 Task: Look for Airbnb options in Mangilao, Guam from 9th December, 2023 to 16th December, 2023 for 2 adults, 1 child.2 bedrooms having 2 beds and 1 bathroom. Property type can be flat. Booking option can be shelf check-in. Look for 4 properties as per requirement.
Action: Mouse moved to (440, 92)
Screenshot: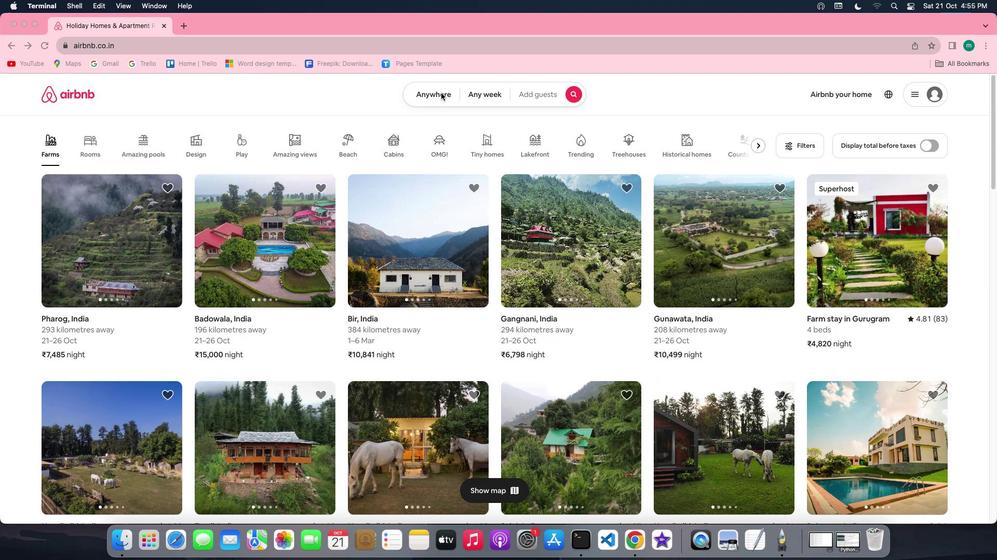 
Action: Mouse pressed left at (440, 92)
Screenshot: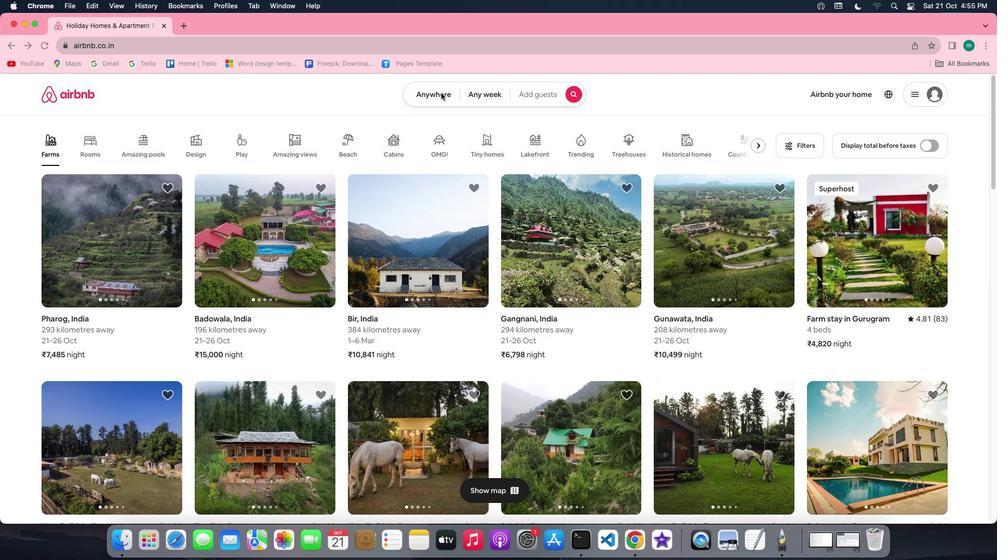 
Action: Mouse pressed left at (440, 92)
Screenshot: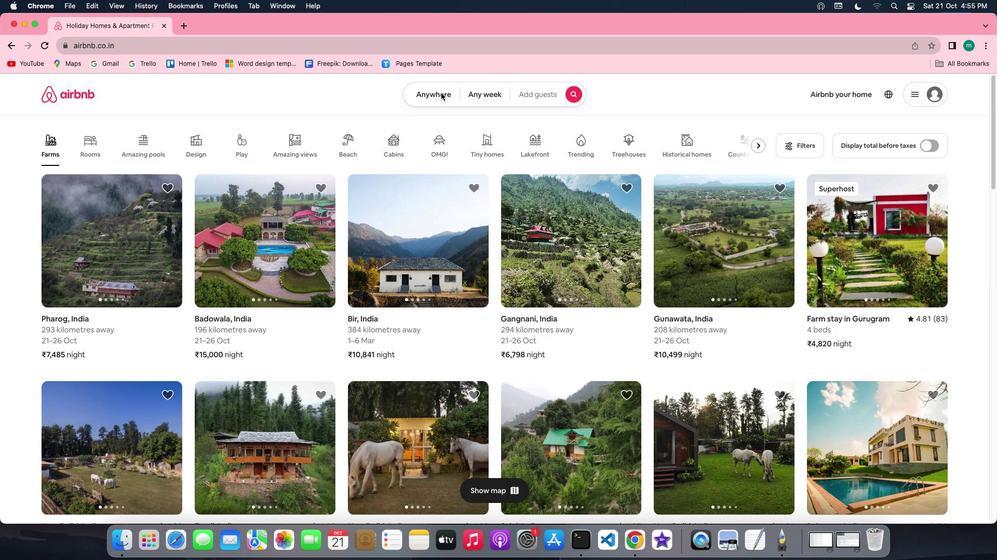 
Action: Mouse moved to (378, 139)
Screenshot: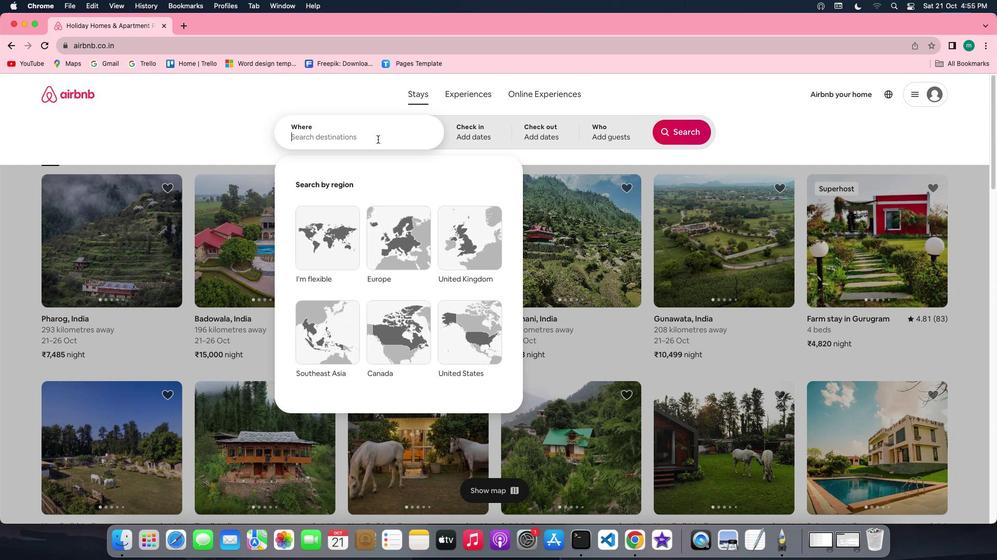 
Action: Mouse pressed left at (378, 139)
Screenshot: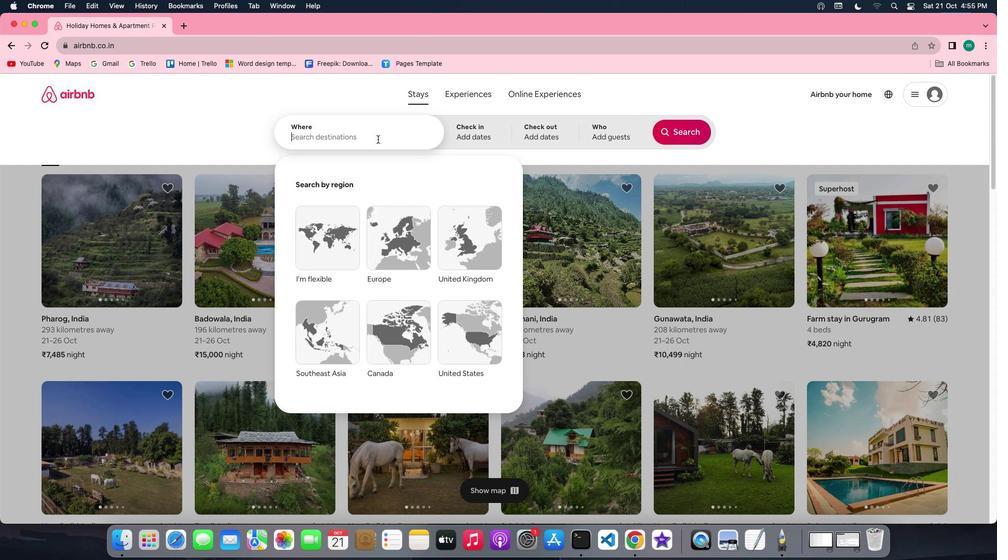 
Action: Key pressed Key.shift'M''a''n''g''i''l''a''o'','Key.spaceKey.shift'g''u''a''m'
Screenshot: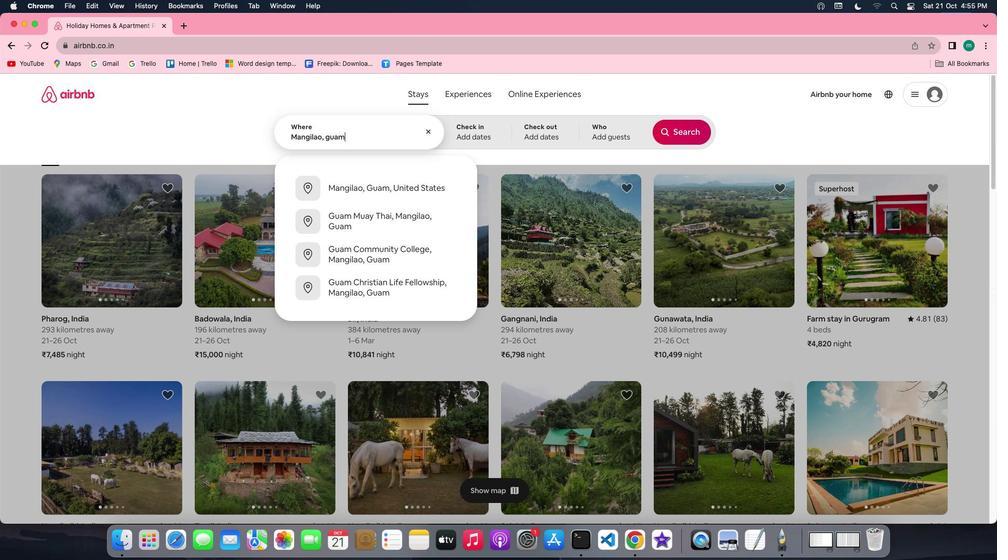 
Action: Mouse moved to (465, 123)
Screenshot: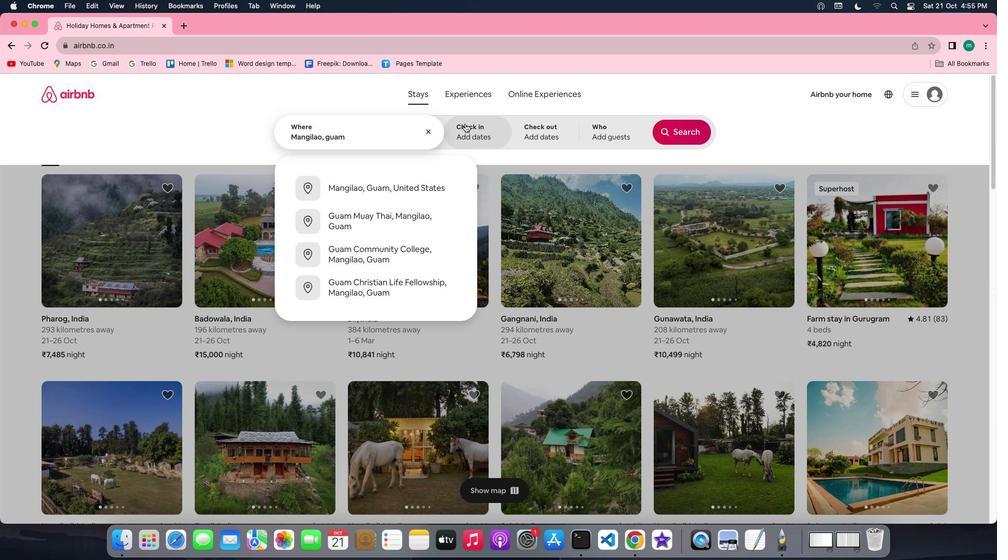 
Action: Mouse pressed left at (465, 123)
Screenshot: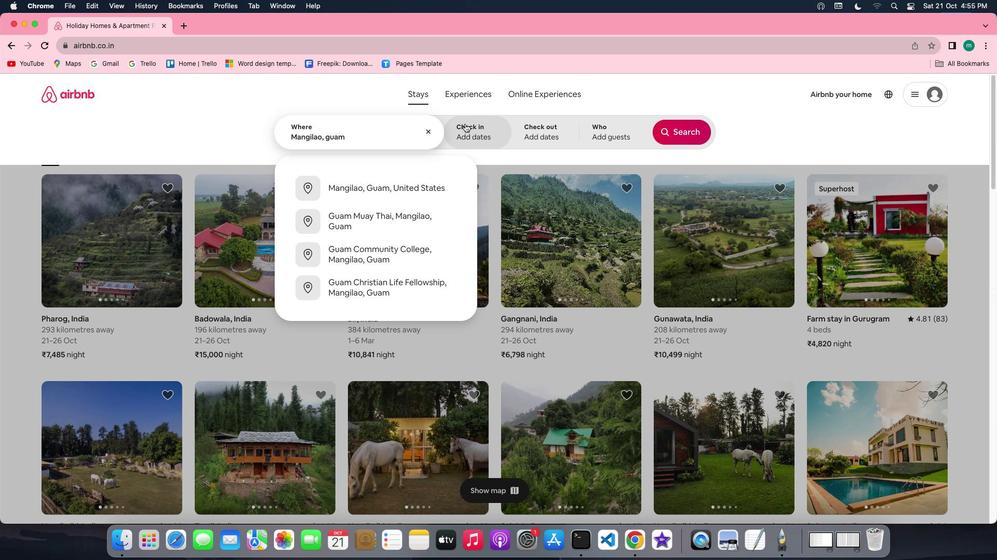 
Action: Mouse moved to (682, 220)
Screenshot: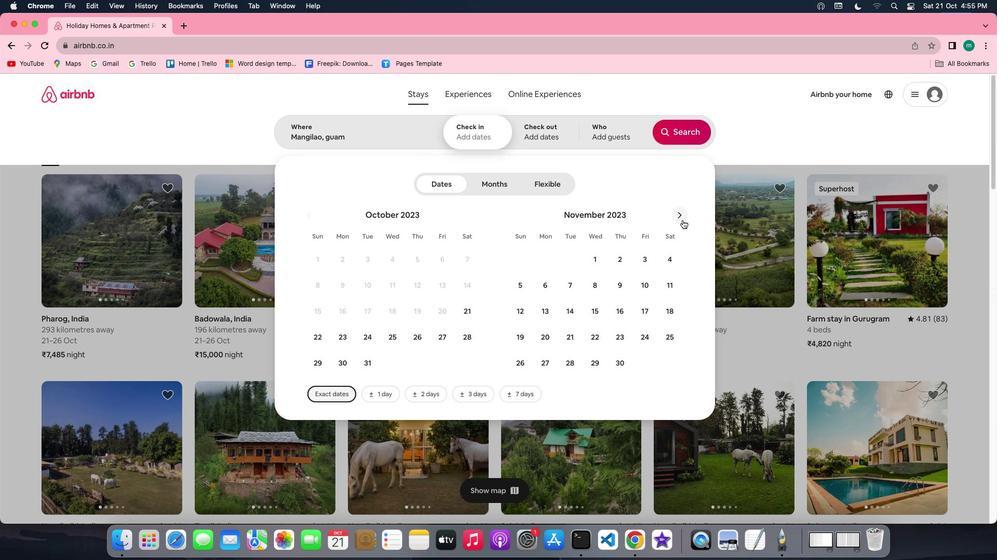 
Action: Mouse pressed left at (682, 220)
Screenshot: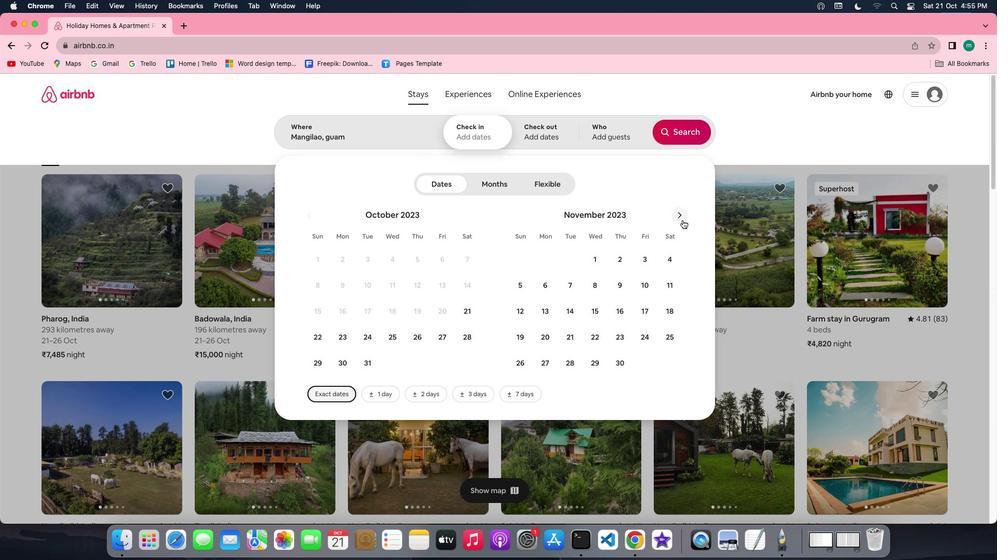 
Action: Mouse moved to (669, 279)
Screenshot: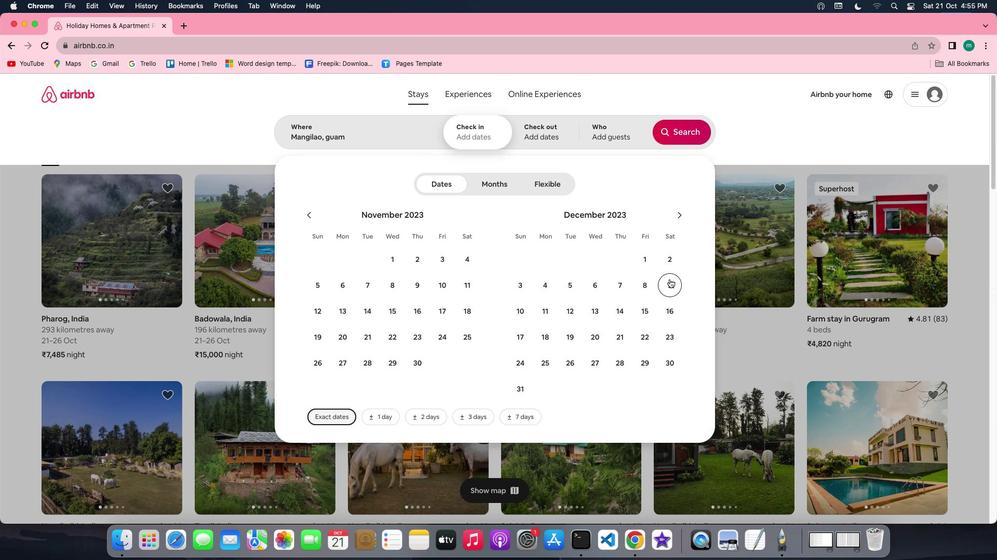
Action: Mouse pressed left at (669, 279)
Screenshot: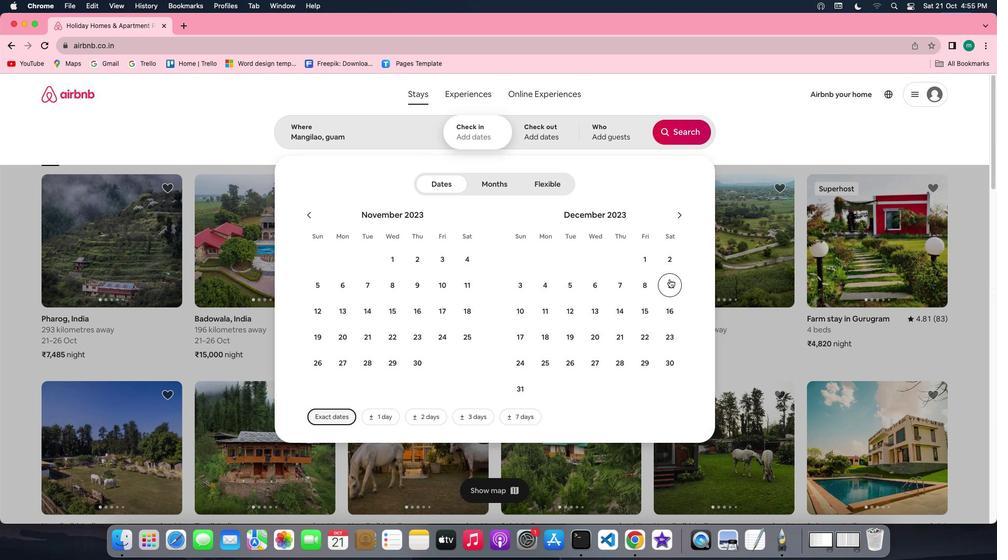 
Action: Mouse moved to (672, 307)
Screenshot: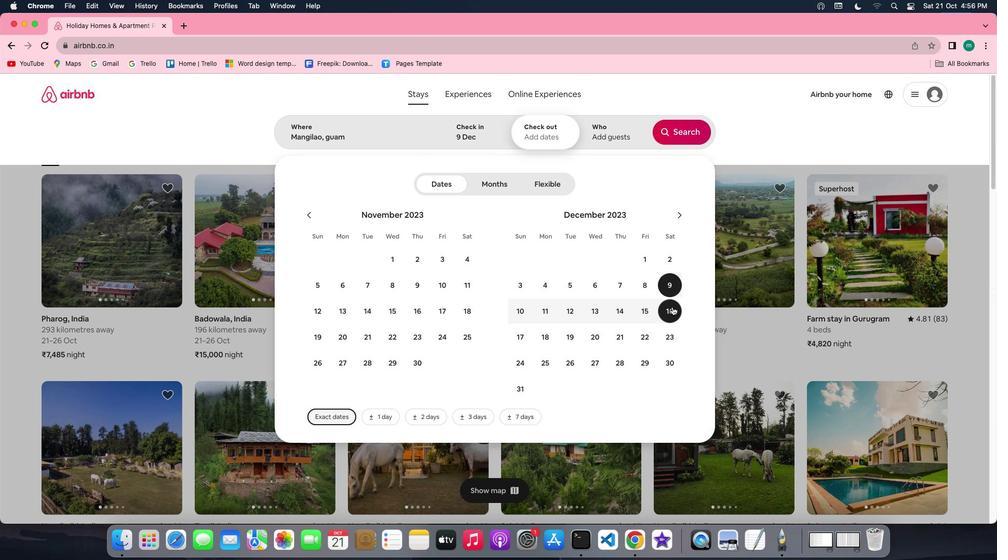 
Action: Mouse pressed left at (672, 307)
Screenshot: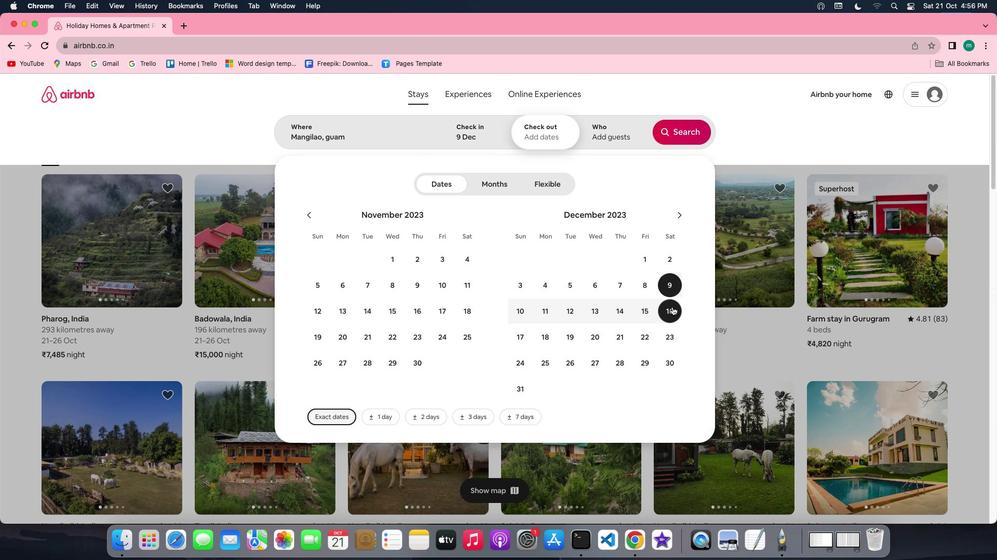 
Action: Mouse moved to (629, 141)
Screenshot: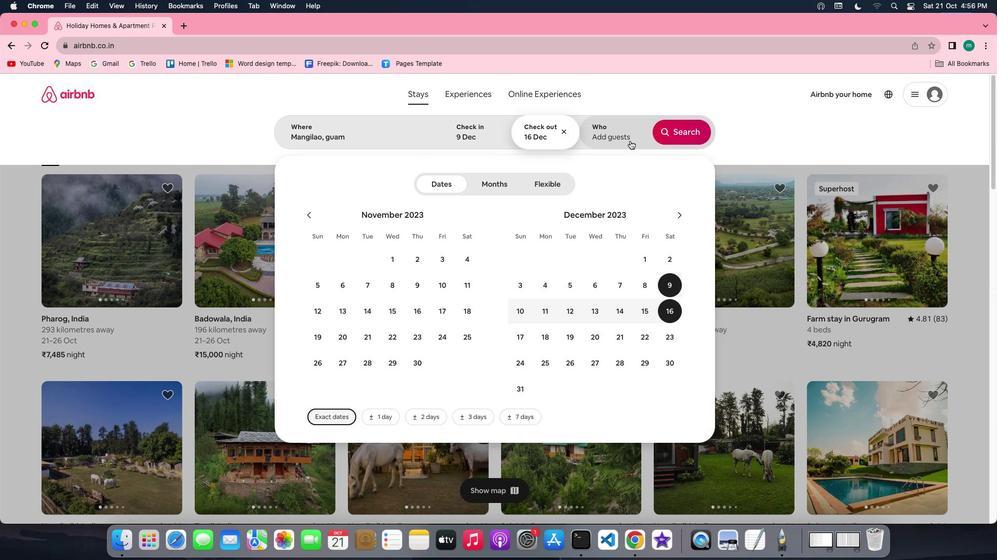 
Action: Mouse pressed left at (629, 141)
Screenshot: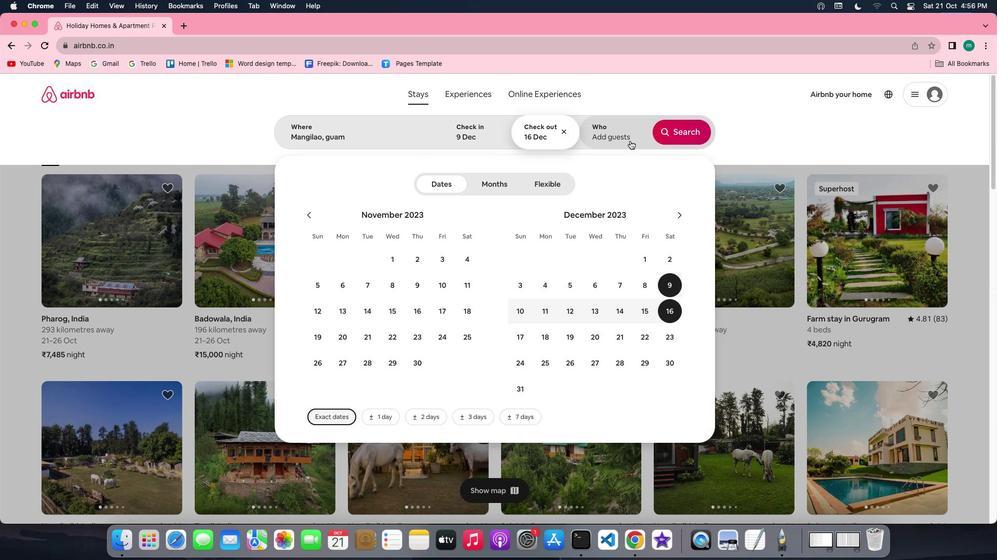 
Action: Mouse moved to (678, 181)
Screenshot: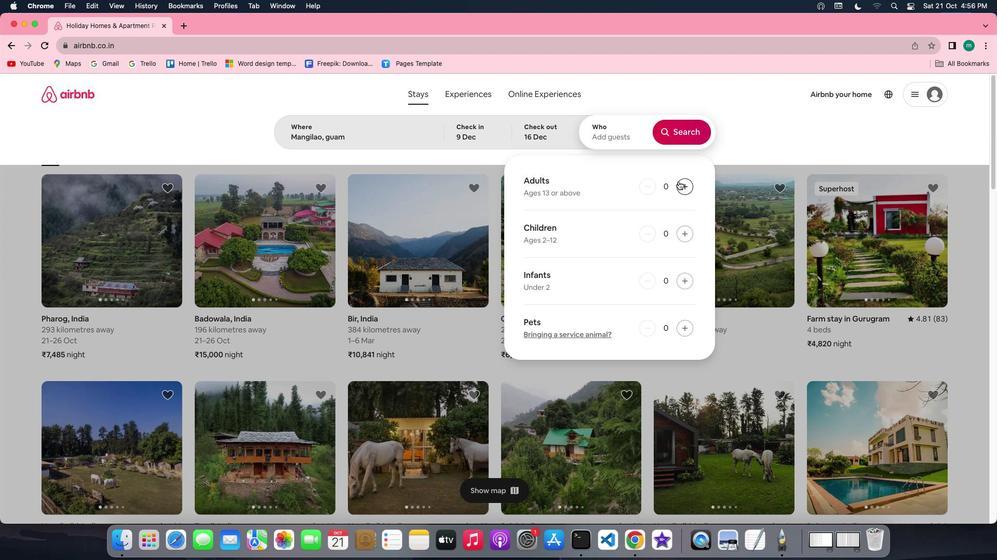 
Action: Mouse pressed left at (678, 181)
Screenshot: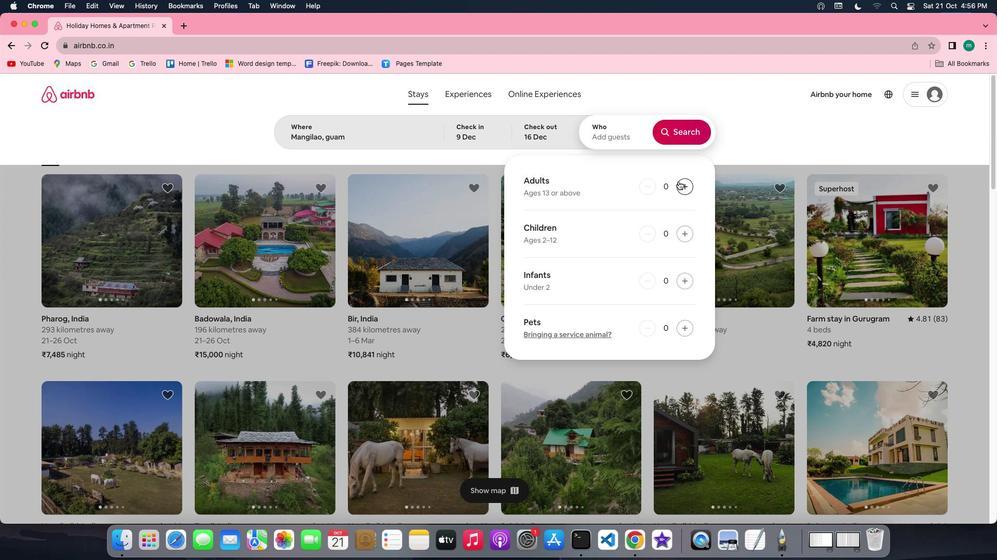 
Action: Mouse pressed left at (678, 181)
Screenshot: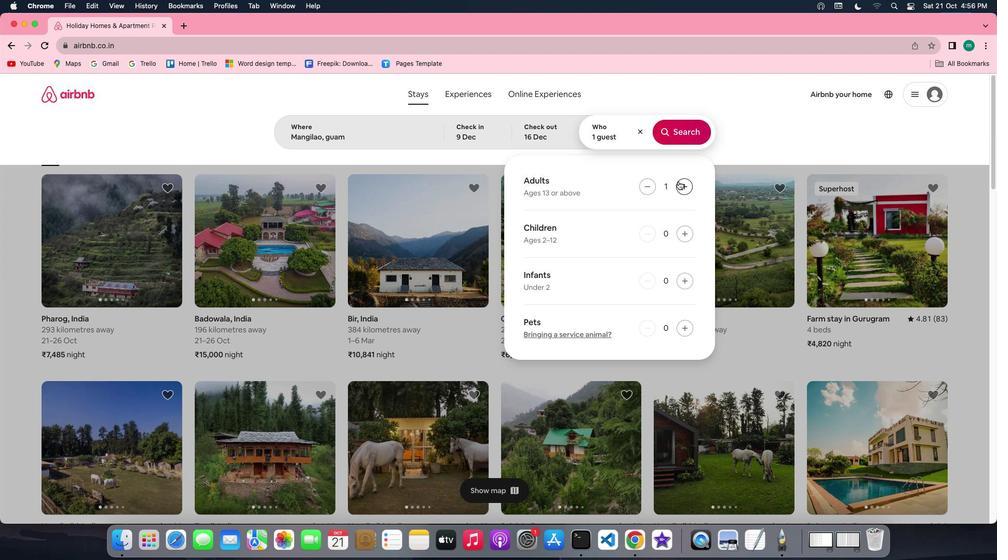 
Action: Mouse moved to (681, 229)
Screenshot: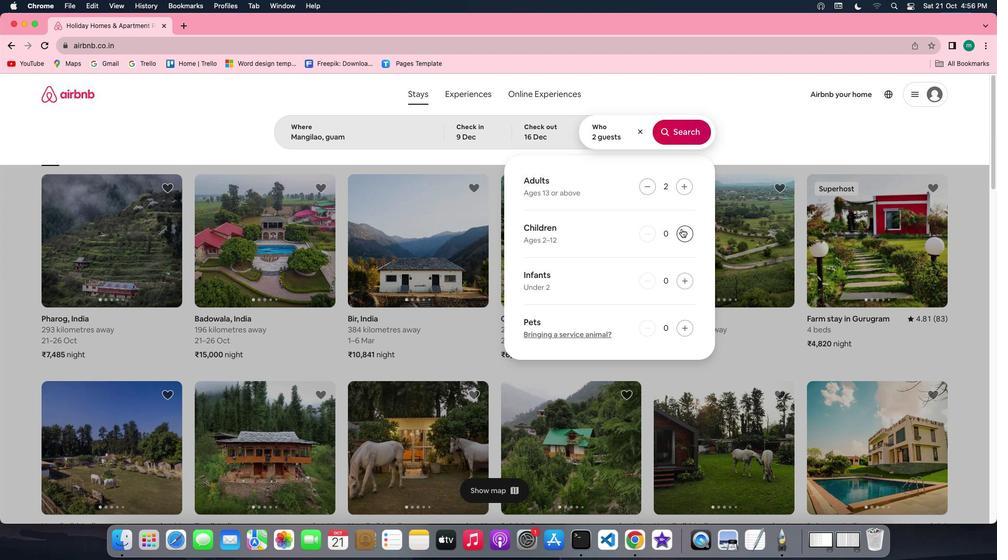 
Action: Mouse pressed left at (681, 229)
Screenshot: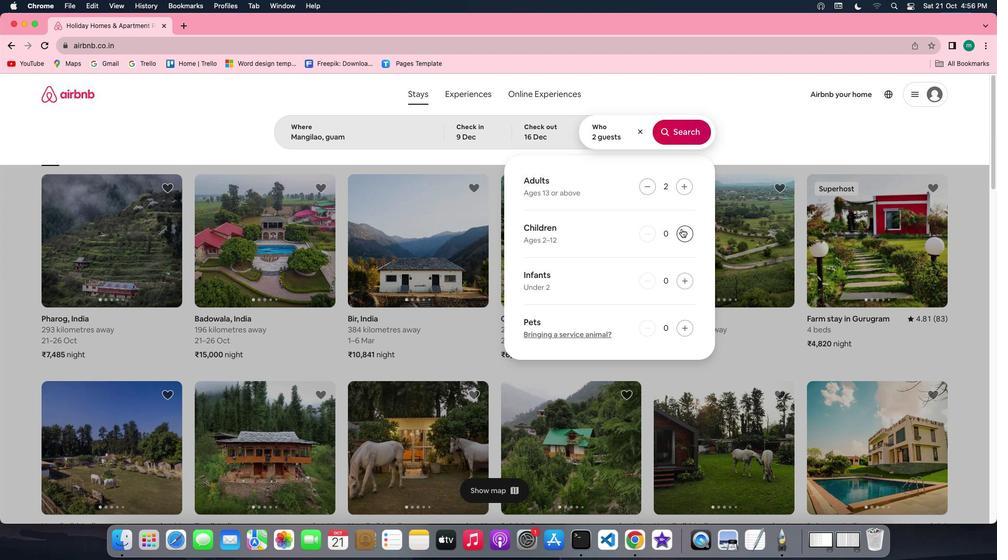 
Action: Mouse moved to (679, 128)
Screenshot: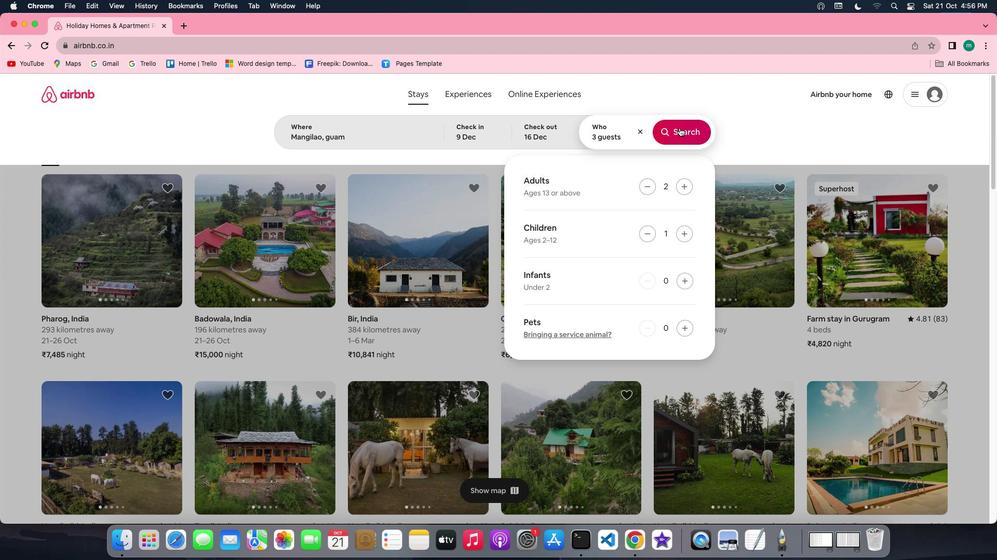 
Action: Mouse pressed left at (679, 128)
Screenshot: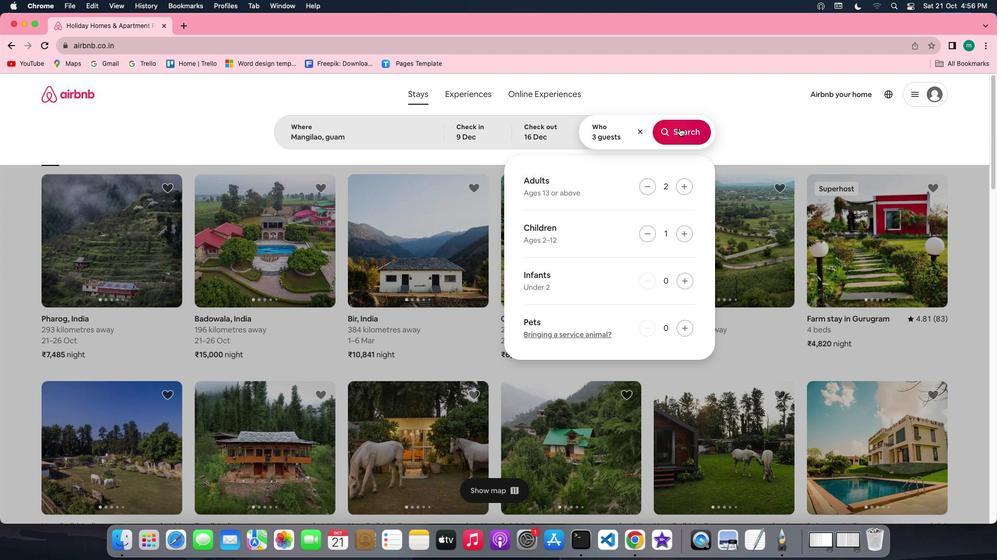
Action: Mouse moved to (828, 133)
Screenshot: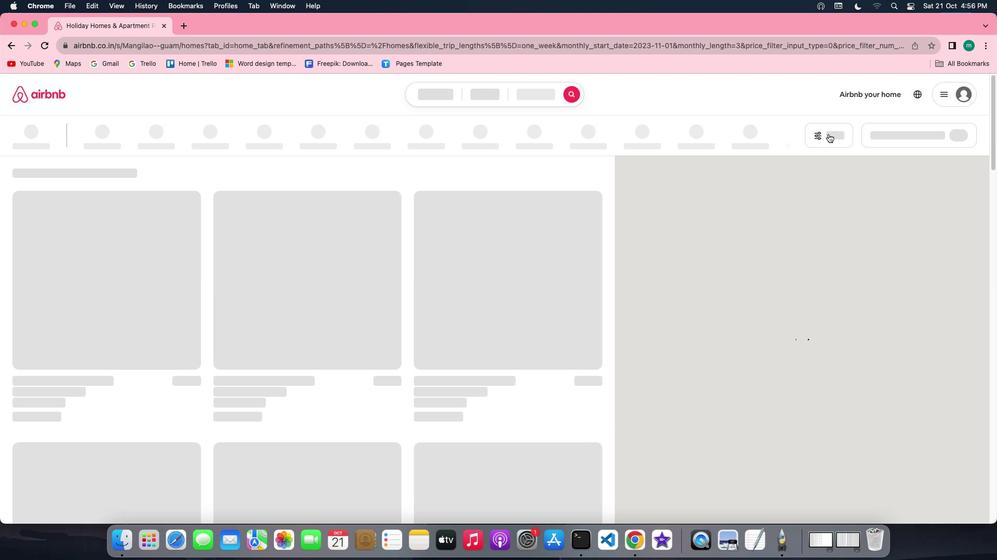 
Action: Mouse pressed left at (828, 133)
Screenshot: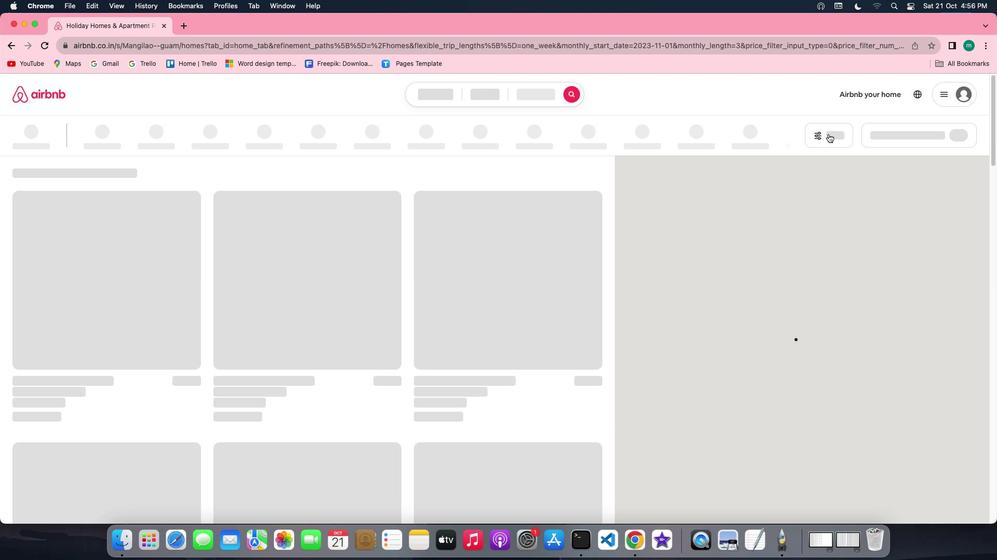 
Action: Mouse moved to (456, 266)
Screenshot: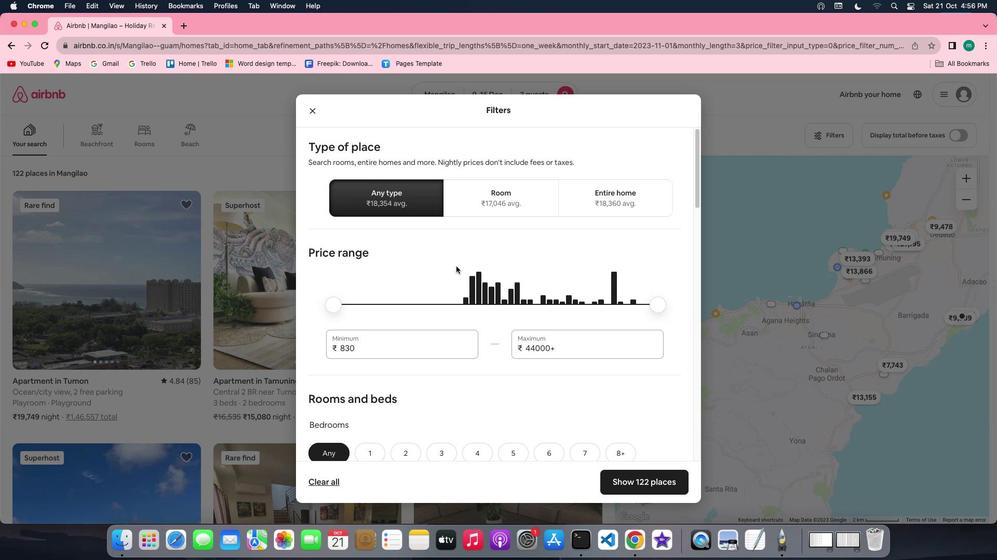 
Action: Mouse scrolled (456, 266) with delta (0, 0)
Screenshot: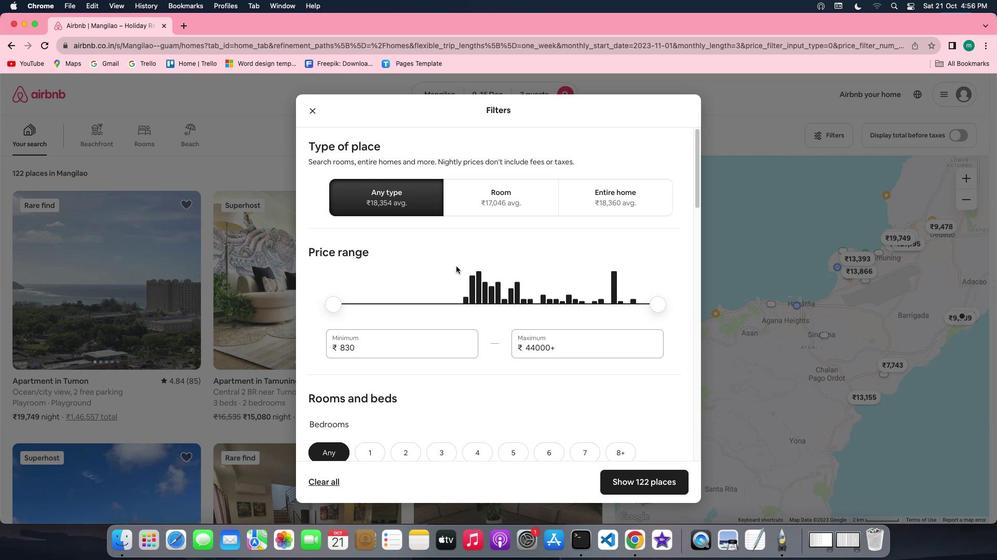 
Action: Mouse scrolled (456, 266) with delta (0, 0)
Screenshot: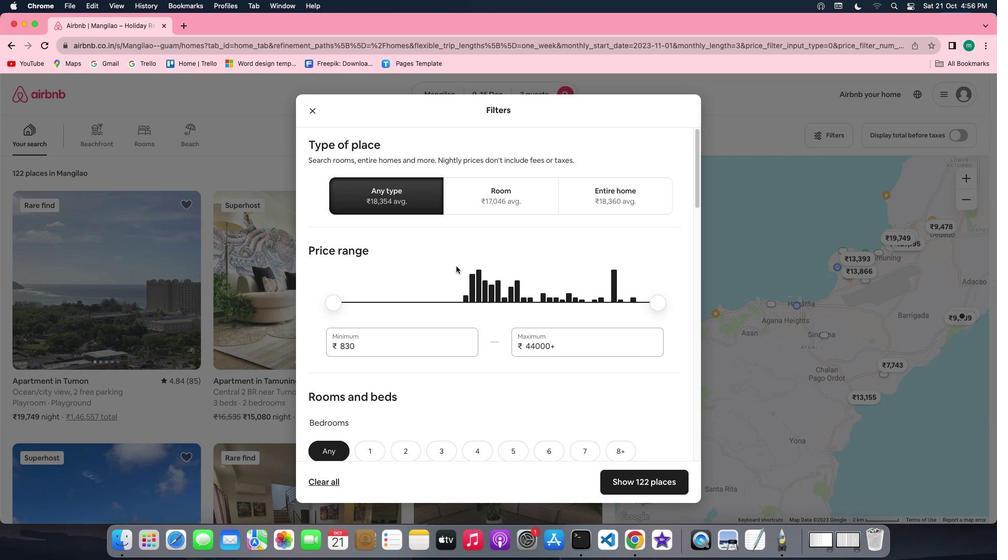 
Action: Mouse scrolled (456, 266) with delta (0, 0)
Screenshot: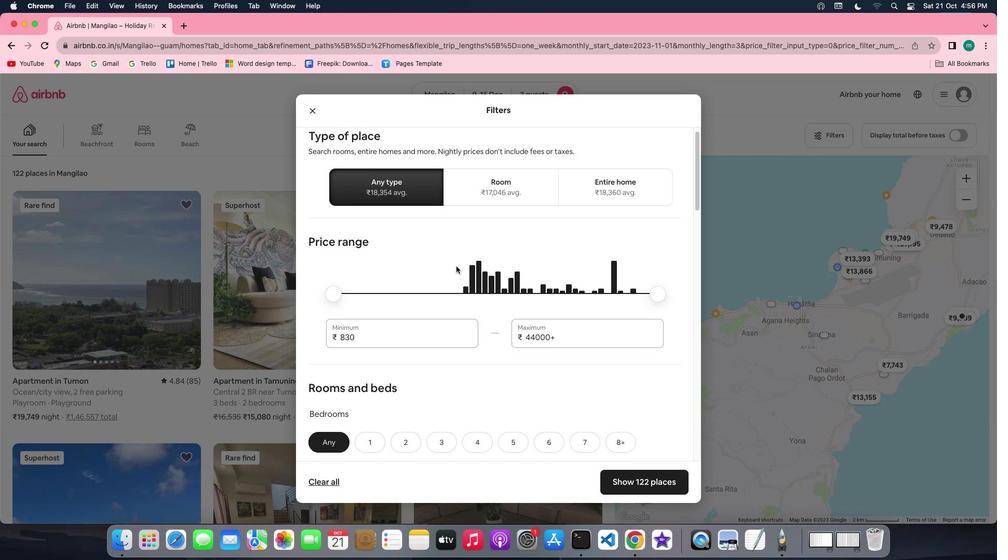 
Action: Mouse scrolled (456, 266) with delta (0, 0)
Screenshot: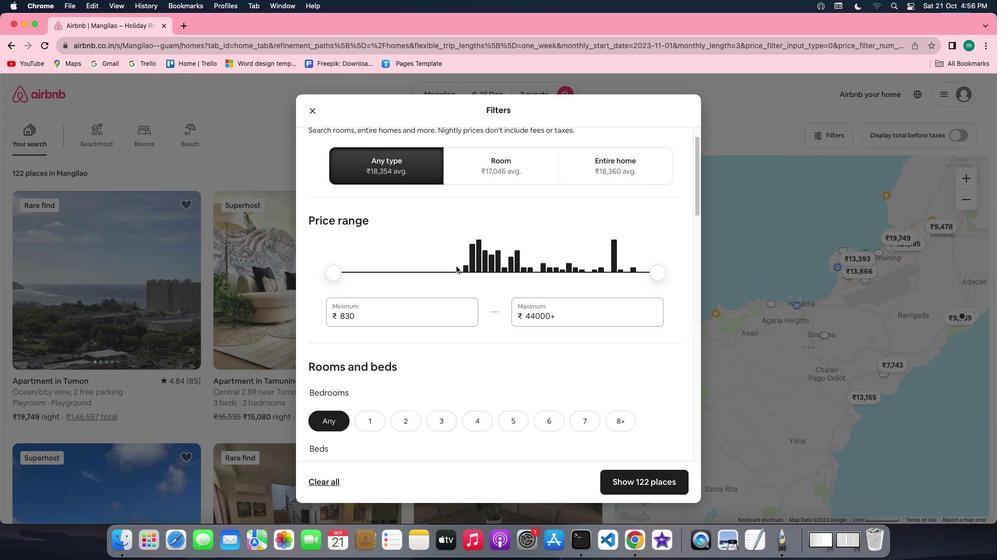 
Action: Mouse scrolled (456, 266) with delta (0, 0)
Screenshot: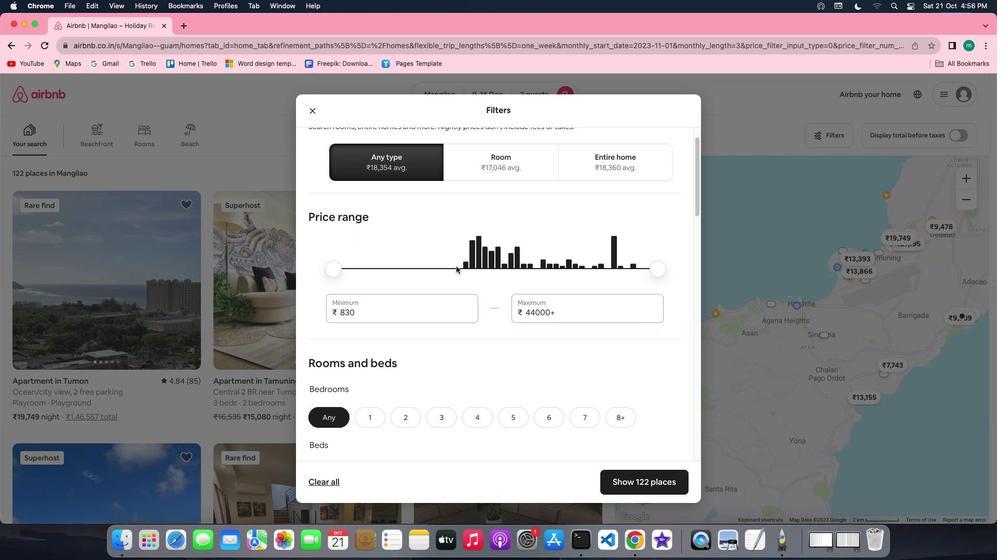 
Action: Mouse scrolled (456, 266) with delta (0, -1)
Screenshot: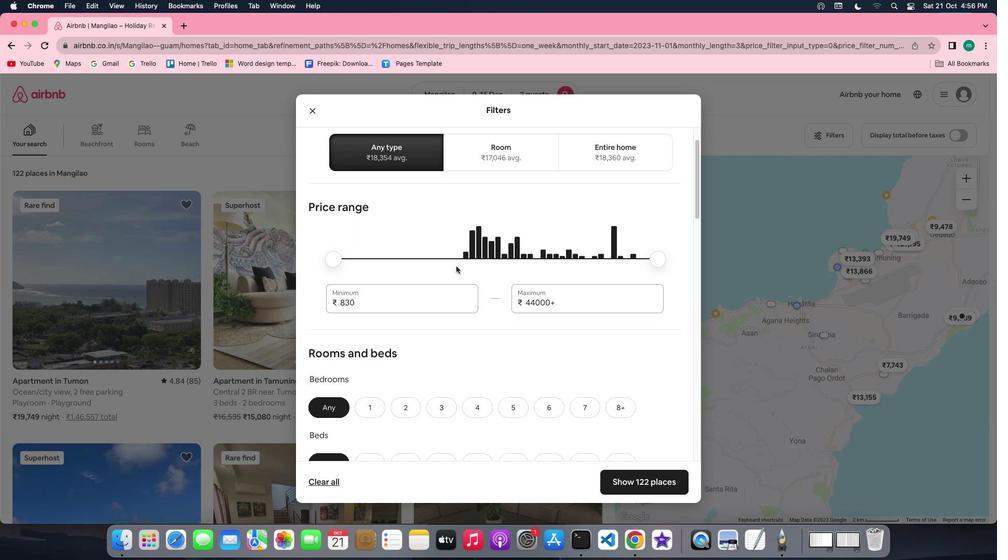 
Action: Mouse scrolled (456, 266) with delta (0, 0)
Screenshot: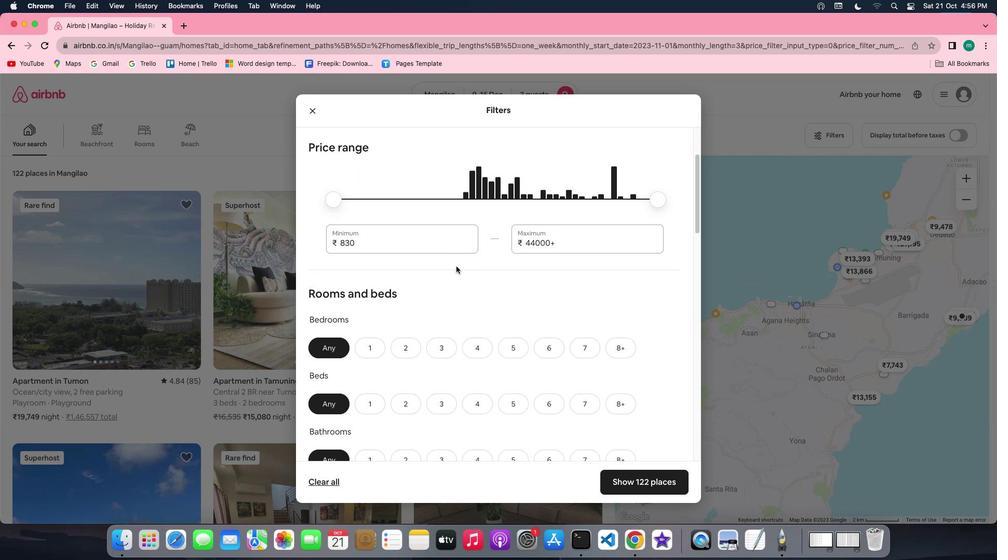 
Action: Mouse scrolled (456, 266) with delta (0, 0)
Screenshot: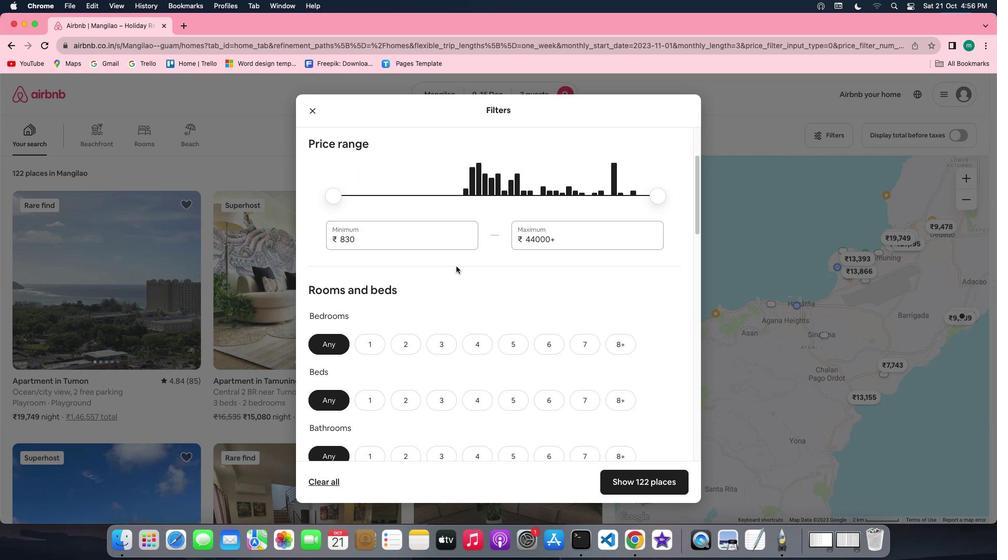 
Action: Mouse scrolled (456, 266) with delta (0, 0)
Screenshot: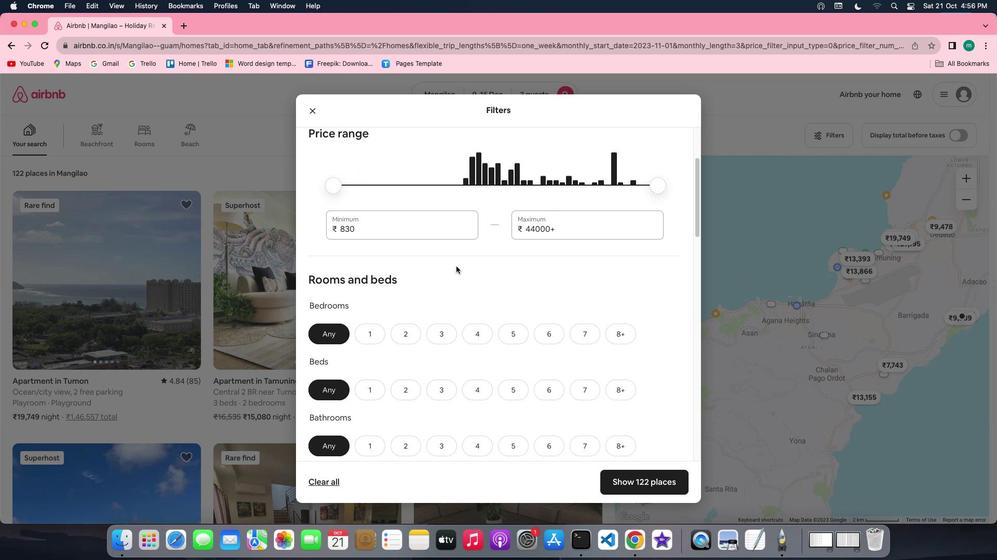 
Action: Mouse scrolled (456, 266) with delta (0, 0)
Screenshot: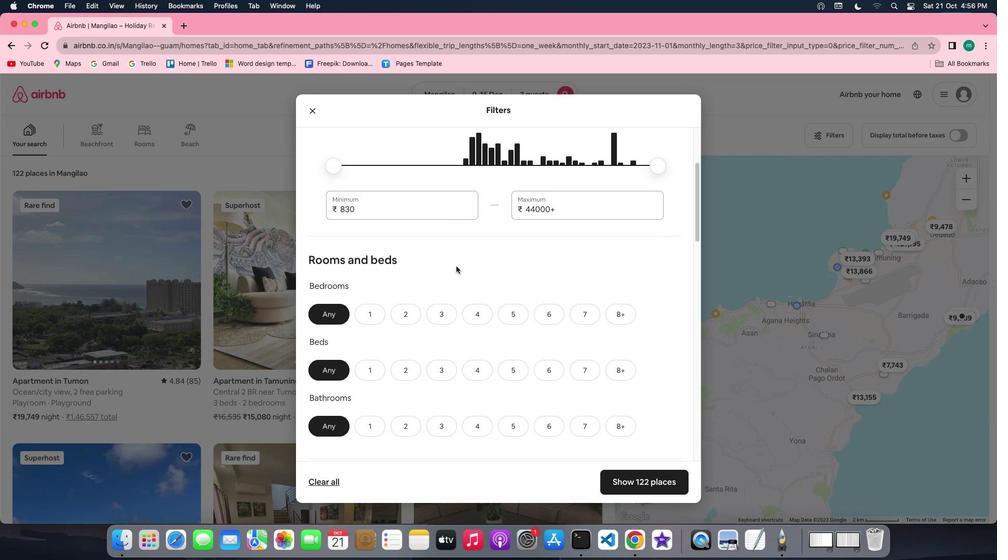 
Action: Mouse scrolled (456, 266) with delta (0, 0)
Screenshot: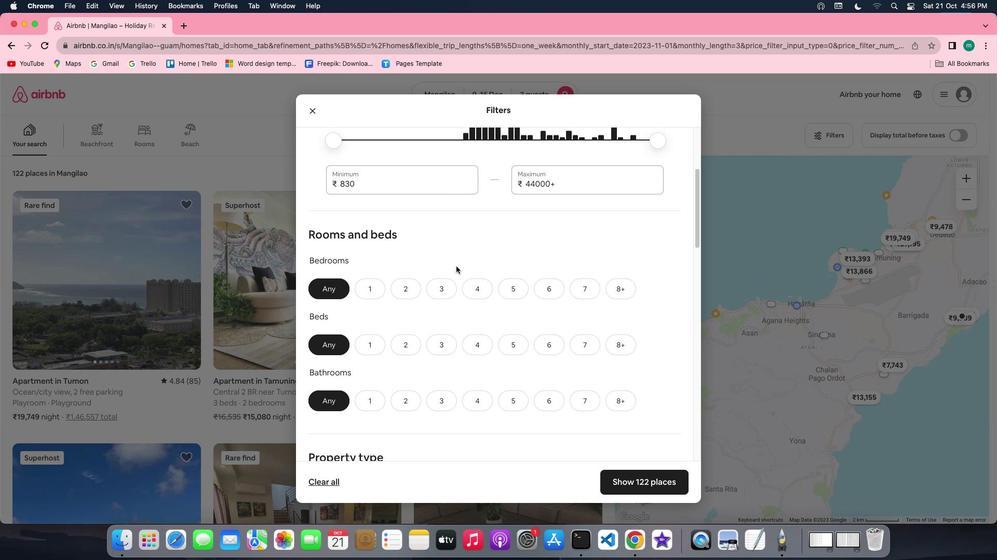 
Action: Mouse scrolled (456, 266) with delta (0, 0)
Screenshot: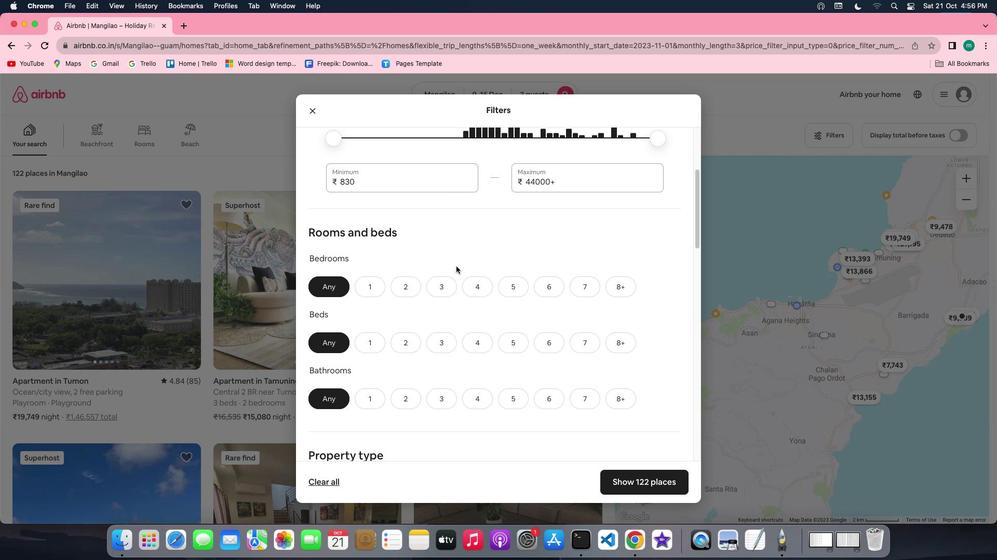 
Action: Mouse scrolled (456, 266) with delta (0, -1)
Screenshot: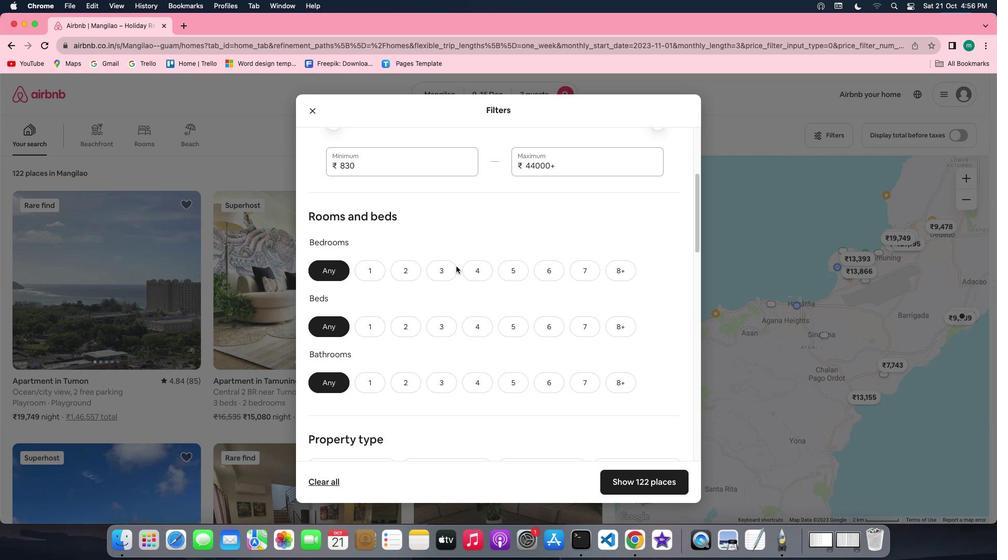 
Action: Mouse scrolled (456, 266) with delta (0, -1)
Screenshot: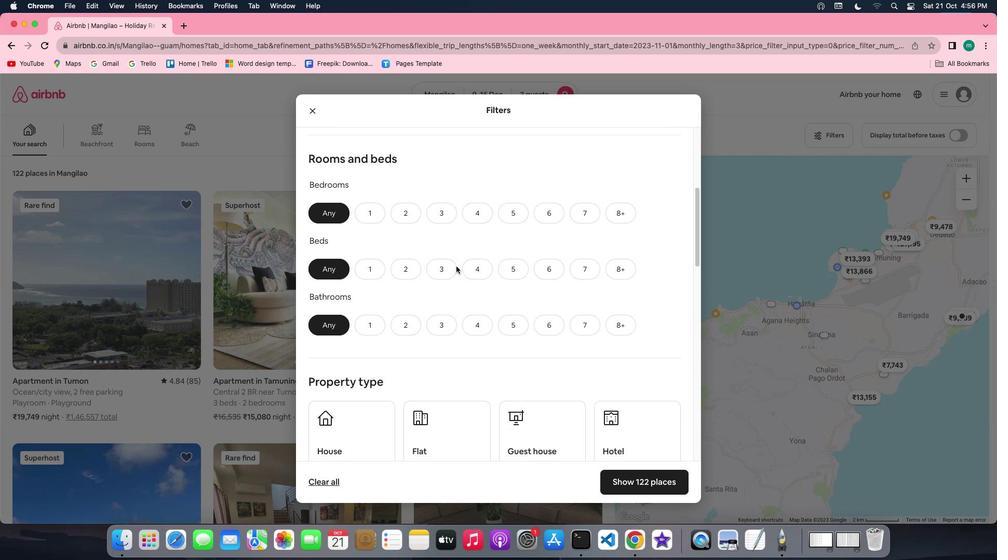 
Action: Mouse scrolled (456, 266) with delta (0, 0)
Screenshot: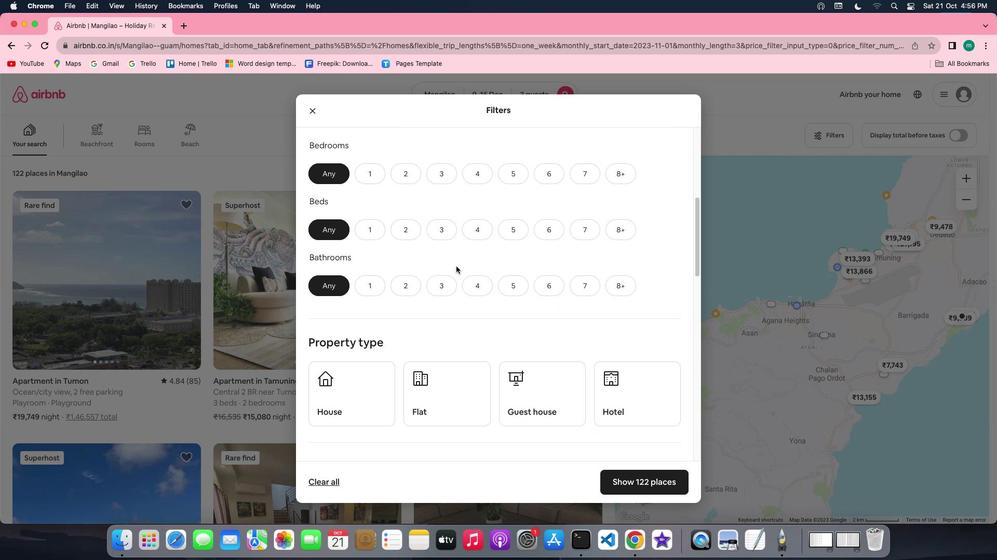 
Action: Mouse scrolled (456, 266) with delta (0, 0)
Screenshot: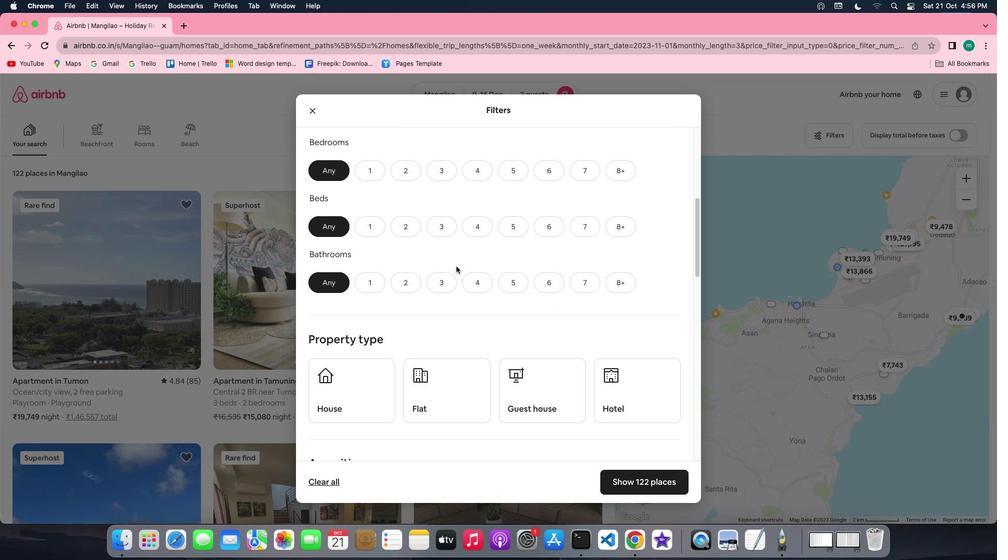 
Action: Mouse scrolled (456, 266) with delta (0, 0)
Screenshot: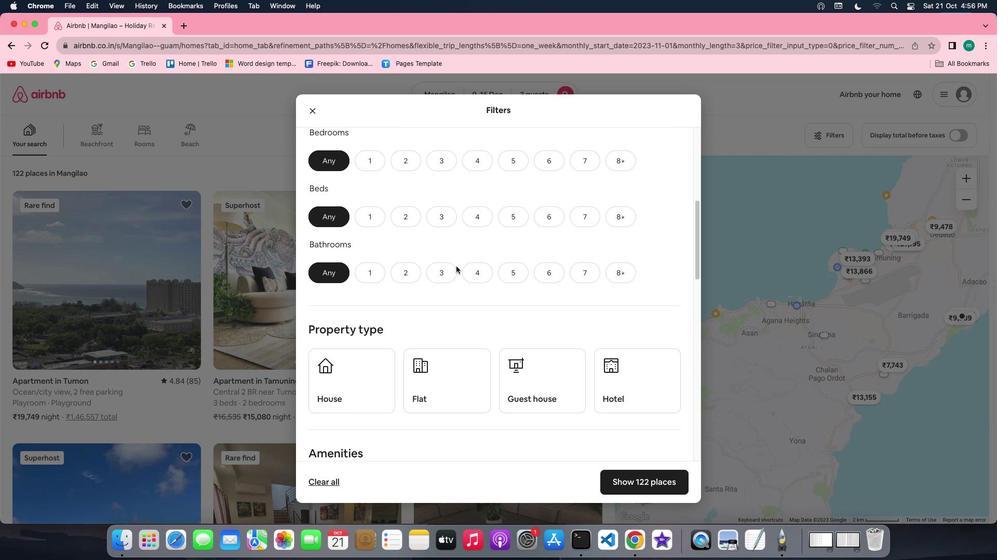 
Action: Mouse scrolled (456, 266) with delta (0, 0)
Screenshot: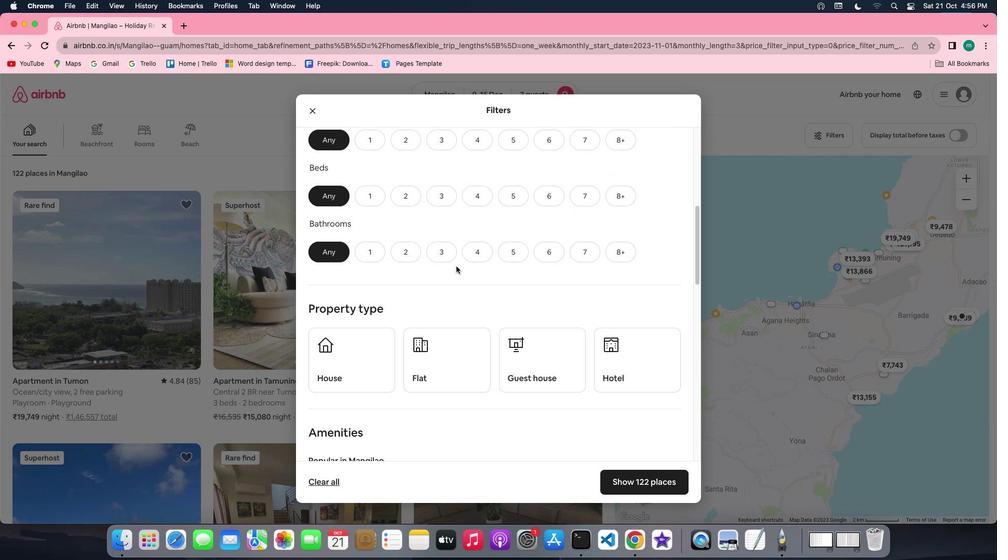 
Action: Mouse scrolled (456, 266) with delta (0, 0)
Screenshot: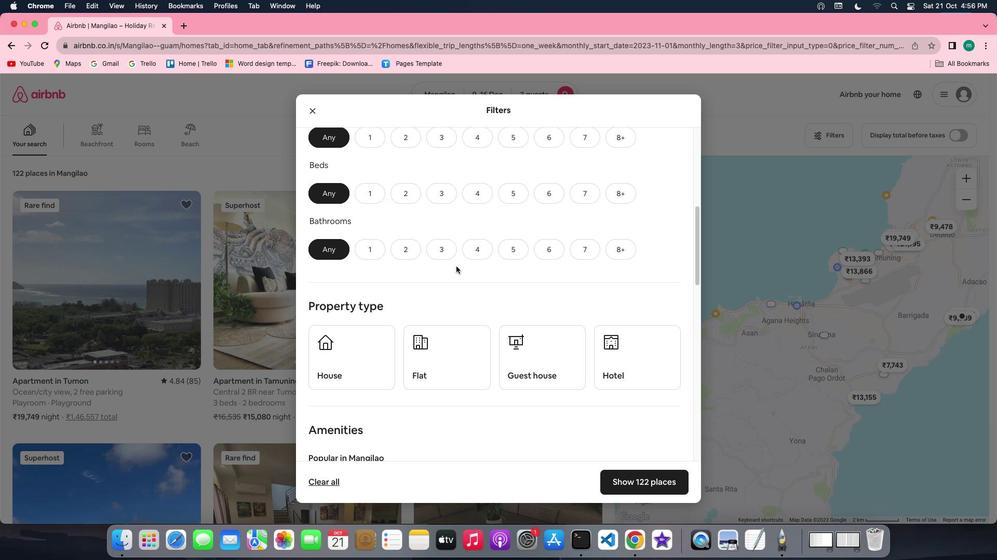 
Action: Mouse scrolled (456, 266) with delta (0, 0)
Screenshot: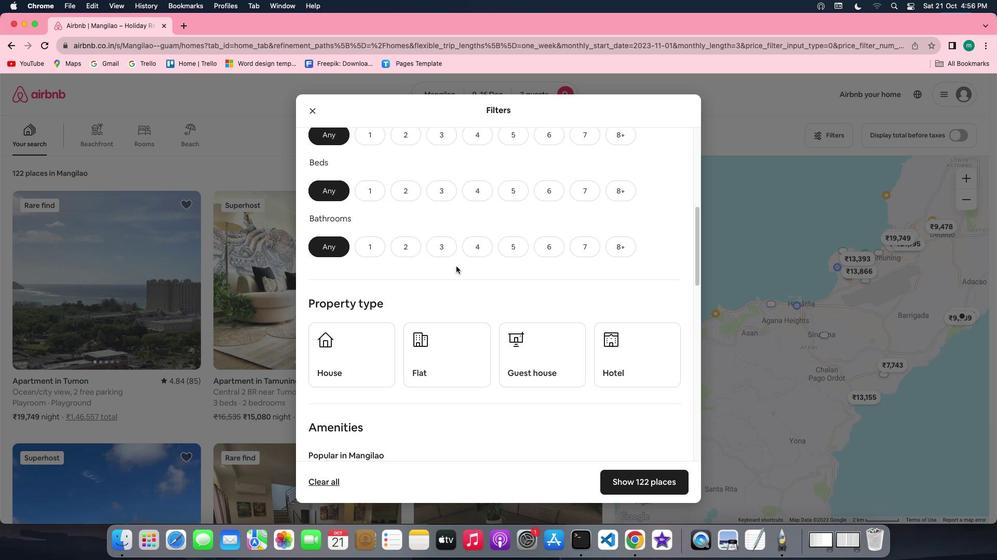 
Action: Mouse scrolled (456, 266) with delta (0, 0)
Screenshot: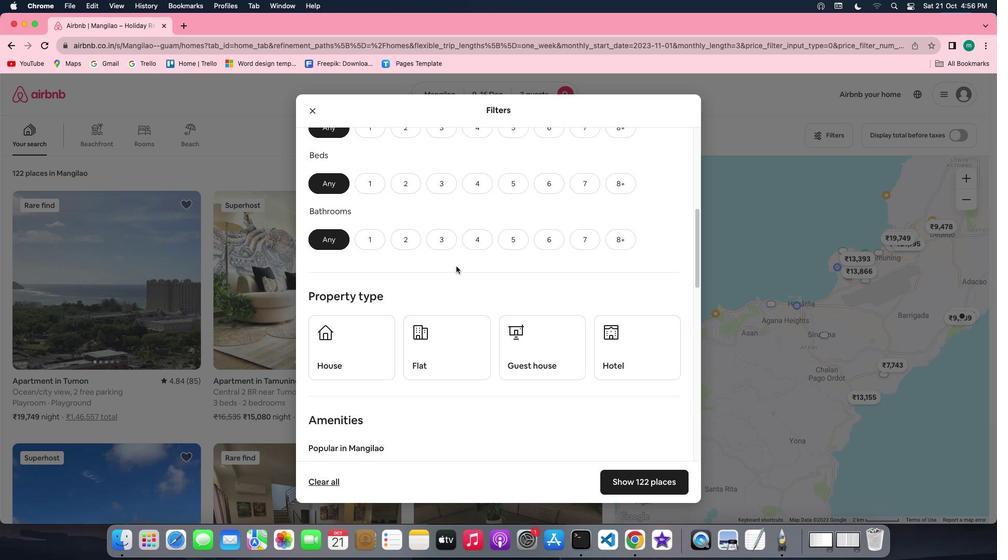 
Action: Mouse moved to (412, 222)
Screenshot: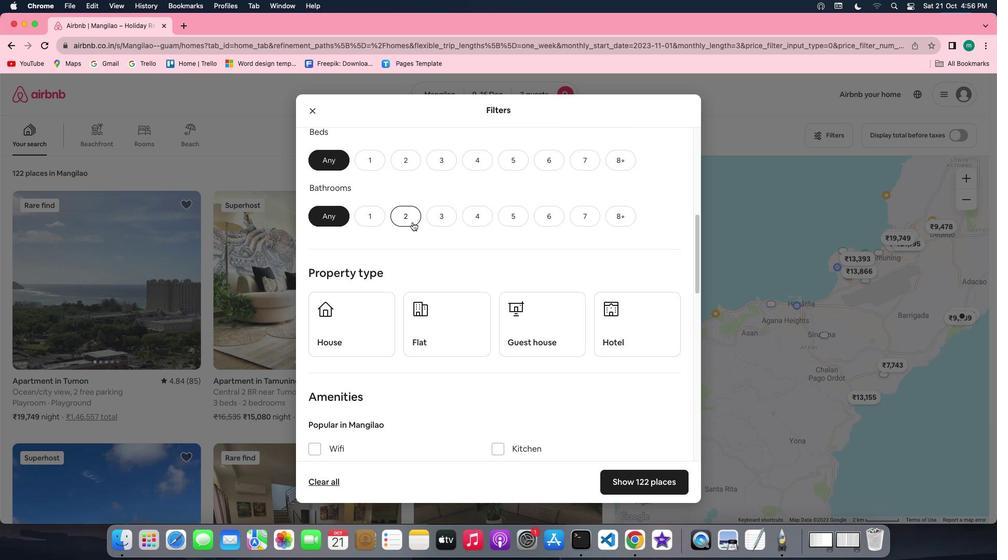 
Action: Mouse scrolled (412, 222) with delta (0, 0)
Screenshot: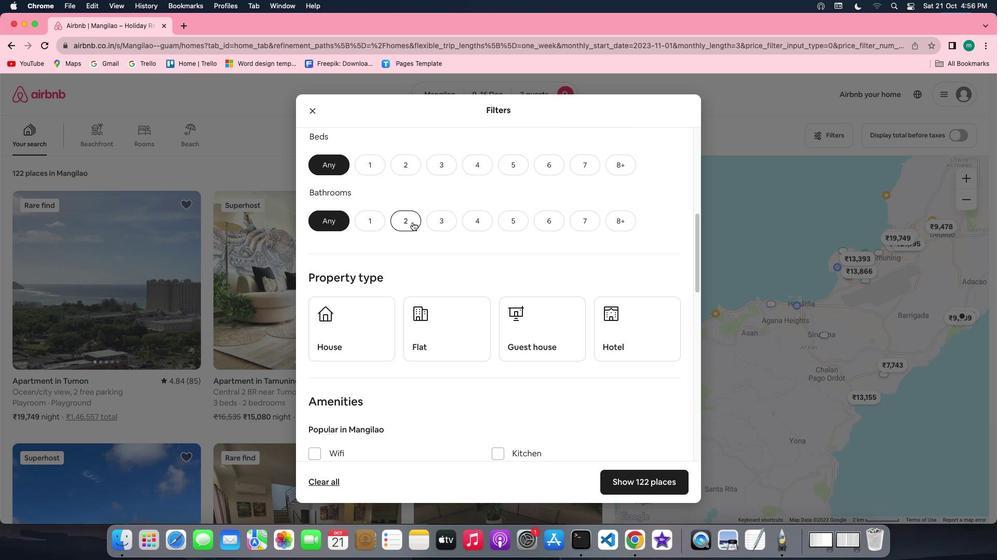 
Action: Mouse scrolled (412, 222) with delta (0, 0)
Screenshot: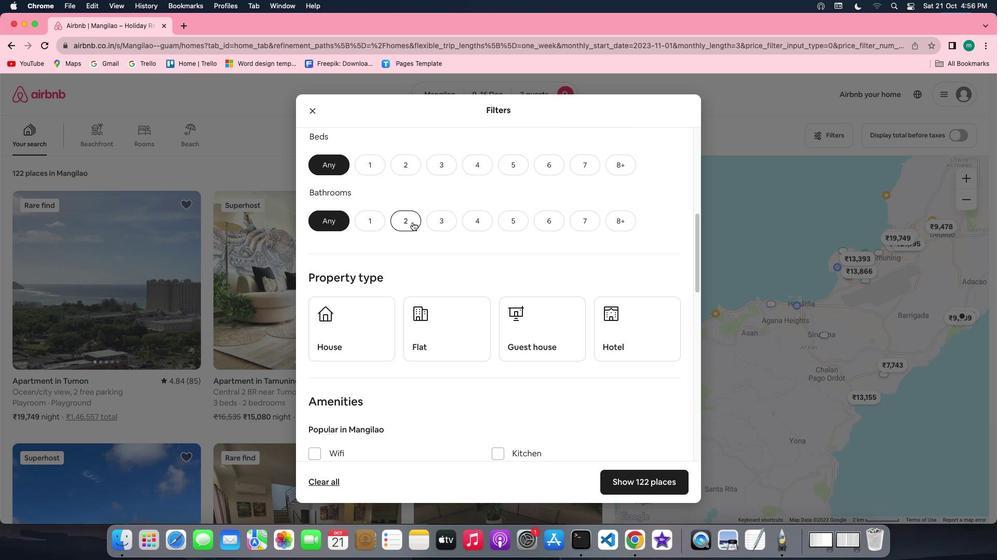 
Action: Mouse scrolled (412, 222) with delta (0, 1)
Screenshot: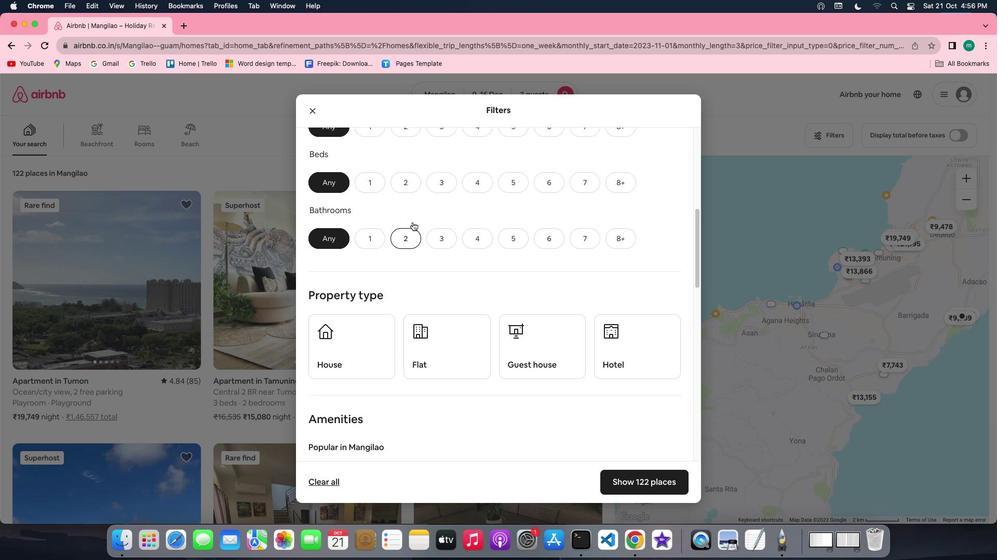 
Action: Mouse moved to (412, 205)
Screenshot: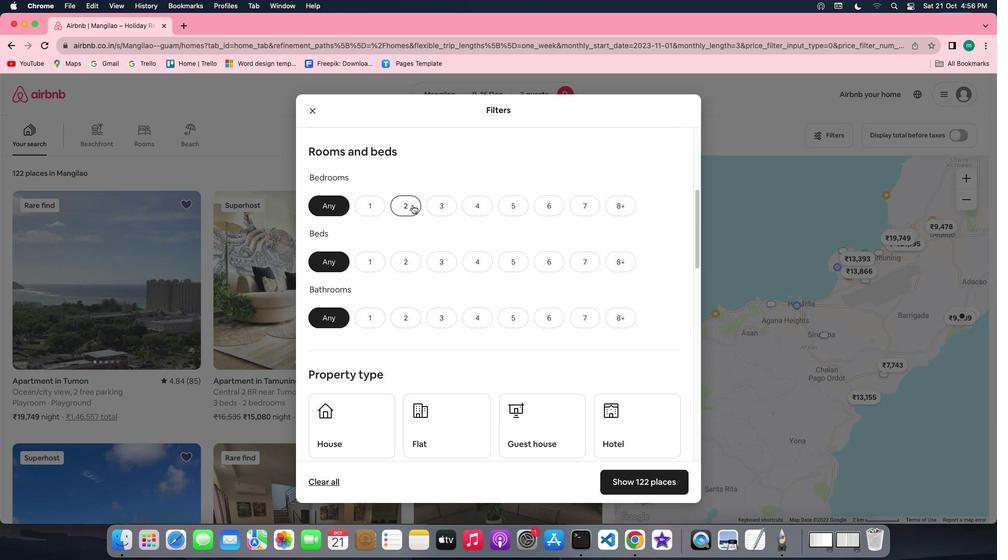 
Action: Mouse pressed left at (412, 205)
Screenshot: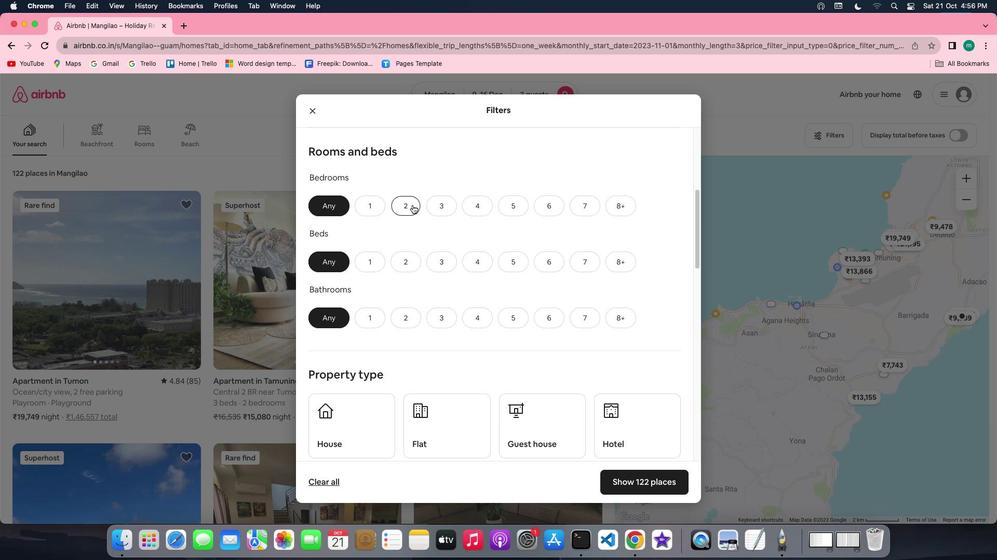 
Action: Mouse moved to (410, 261)
Screenshot: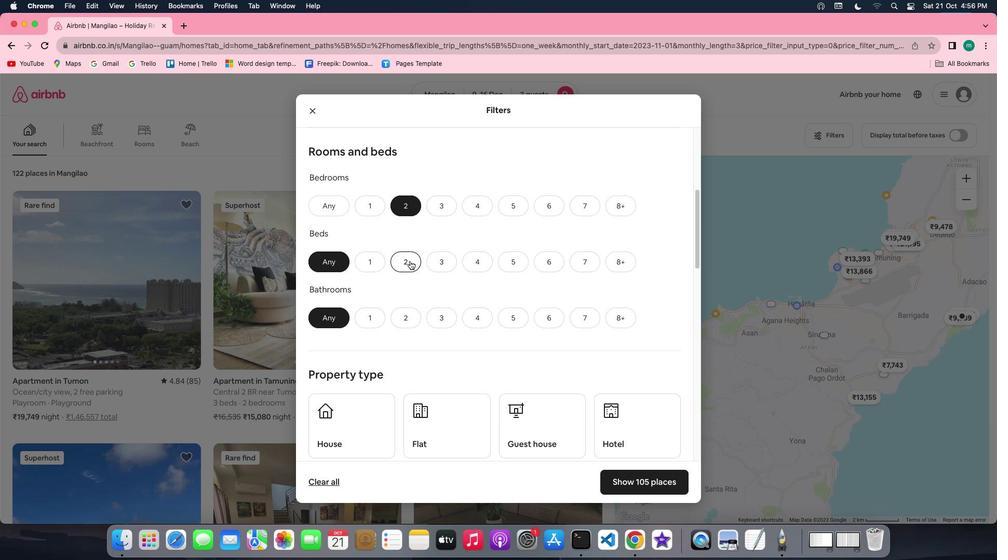 
Action: Mouse pressed left at (410, 261)
Screenshot: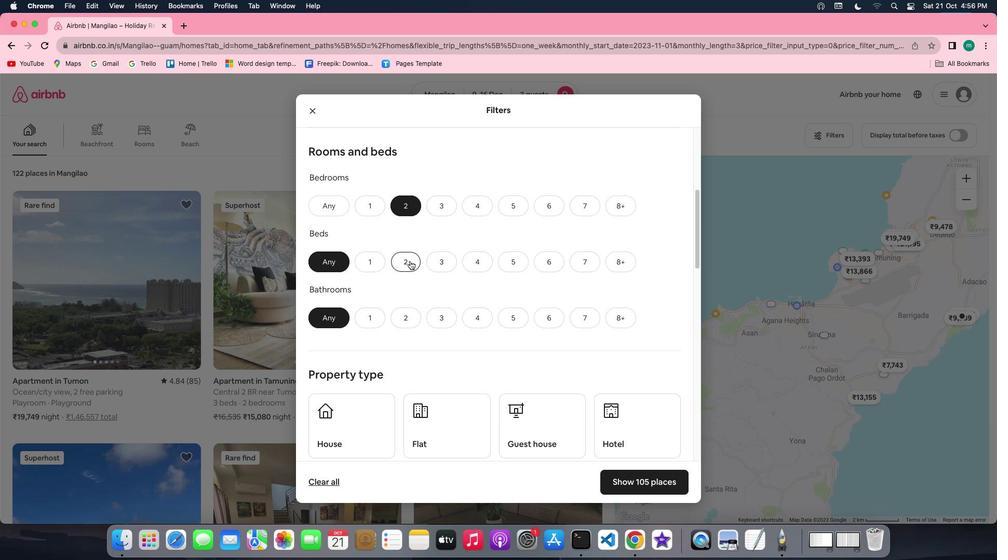 
Action: Mouse moved to (361, 319)
Screenshot: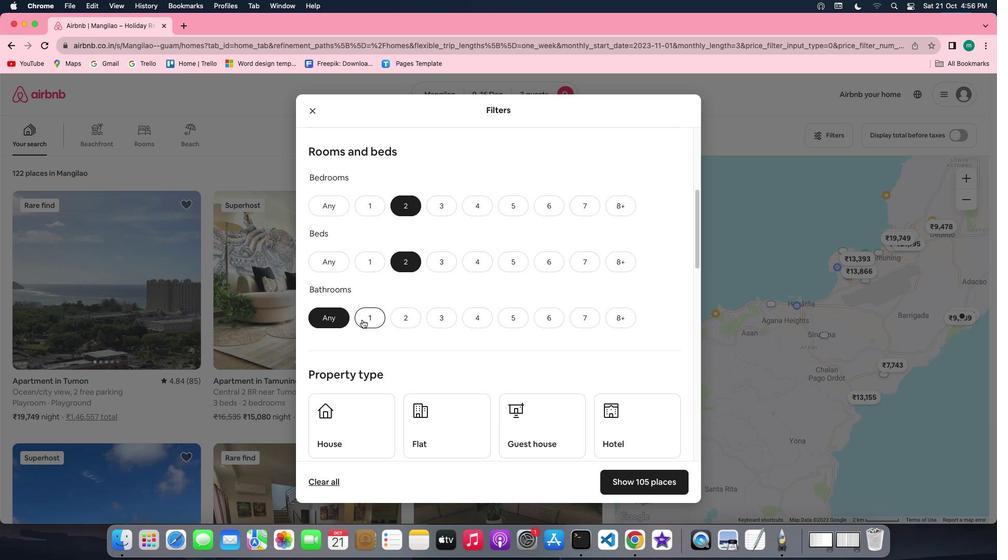 
Action: Mouse pressed left at (361, 319)
Screenshot: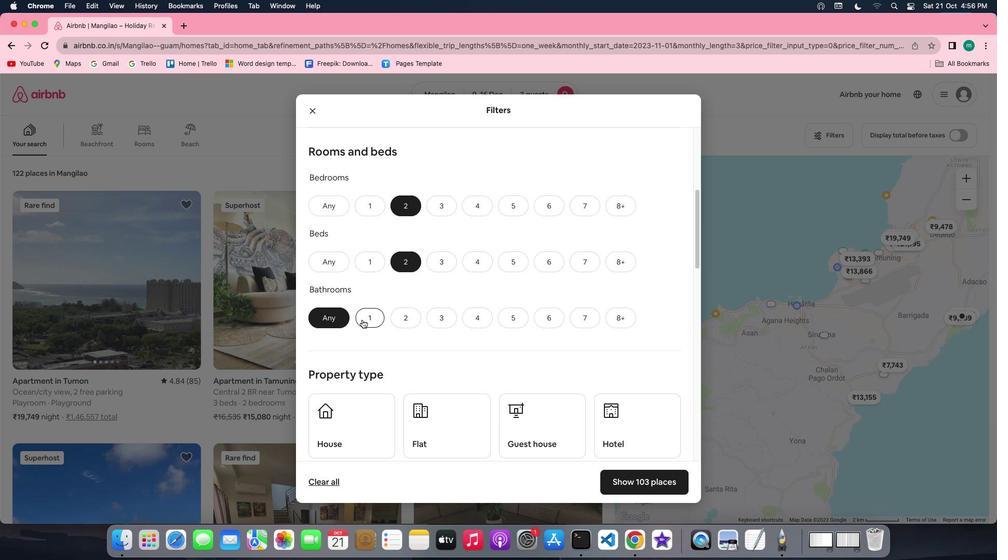 
Action: Mouse moved to (501, 327)
Screenshot: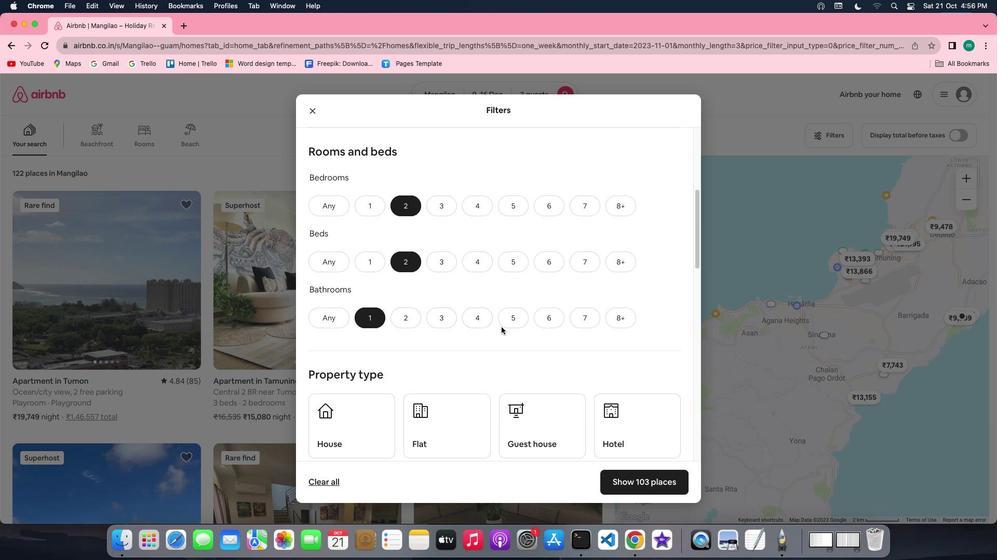 
Action: Mouse scrolled (501, 327) with delta (0, 0)
Screenshot: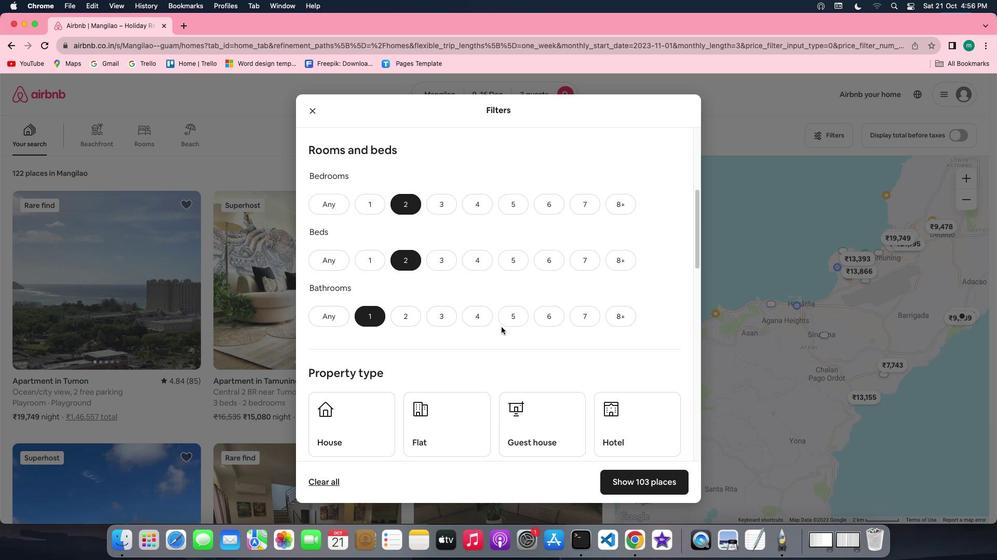 
Action: Mouse scrolled (501, 327) with delta (0, 0)
Screenshot: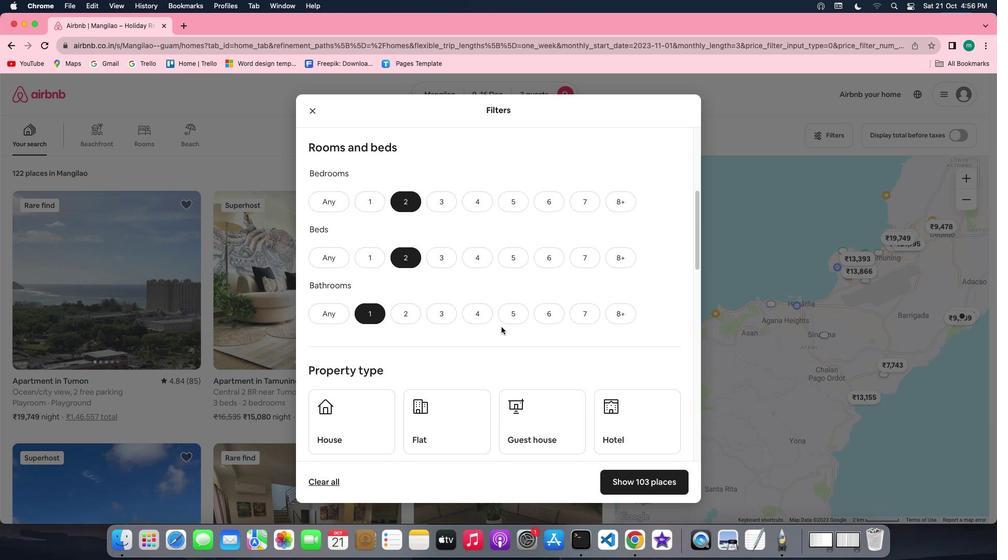 
Action: Mouse scrolled (501, 327) with delta (0, 0)
Screenshot: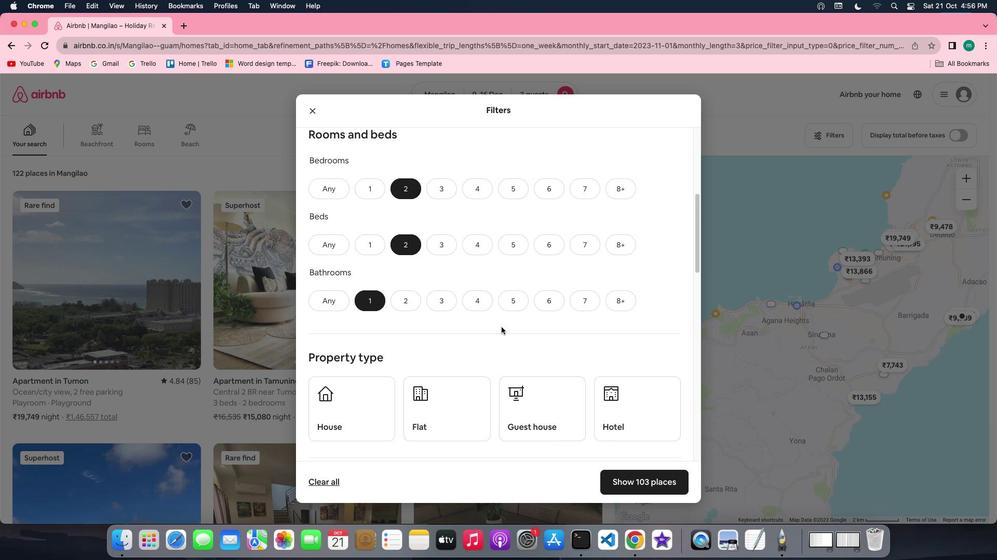 
Action: Mouse scrolled (501, 327) with delta (0, 0)
Screenshot: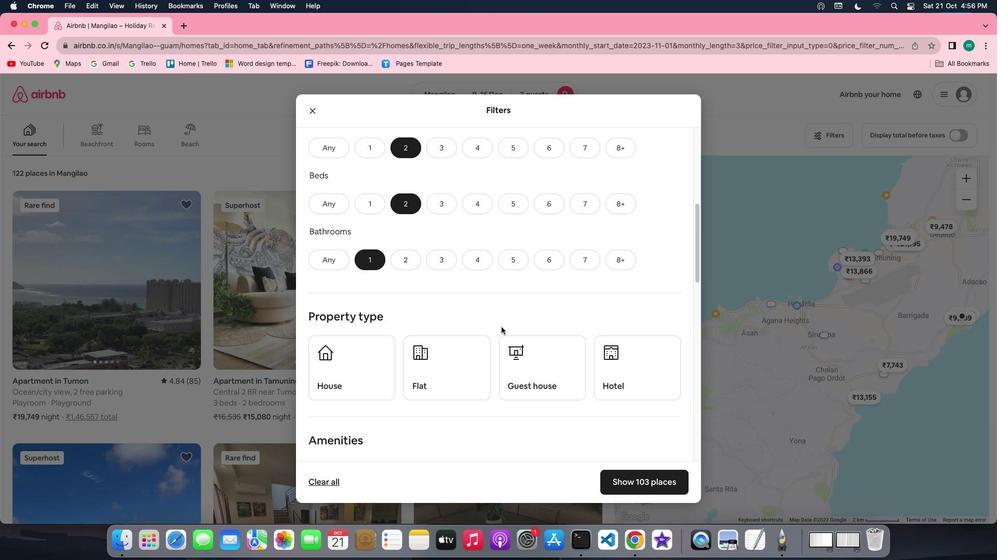 
Action: Mouse scrolled (501, 327) with delta (0, 0)
Screenshot: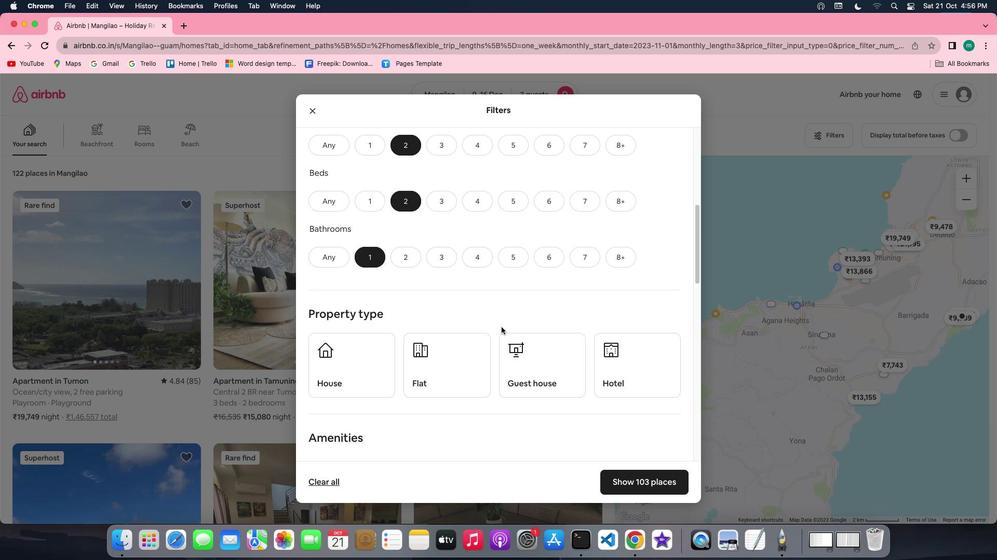 
Action: Mouse scrolled (501, 327) with delta (0, 0)
Screenshot: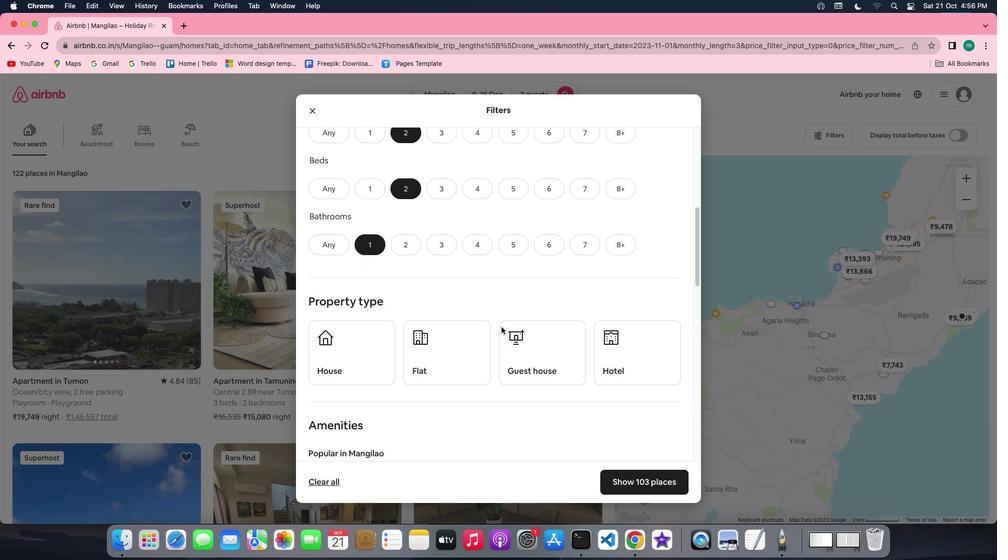 
Action: Mouse scrolled (501, 327) with delta (0, 0)
Screenshot: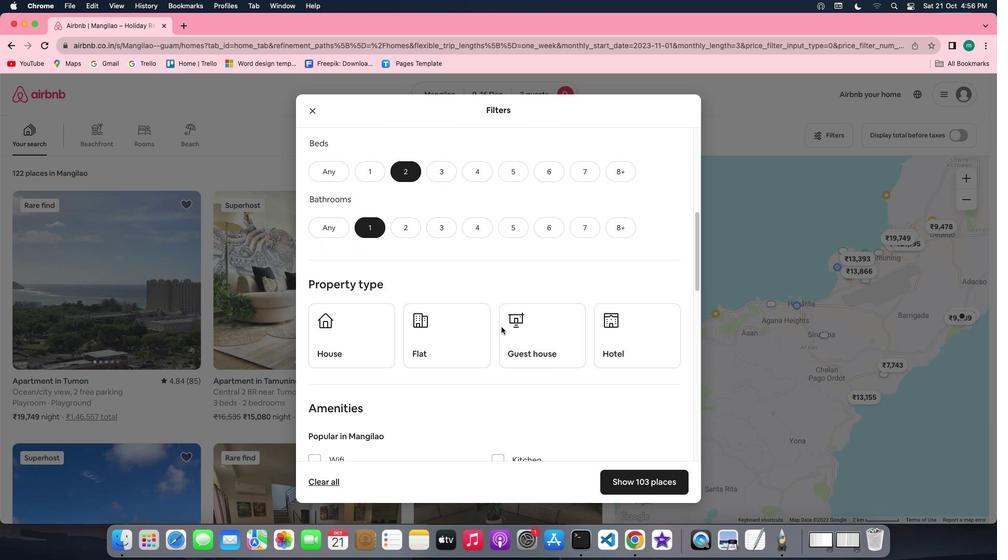 
Action: Mouse scrolled (501, 327) with delta (0, 0)
Screenshot: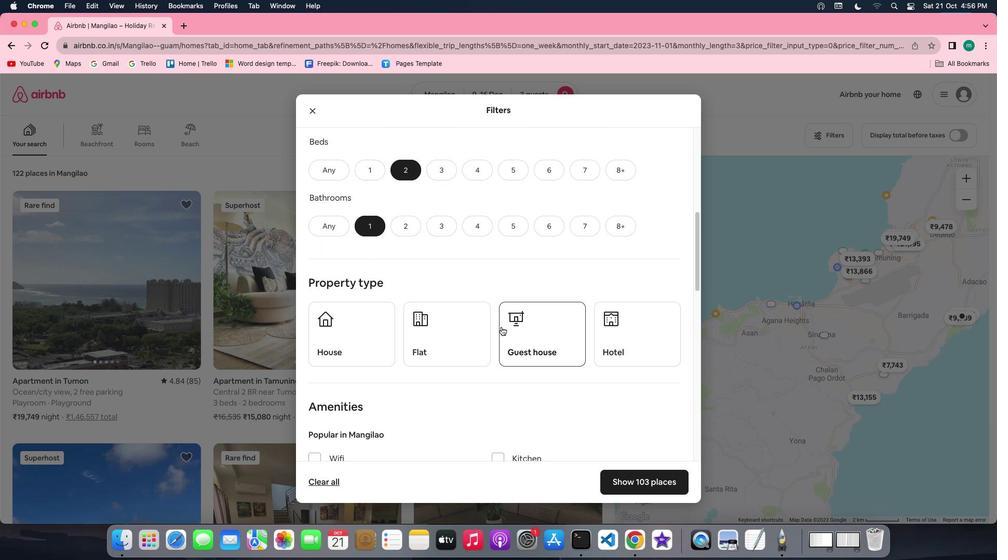 
Action: Mouse scrolled (501, 327) with delta (0, 0)
Screenshot: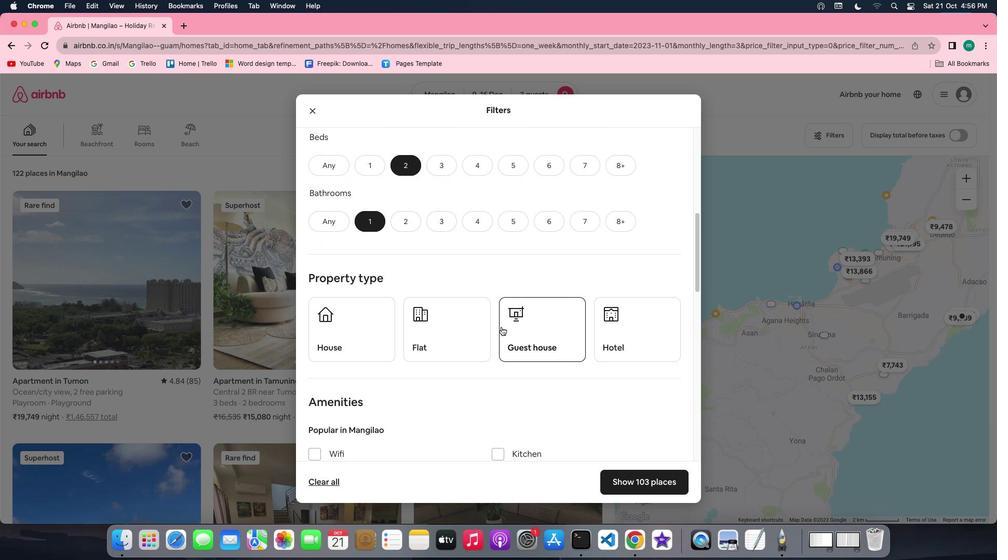 
Action: Mouse scrolled (501, 327) with delta (0, 0)
Screenshot: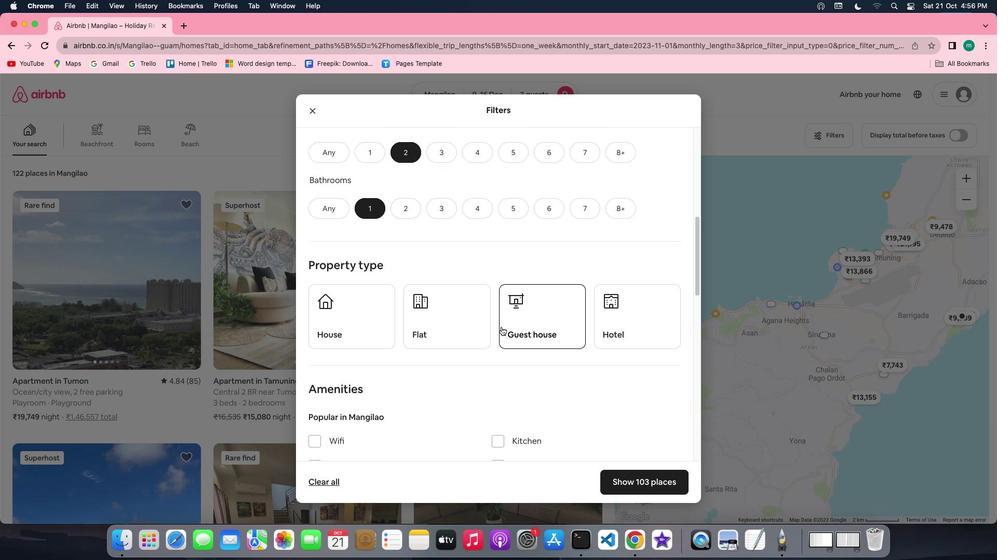 
Action: Mouse scrolled (501, 327) with delta (0, 0)
Screenshot: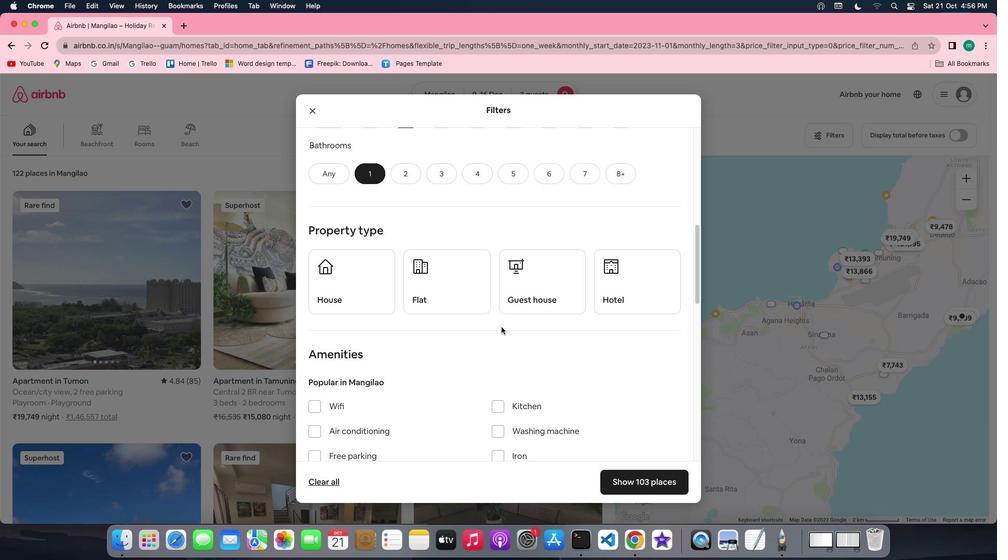 
Action: Mouse scrolled (501, 327) with delta (0, 0)
Screenshot: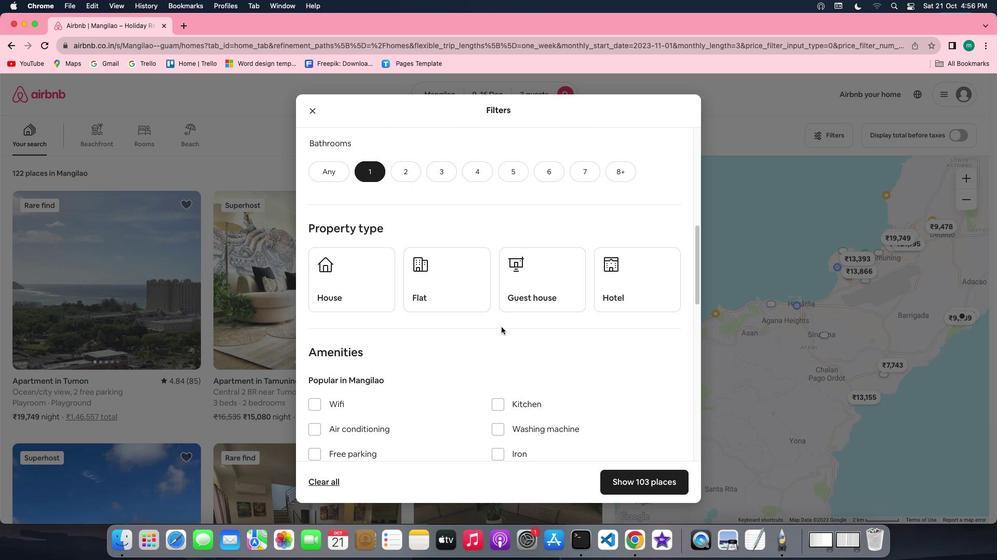 
Action: Mouse scrolled (501, 327) with delta (0, 0)
Screenshot: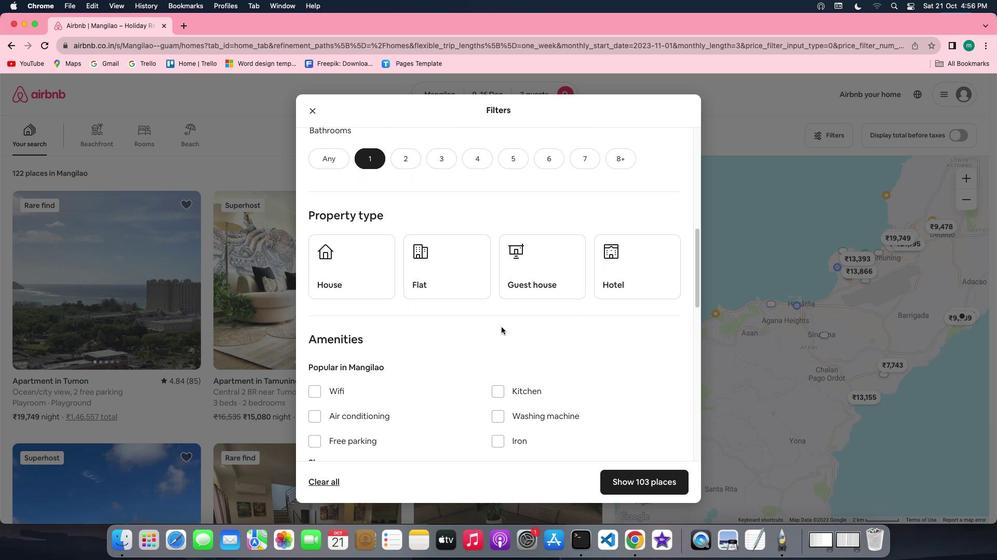 
Action: Mouse scrolled (501, 327) with delta (0, 0)
Screenshot: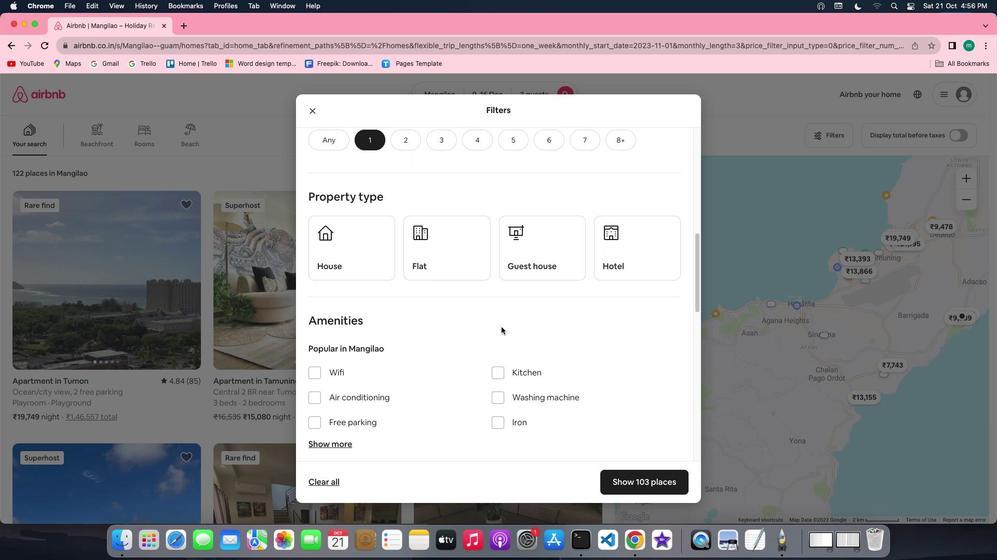 
Action: Mouse moved to (453, 232)
Screenshot: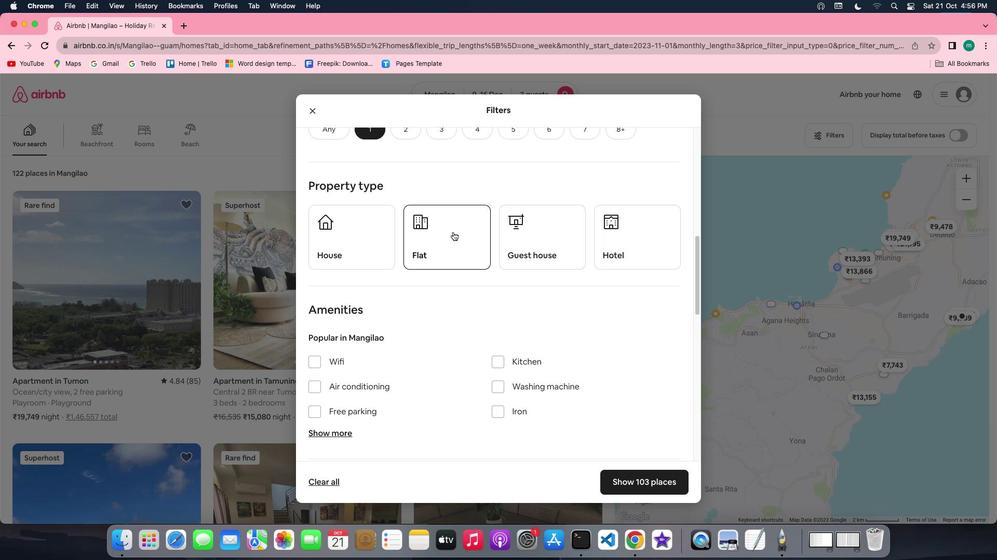 
Action: Mouse pressed left at (453, 232)
Screenshot: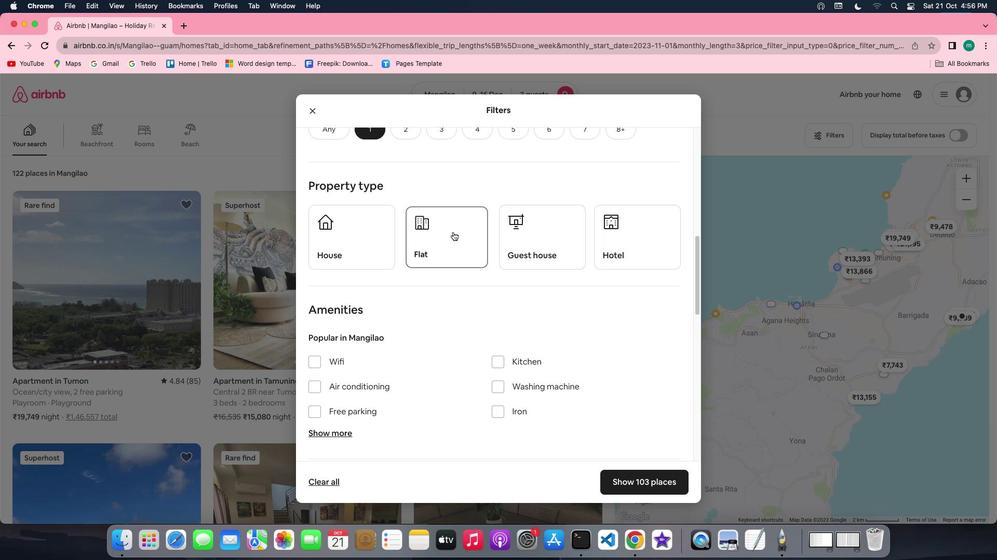 
Action: Mouse moved to (521, 321)
Screenshot: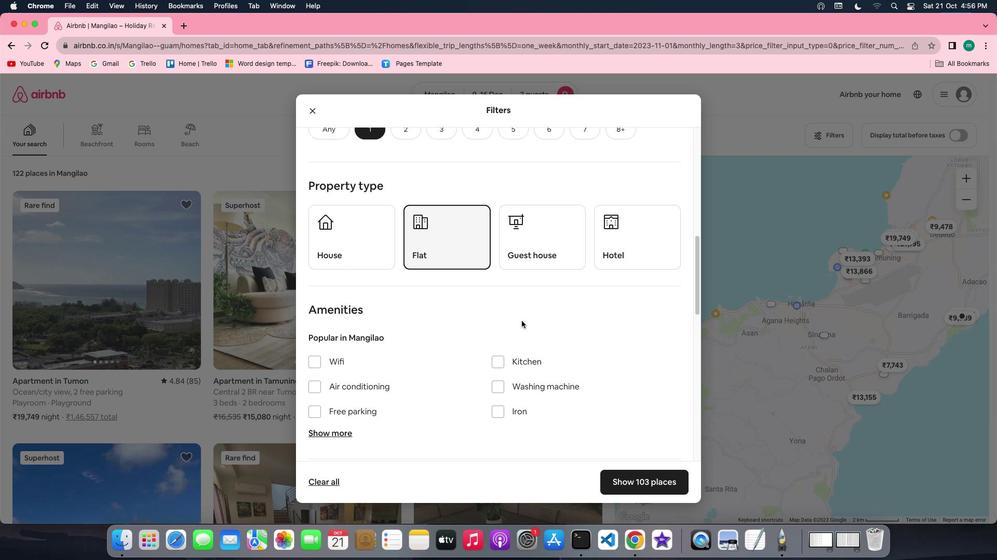 
Action: Mouse scrolled (521, 321) with delta (0, 0)
Screenshot: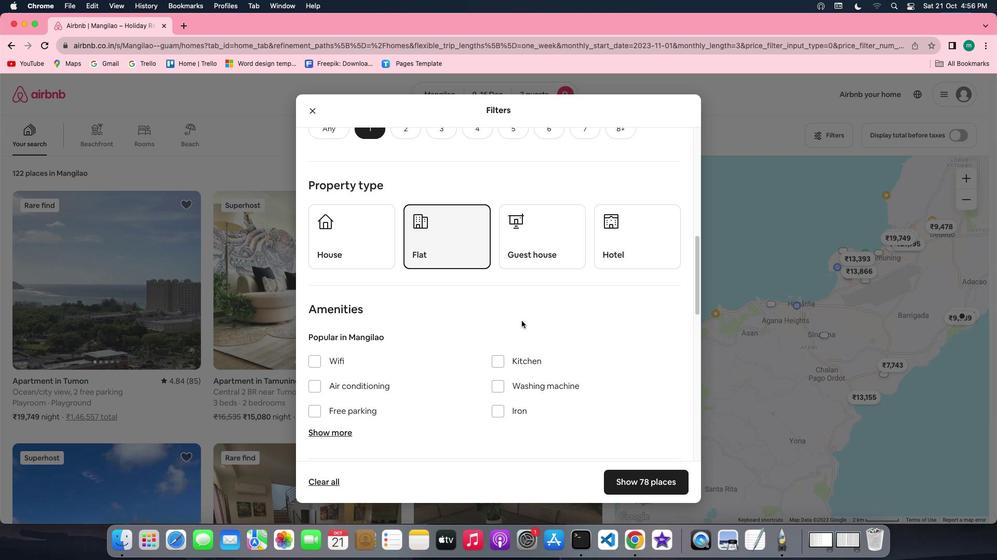 
Action: Mouse scrolled (521, 321) with delta (0, 0)
Screenshot: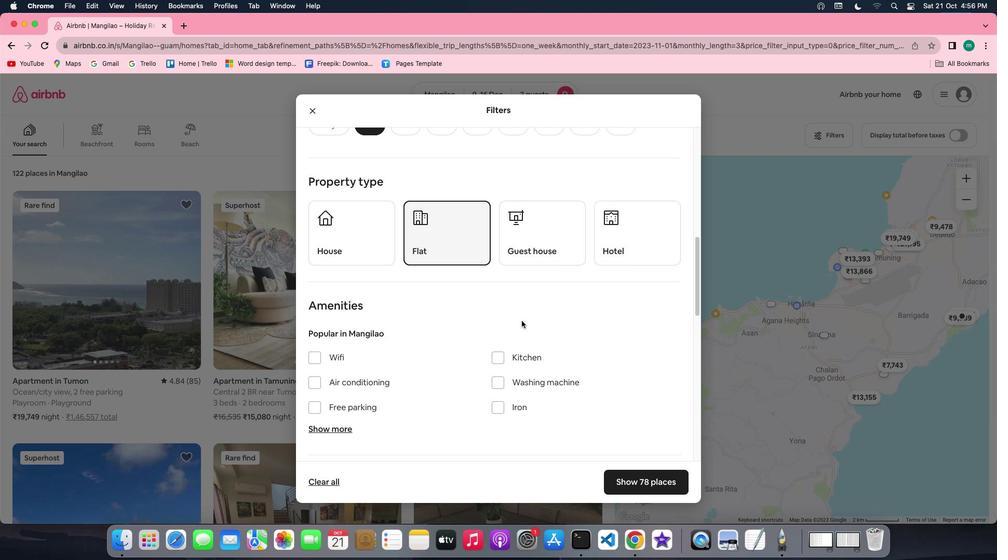 
Action: Mouse scrolled (521, 321) with delta (0, 0)
Screenshot: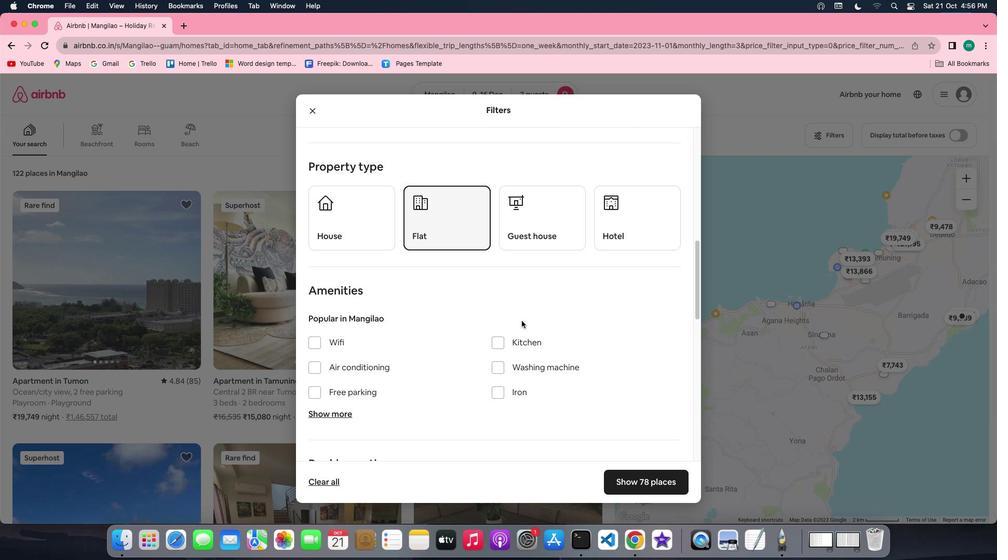 
Action: Mouse moved to (569, 342)
Screenshot: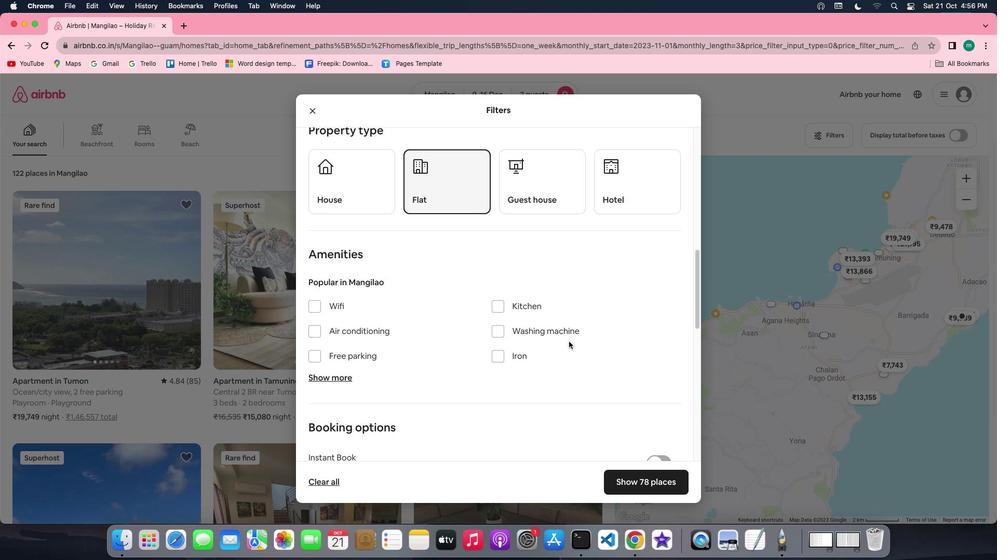 
Action: Mouse scrolled (569, 342) with delta (0, 0)
Screenshot: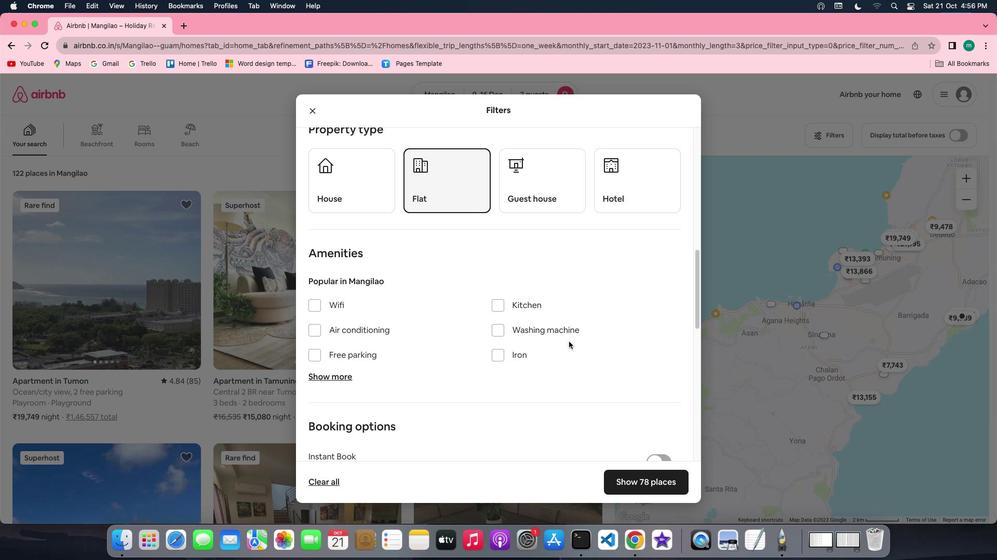 
Action: Mouse scrolled (569, 342) with delta (0, 0)
Screenshot: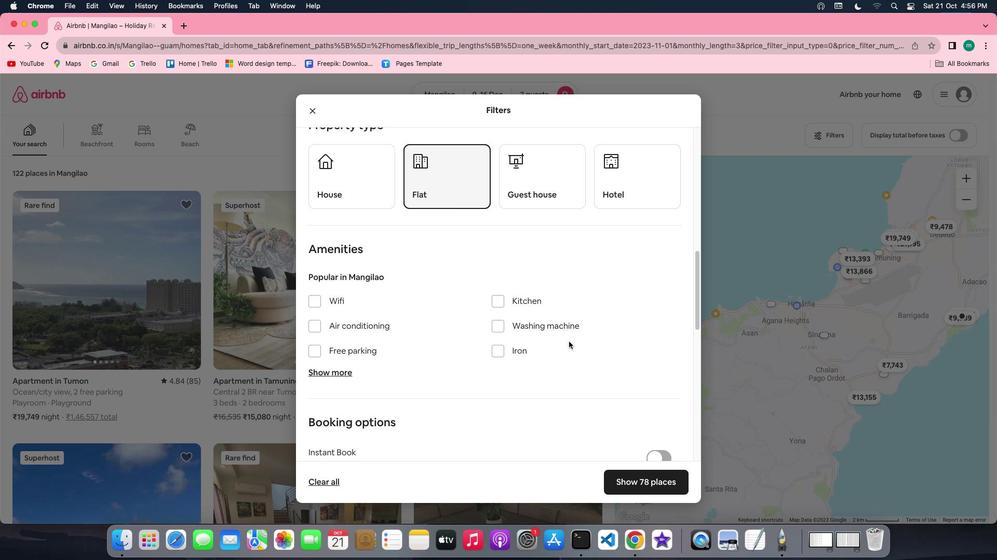 
Action: Mouse scrolled (569, 342) with delta (0, -1)
Screenshot: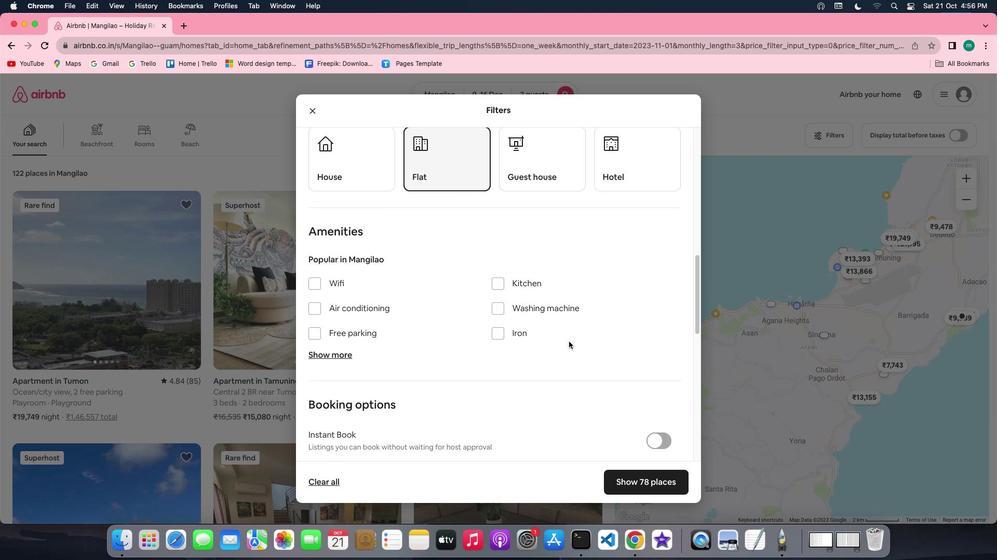 
Action: Mouse scrolled (569, 342) with delta (0, 0)
Screenshot: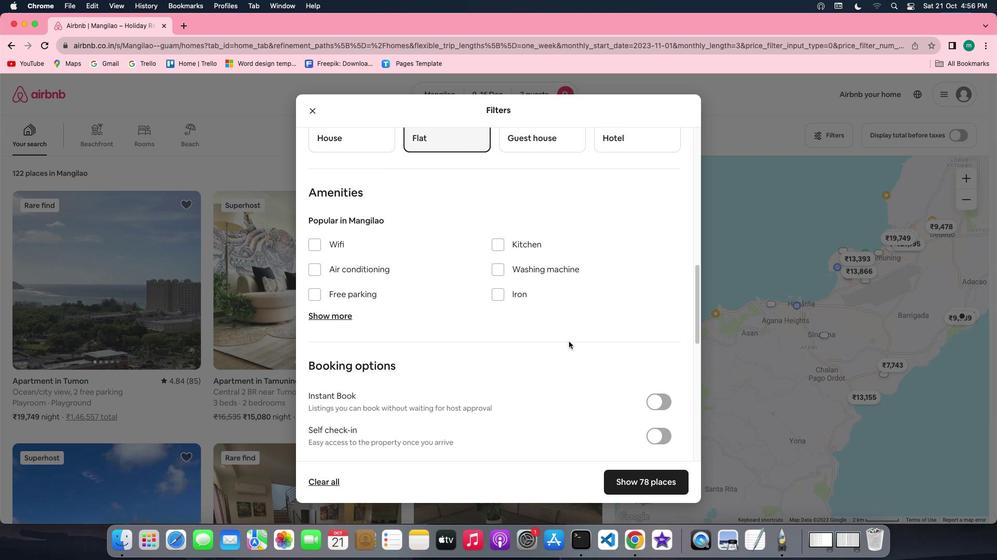 
Action: Mouse scrolled (569, 342) with delta (0, 0)
Screenshot: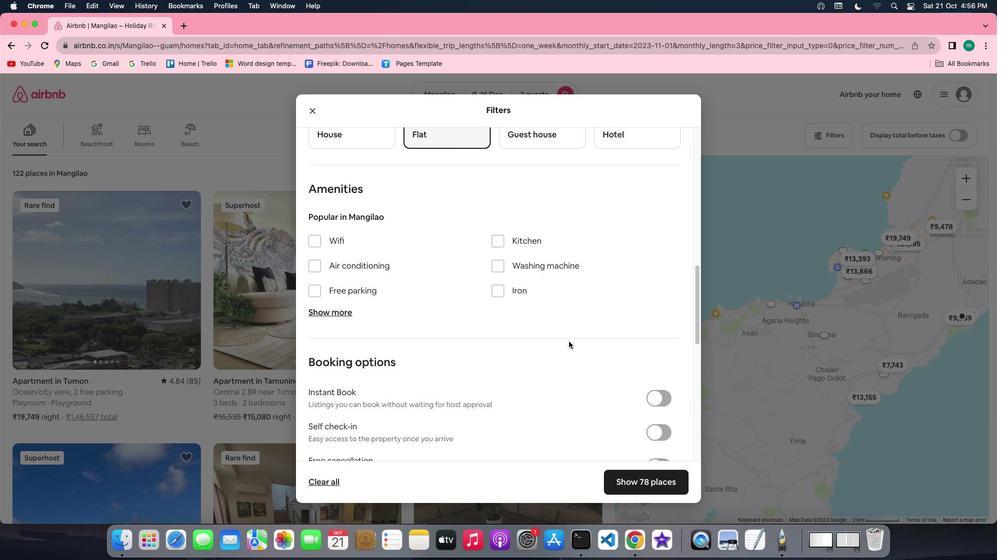 
Action: Mouse scrolled (569, 342) with delta (0, 0)
Screenshot: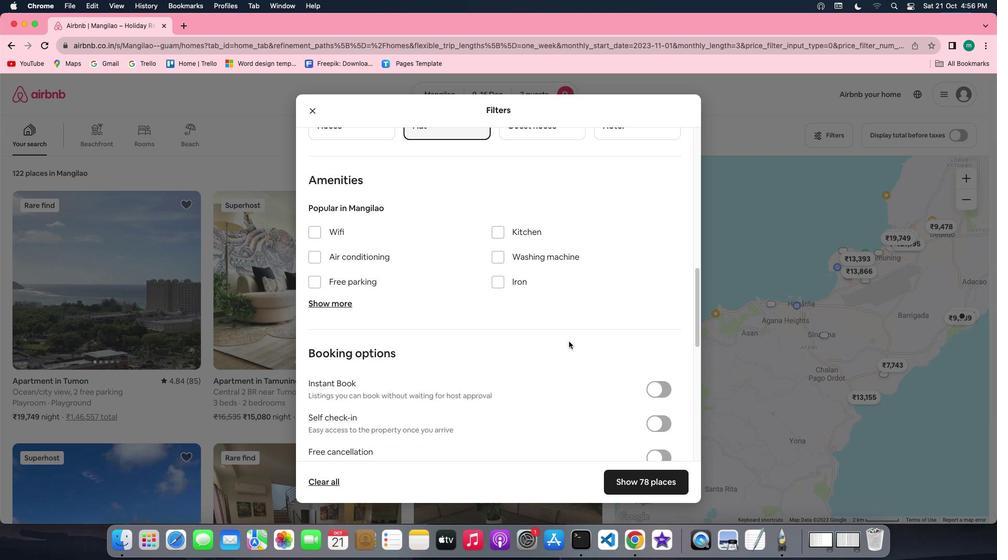 
Action: Mouse scrolled (569, 342) with delta (0, 0)
Screenshot: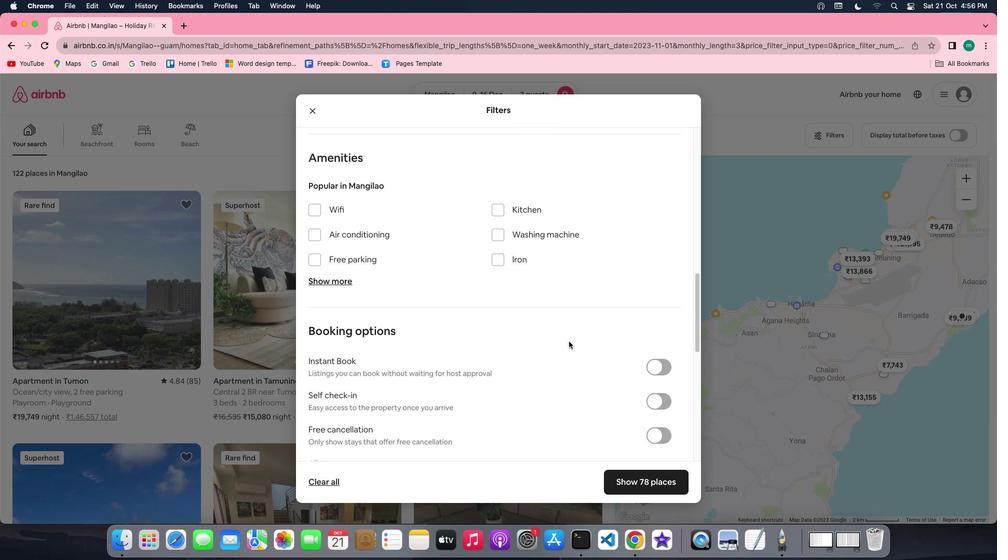 
Action: Mouse scrolled (569, 342) with delta (0, 0)
Screenshot: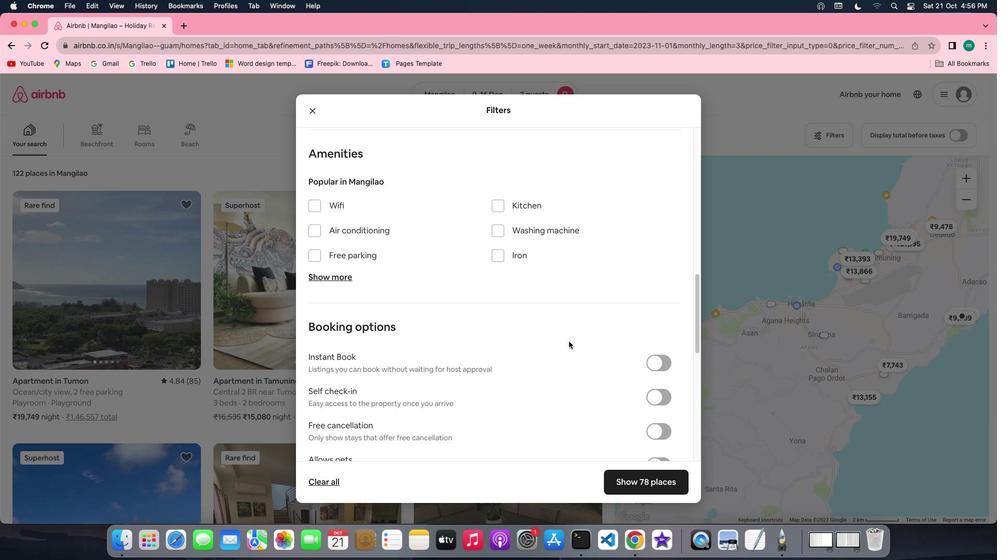 
Action: Mouse scrolled (569, 342) with delta (0, 0)
Screenshot: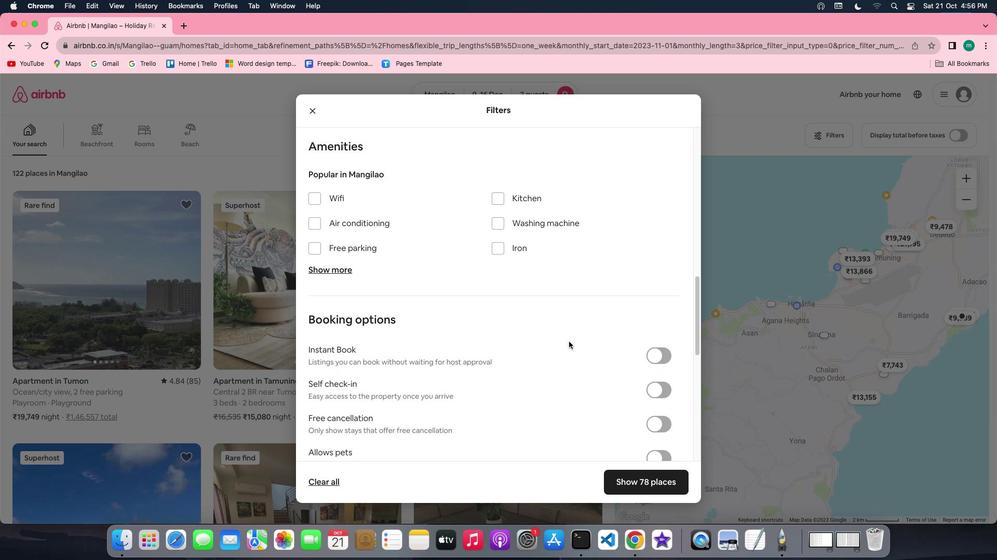 
Action: Mouse scrolled (569, 342) with delta (0, 0)
Screenshot: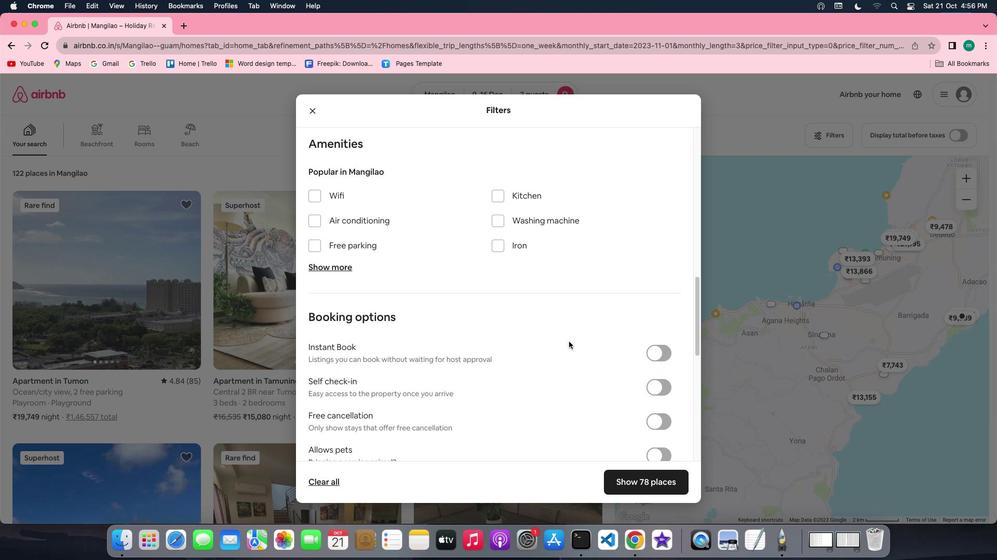 
Action: Mouse scrolled (569, 342) with delta (0, 0)
Screenshot: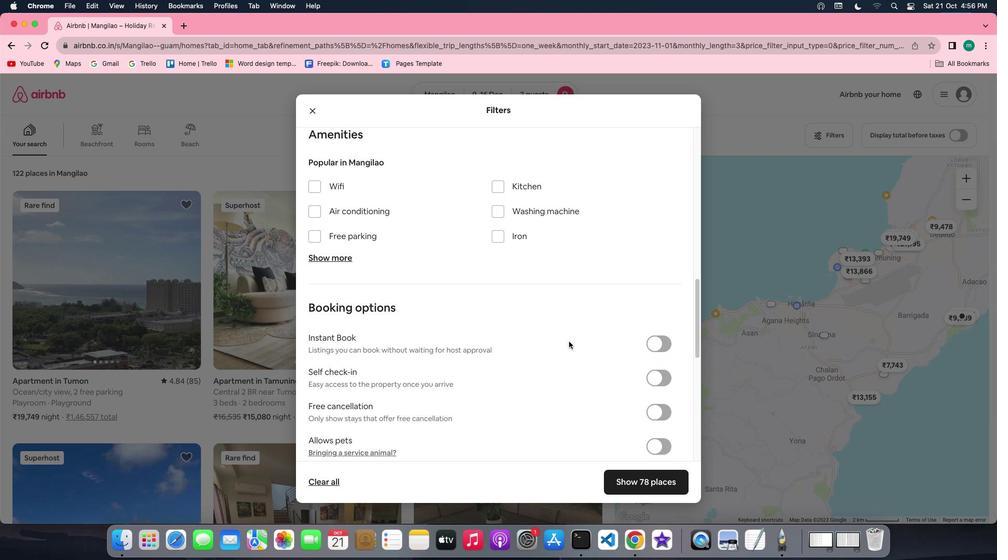 
Action: Mouse scrolled (569, 342) with delta (0, 0)
Screenshot: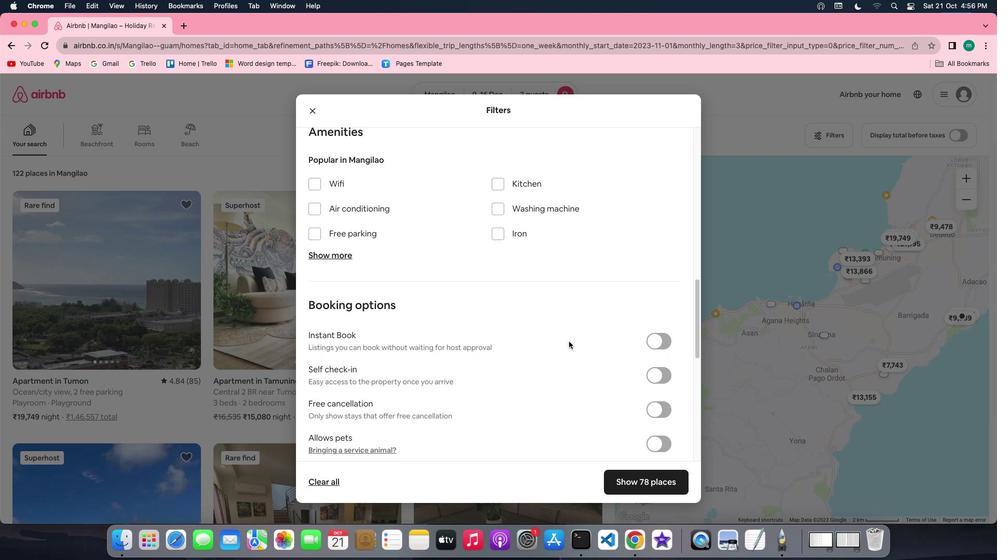
Action: Mouse scrolled (569, 342) with delta (0, 0)
Screenshot: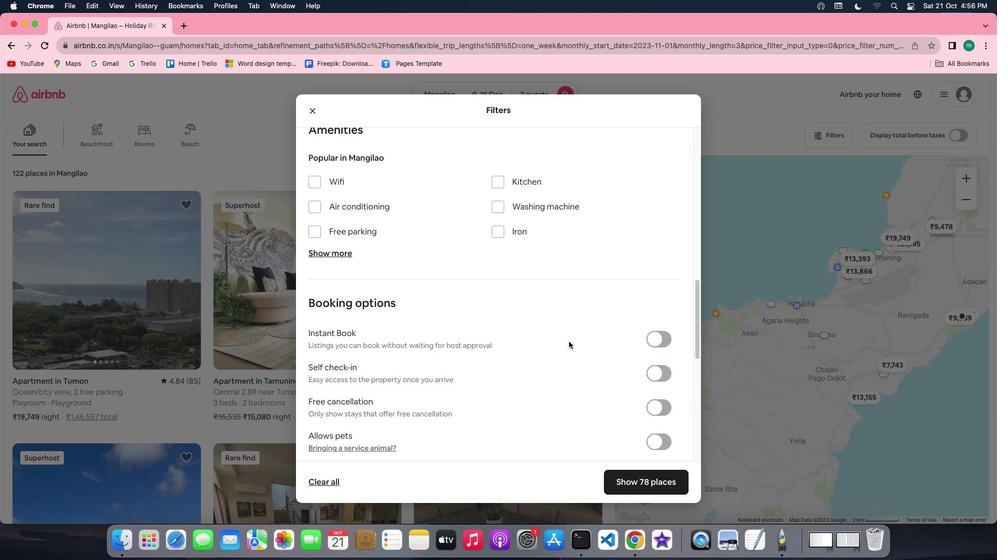
Action: Mouse scrolled (569, 342) with delta (0, 0)
Screenshot: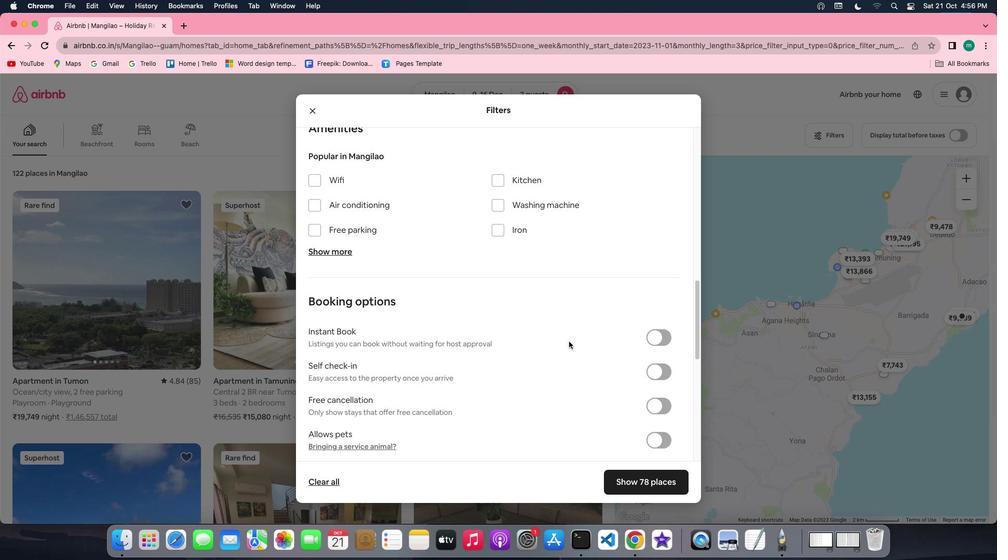 
Action: Mouse moved to (651, 378)
Screenshot: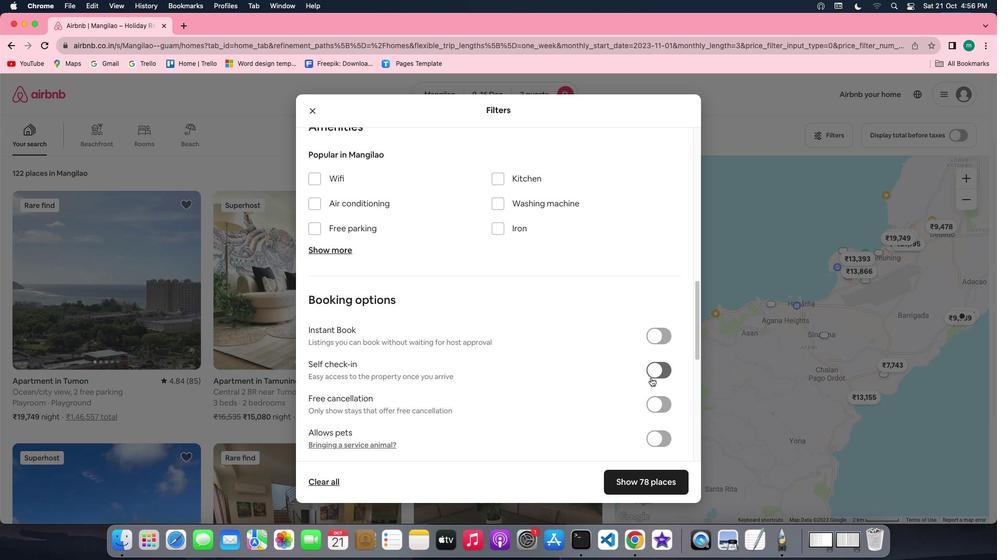 
Action: Mouse pressed left at (651, 378)
Screenshot: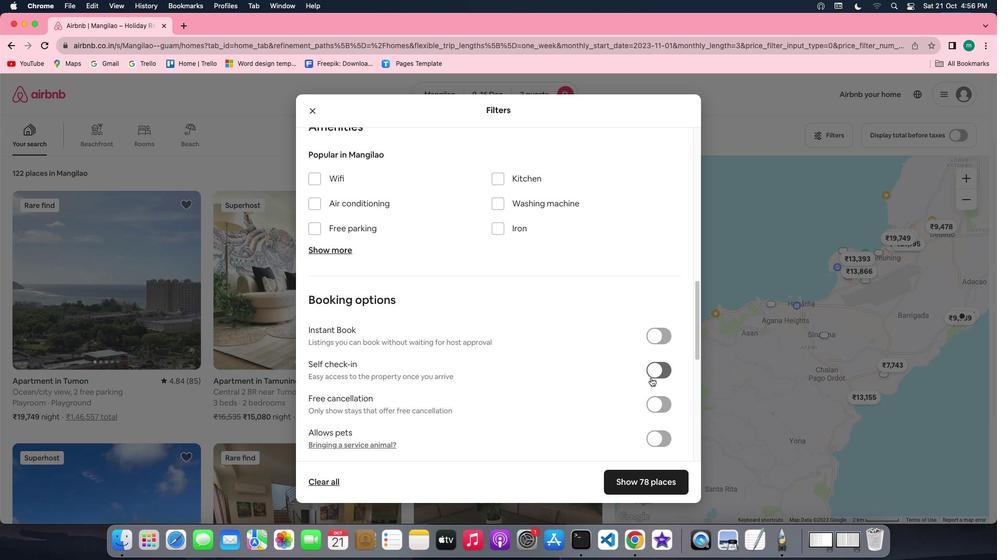 
Action: Mouse moved to (570, 380)
Screenshot: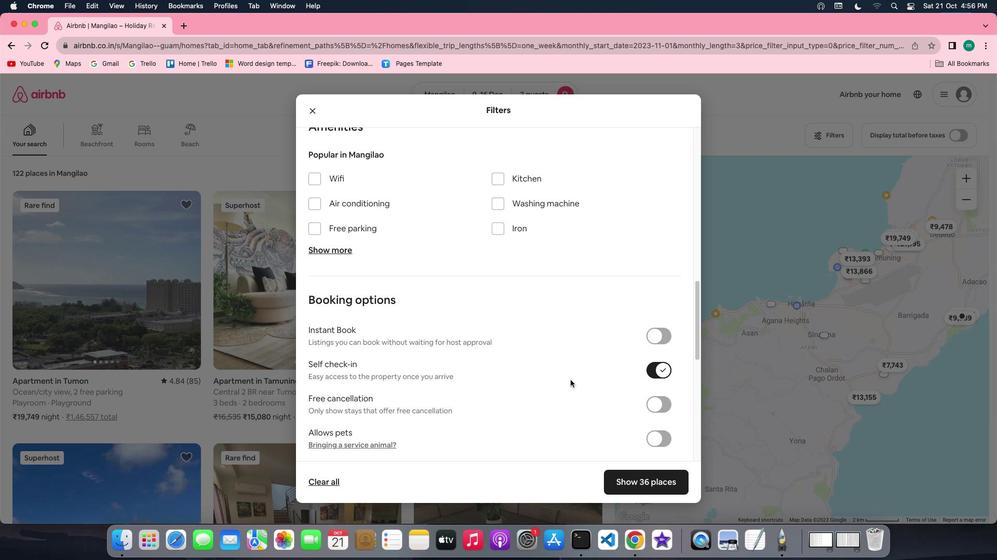 
Action: Mouse scrolled (570, 380) with delta (0, 0)
Screenshot: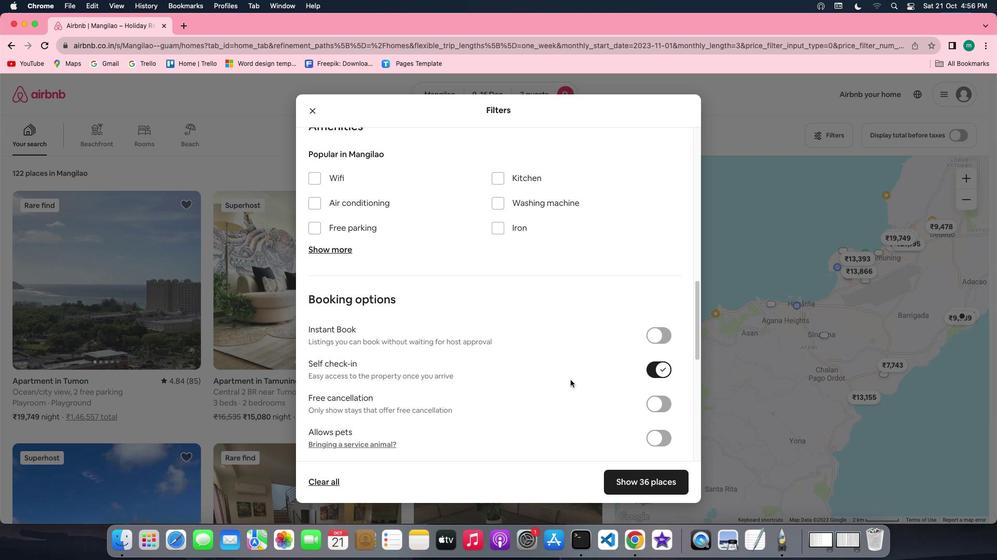 
Action: Mouse scrolled (570, 380) with delta (0, 0)
Screenshot: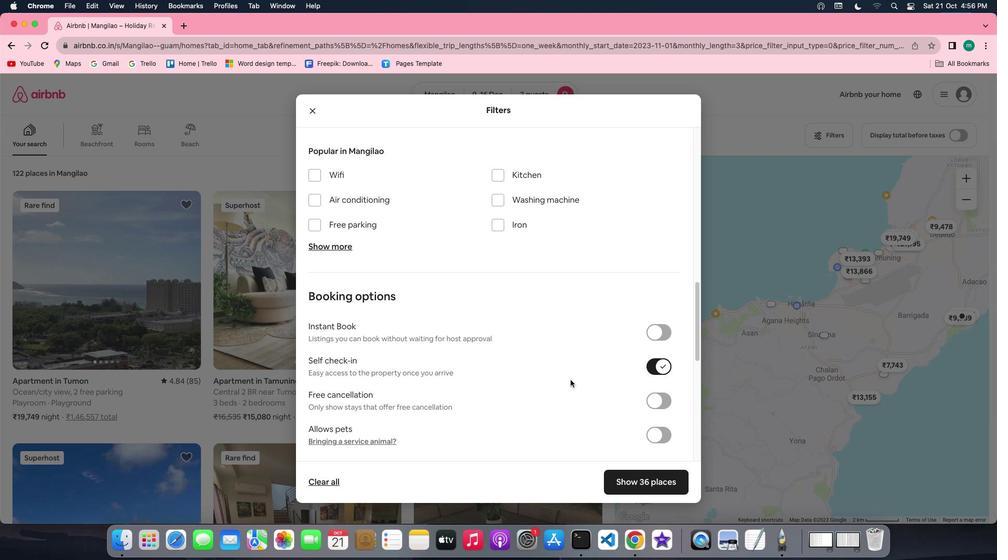 
Action: Mouse scrolled (570, 380) with delta (0, 0)
Screenshot: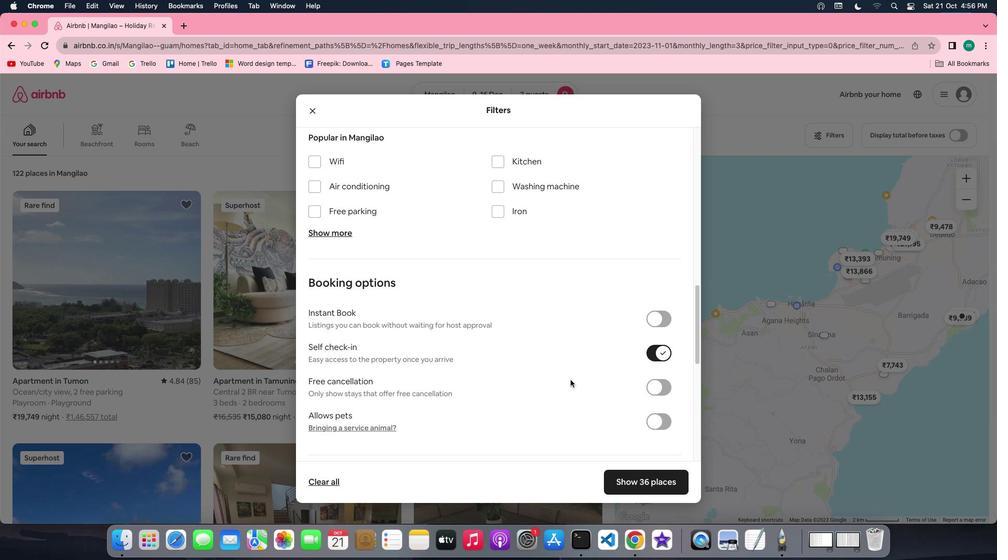 
Action: Mouse scrolled (570, 380) with delta (0, 0)
Screenshot: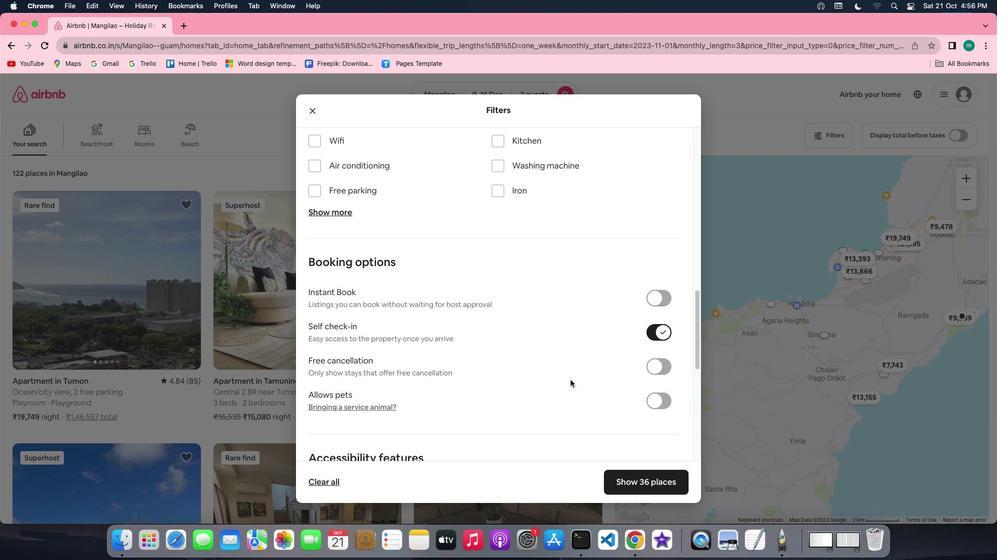 
Action: Mouse scrolled (570, 380) with delta (0, 0)
Screenshot: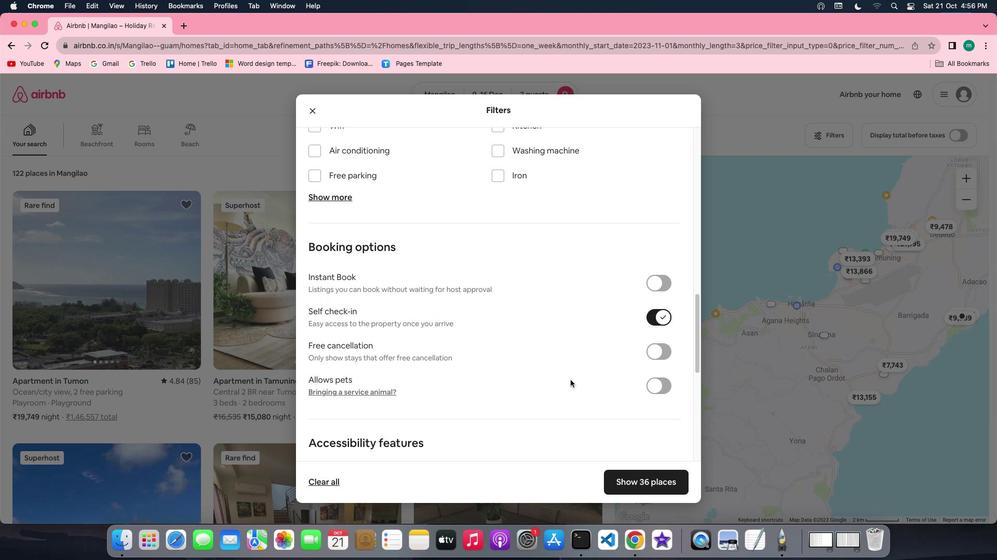 
Action: Mouse scrolled (570, 380) with delta (0, 0)
Screenshot: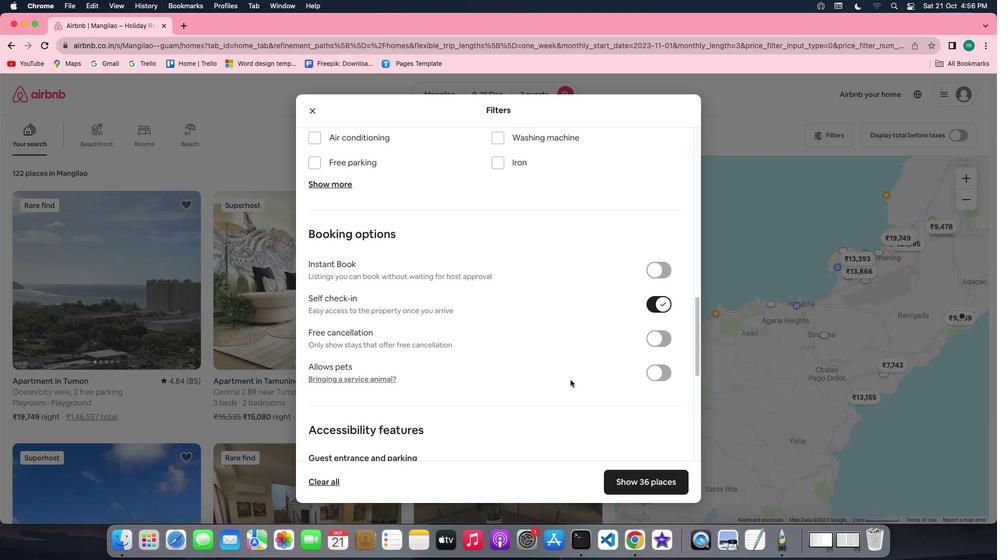 
Action: Mouse scrolled (570, 380) with delta (0, -1)
Screenshot: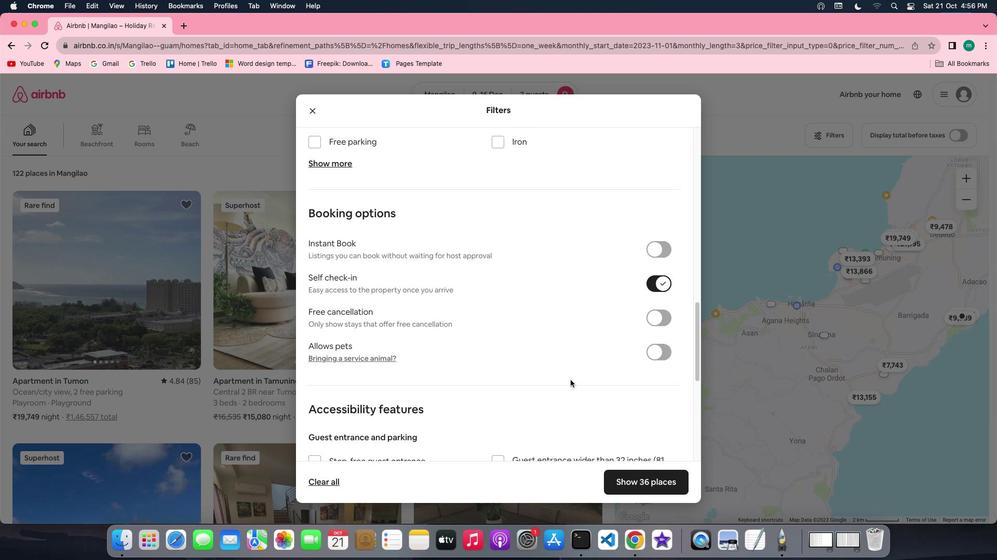 
Action: Mouse scrolled (570, 380) with delta (0, -1)
Screenshot: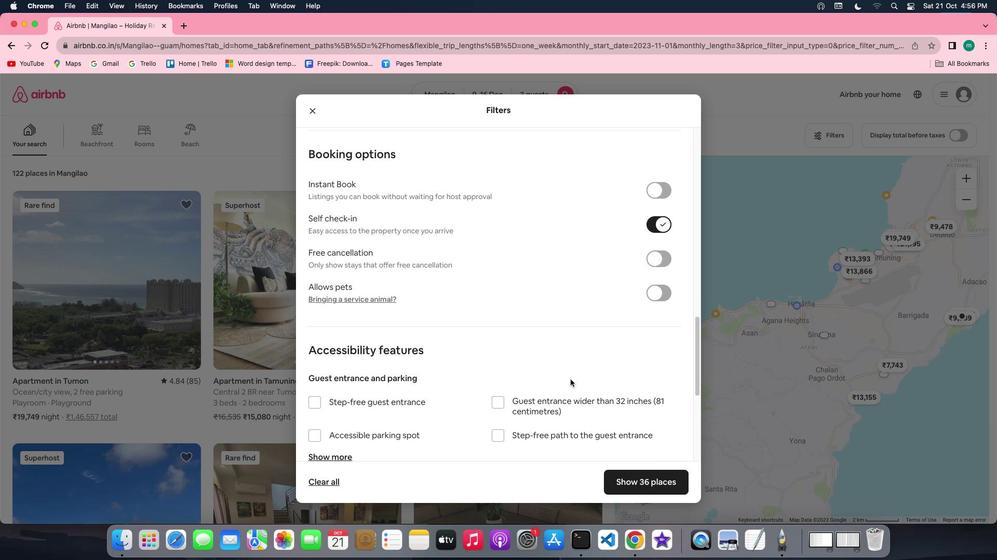 
Action: Mouse moved to (570, 380)
Screenshot: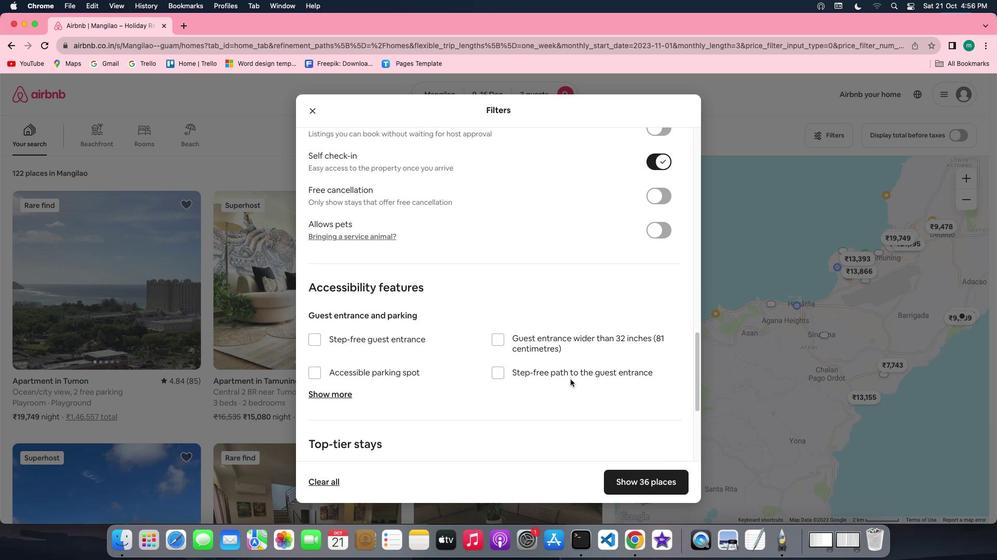 
Action: Mouse scrolled (570, 380) with delta (0, 0)
Screenshot: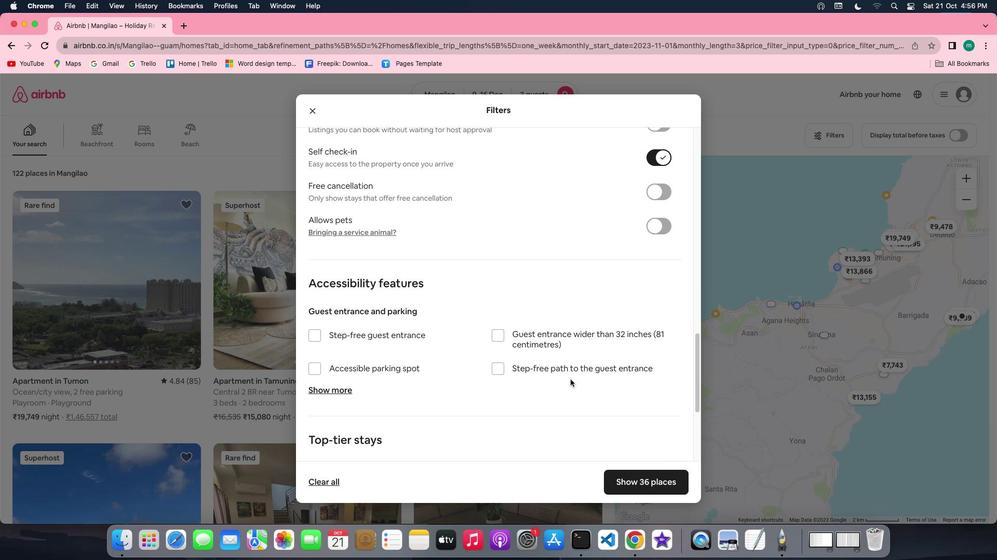 
Action: Mouse scrolled (570, 380) with delta (0, 0)
Screenshot: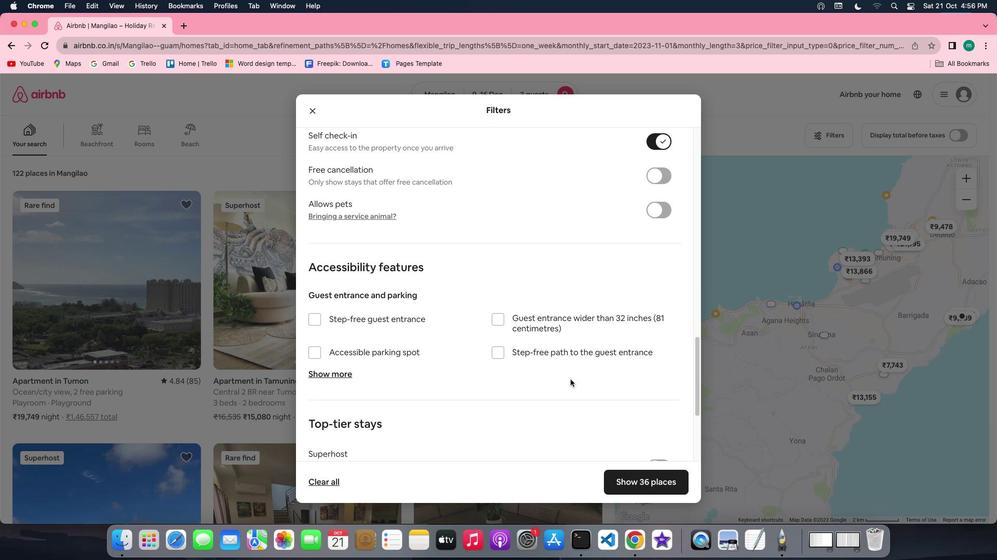 
Action: Mouse scrolled (570, 380) with delta (0, -1)
Screenshot: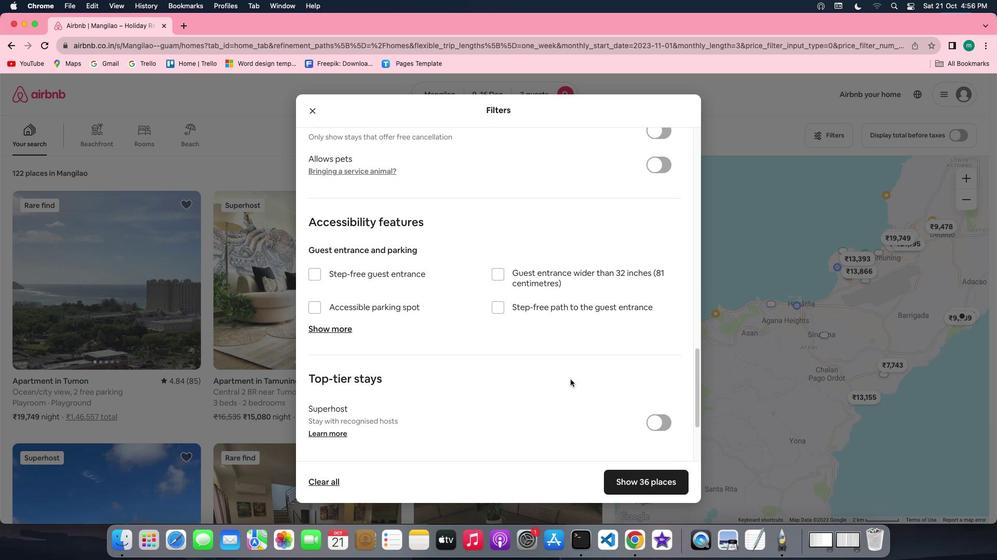 
Action: Mouse scrolled (570, 380) with delta (0, -2)
Screenshot: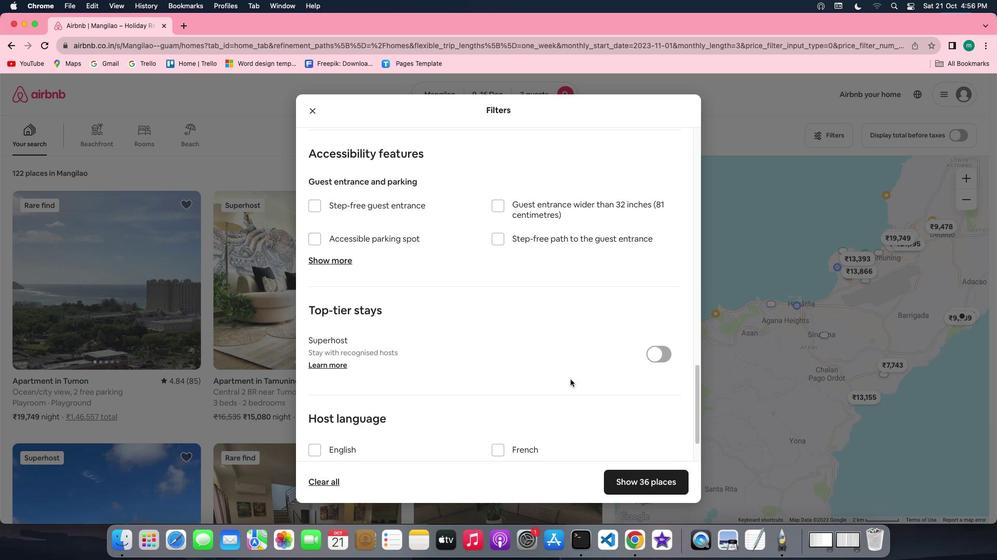 
Action: Mouse scrolled (570, 380) with delta (0, -2)
Screenshot: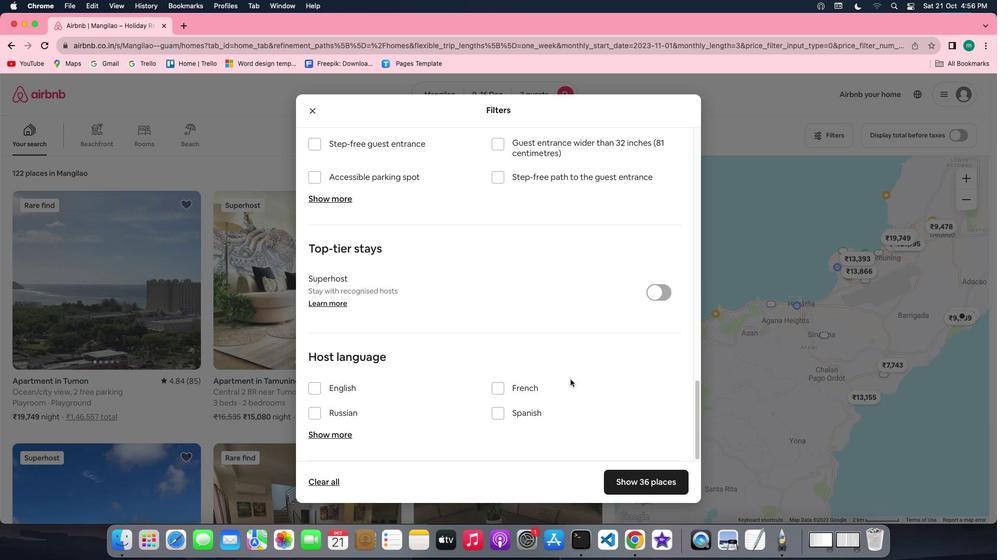 
Action: Mouse scrolled (570, 380) with delta (0, 0)
Screenshot: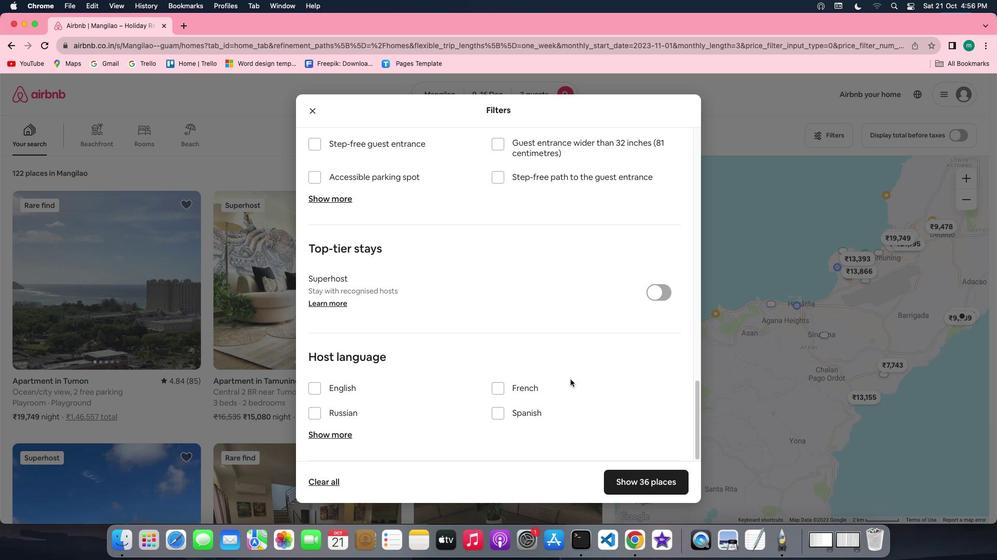 
Action: Mouse scrolled (570, 380) with delta (0, 0)
Screenshot: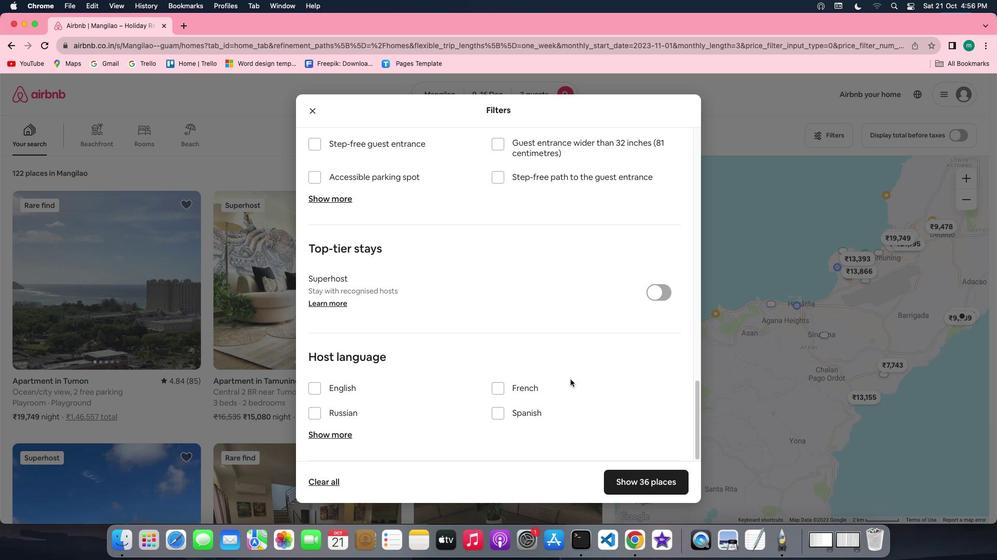 
Action: Mouse scrolled (570, 380) with delta (0, -1)
Screenshot: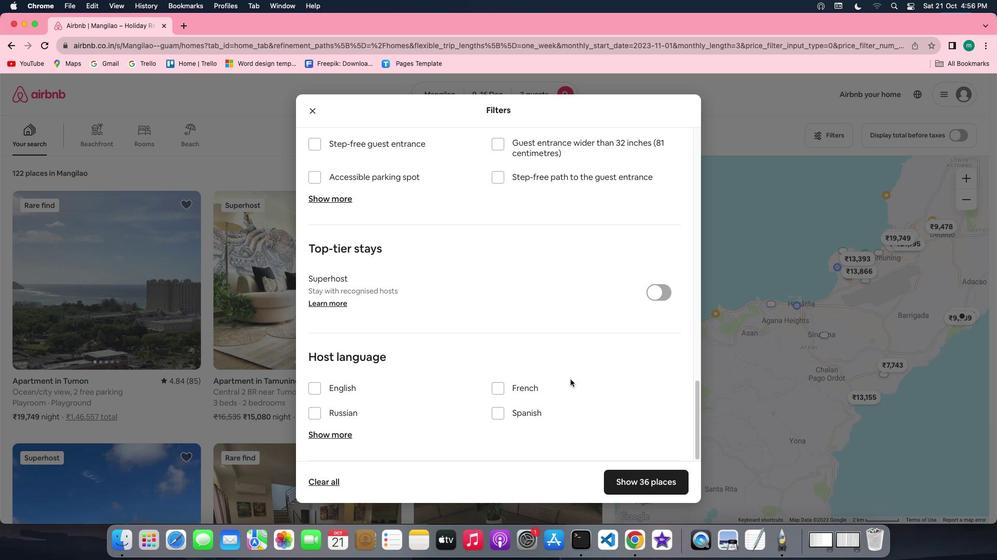 
Action: Mouse scrolled (570, 380) with delta (0, -2)
Screenshot: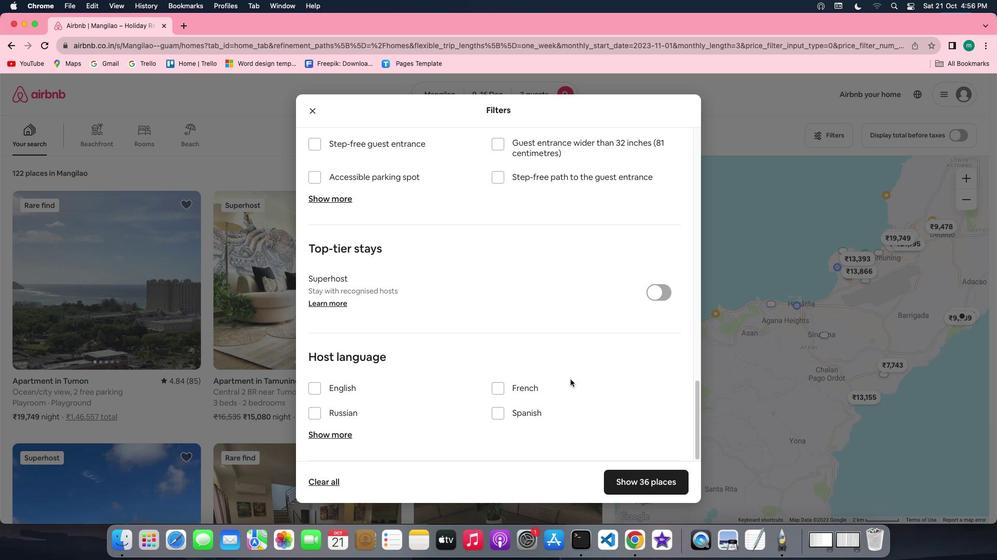 
Action: Mouse scrolled (570, 380) with delta (0, -3)
Screenshot: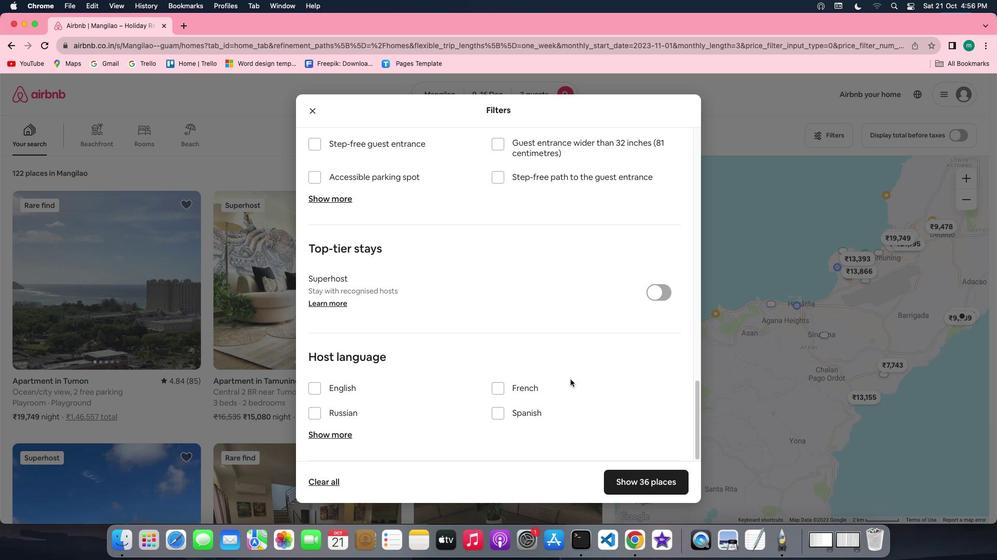 
Action: Mouse scrolled (570, 380) with delta (0, -2)
Screenshot: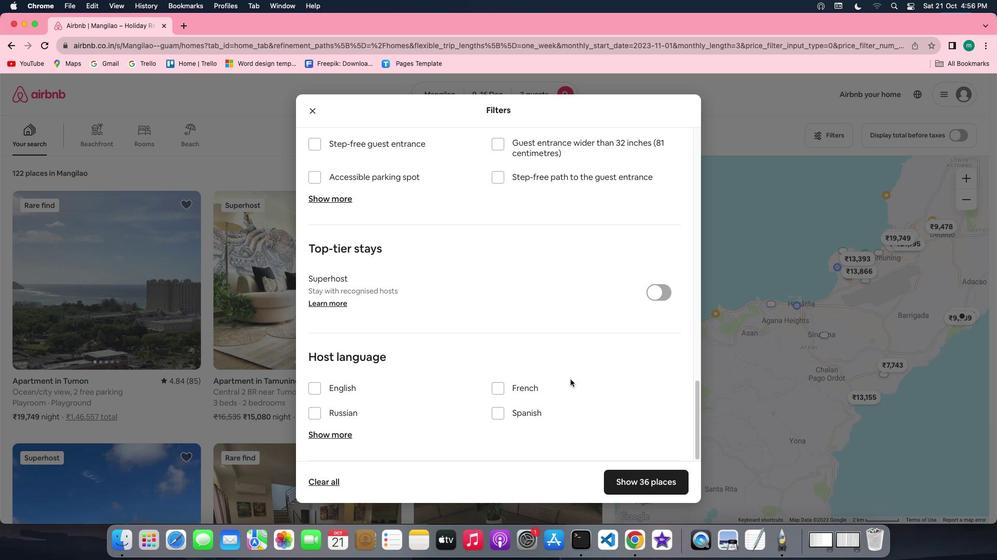 
Action: Mouse moved to (656, 485)
Screenshot: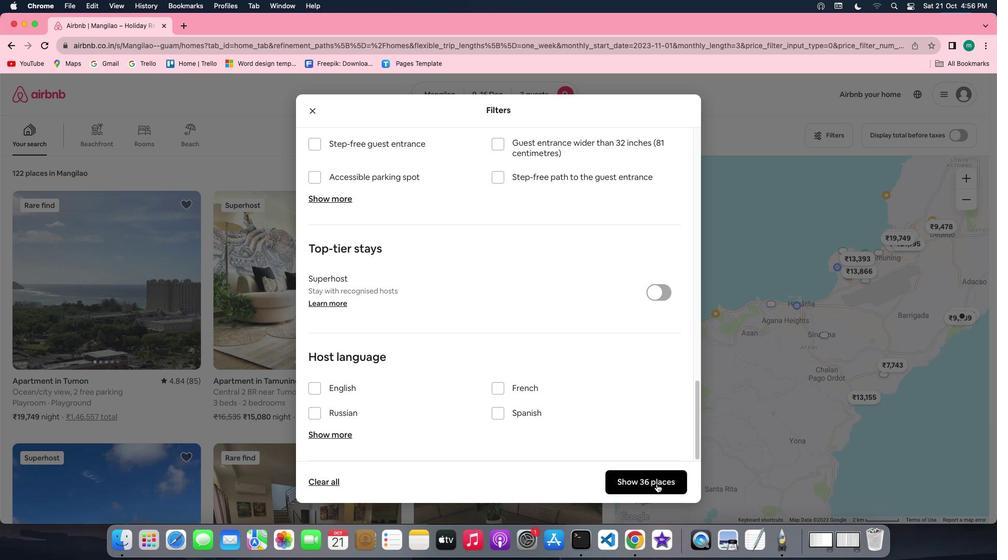
Action: Mouse pressed left at (656, 485)
Screenshot: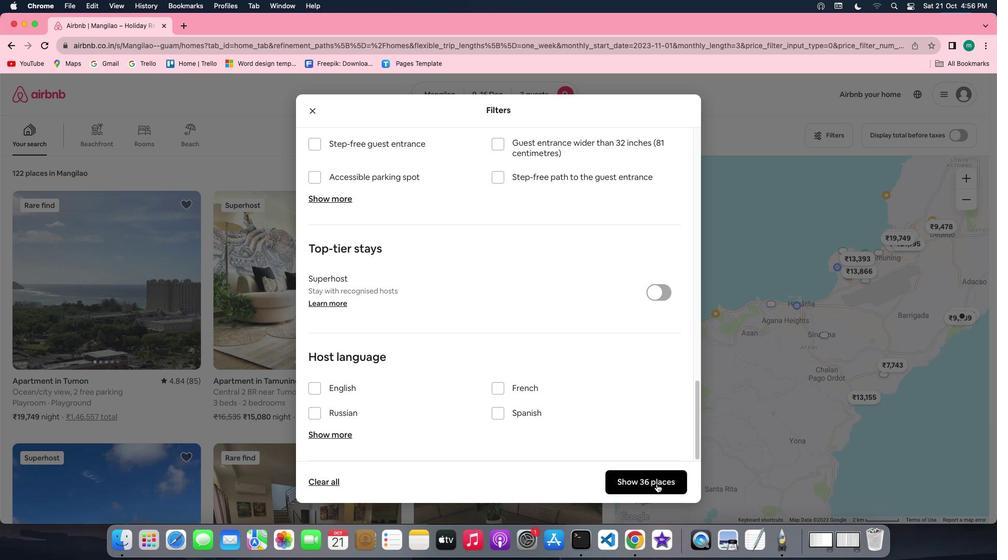 
Action: Mouse moved to (142, 255)
Screenshot: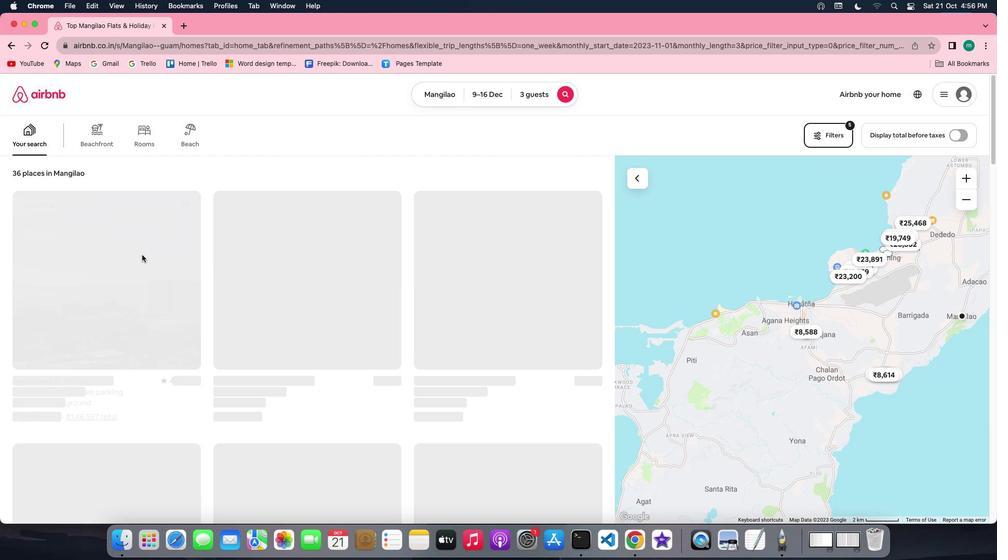 
Action: Mouse pressed left at (142, 255)
Screenshot: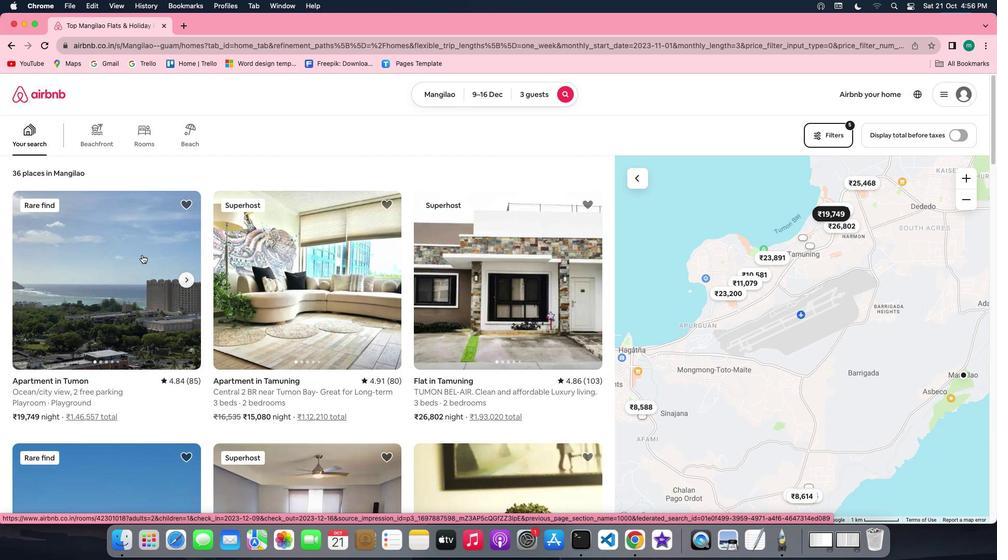 
Action: Mouse moved to (736, 388)
Screenshot: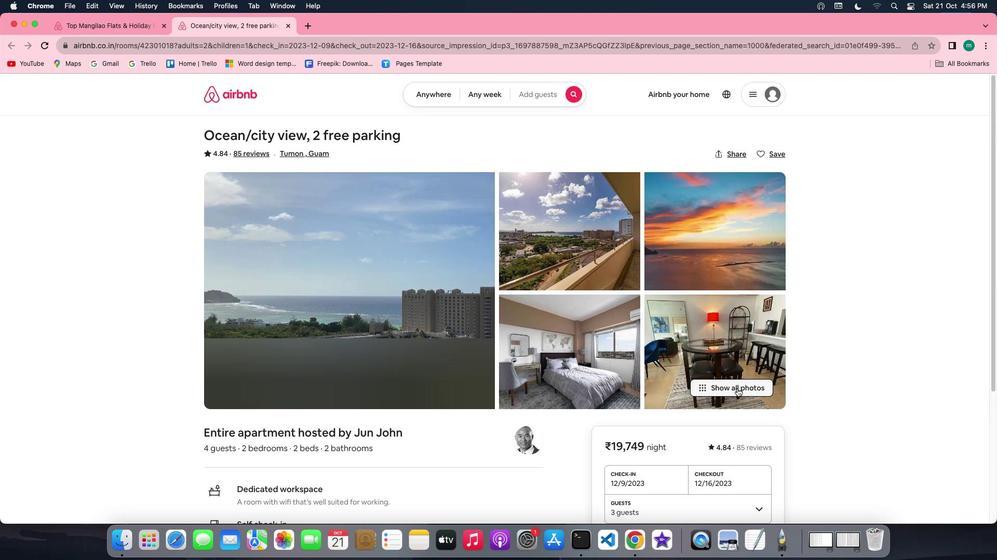 
Action: Mouse pressed left at (736, 388)
Screenshot: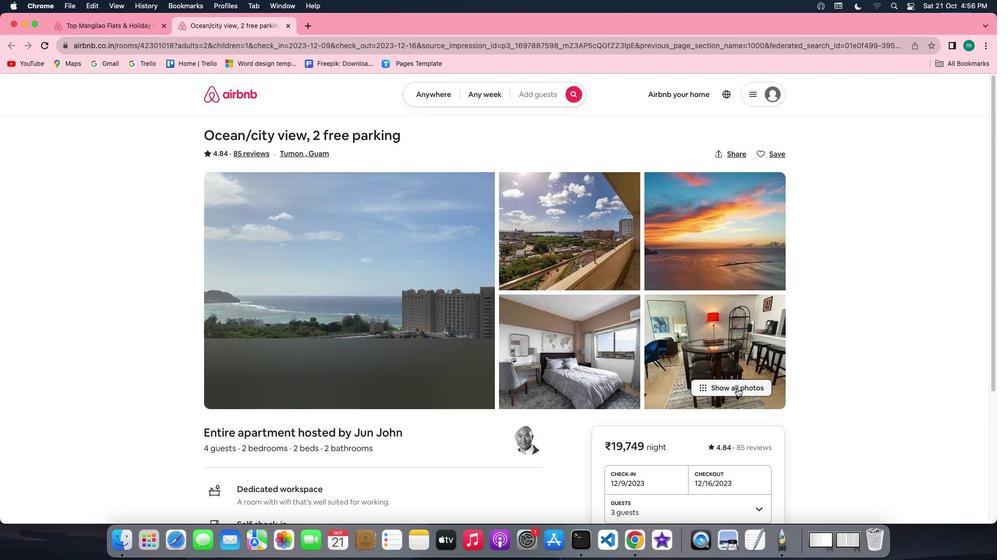 
Action: Mouse moved to (584, 320)
Screenshot: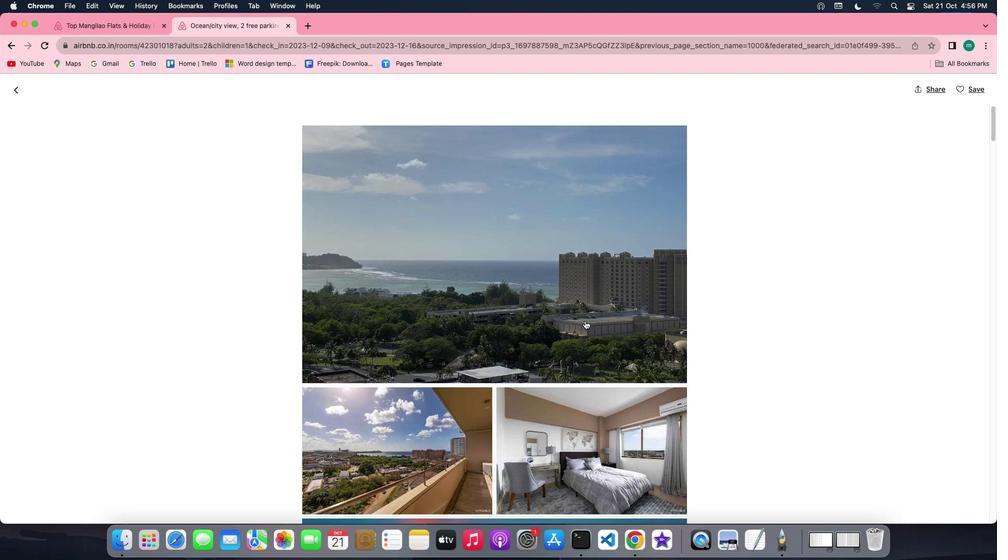
Action: Mouse scrolled (584, 320) with delta (0, 0)
Screenshot: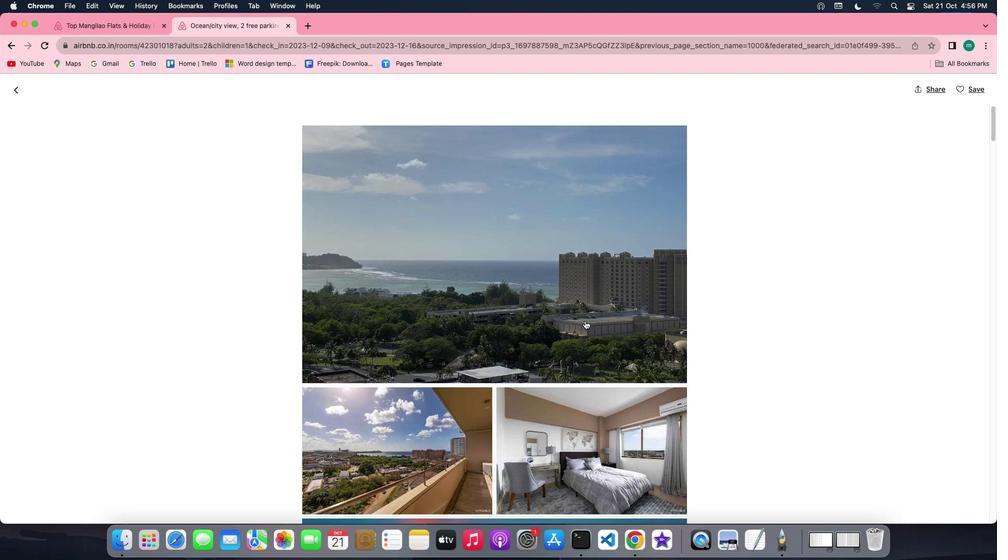 
Action: Mouse scrolled (584, 320) with delta (0, 0)
Screenshot: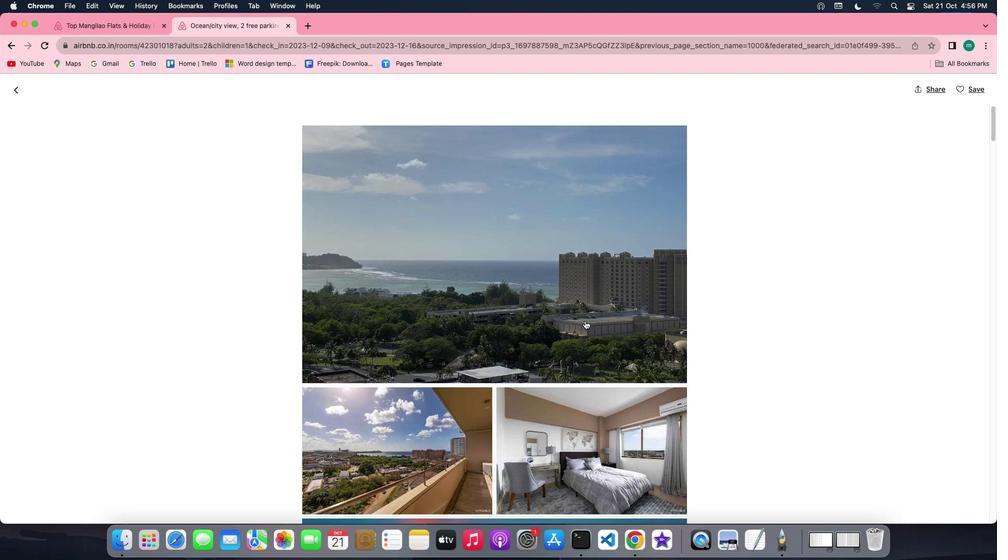 
Action: Mouse scrolled (584, 320) with delta (0, -1)
Screenshot: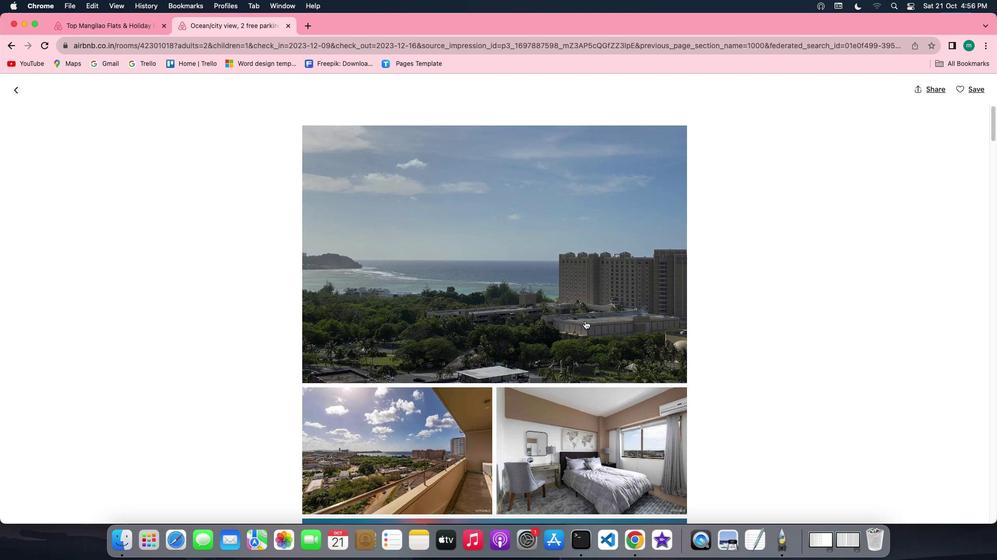 
Action: Mouse moved to (584, 324)
Screenshot: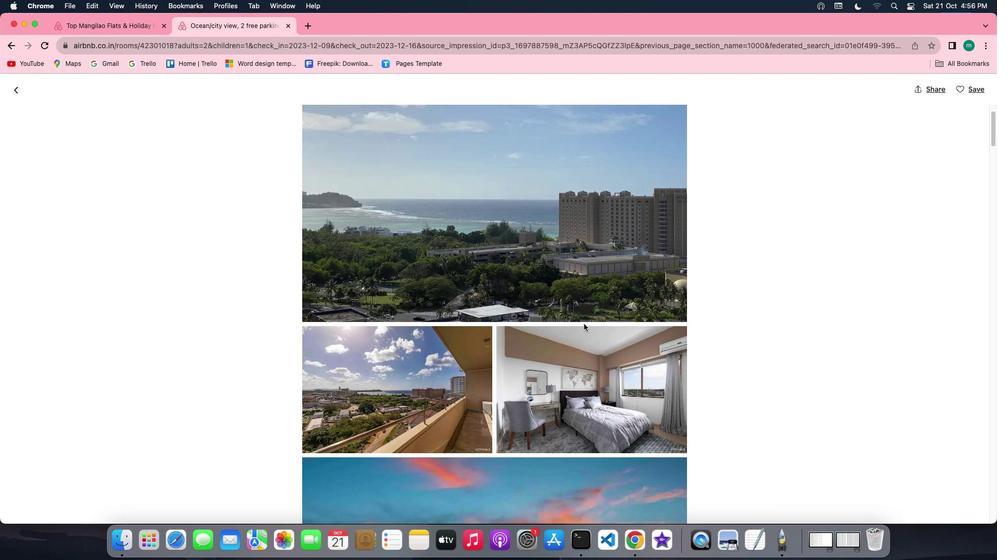 
Action: Mouse scrolled (584, 324) with delta (0, 0)
Screenshot: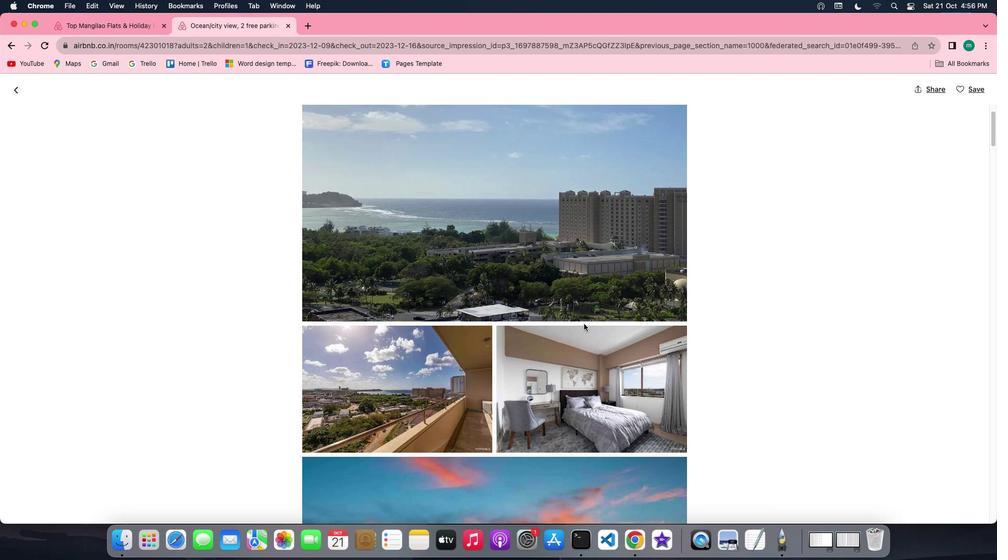 
Action: Mouse scrolled (584, 324) with delta (0, 0)
Screenshot: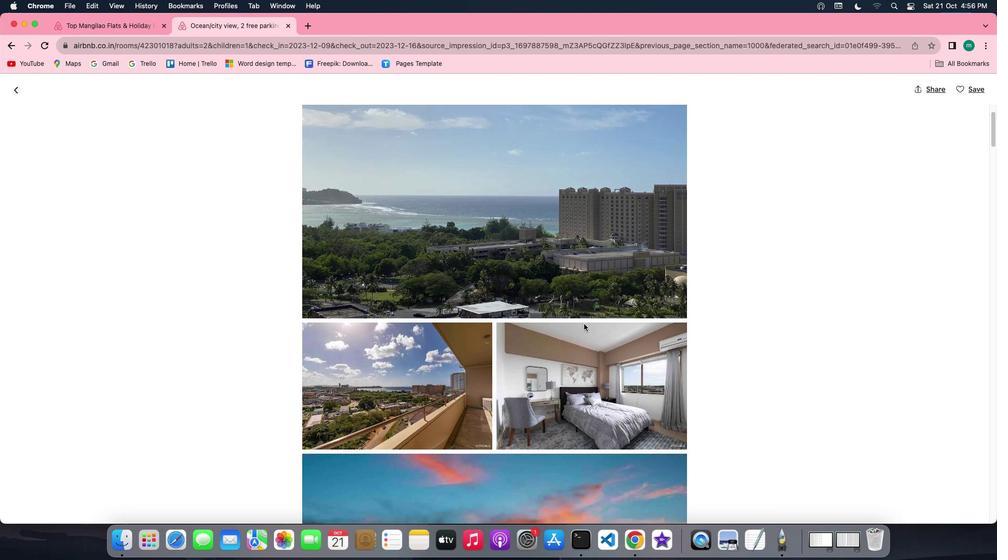 
Action: Mouse scrolled (584, 324) with delta (0, -1)
Screenshot: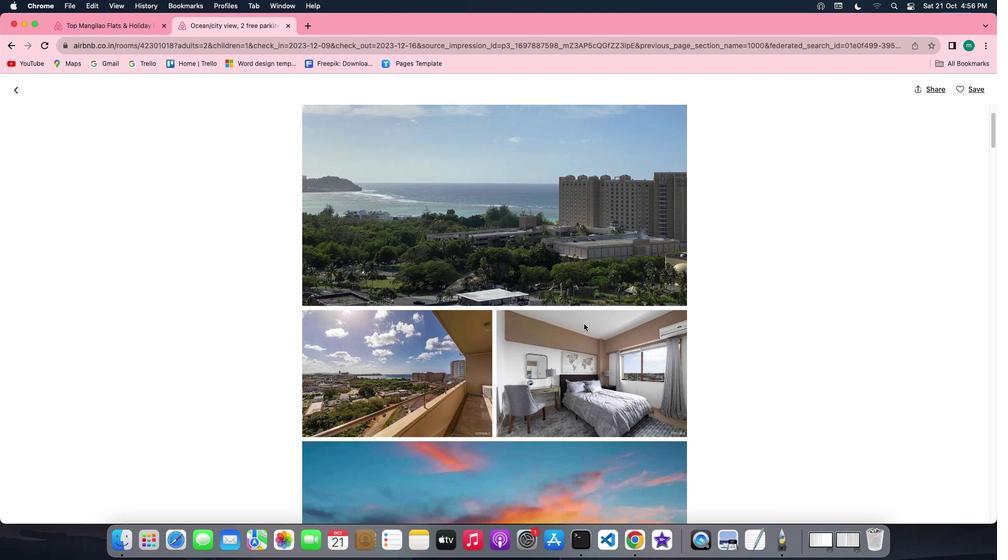 
Action: Mouse scrolled (584, 324) with delta (0, -1)
Screenshot: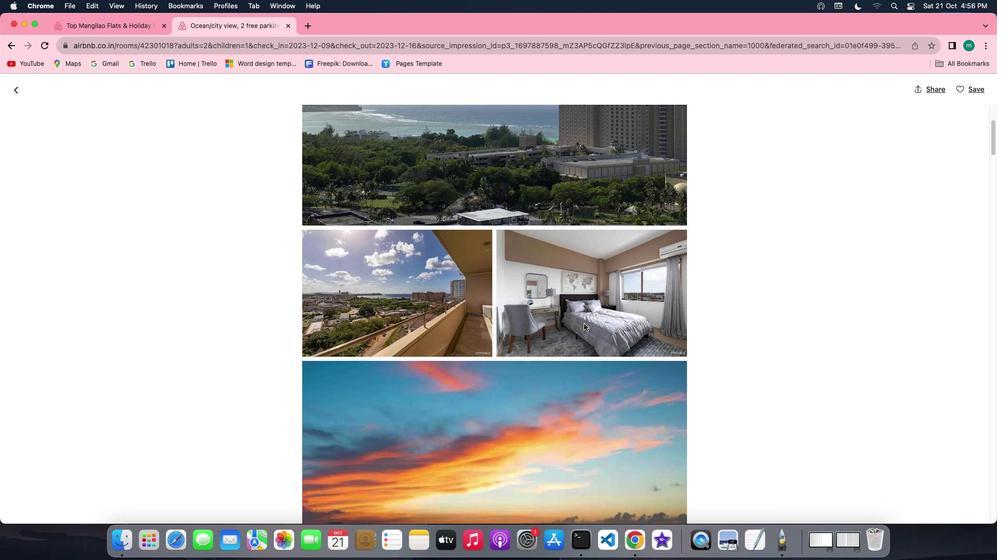 
Action: Mouse scrolled (584, 324) with delta (0, 0)
Screenshot: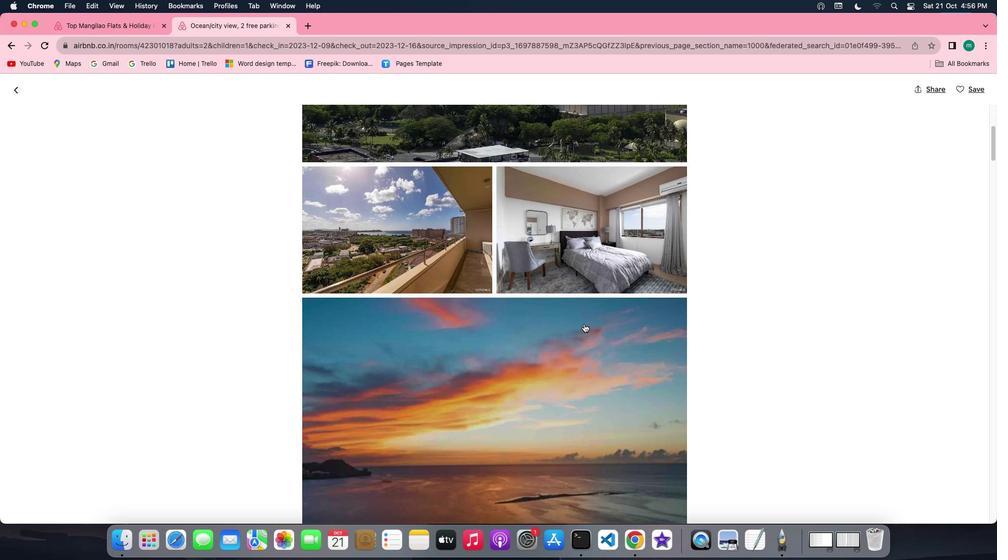 
Action: Mouse moved to (584, 324)
Screenshot: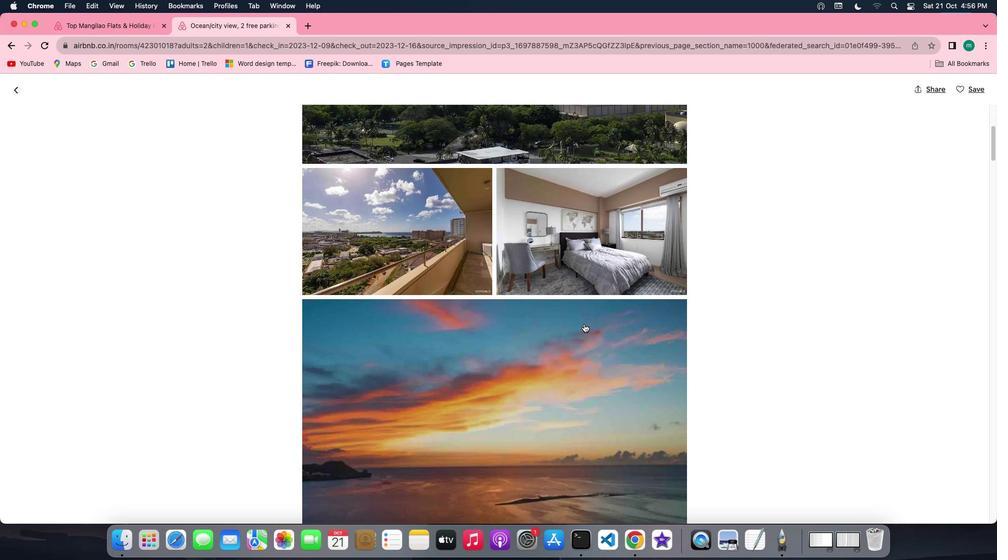 
Action: Mouse scrolled (584, 324) with delta (0, 0)
Screenshot: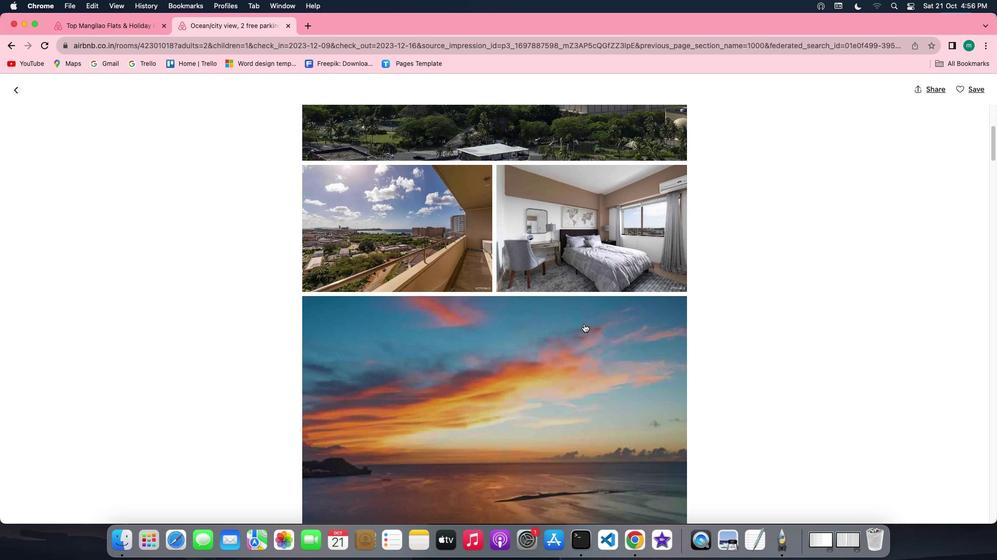 
Action: Mouse scrolled (584, 324) with delta (0, 0)
Screenshot: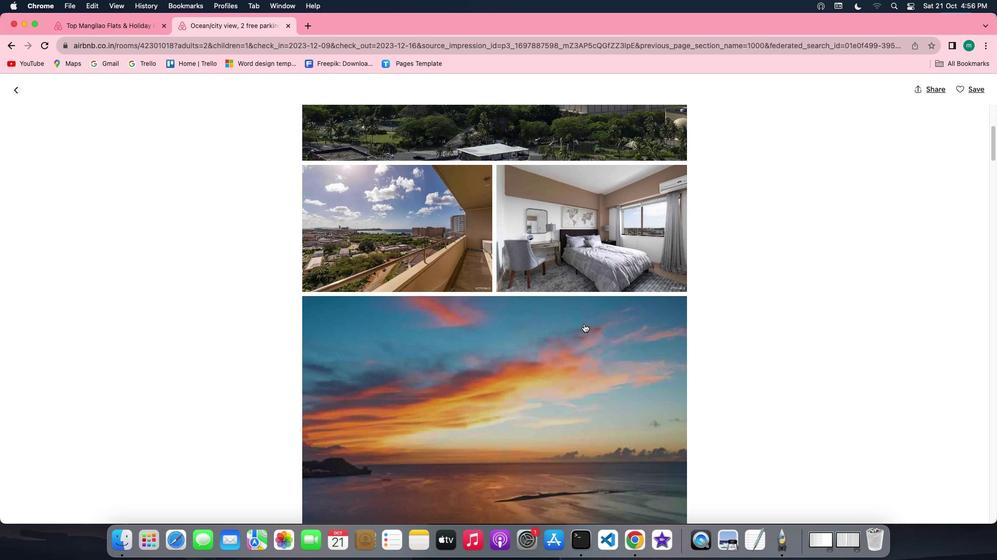 
Action: Mouse scrolled (584, 324) with delta (0, -1)
Screenshot: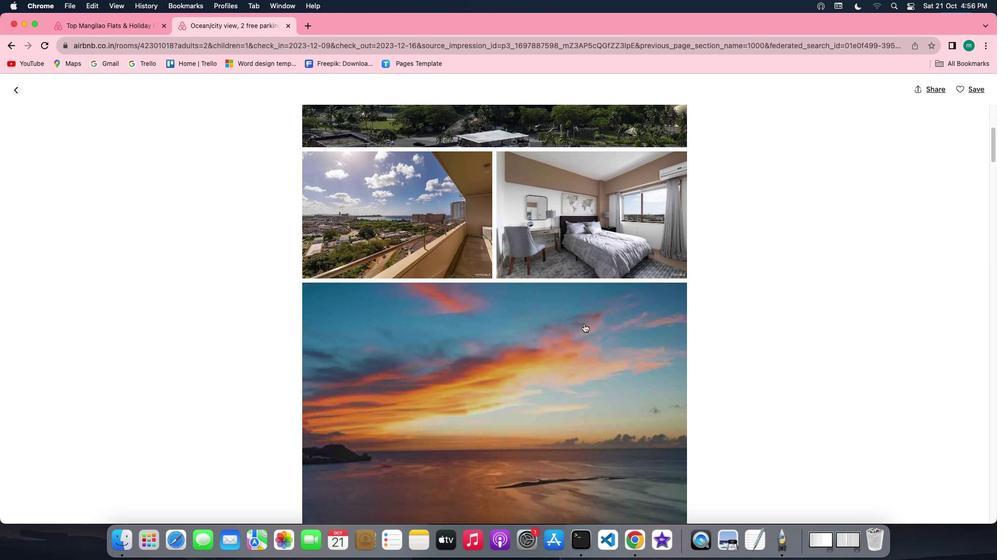
Action: Mouse scrolled (584, 324) with delta (0, 0)
Screenshot: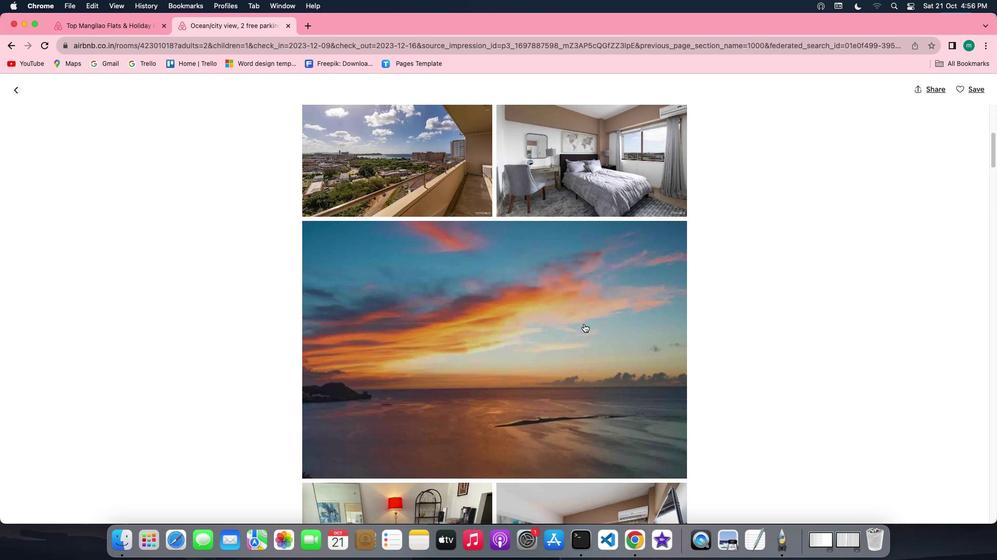 
Action: Mouse scrolled (584, 324) with delta (0, 0)
Screenshot: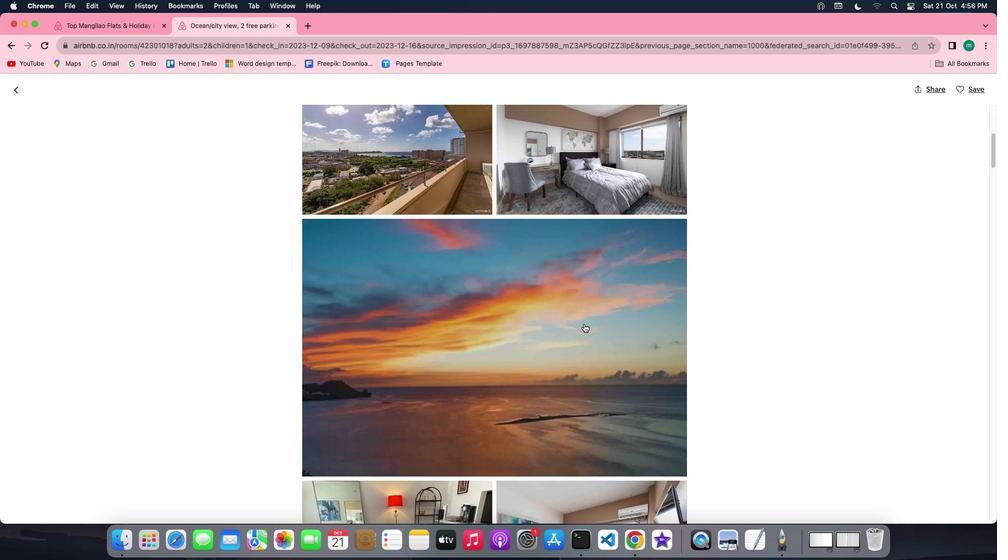 
Action: Mouse scrolled (584, 324) with delta (0, -1)
Screenshot: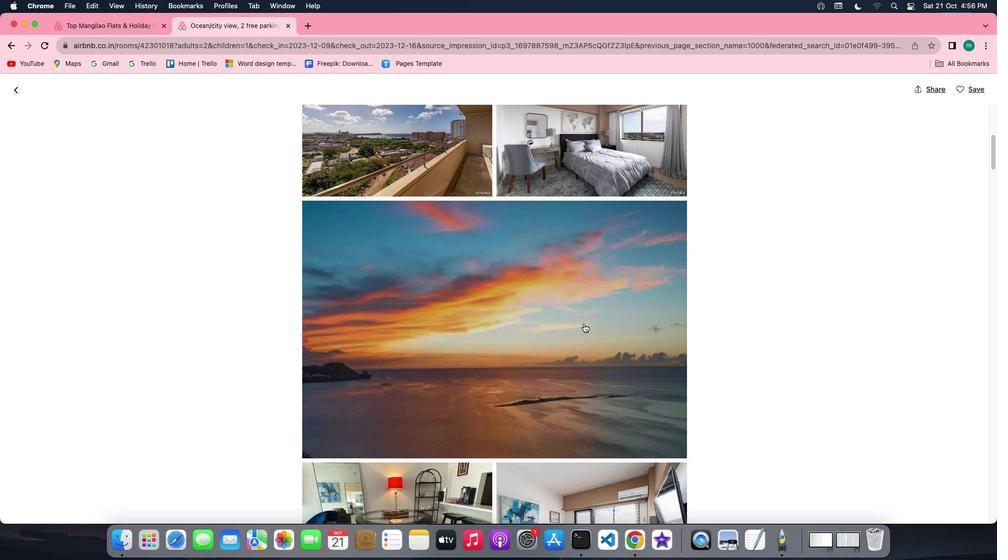 
Action: Mouse scrolled (584, 324) with delta (0, 0)
Screenshot: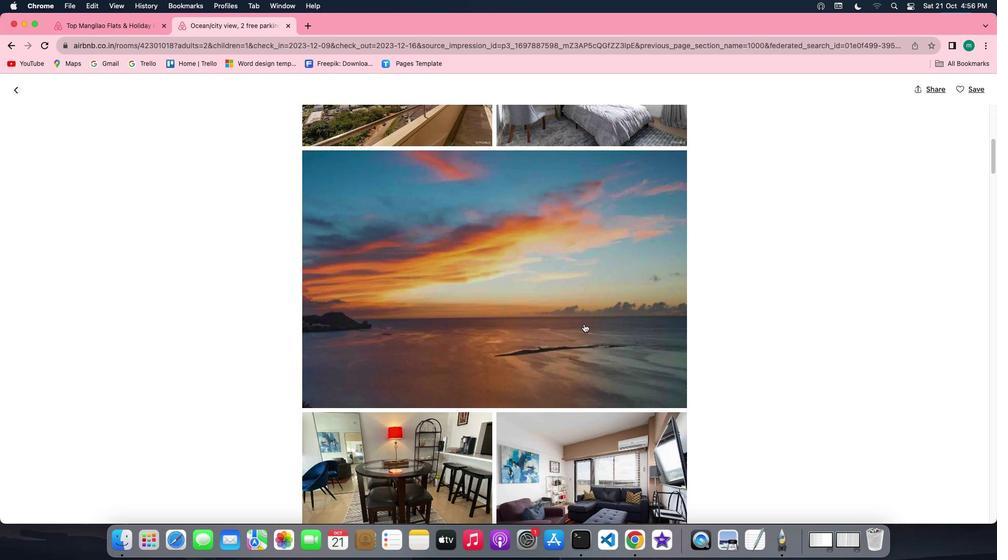 
Action: Mouse scrolled (584, 324) with delta (0, 0)
Screenshot: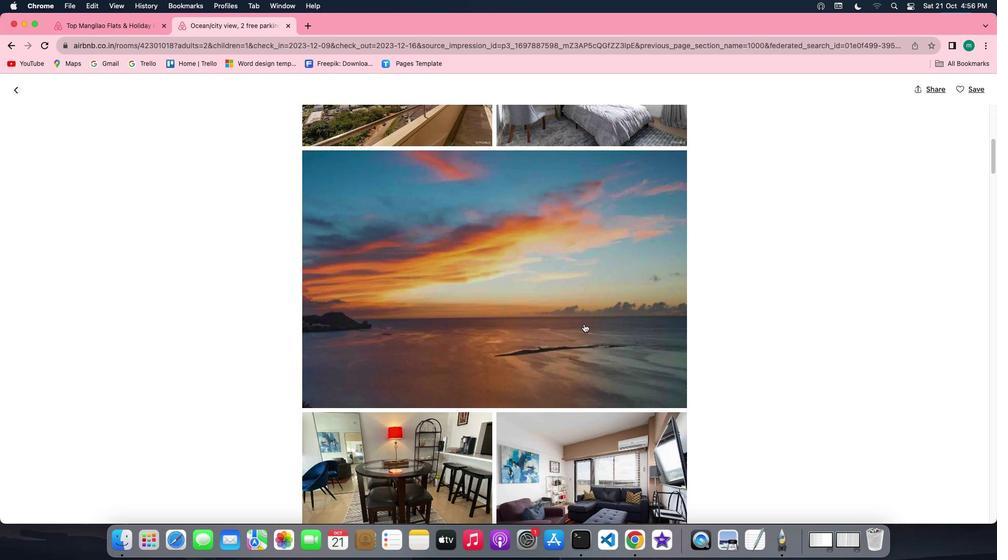 
Action: Mouse scrolled (584, 324) with delta (0, -1)
Screenshot: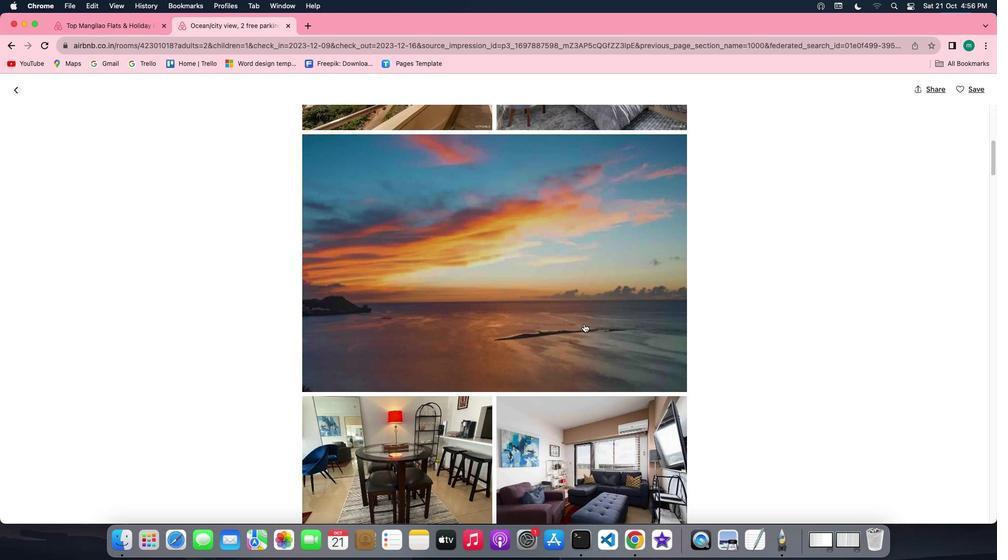 
Action: Mouse scrolled (584, 324) with delta (0, -2)
Screenshot: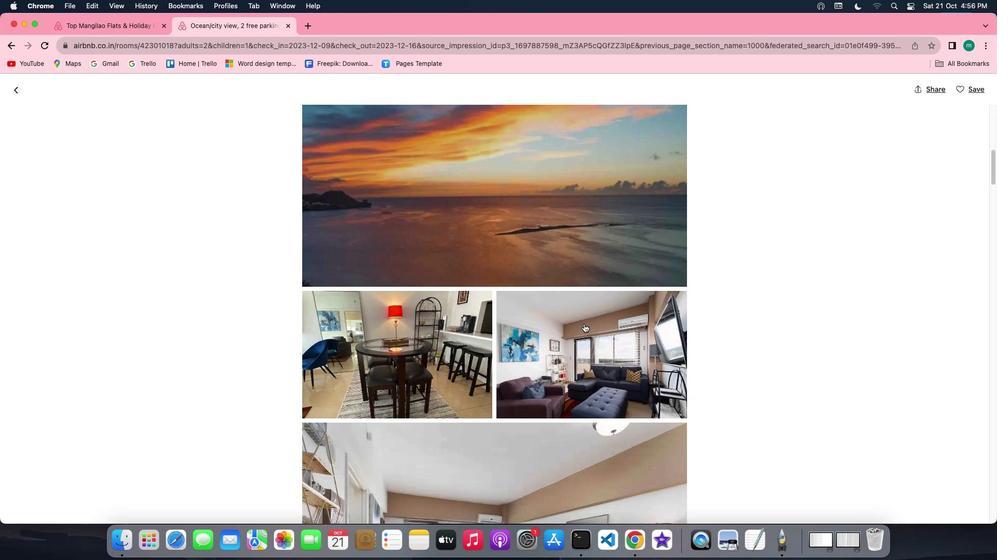 
Action: Mouse scrolled (584, 324) with delta (0, 0)
Screenshot: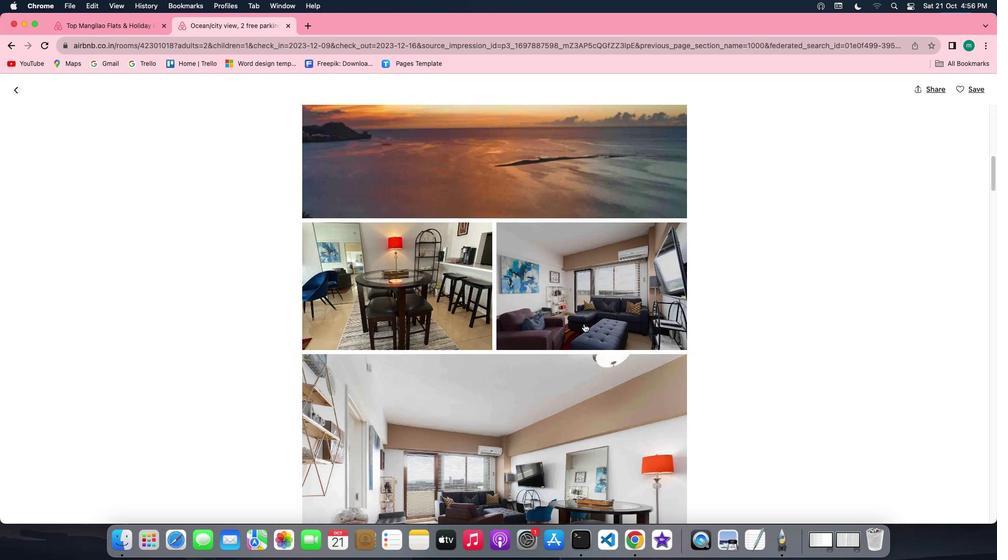 
Action: Mouse scrolled (584, 324) with delta (0, 0)
Screenshot: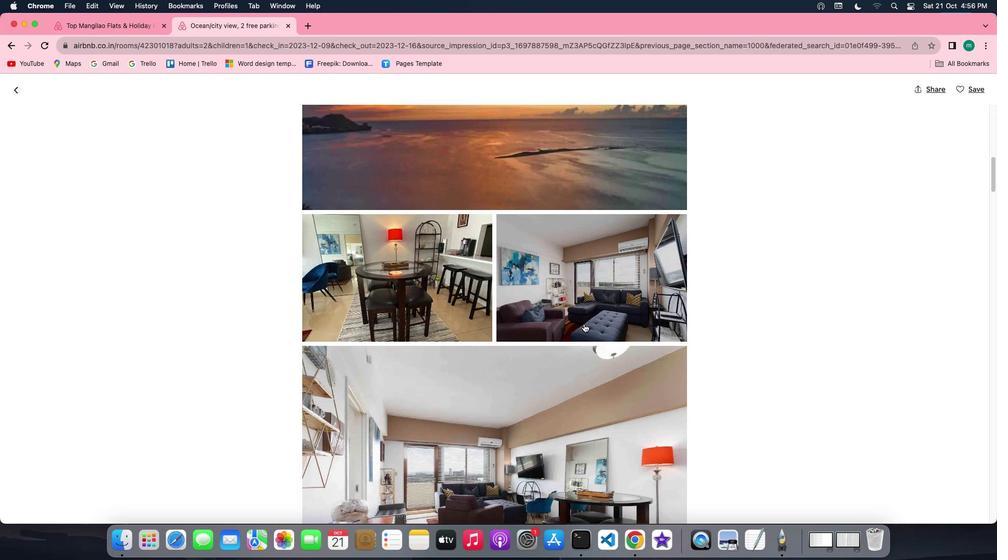 
Action: Mouse scrolled (584, 324) with delta (0, -1)
Screenshot: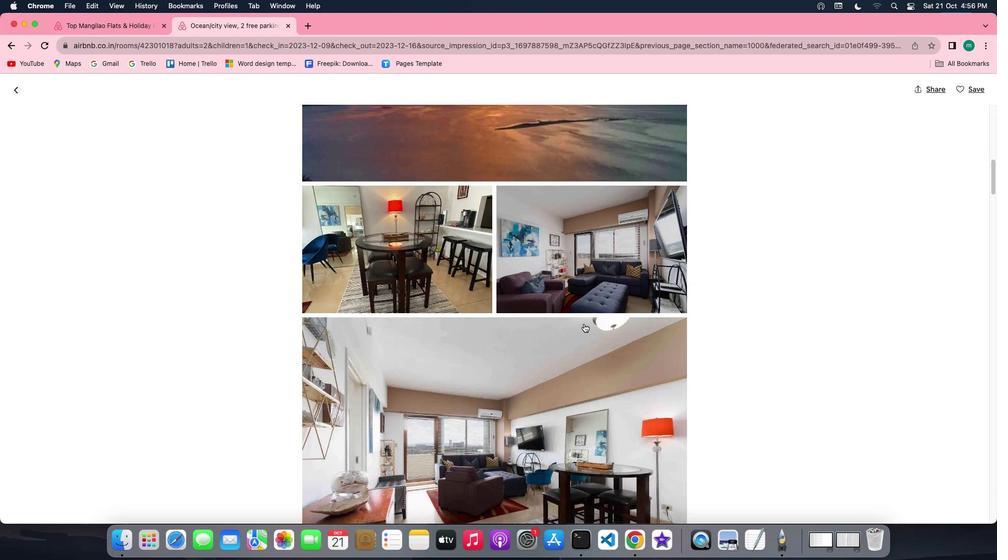 
Action: Mouse scrolled (584, 324) with delta (0, -2)
Screenshot: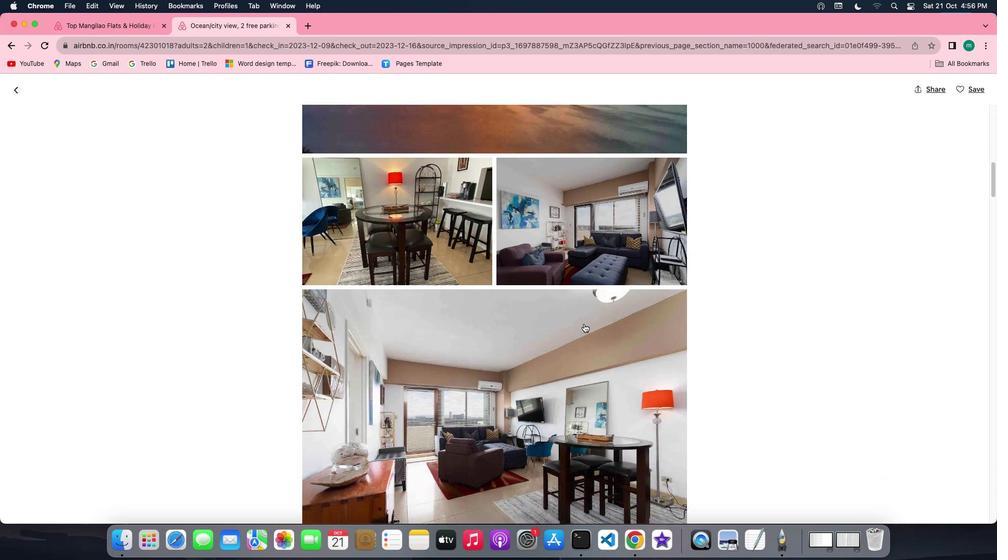 
Action: Mouse scrolled (584, 324) with delta (0, 0)
Screenshot: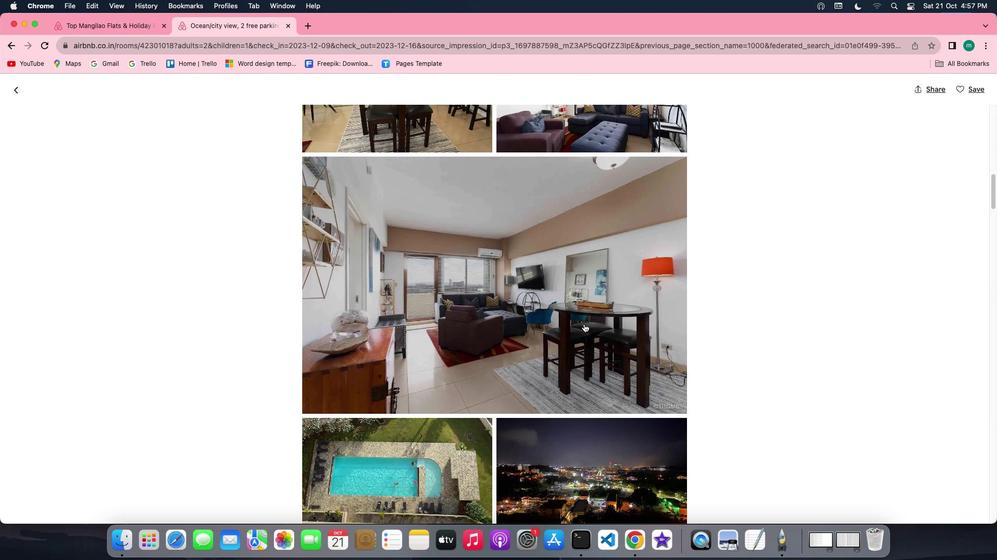 
Action: Mouse scrolled (584, 324) with delta (0, 0)
Screenshot: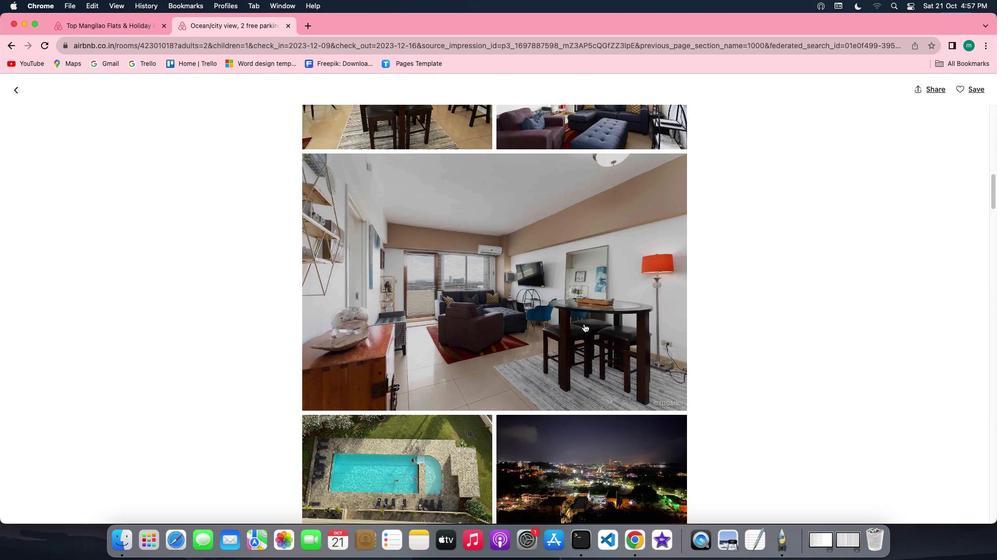 
Action: Mouse scrolled (584, 324) with delta (0, 0)
Screenshot: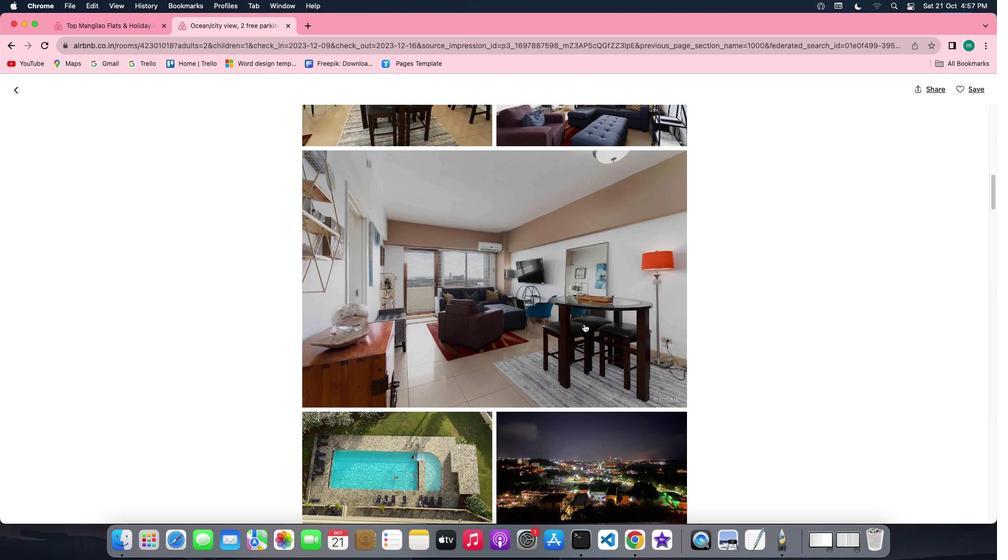 
Action: Mouse scrolled (584, 324) with delta (0, -1)
Screenshot: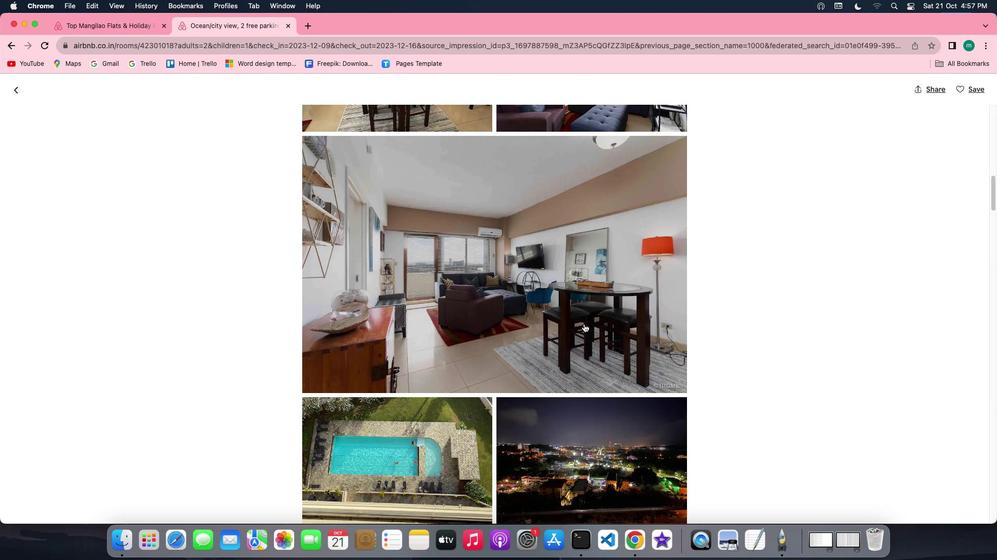 
Action: Mouse scrolled (584, 324) with delta (0, -2)
Screenshot: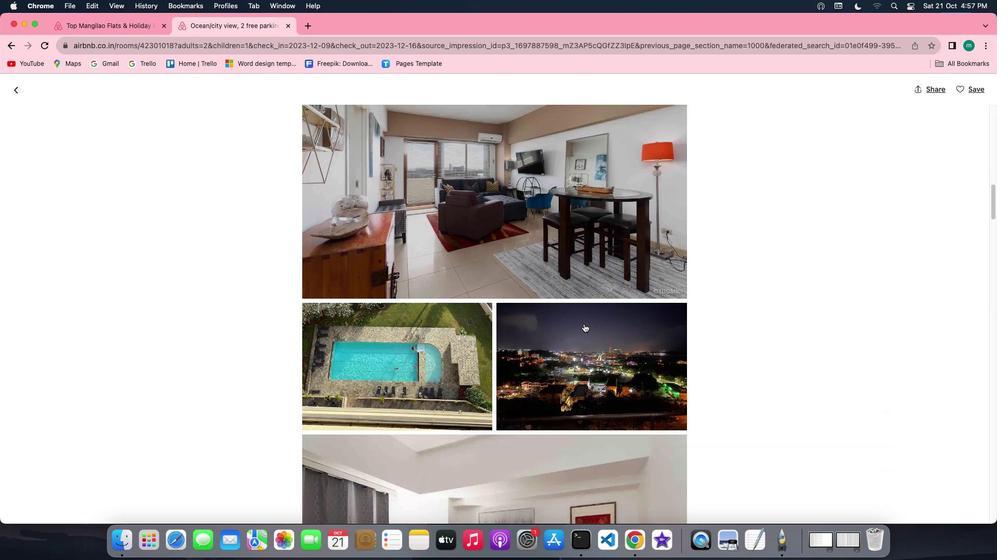 
Action: Mouse scrolled (584, 324) with delta (0, 0)
Screenshot: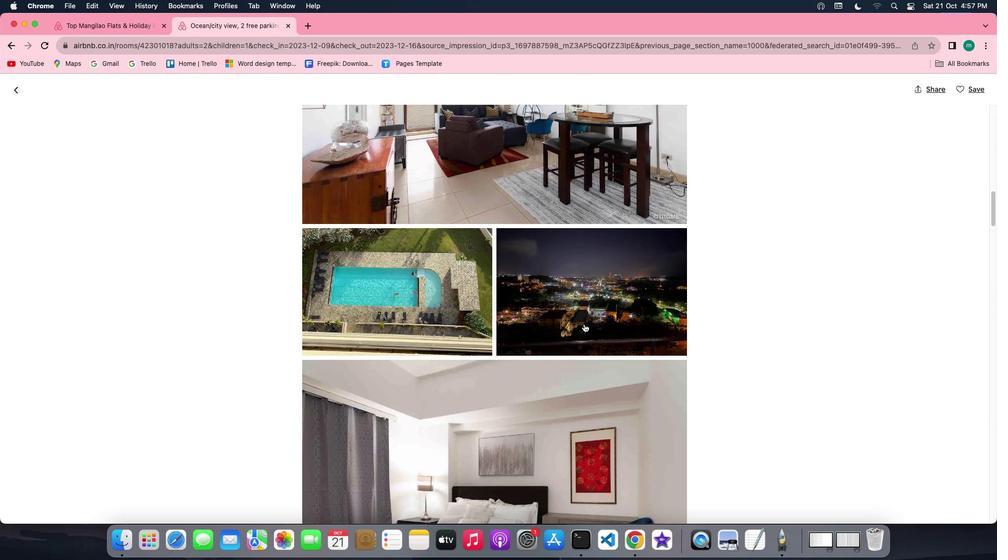
Action: Mouse scrolled (584, 324) with delta (0, 0)
Screenshot: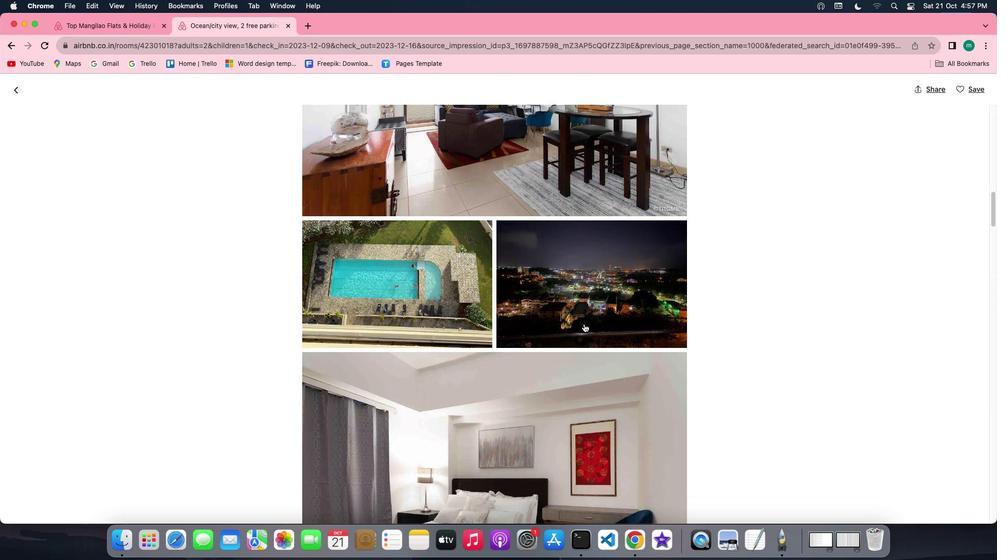 
Action: Mouse scrolled (584, 324) with delta (0, -1)
Screenshot: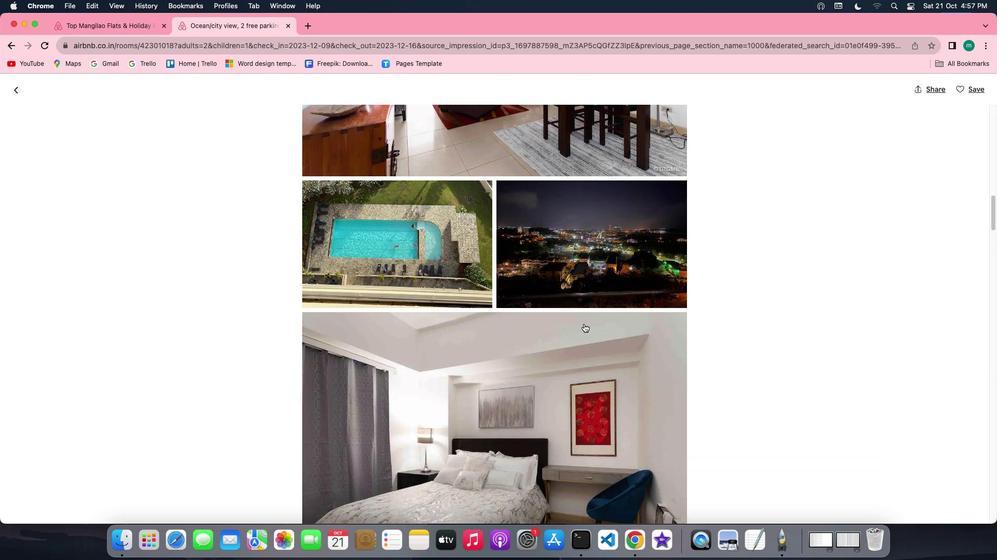 
Action: Mouse scrolled (584, 324) with delta (0, -1)
Screenshot: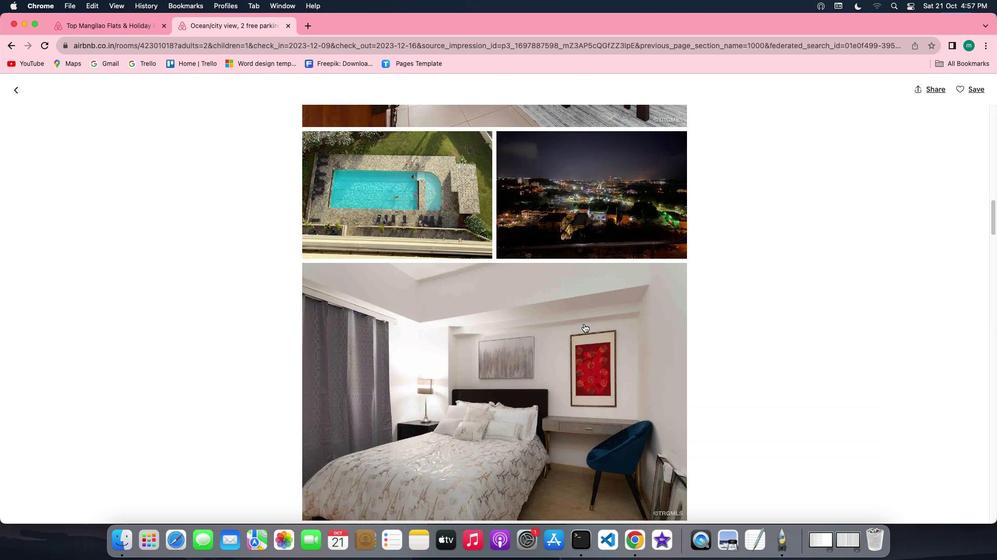 
Action: Mouse scrolled (584, 324) with delta (0, 0)
Screenshot: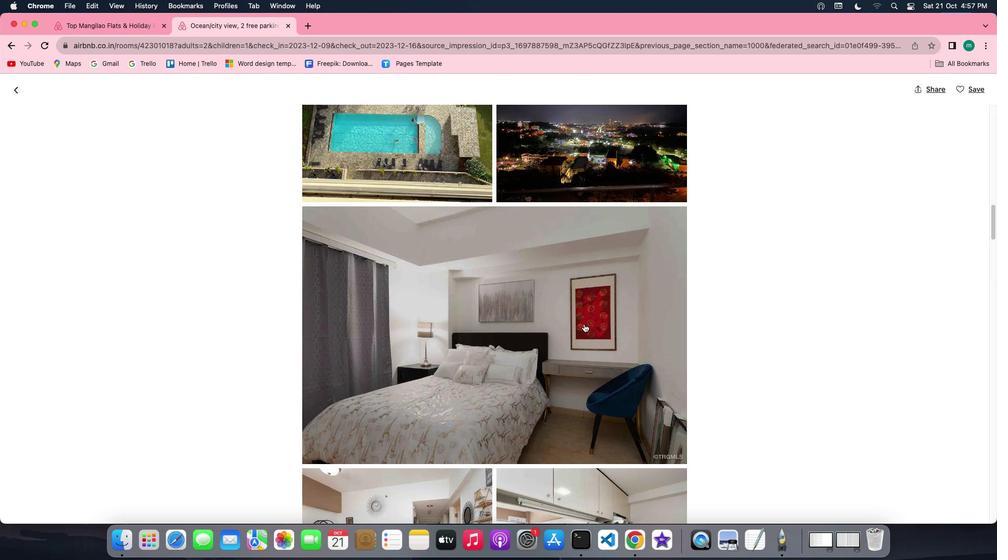 
Action: Mouse scrolled (584, 324) with delta (0, 0)
Screenshot: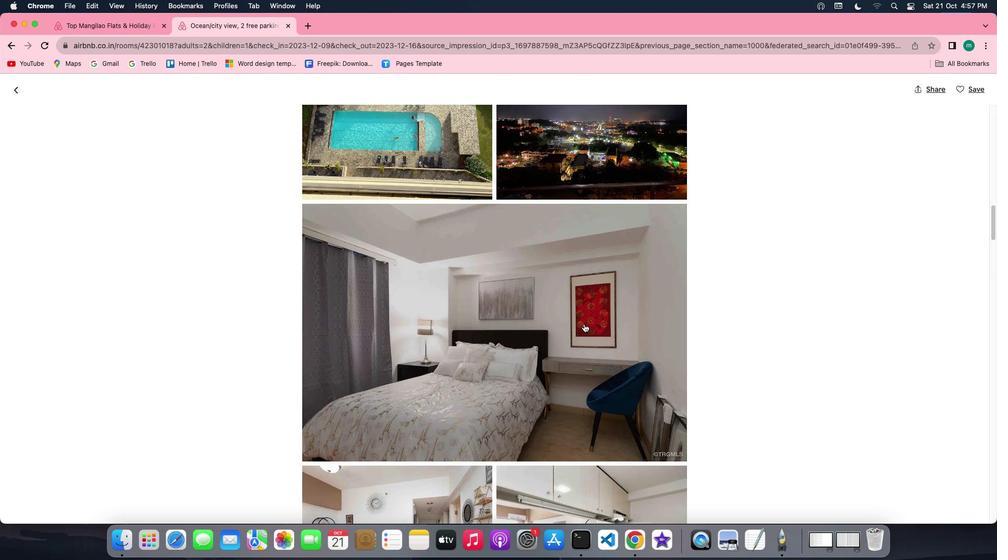 
Action: Mouse scrolled (584, 324) with delta (0, -1)
Screenshot: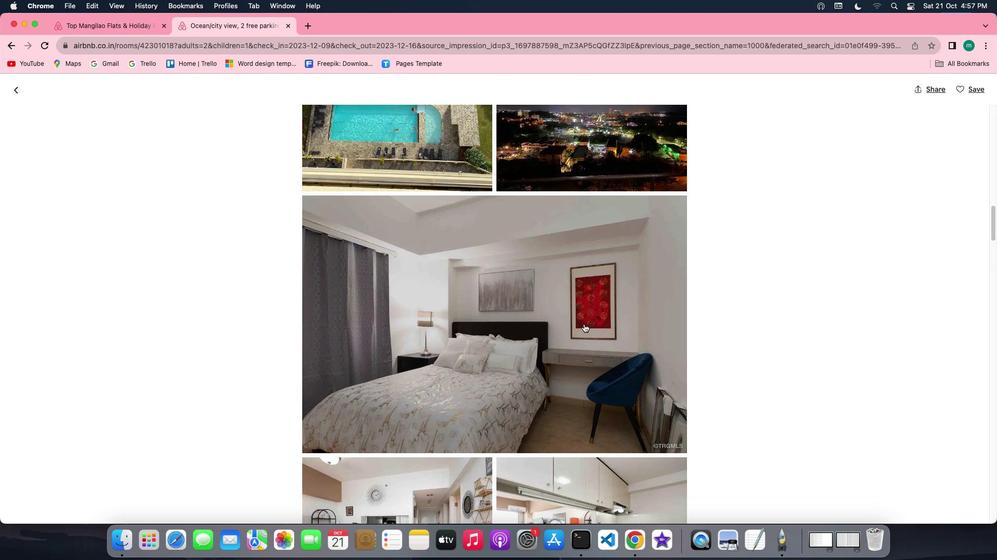 
Action: Mouse scrolled (584, 324) with delta (0, -1)
Screenshot: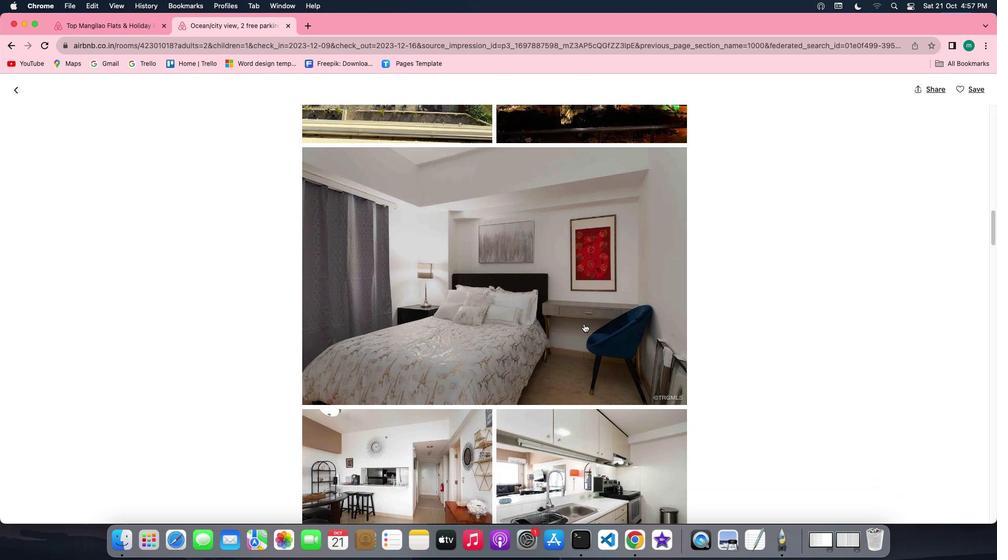 
Action: Mouse scrolled (584, 324) with delta (0, -1)
Screenshot: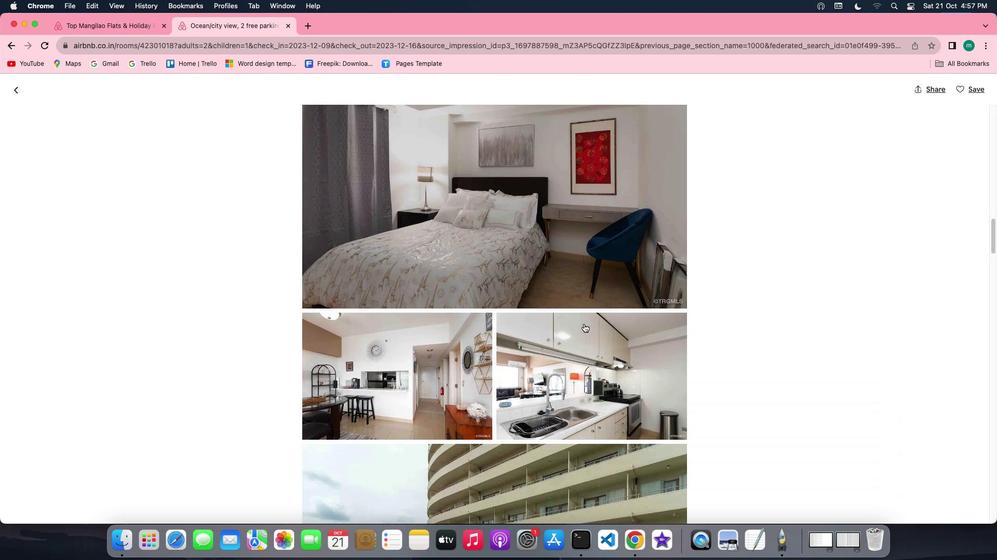 
Action: Mouse scrolled (584, 324) with delta (0, 0)
Screenshot: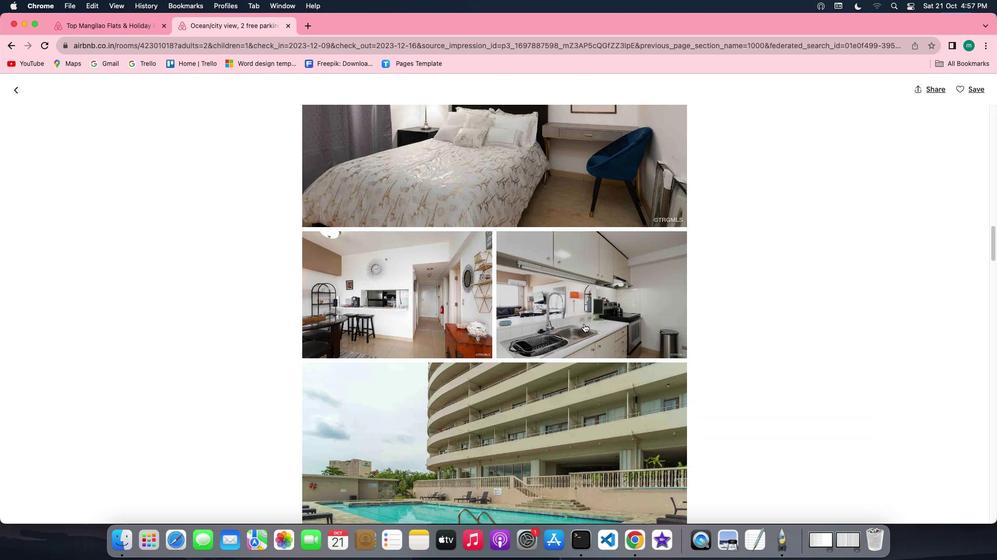 
Action: Mouse scrolled (584, 324) with delta (0, 0)
Screenshot: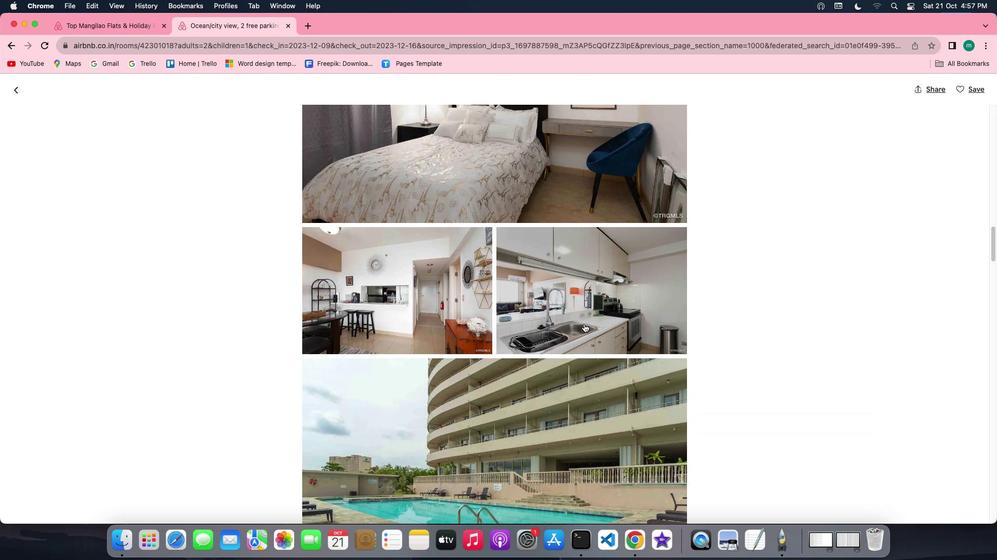 
Action: Mouse scrolled (584, 324) with delta (0, -1)
Screenshot: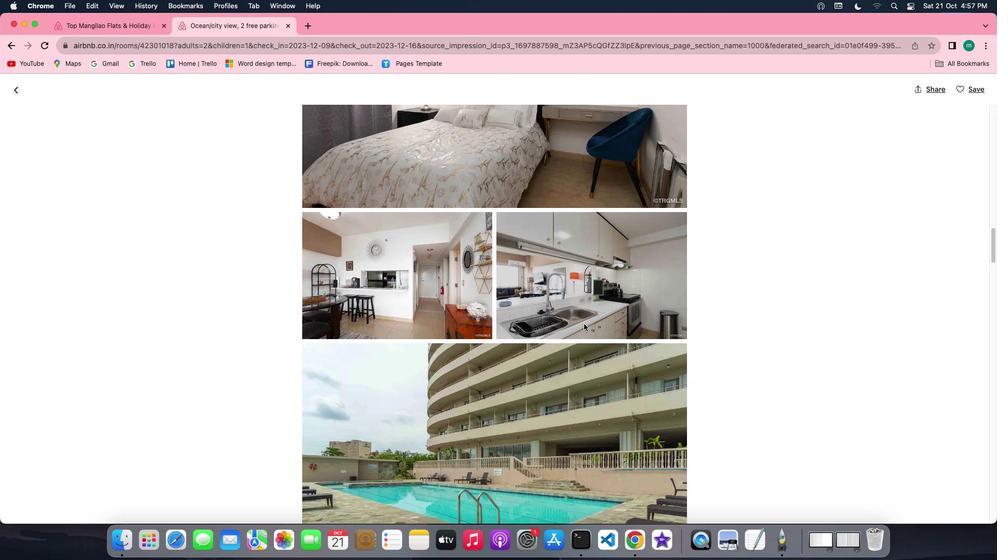 
Action: Mouse scrolled (584, 324) with delta (0, -2)
Screenshot: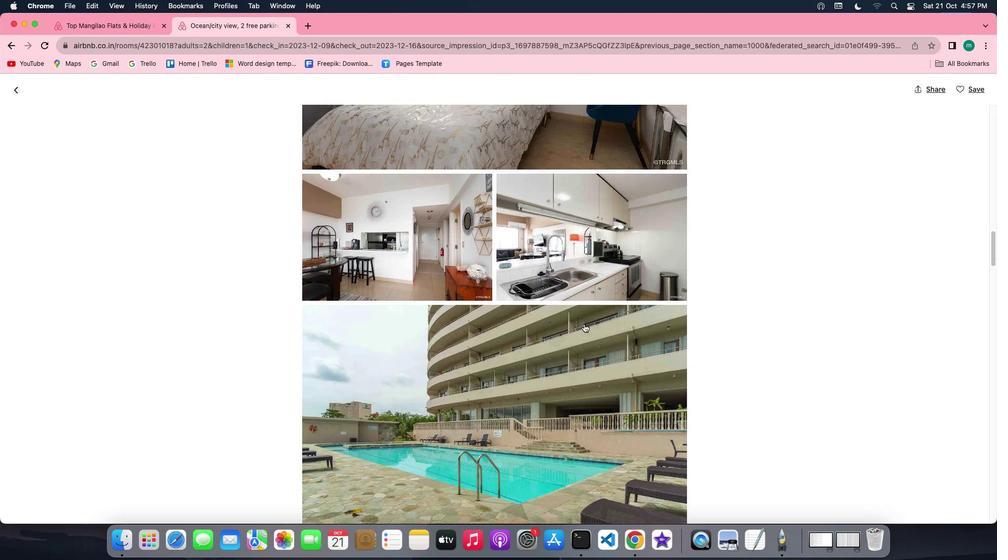 
Action: Mouse scrolled (584, 324) with delta (0, -2)
Screenshot: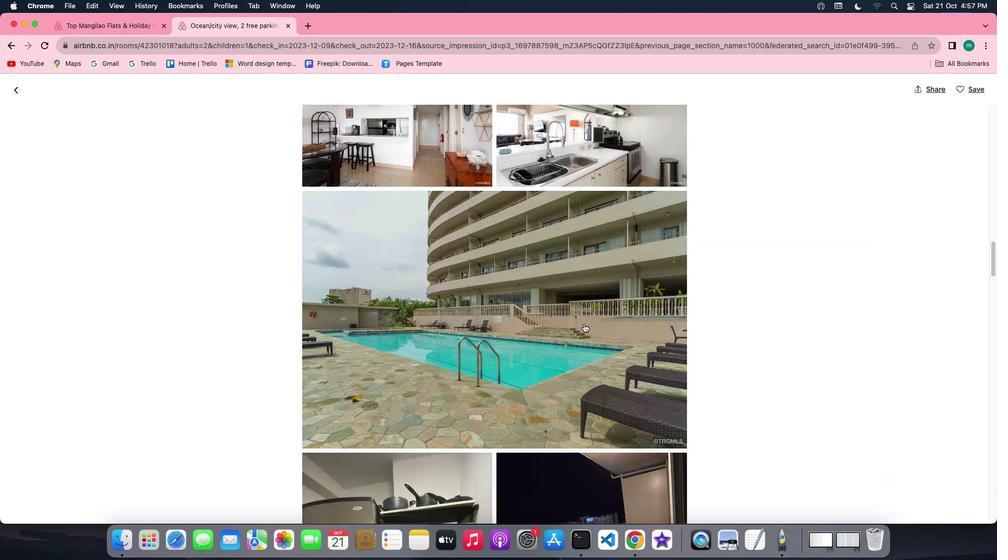 
Action: Mouse scrolled (584, 324) with delta (0, 0)
Screenshot: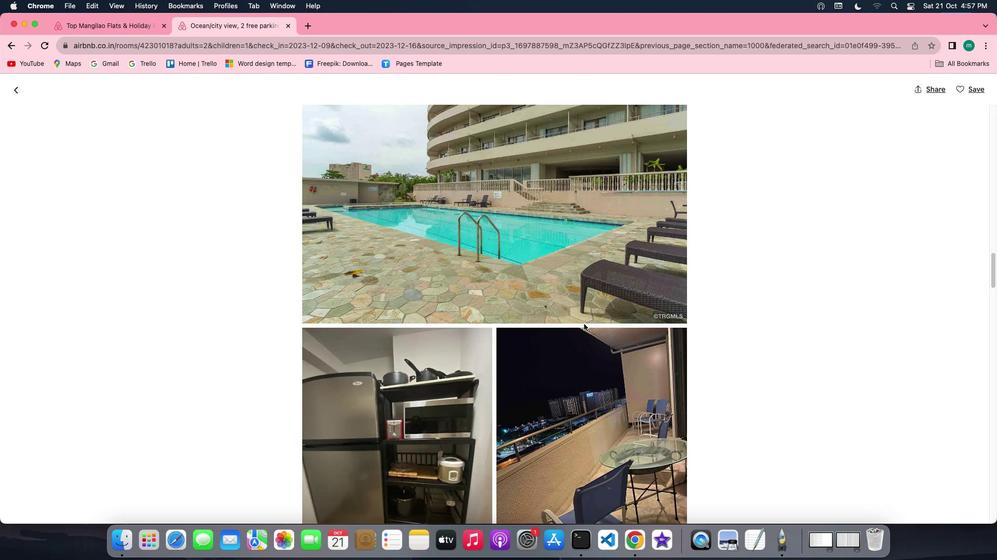 
Action: Mouse scrolled (584, 324) with delta (0, 0)
Screenshot: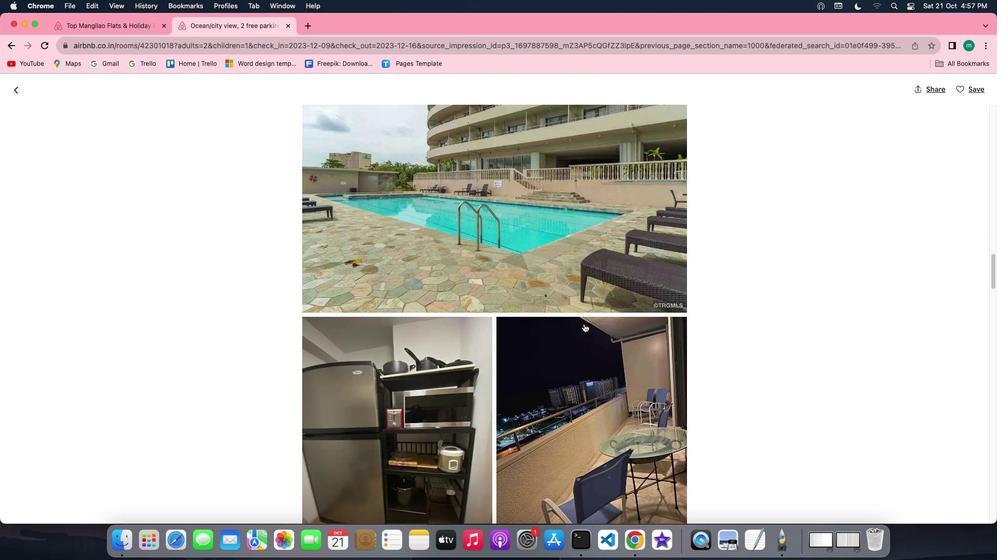
Action: Mouse scrolled (584, 324) with delta (0, -1)
Screenshot: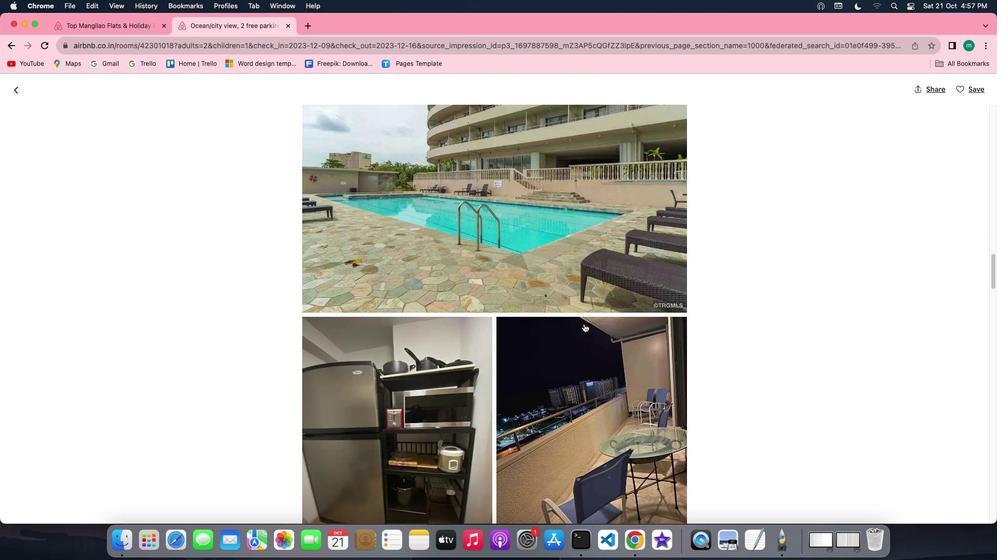 
Action: Mouse scrolled (584, 324) with delta (0, -2)
Screenshot: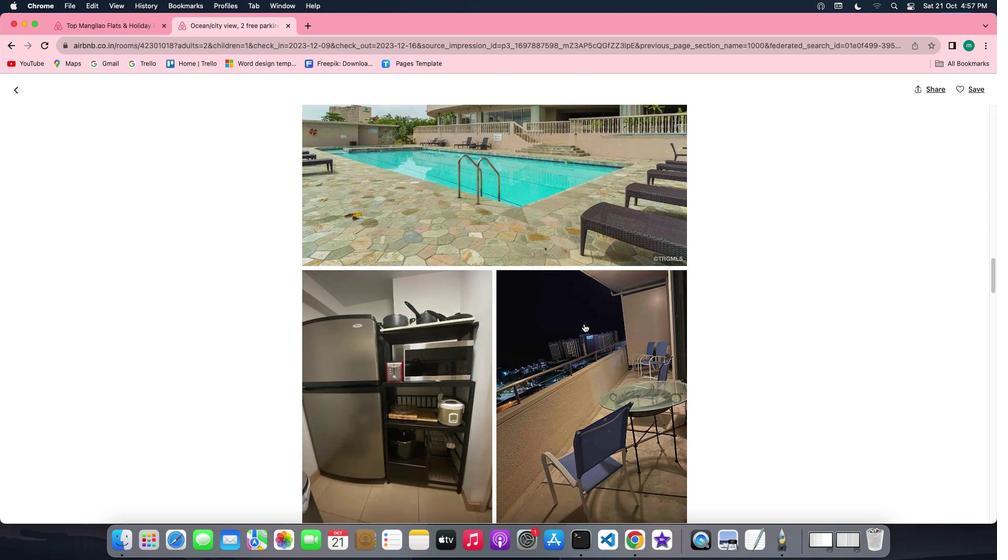 
Action: Mouse scrolled (584, 324) with delta (0, 0)
Screenshot: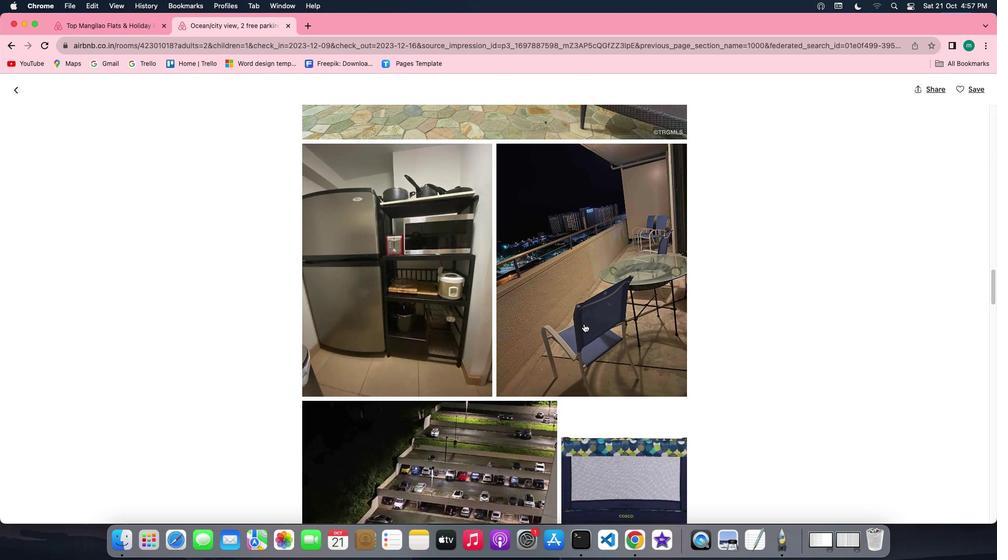 
Action: Mouse scrolled (584, 324) with delta (0, 0)
Screenshot: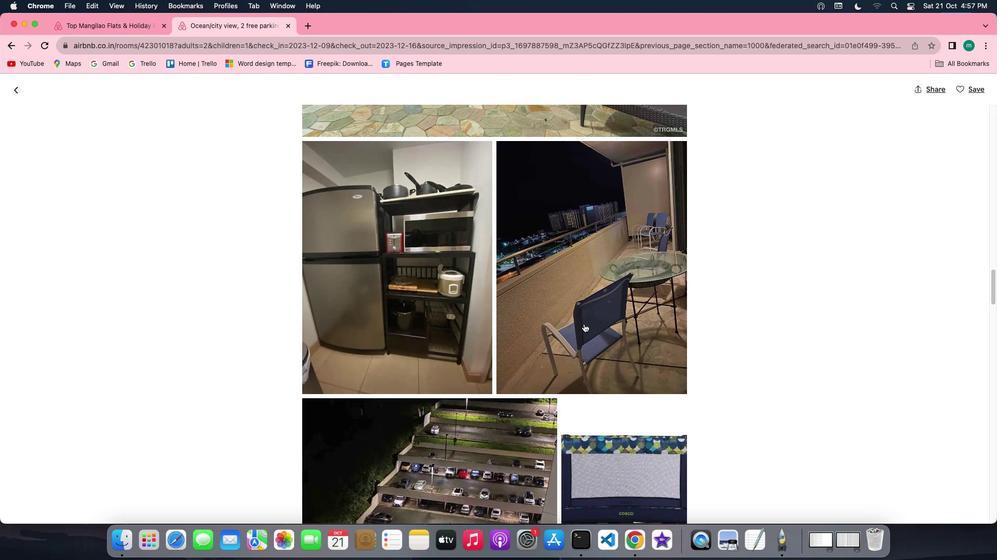 
Action: Mouse scrolled (584, 324) with delta (0, -1)
Screenshot: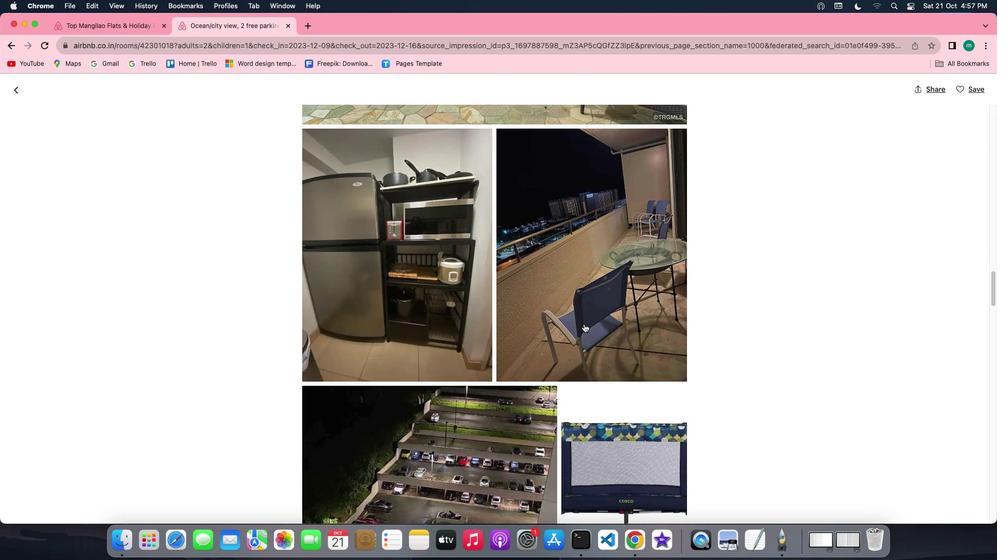 
Action: Mouse scrolled (584, 324) with delta (0, -2)
Screenshot: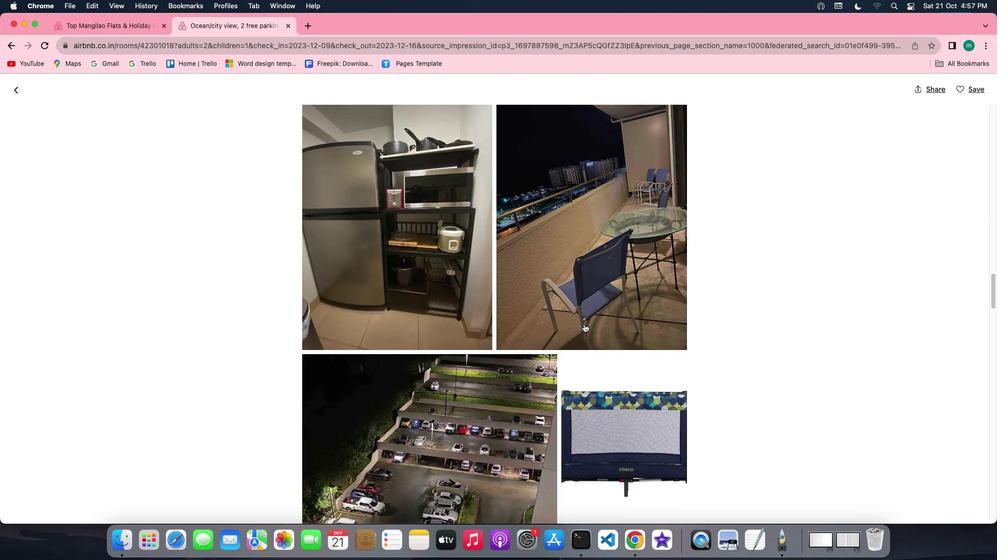 
Action: Mouse scrolled (584, 324) with delta (0, 0)
Screenshot: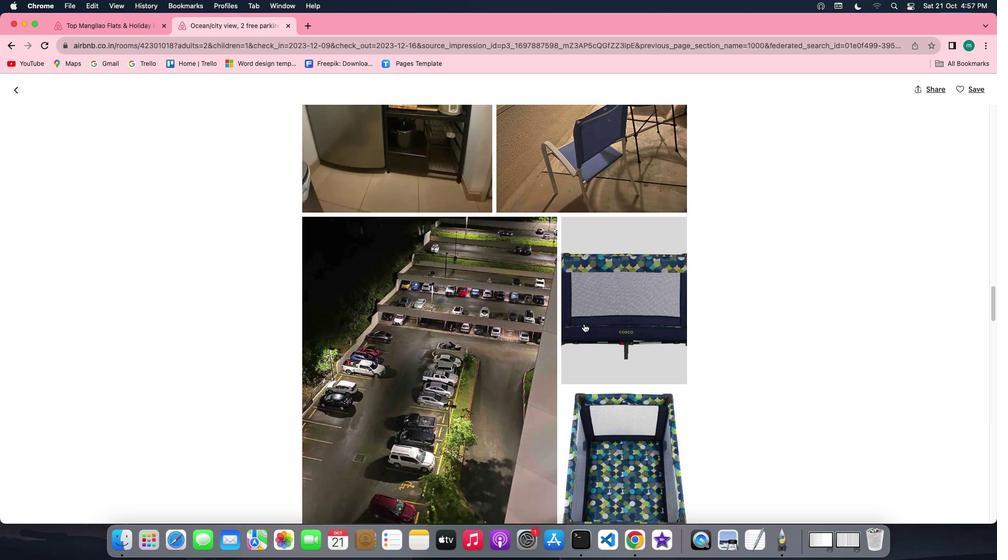 
Action: Mouse scrolled (584, 324) with delta (0, 0)
Screenshot: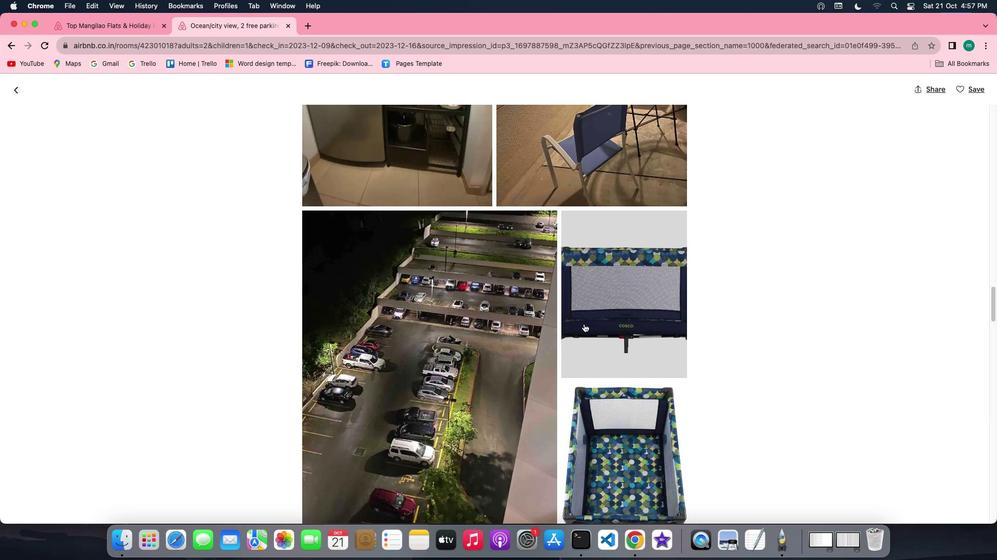 
Action: Mouse scrolled (584, 324) with delta (0, -1)
Screenshot: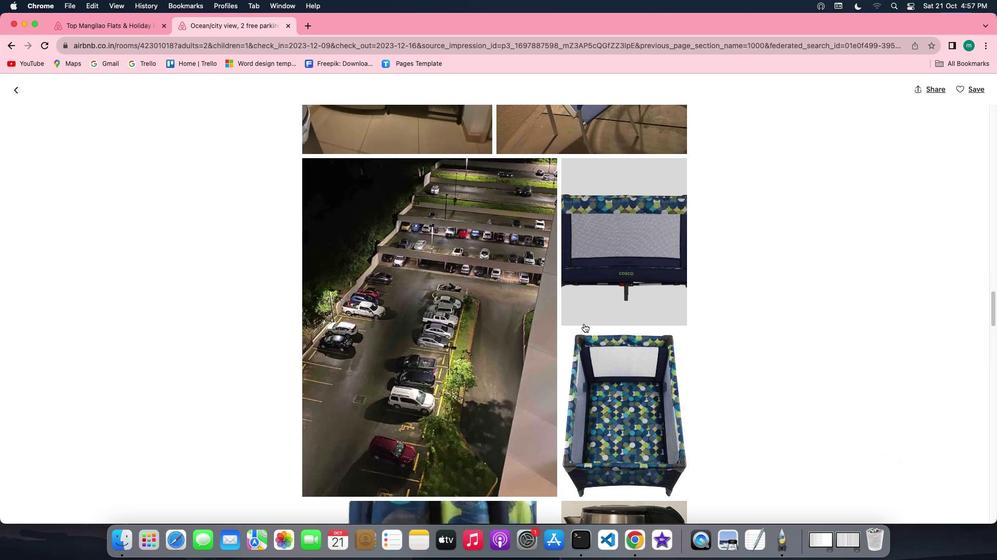 
Action: Mouse scrolled (584, 324) with delta (0, -2)
Screenshot: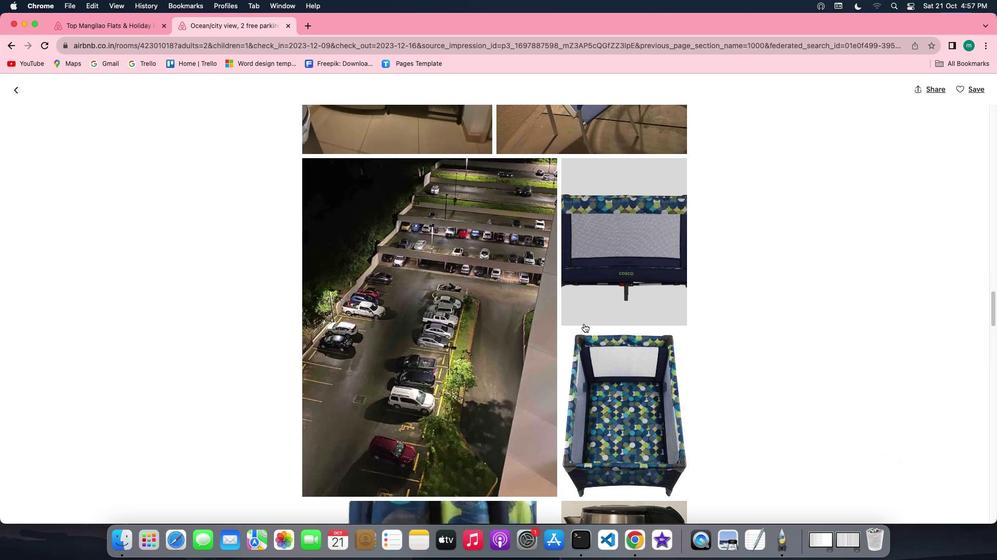 
Action: Mouse scrolled (584, 324) with delta (0, -3)
Screenshot: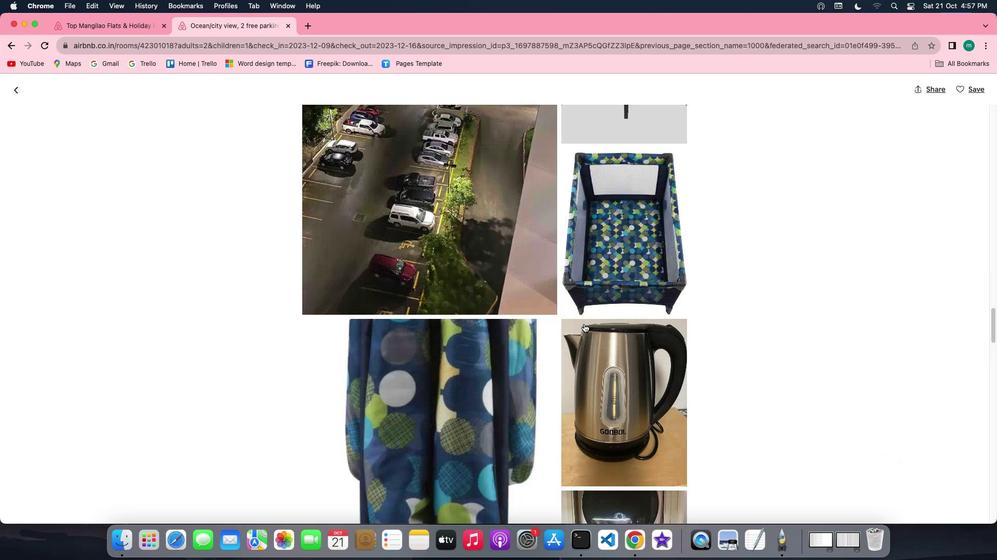 
Action: Mouse scrolled (584, 324) with delta (0, 0)
Screenshot: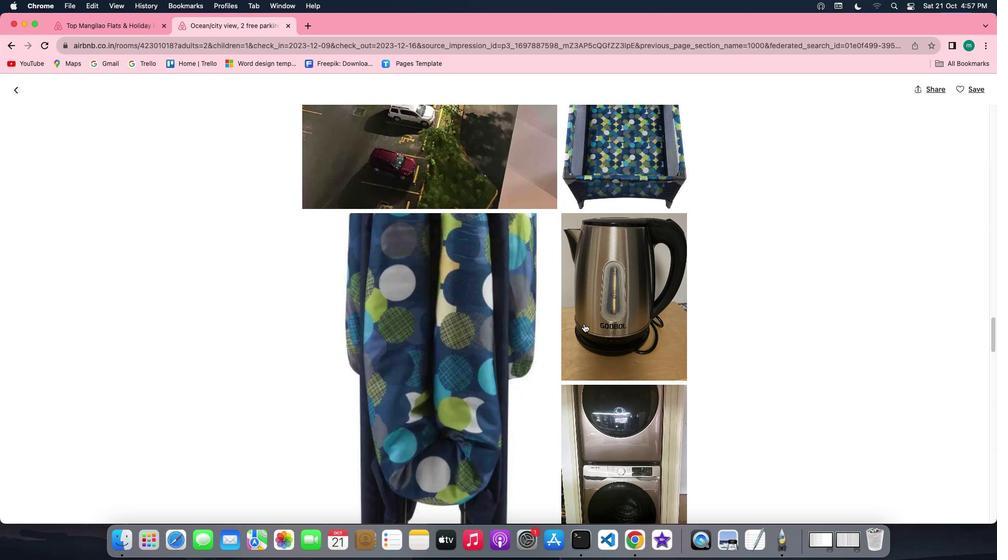 
Action: Mouse scrolled (584, 324) with delta (0, 0)
Screenshot: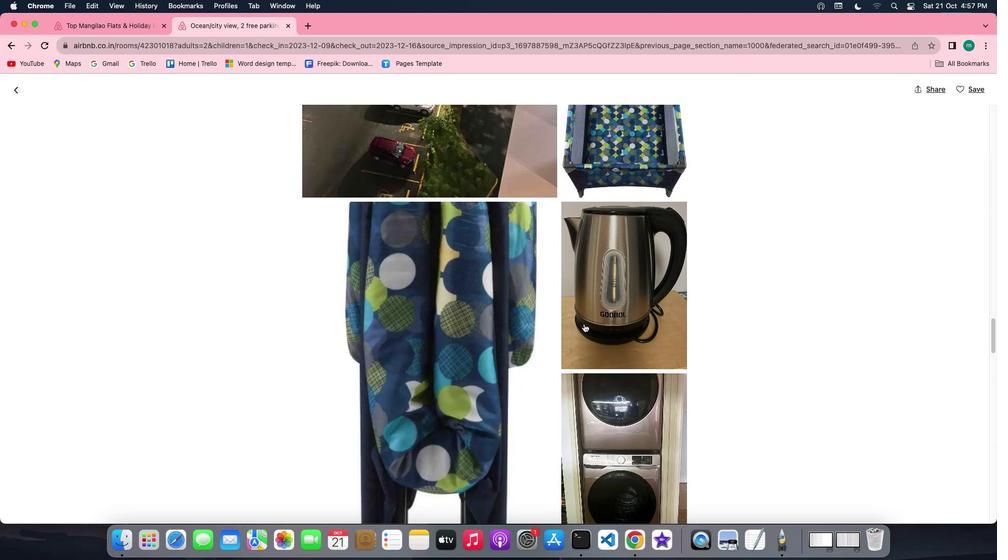 
Action: Mouse scrolled (584, 324) with delta (0, -2)
Screenshot: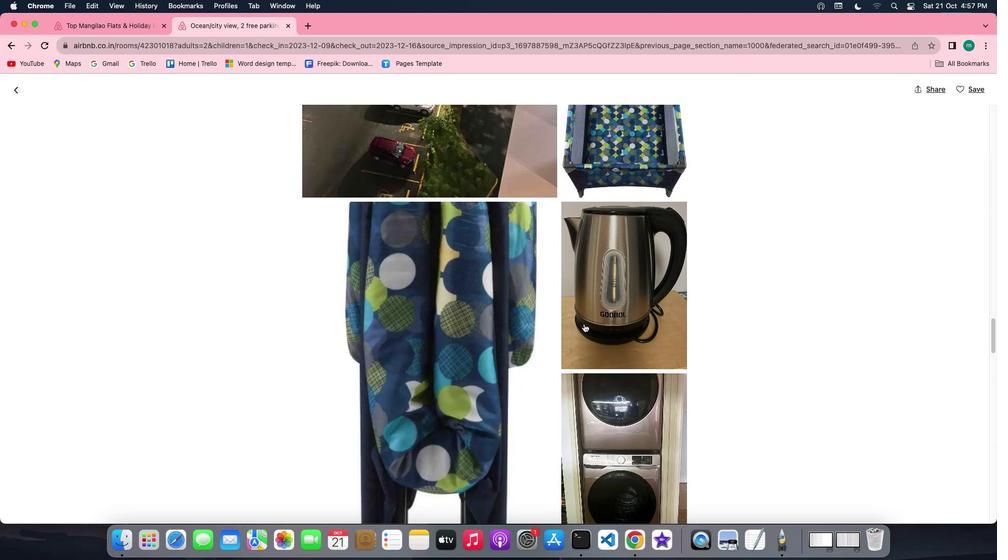 
Action: Mouse scrolled (584, 324) with delta (0, -2)
Screenshot: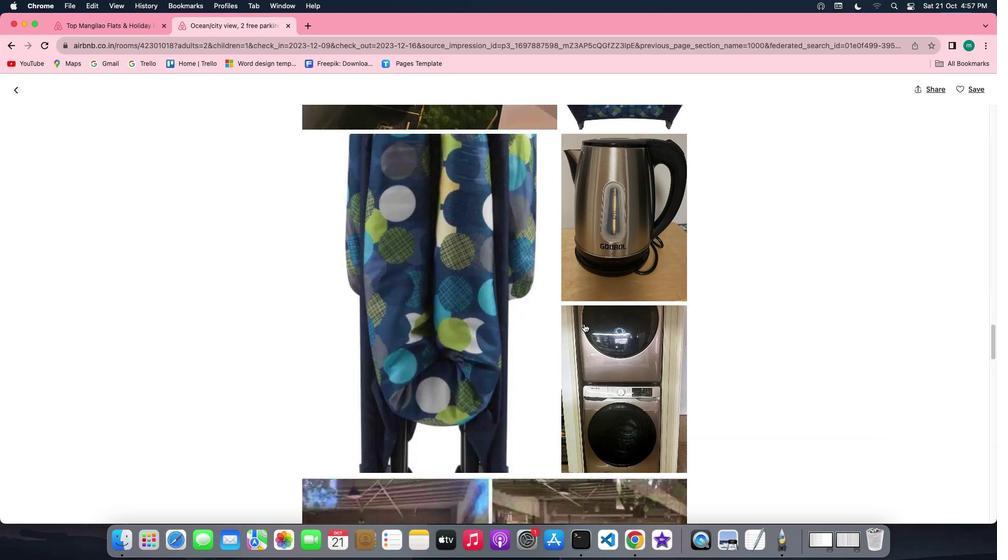 
Action: Mouse scrolled (584, 324) with delta (0, -3)
Screenshot: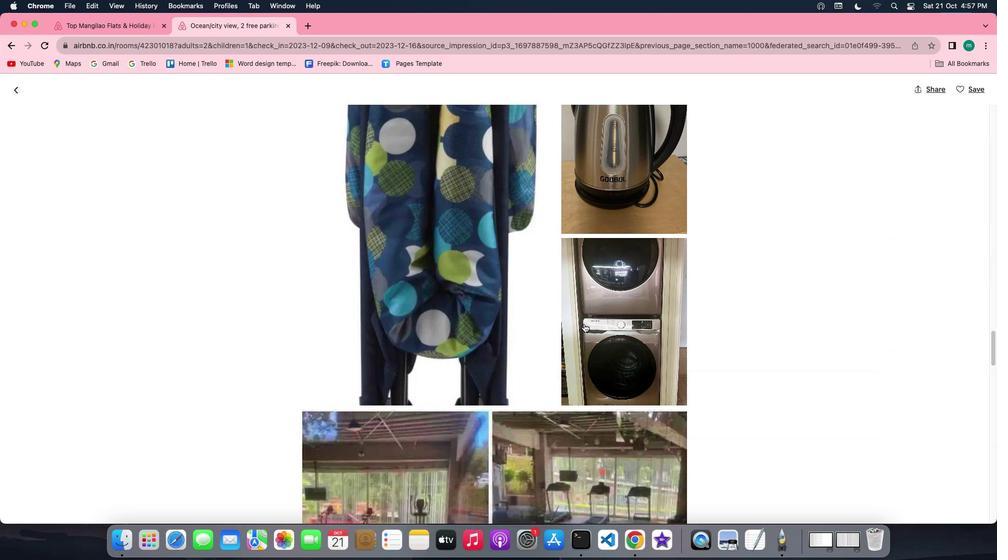 
Action: Mouse scrolled (584, 324) with delta (0, -3)
Screenshot: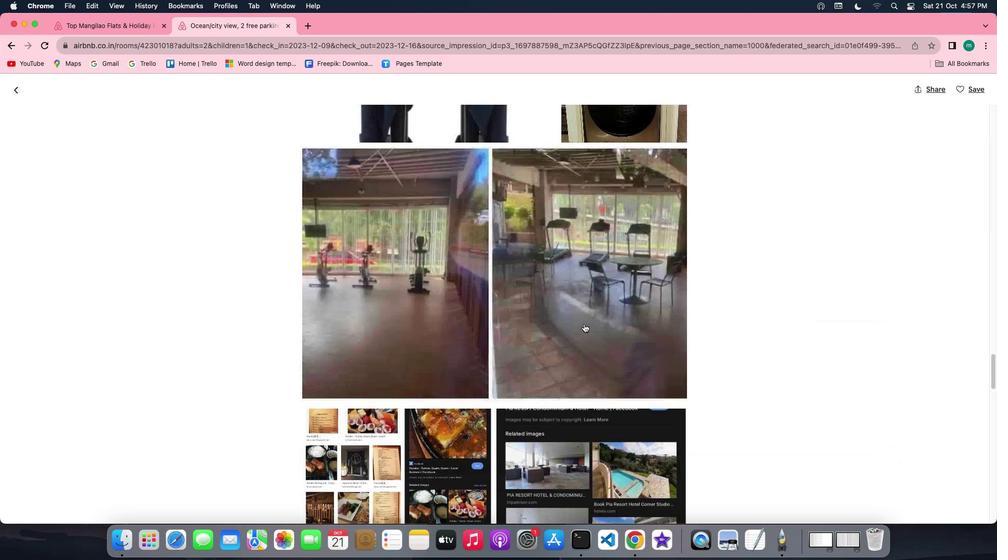 
Action: Mouse scrolled (584, 324) with delta (0, 0)
Screenshot: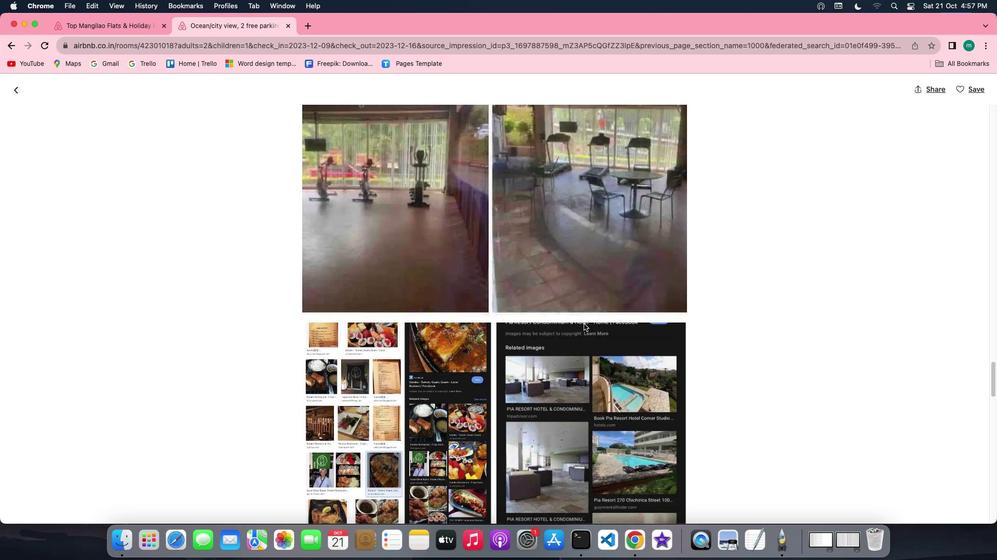 
Action: Mouse scrolled (584, 324) with delta (0, 0)
Screenshot: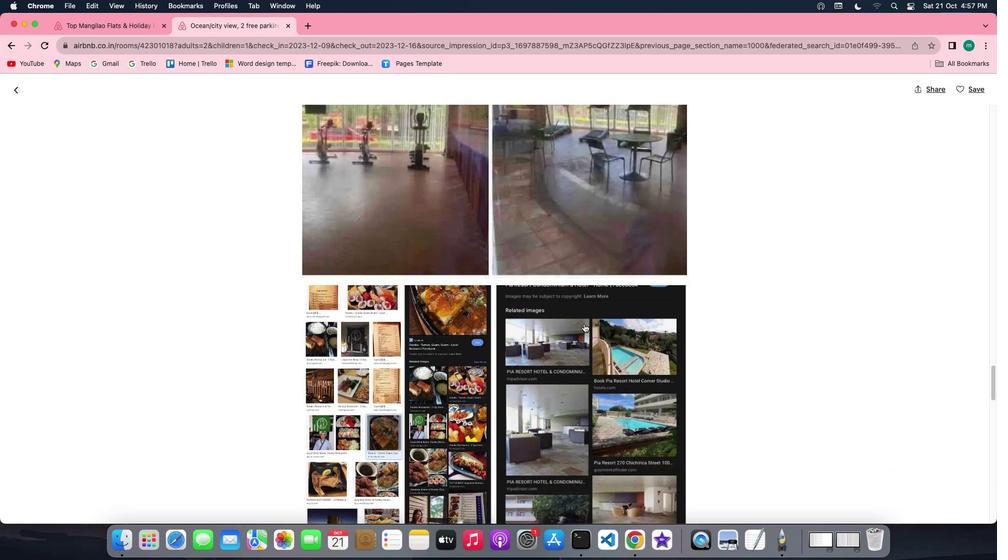 
Action: Mouse scrolled (584, 324) with delta (0, -2)
Screenshot: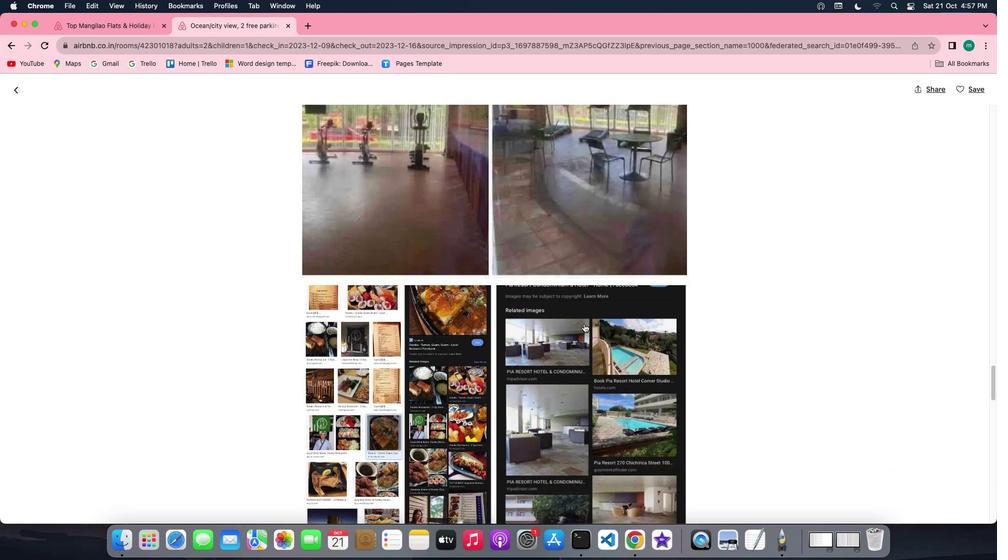 
Action: Mouse scrolled (584, 324) with delta (0, -2)
Screenshot: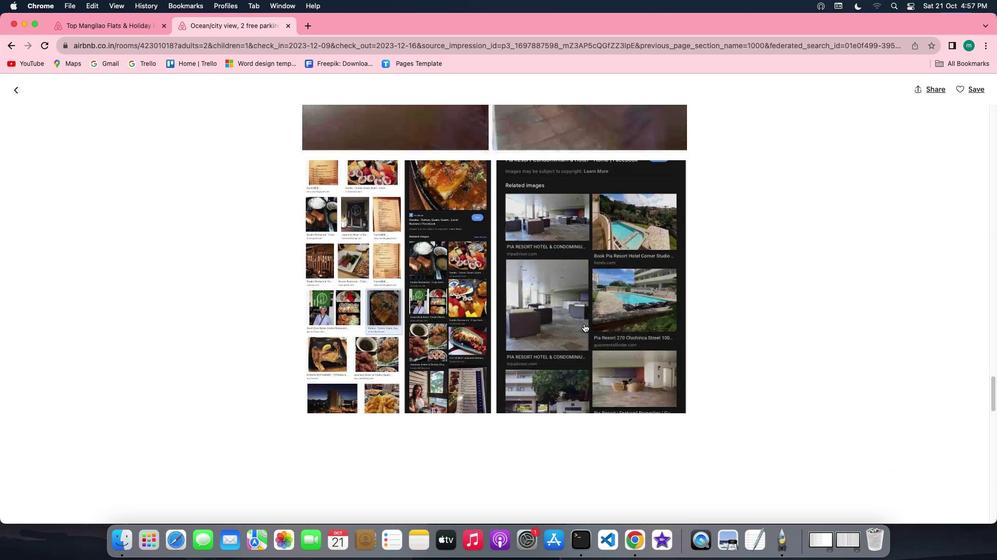
Action: Mouse scrolled (584, 324) with delta (0, -3)
Screenshot: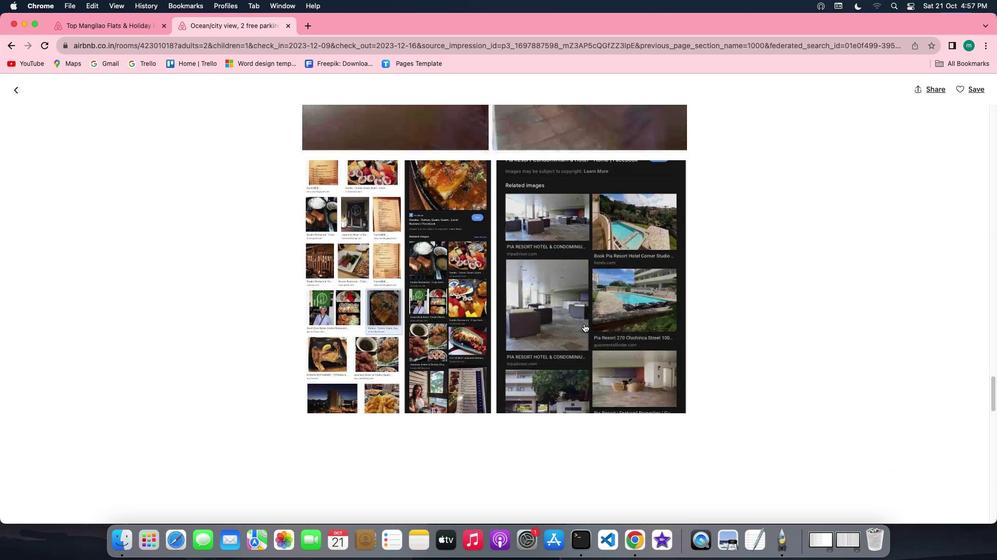 
Action: Mouse scrolled (584, 324) with delta (0, 0)
Screenshot: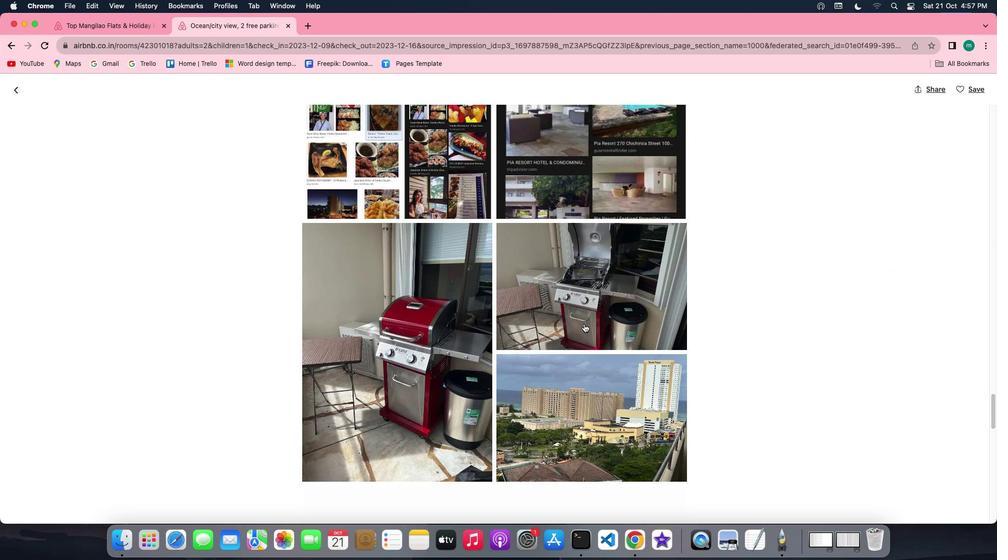 
Action: Mouse scrolled (584, 324) with delta (0, 0)
Screenshot: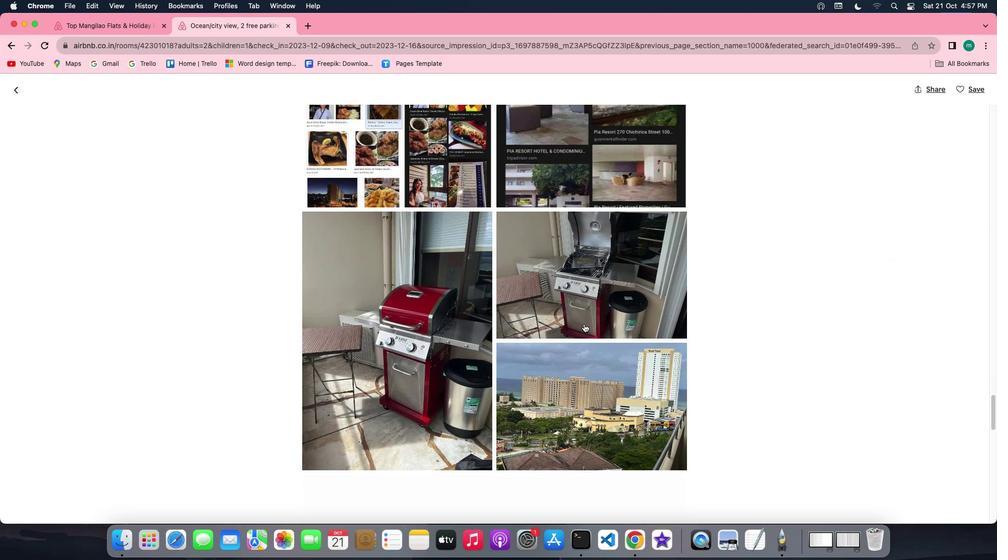 
Action: Mouse scrolled (584, 324) with delta (0, -1)
Screenshot: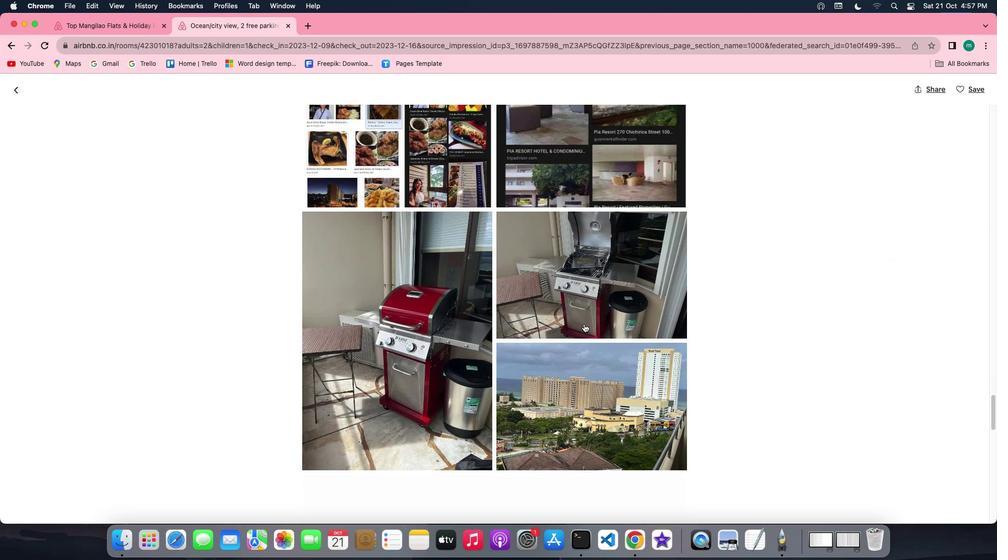 
Action: Mouse scrolled (584, 324) with delta (0, -2)
Screenshot: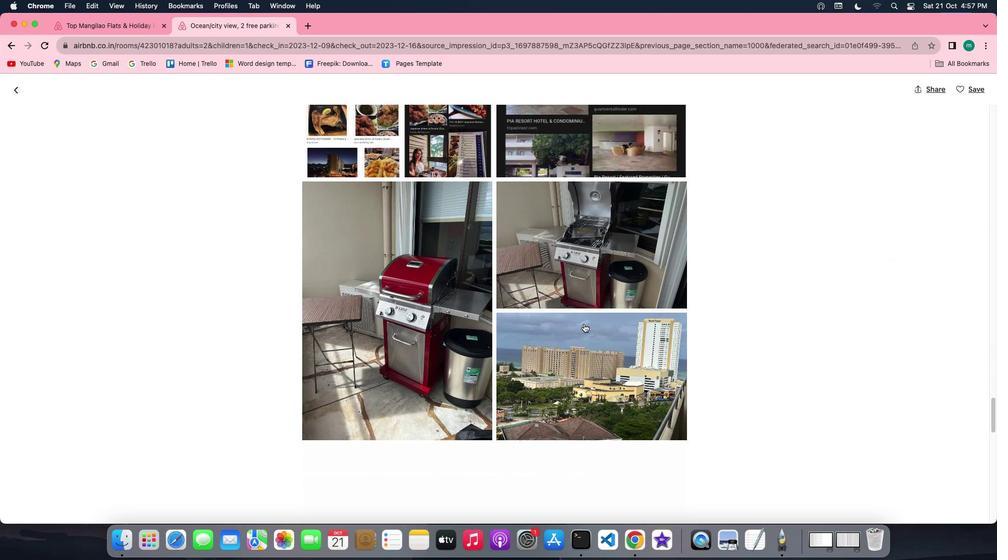 
Action: Mouse scrolled (584, 324) with delta (0, -3)
Screenshot: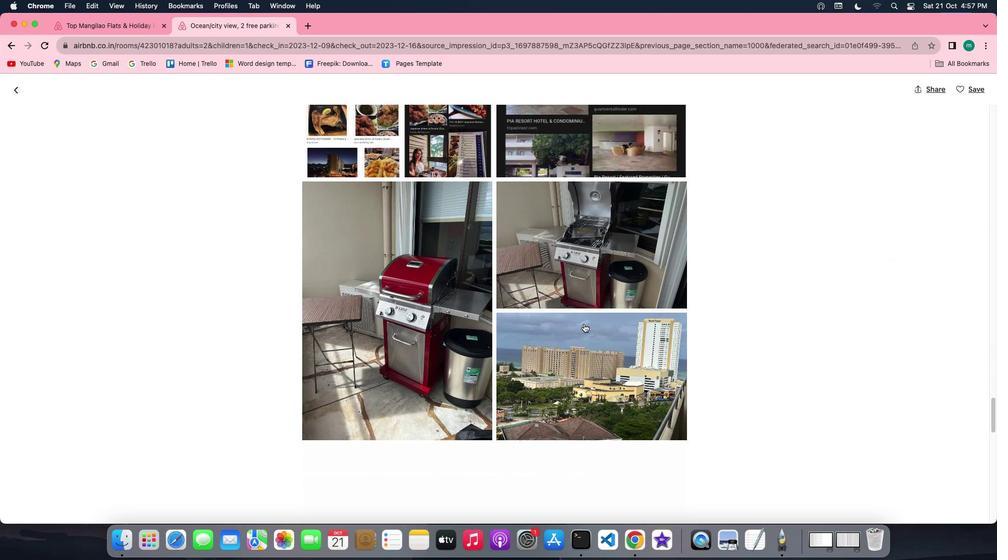 
Action: Mouse scrolled (584, 324) with delta (0, -3)
Screenshot: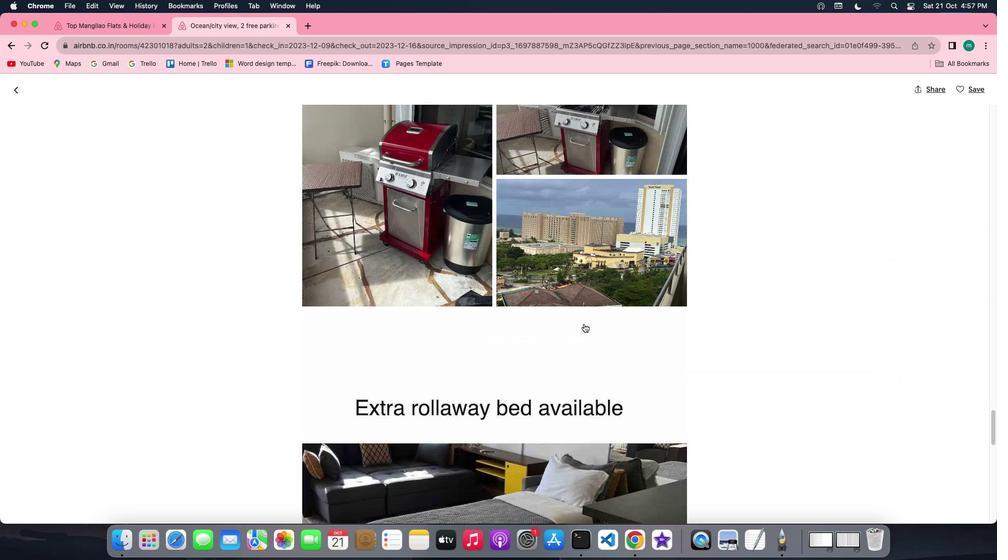 
Action: Mouse scrolled (584, 324) with delta (0, 0)
Screenshot: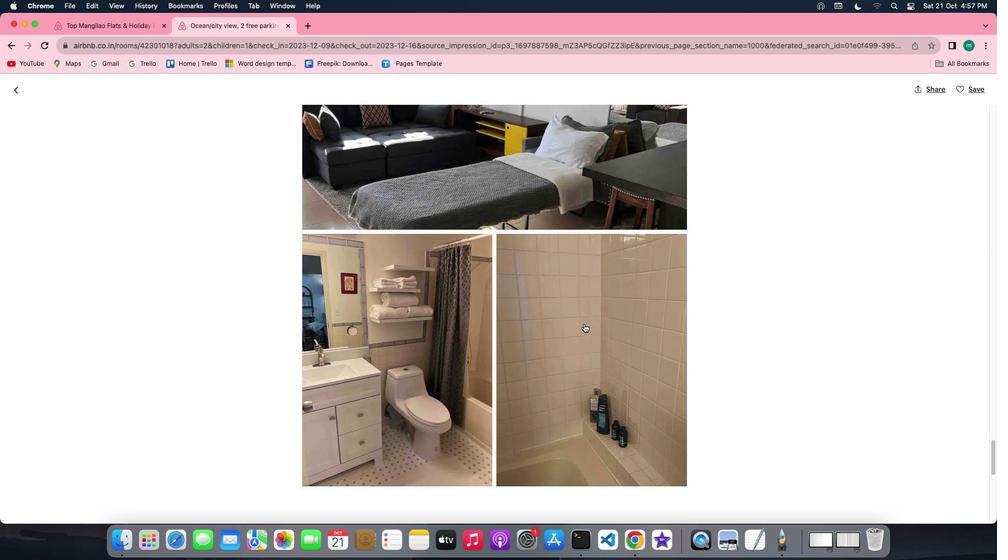 
Action: Mouse scrolled (584, 324) with delta (0, 0)
Screenshot: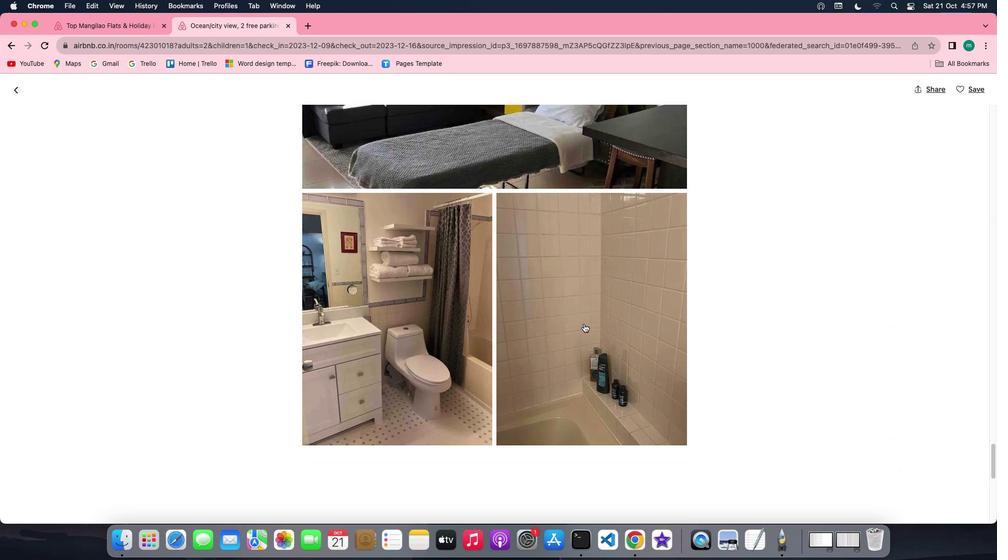 
Action: Mouse scrolled (584, 324) with delta (0, -2)
Screenshot: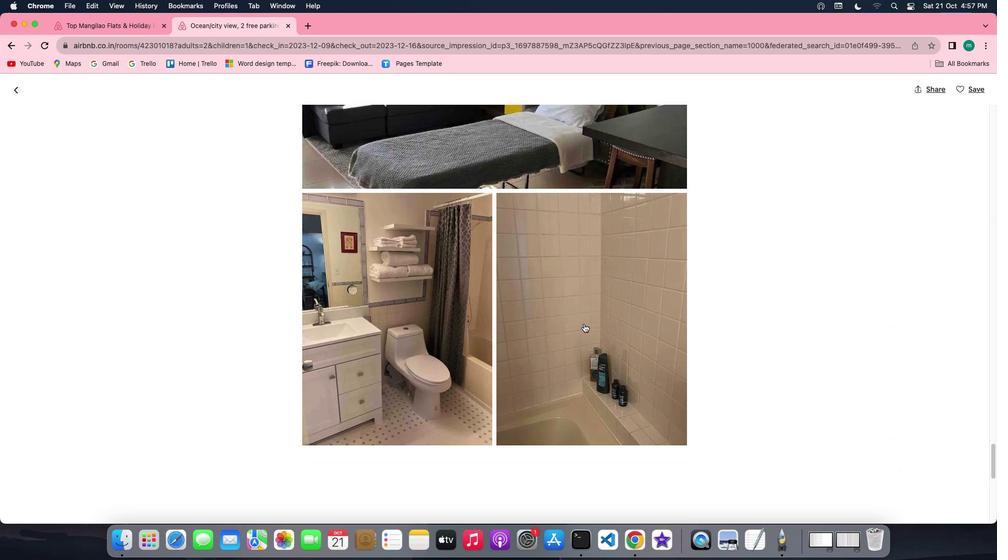 
Action: Mouse scrolled (584, 324) with delta (0, -2)
Screenshot: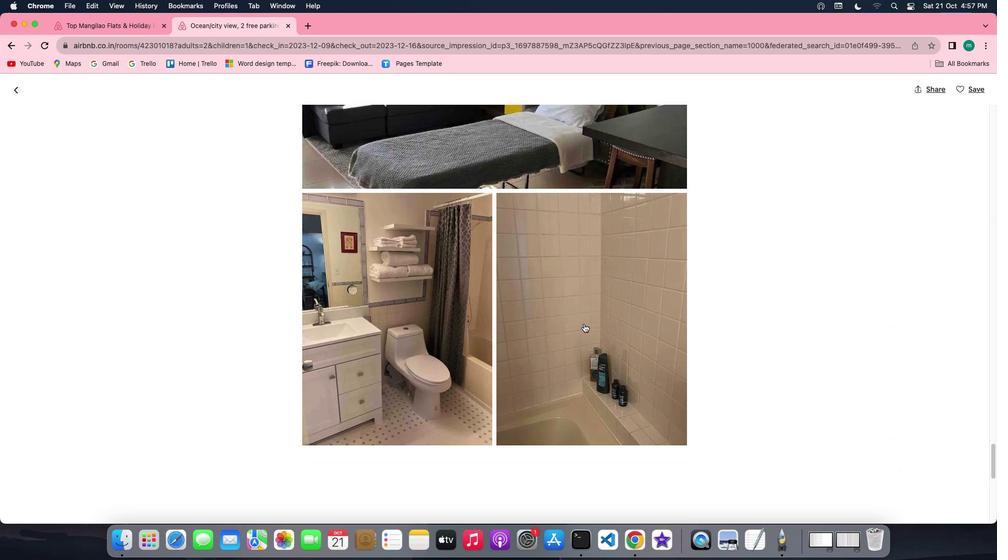 
Action: Mouse scrolled (584, 324) with delta (0, -3)
Screenshot: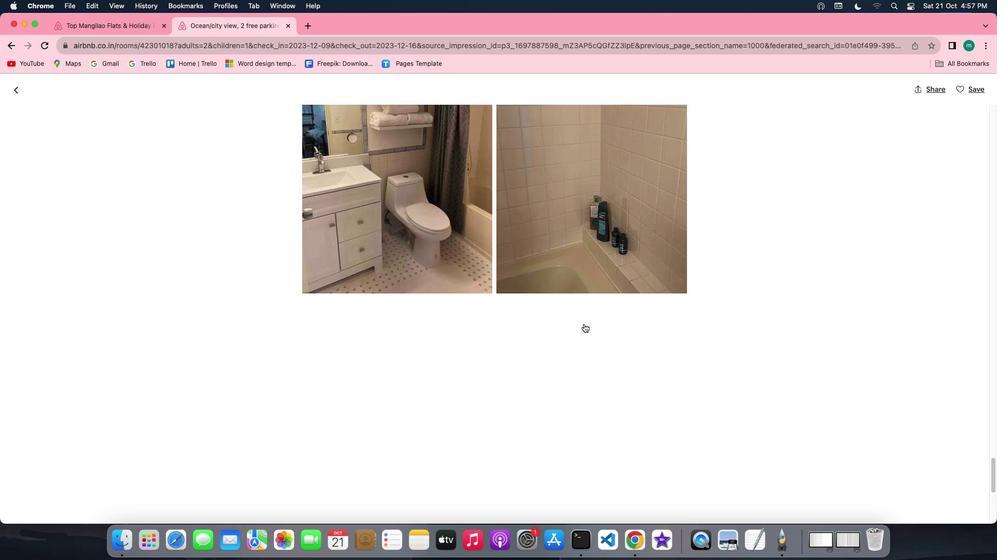 
Action: Mouse scrolled (584, 324) with delta (0, 0)
Screenshot: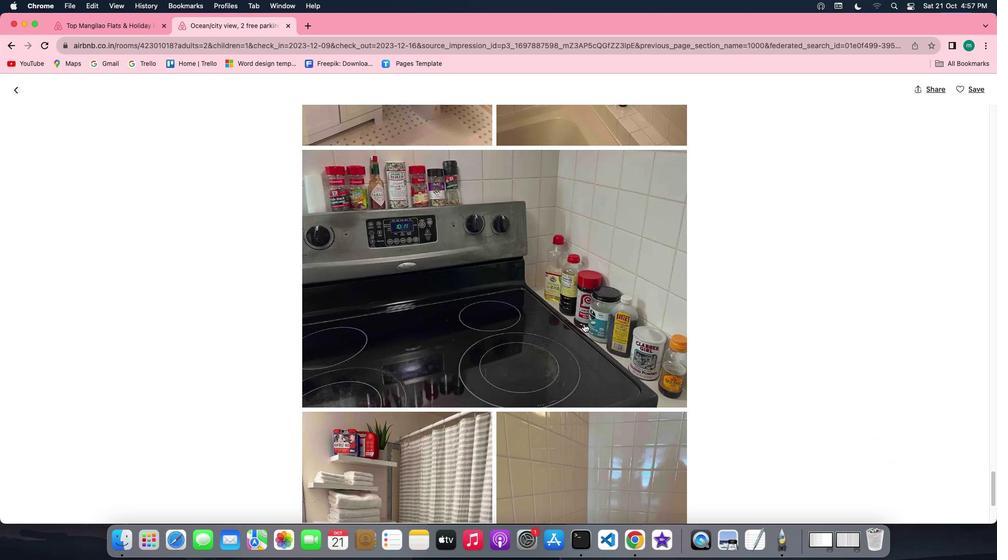 
Action: Mouse scrolled (584, 324) with delta (0, 0)
Screenshot: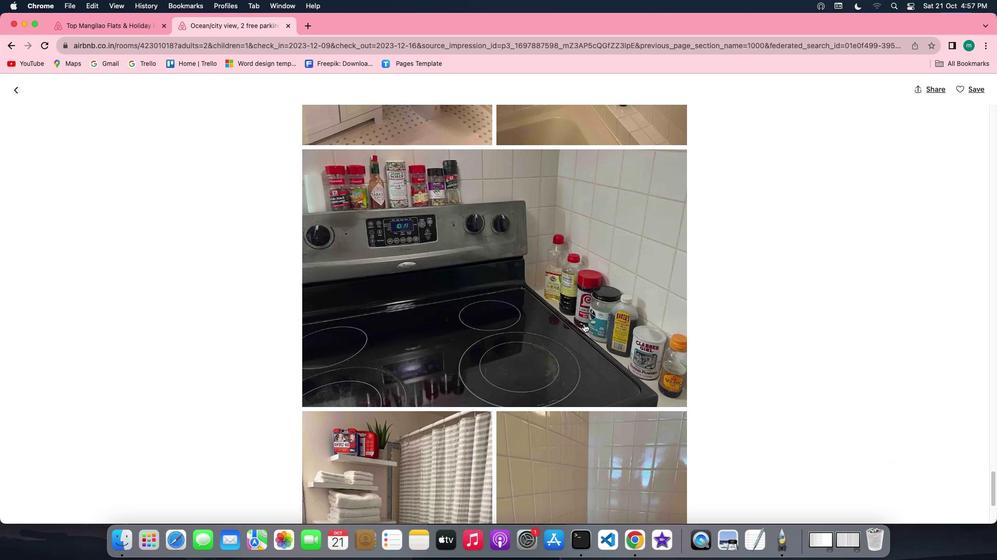
Action: Mouse scrolled (584, 324) with delta (0, -1)
Screenshot: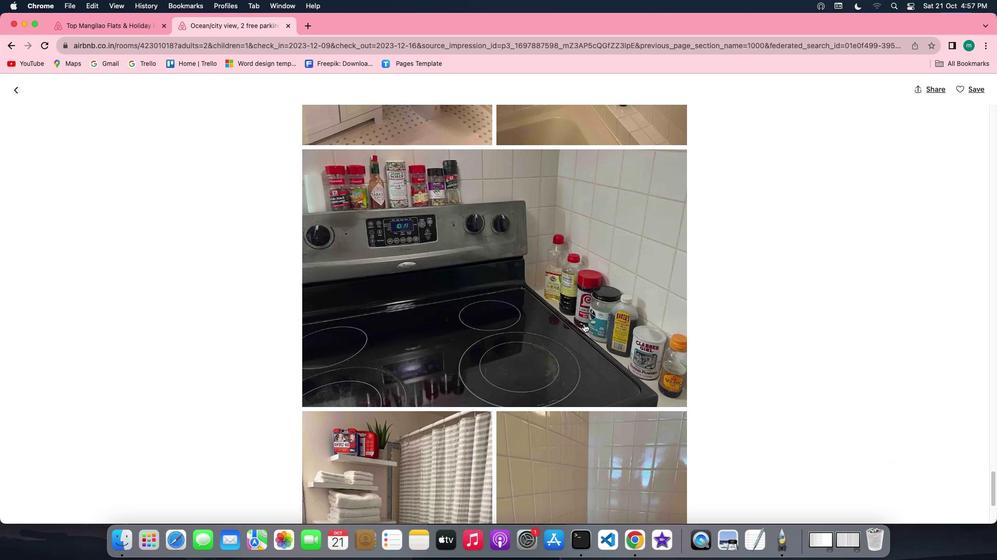 
Action: Mouse scrolled (584, 324) with delta (0, -2)
Screenshot: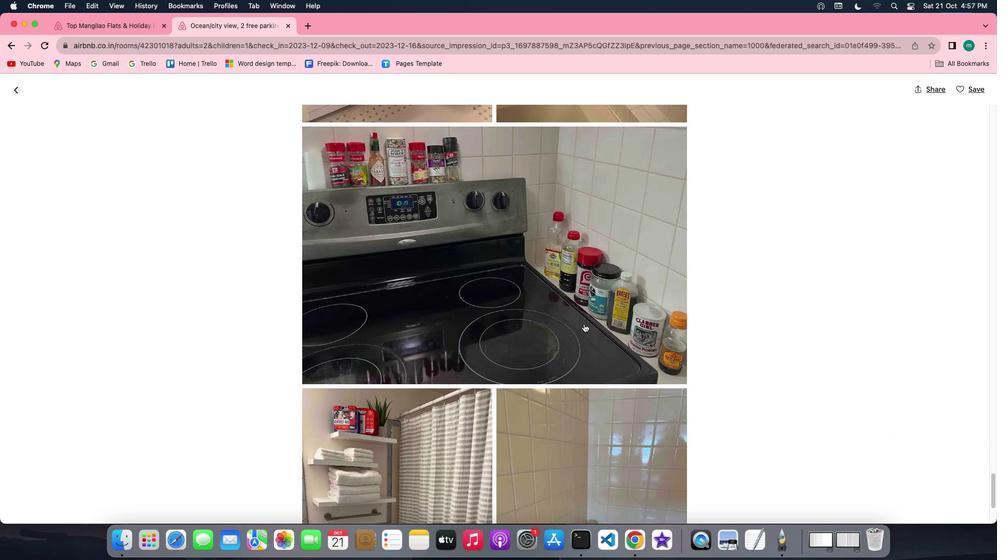 
Action: Mouse scrolled (584, 324) with delta (0, -3)
Screenshot: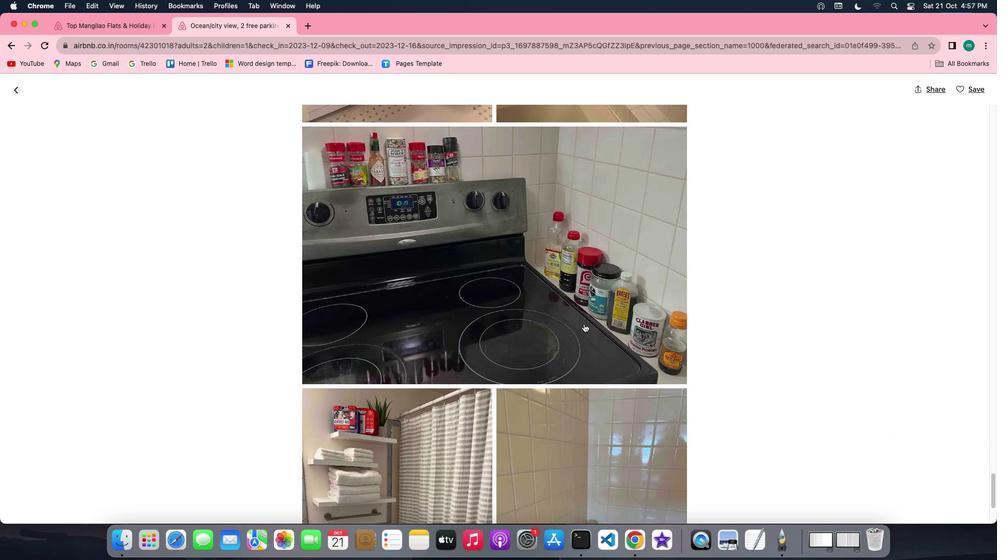 
Action: Mouse scrolled (584, 324) with delta (0, -3)
Screenshot: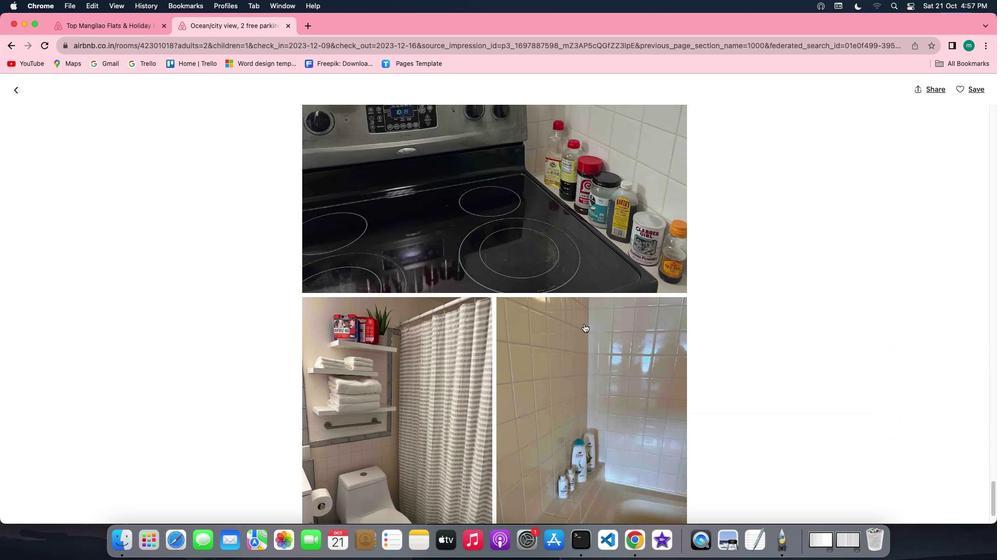
Action: Mouse scrolled (584, 324) with delta (0, 0)
Screenshot: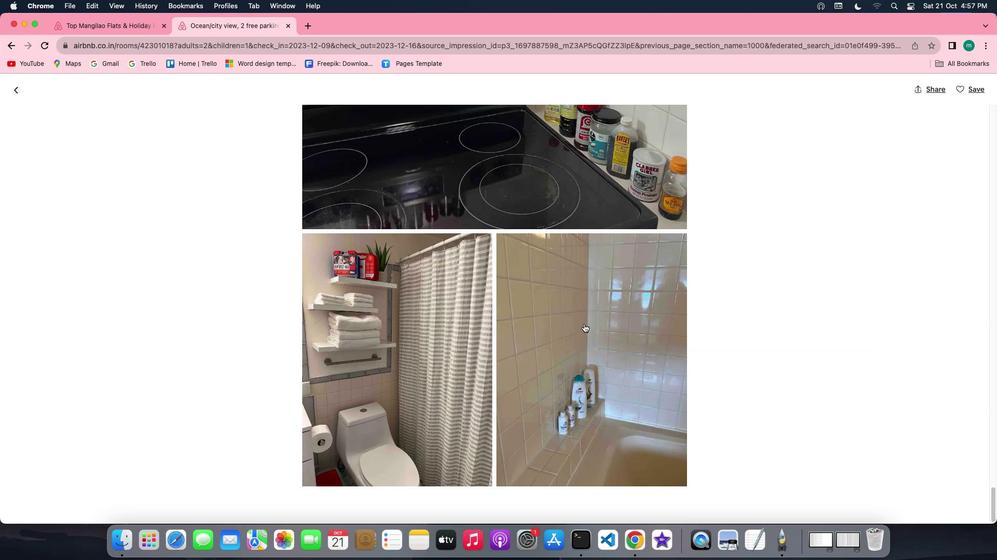 
Action: Mouse scrolled (584, 324) with delta (0, 0)
Screenshot: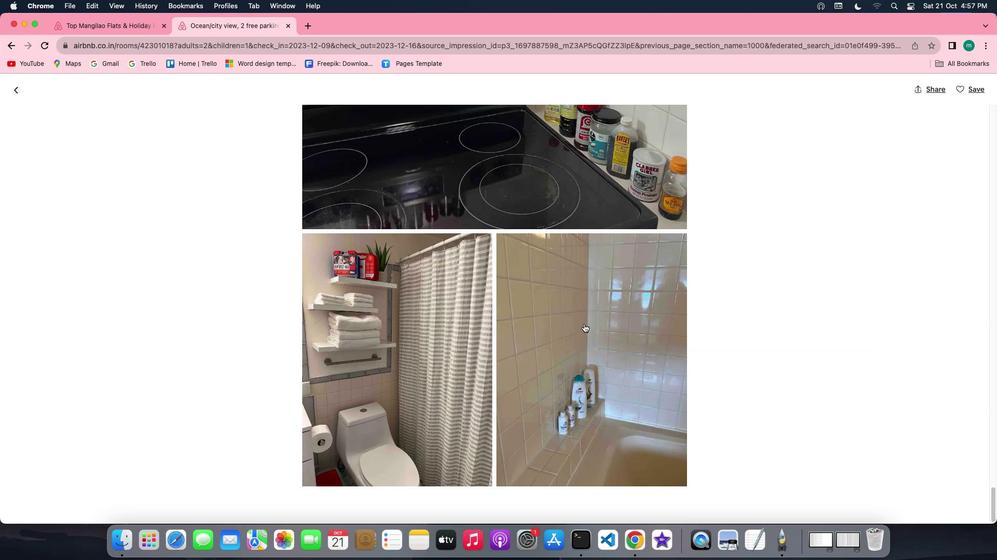 
Action: Mouse scrolled (584, 324) with delta (0, -1)
Screenshot: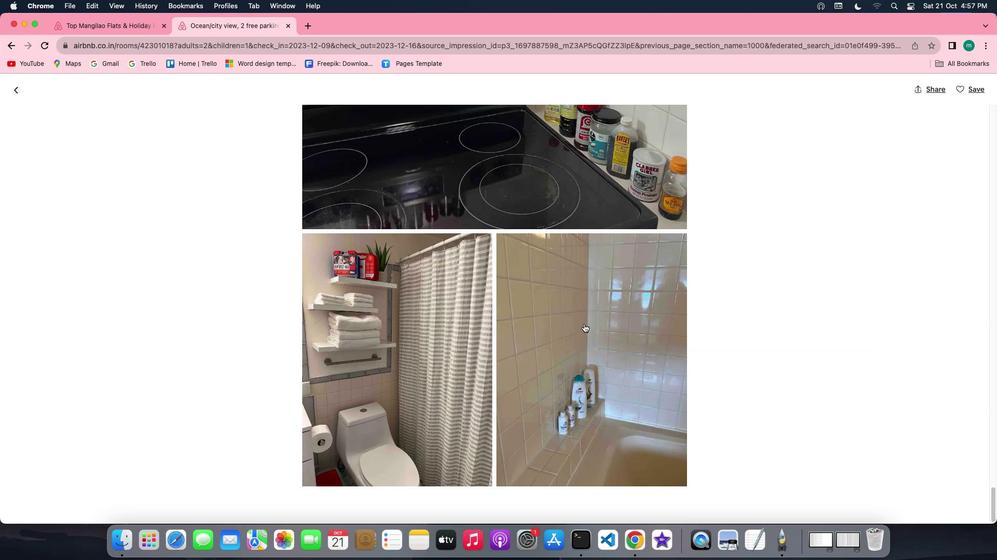 
Action: Mouse scrolled (584, 324) with delta (0, -2)
Screenshot: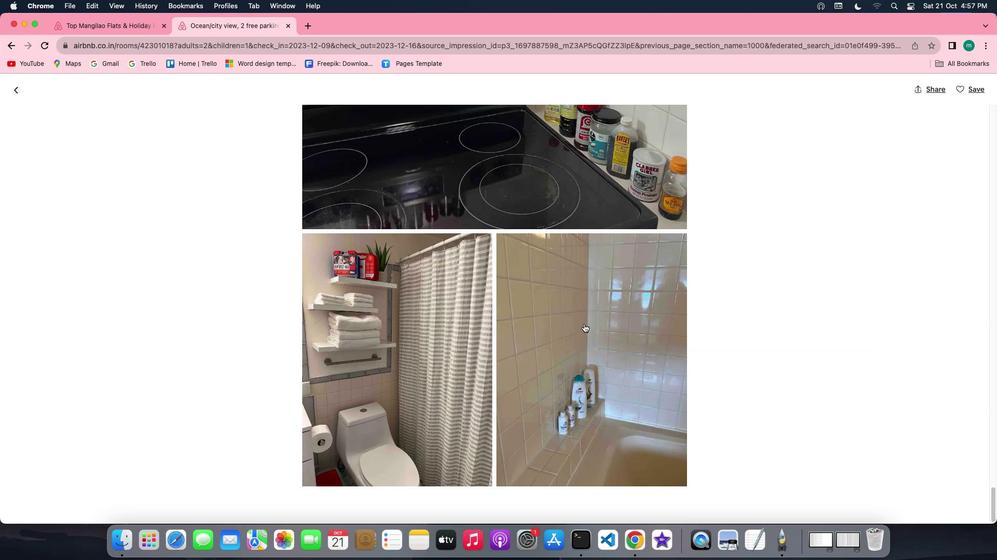 
Action: Mouse scrolled (584, 324) with delta (0, -2)
Screenshot: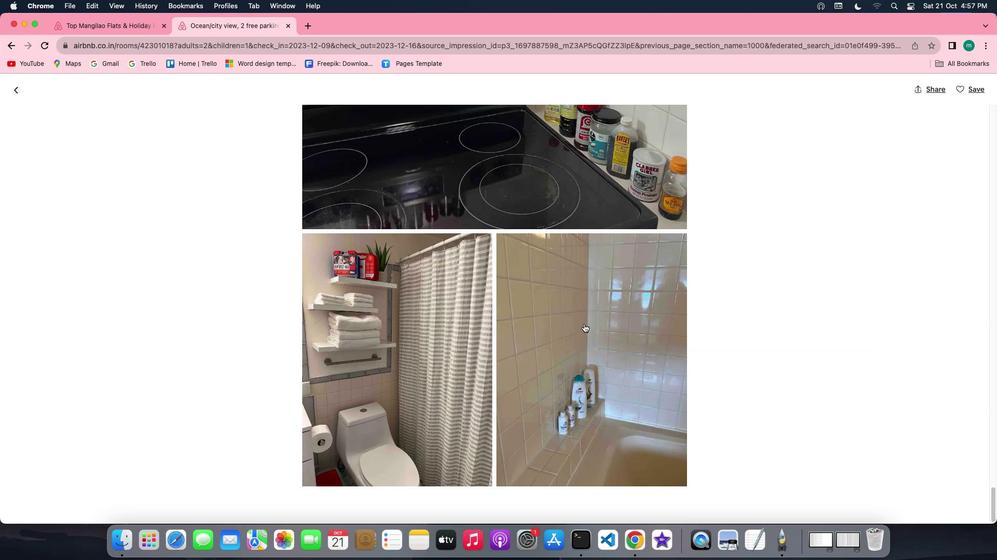 
Action: Mouse scrolled (584, 324) with delta (0, 0)
Screenshot: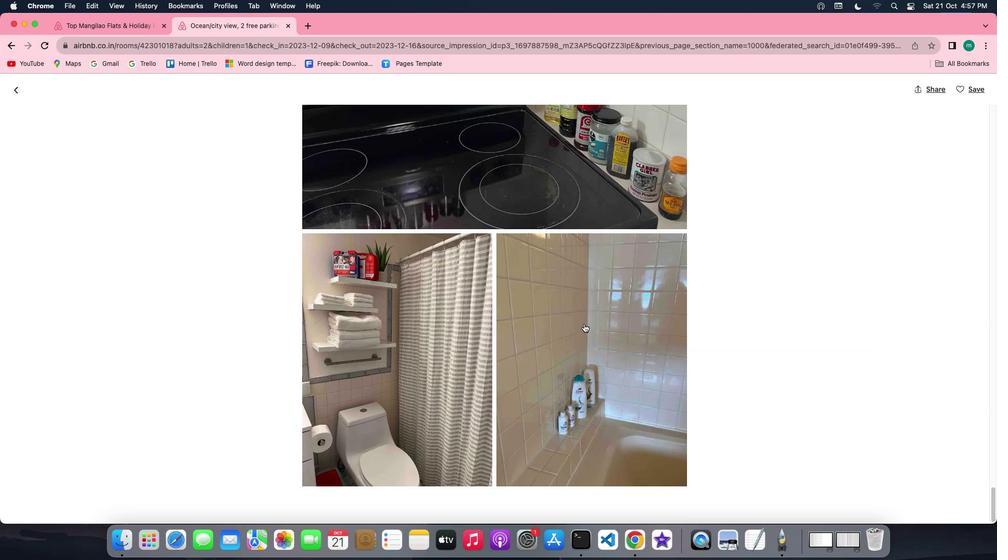 
Action: Mouse scrolled (584, 324) with delta (0, 0)
Screenshot: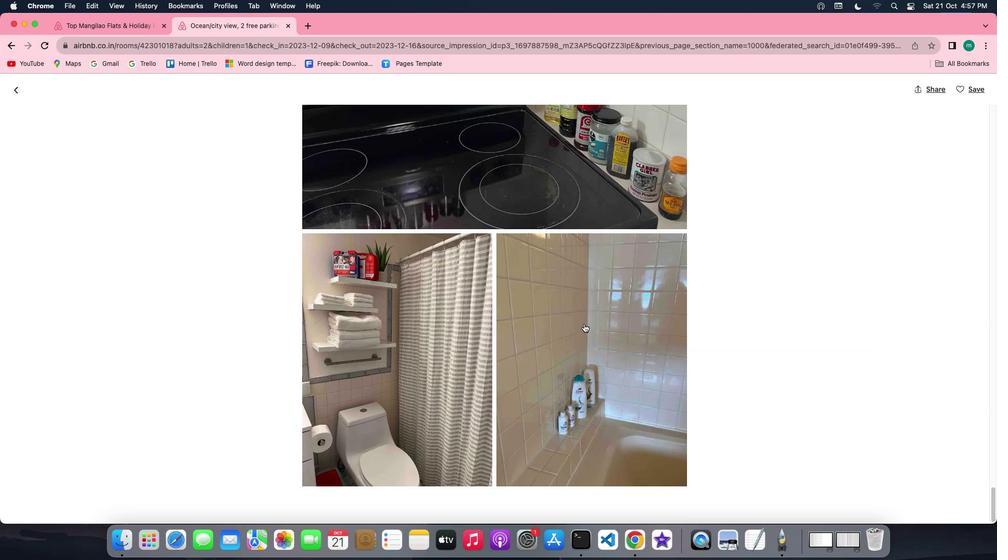 
Action: Mouse scrolled (584, 324) with delta (0, -1)
Screenshot: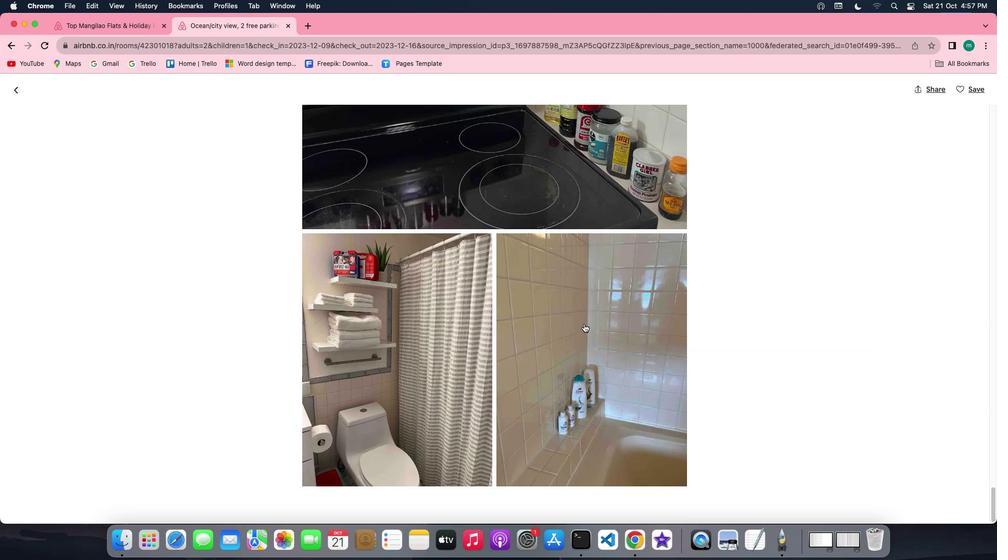 
Action: Mouse scrolled (584, 324) with delta (0, -2)
Screenshot: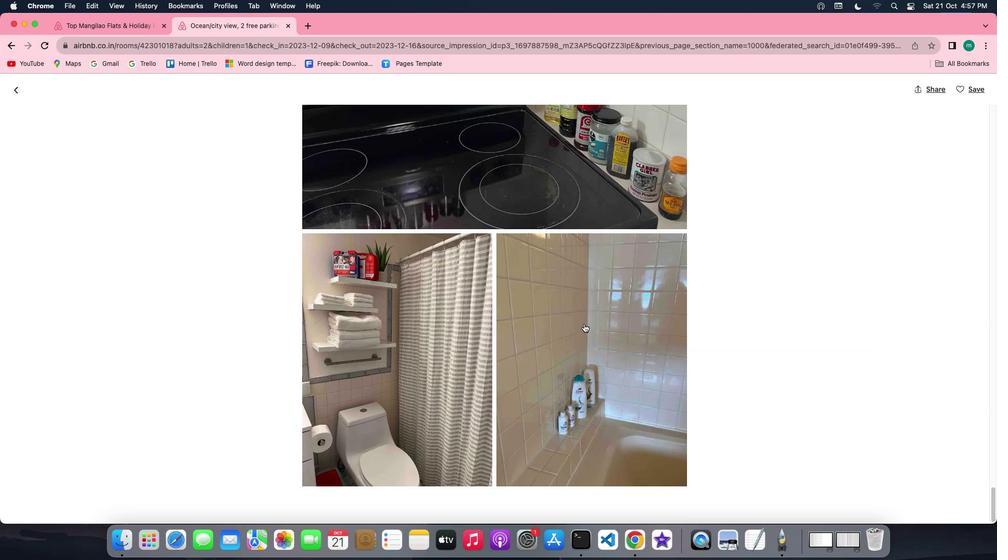 
Action: Mouse moved to (22, 89)
Screenshot: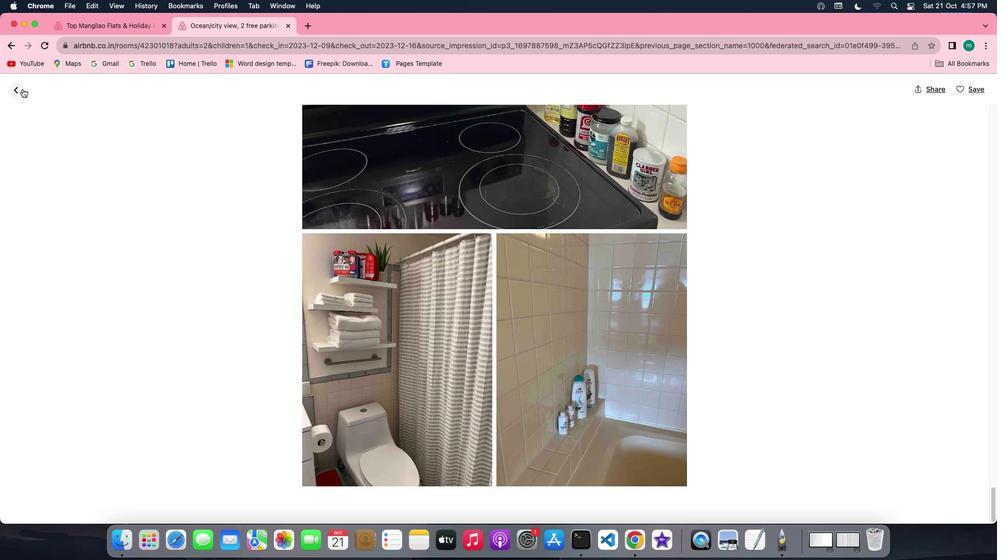 
Action: Mouse pressed left at (22, 89)
Screenshot: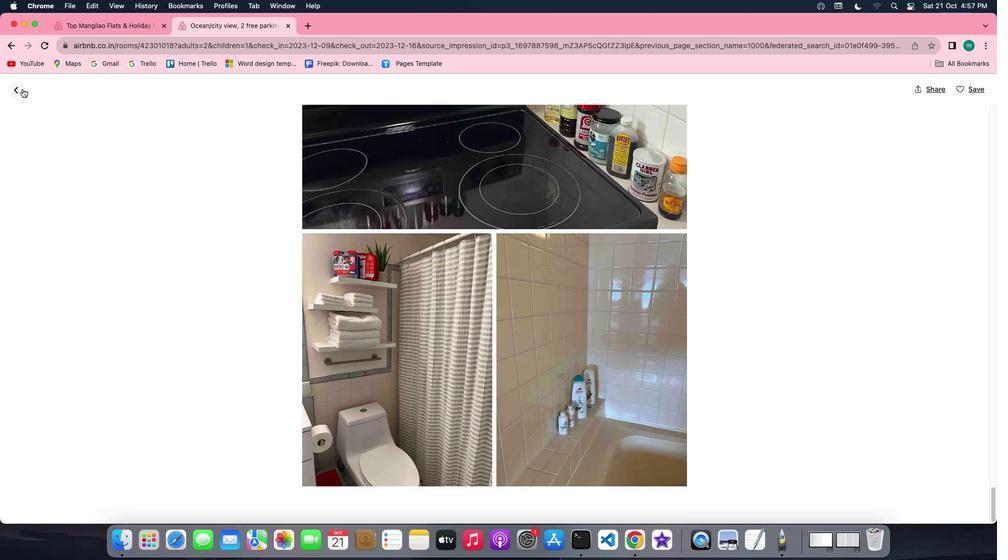 
Action: Mouse moved to (488, 341)
Screenshot: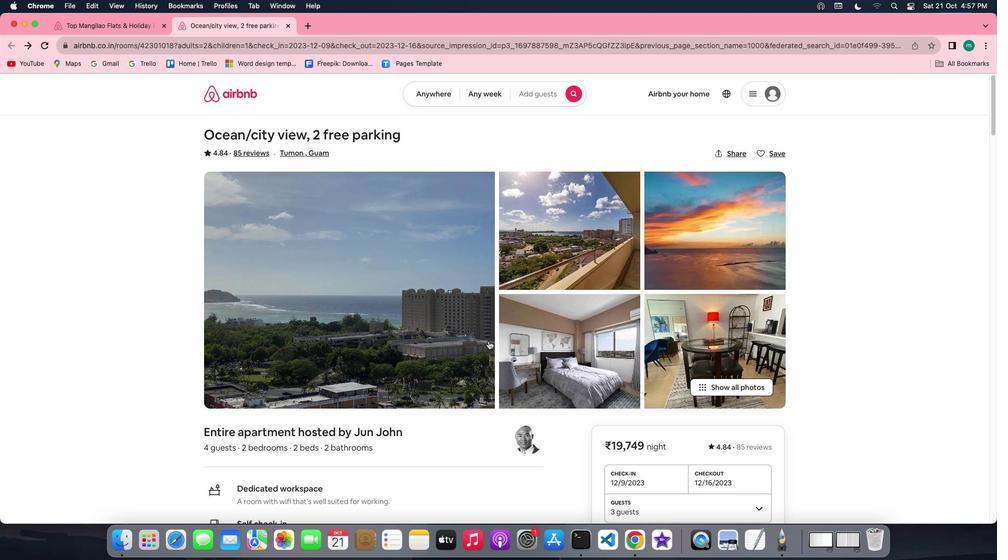 
Action: Mouse scrolled (488, 341) with delta (0, 0)
Screenshot: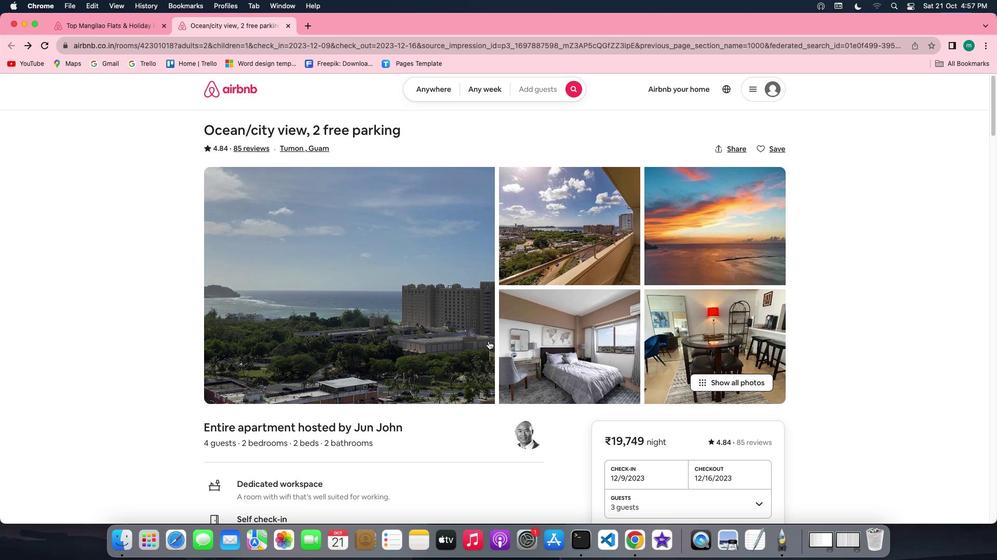 
Action: Mouse scrolled (488, 341) with delta (0, 0)
Screenshot: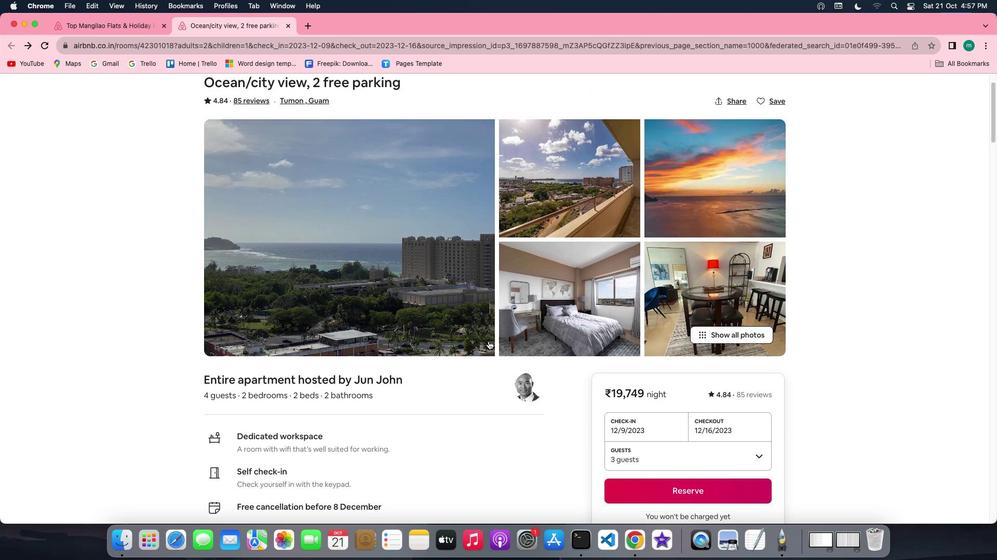 
Action: Mouse scrolled (488, 341) with delta (0, -1)
Screenshot: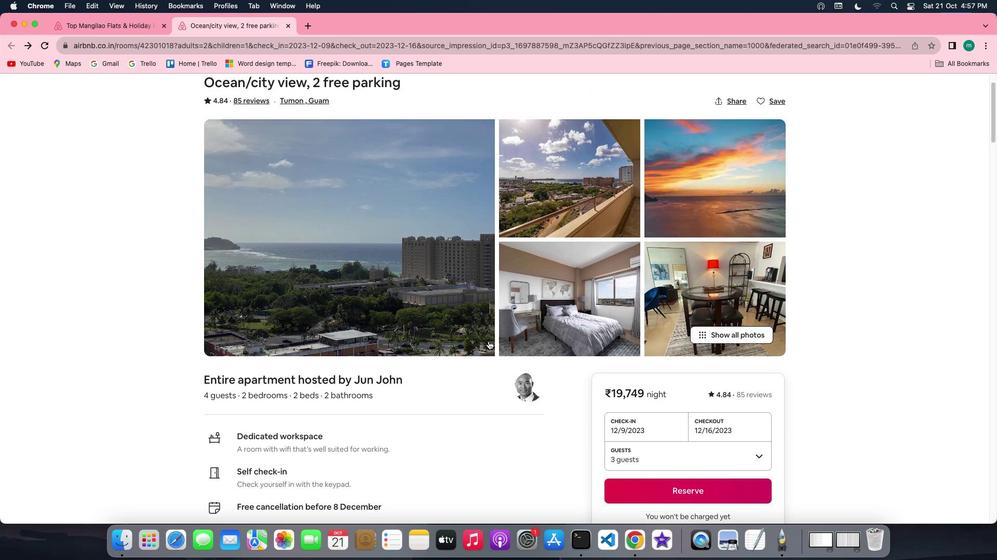 
Action: Mouse scrolled (488, 341) with delta (0, -2)
Screenshot: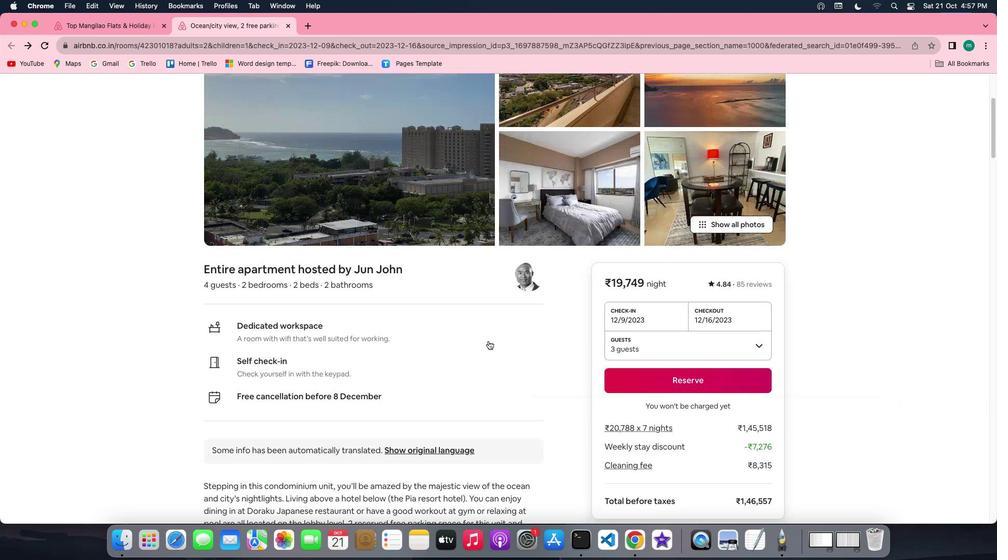 
Action: Mouse scrolled (488, 341) with delta (0, -3)
Screenshot: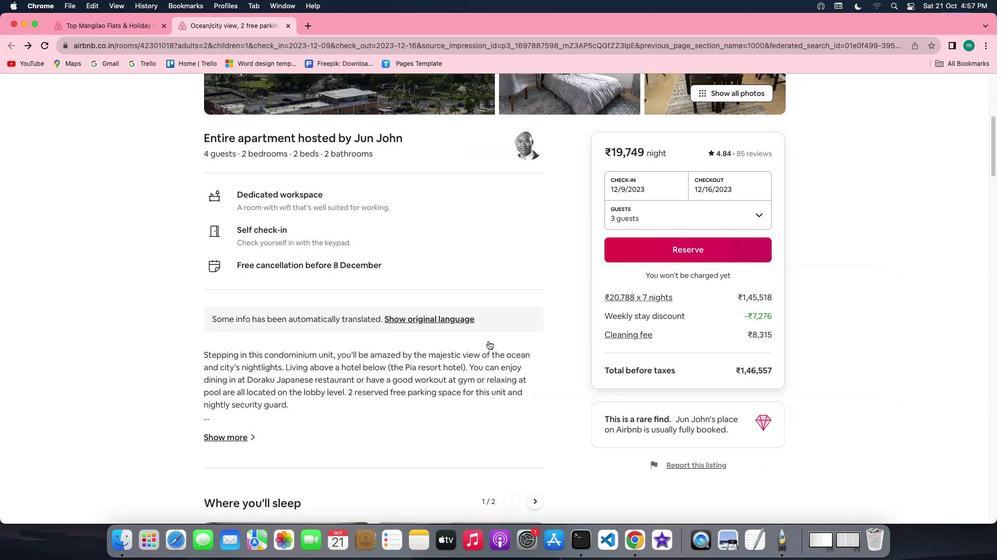 
Action: Mouse moved to (217, 378)
Screenshot: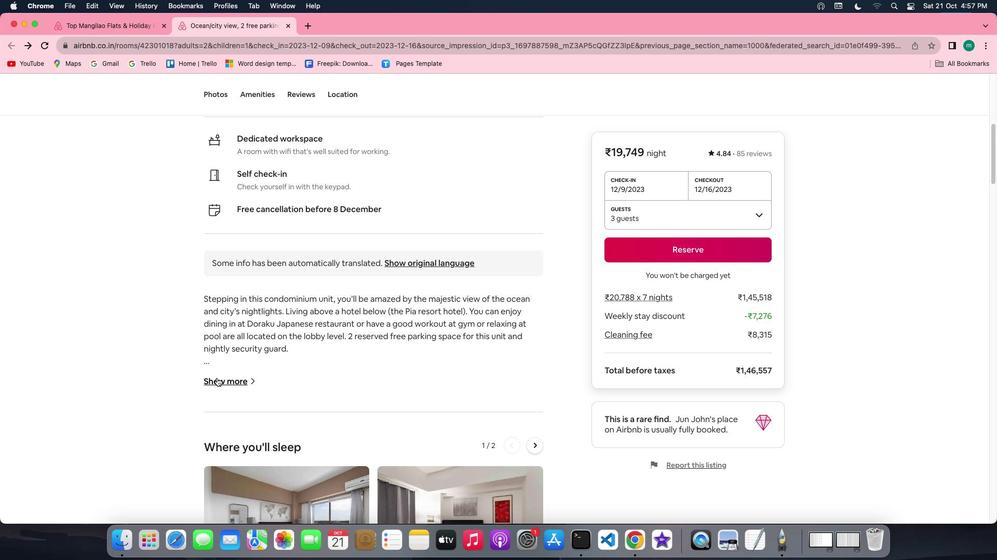 
Action: Mouse pressed left at (217, 378)
Screenshot: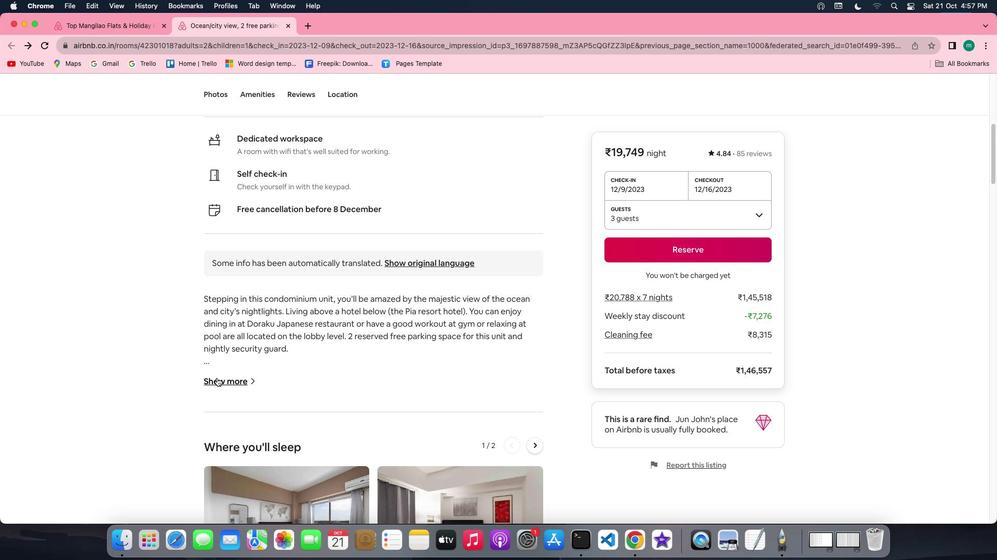 
Action: Mouse moved to (517, 423)
Screenshot: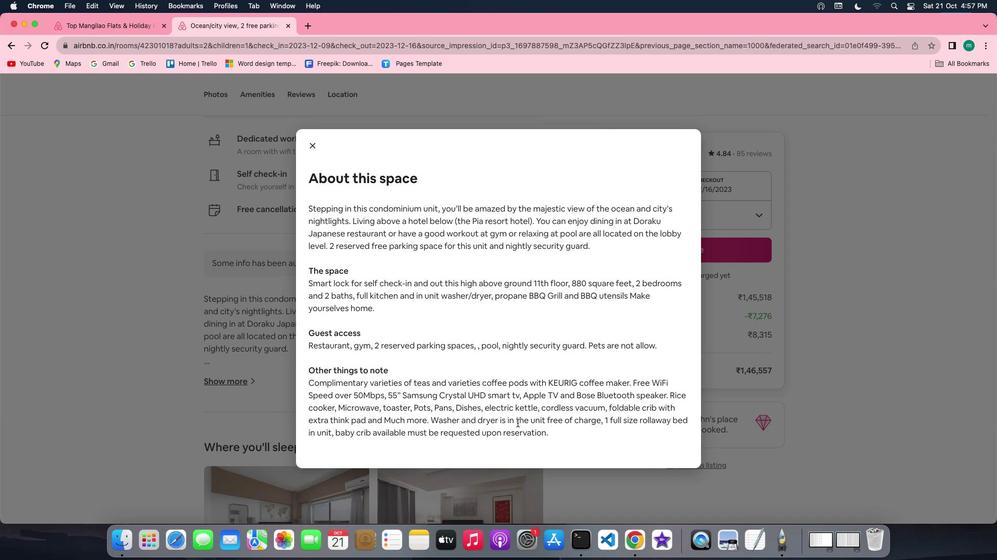 
Action: Mouse scrolled (517, 423) with delta (0, 0)
Screenshot: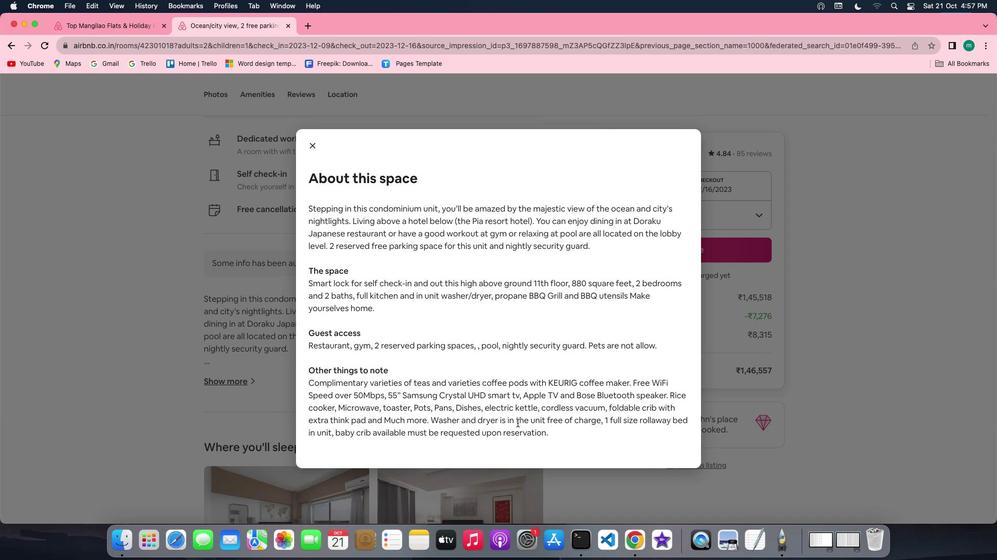 
Action: Mouse scrolled (517, 423) with delta (0, 0)
Screenshot: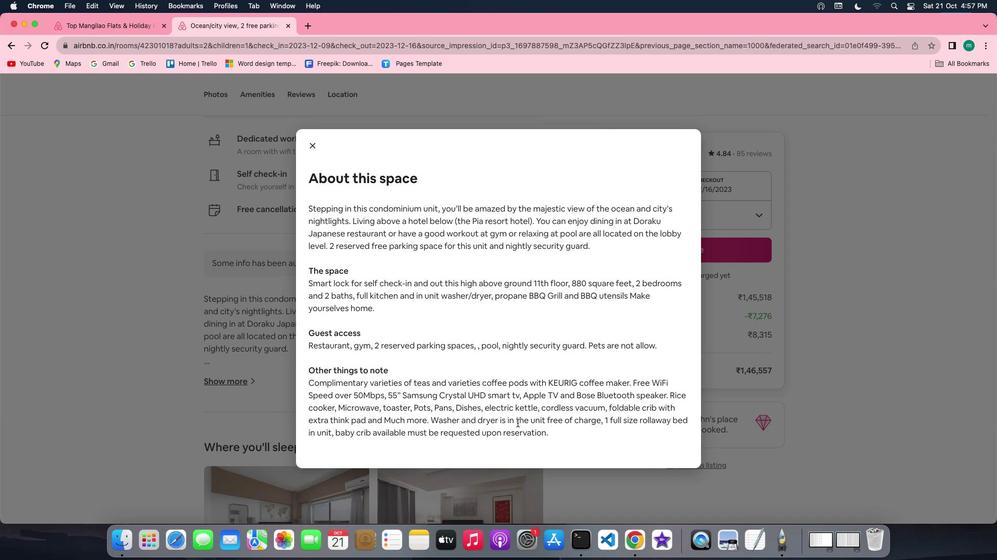 
Action: Mouse scrolled (517, 423) with delta (0, -1)
Screenshot: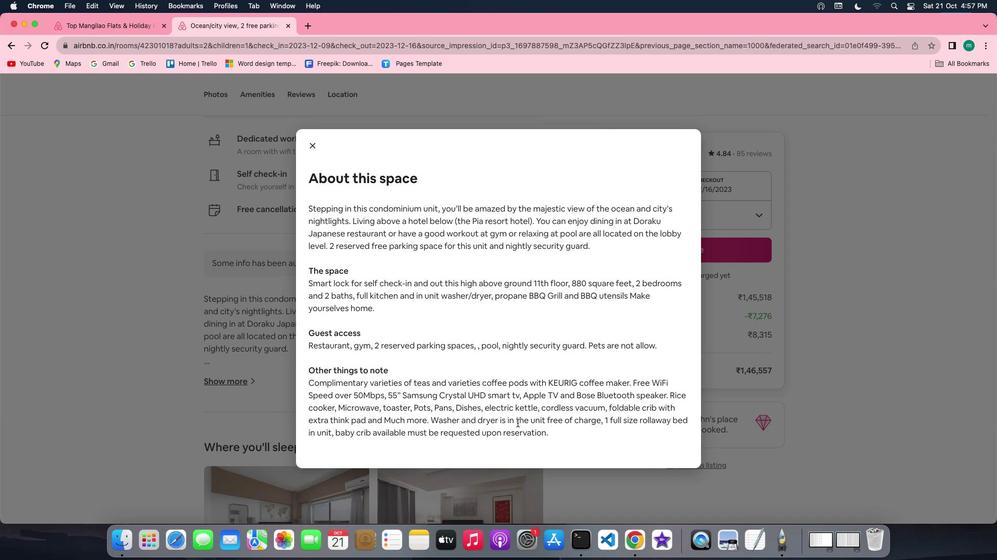 
Action: Mouse scrolled (517, 423) with delta (0, -2)
Screenshot: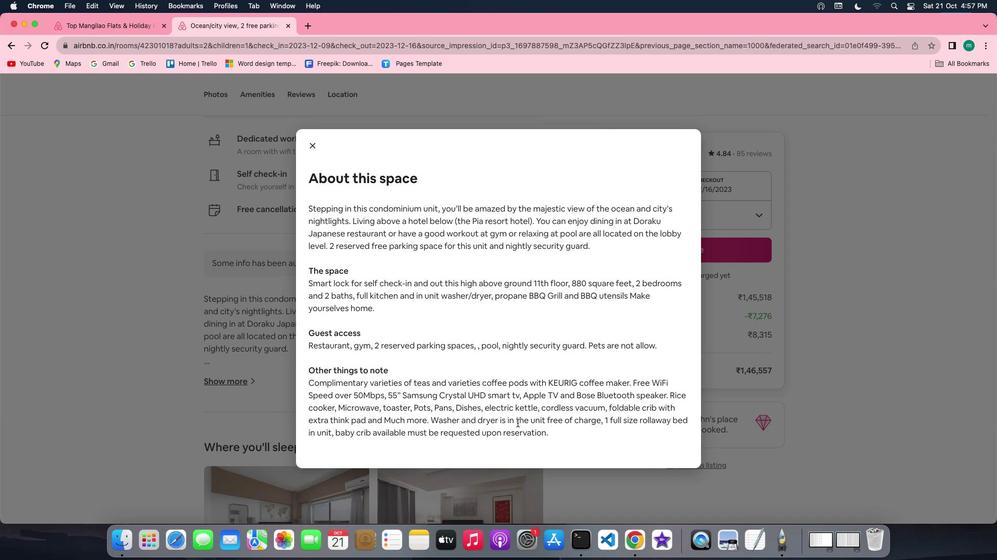 
Action: Mouse scrolled (517, 423) with delta (0, -2)
Screenshot: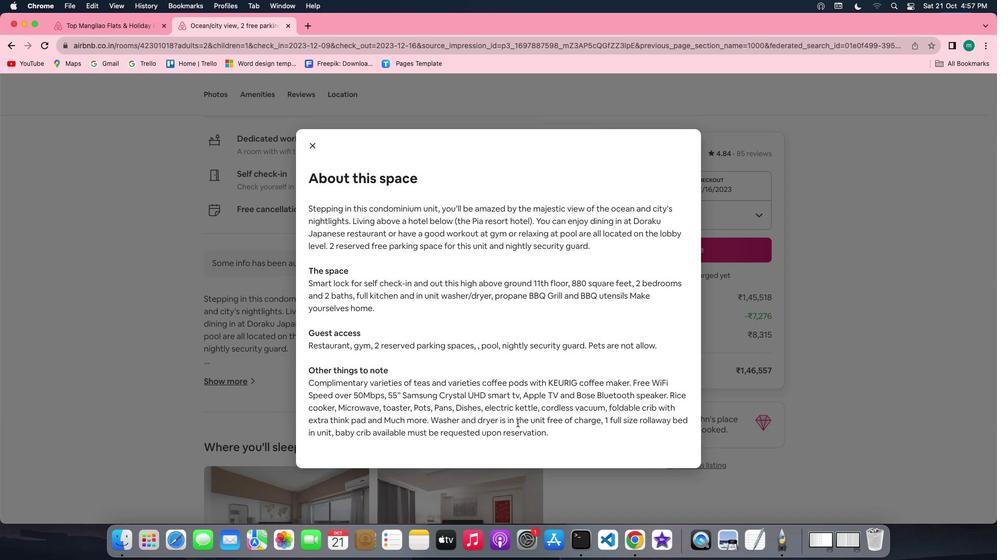 
Action: Mouse moved to (315, 148)
Screenshot: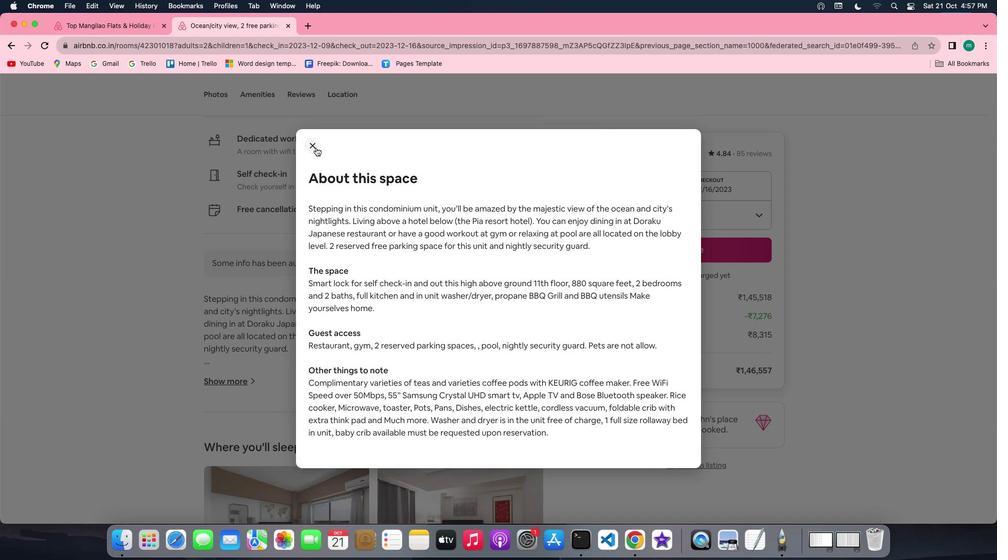 
Action: Mouse pressed left at (315, 148)
Screenshot: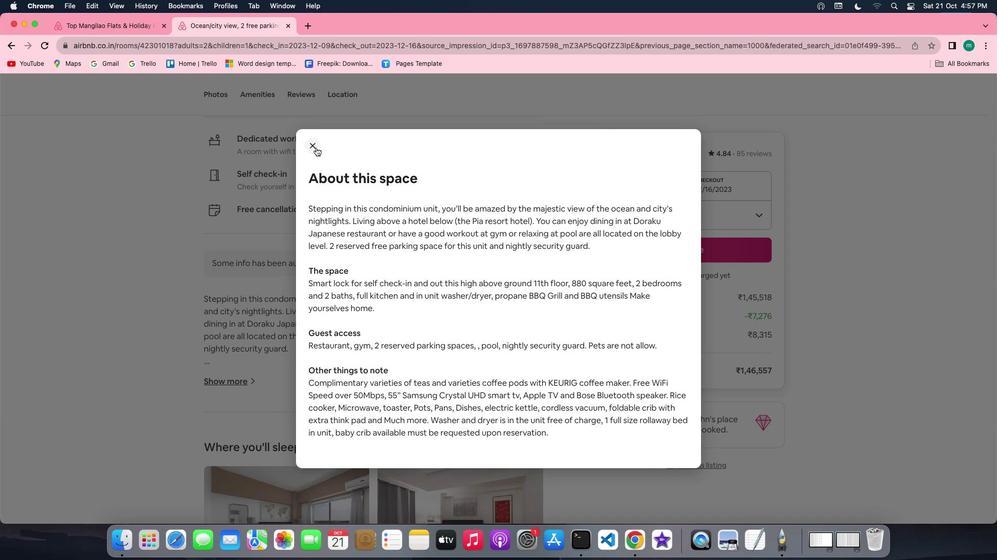
Action: Mouse moved to (494, 442)
Screenshot: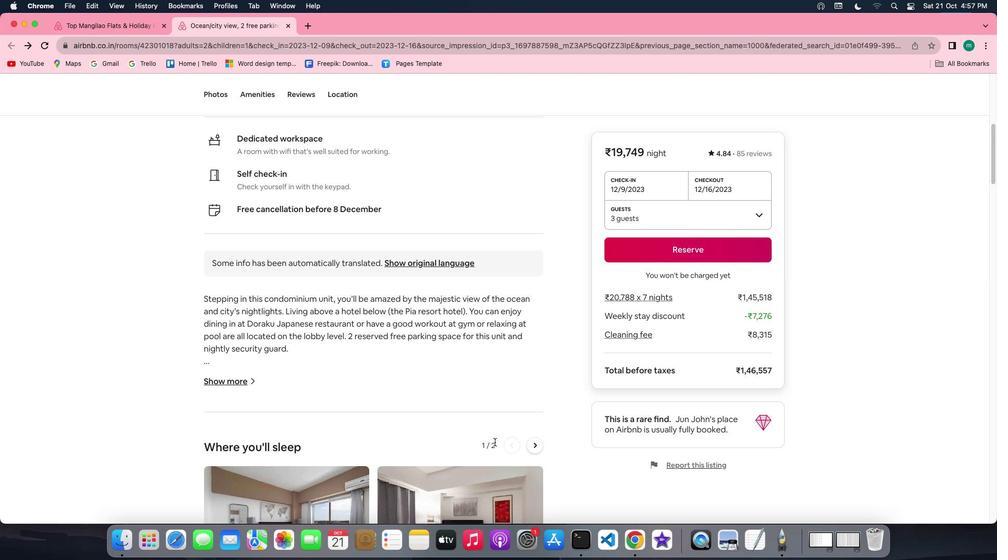 
Action: Mouse scrolled (494, 442) with delta (0, 0)
Screenshot: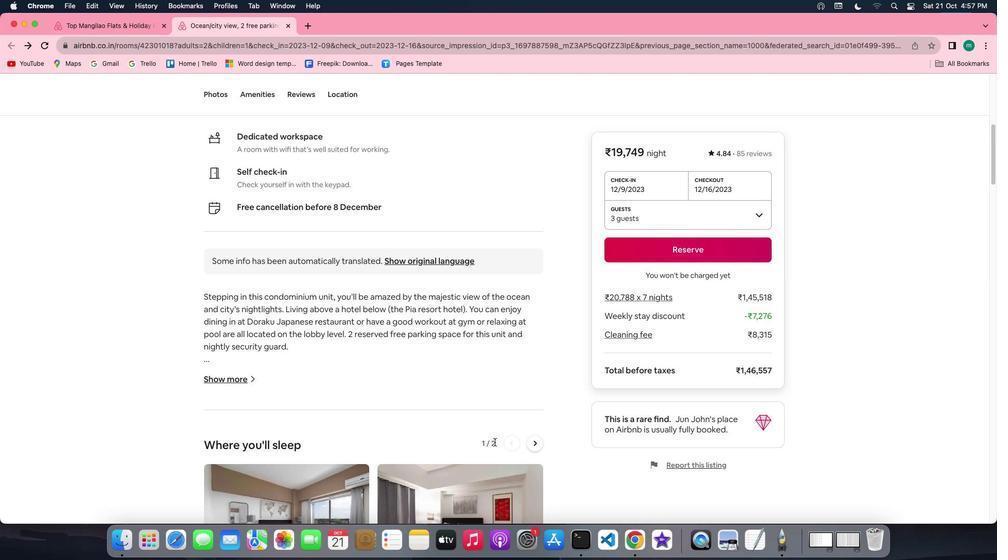 
Action: Mouse scrolled (494, 442) with delta (0, 0)
Screenshot: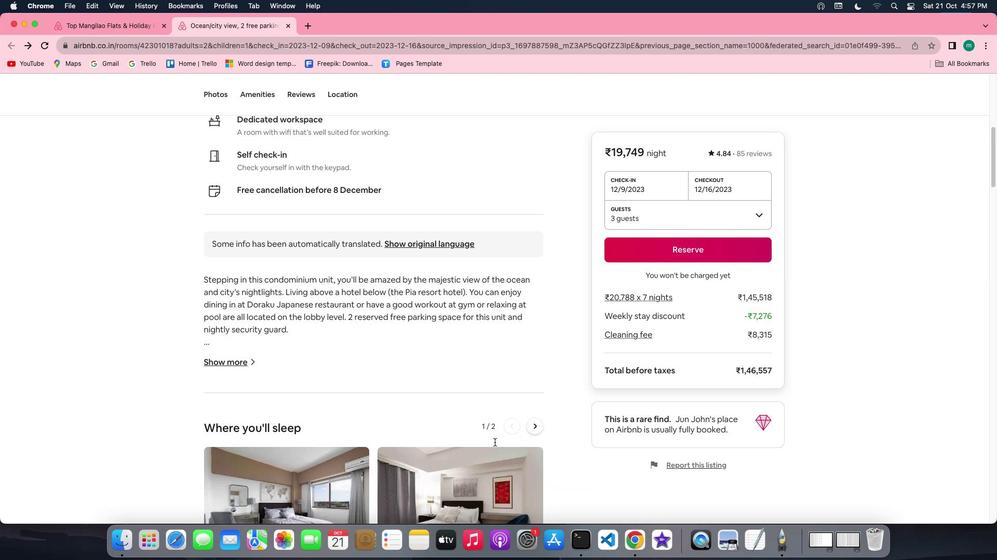 
Action: Mouse scrolled (494, 442) with delta (0, -1)
Screenshot: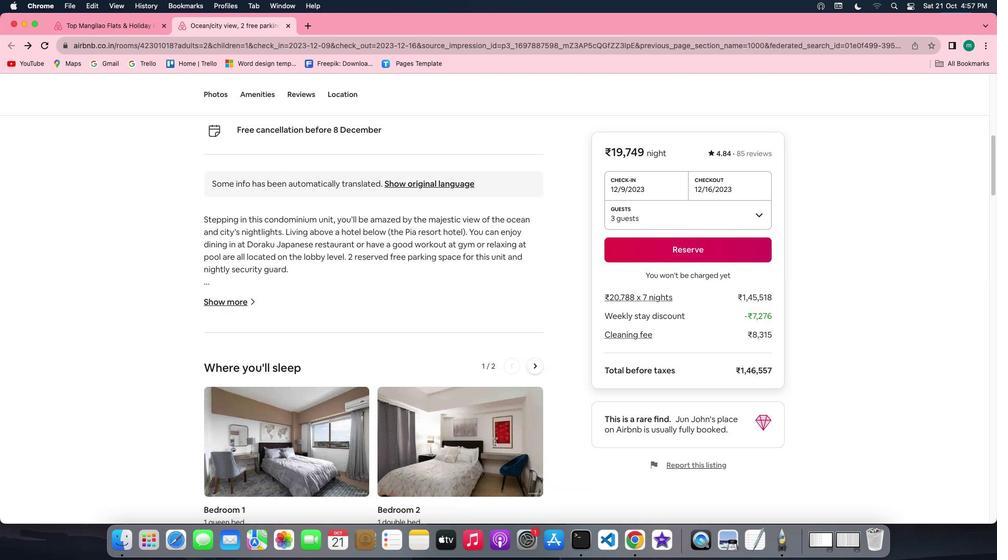 
Action: Mouse scrolled (494, 442) with delta (0, -2)
Screenshot: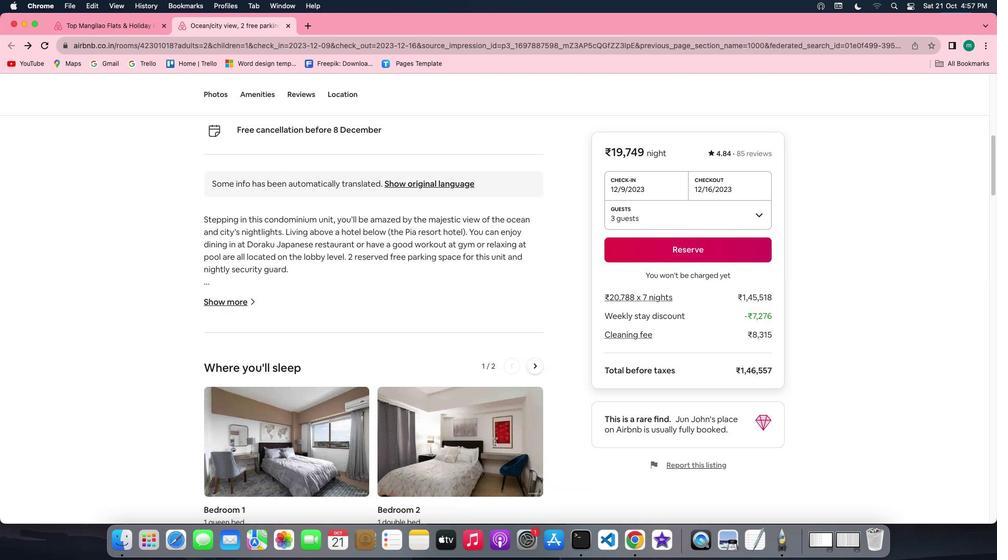 
Action: Mouse scrolled (494, 442) with delta (0, -2)
Screenshot: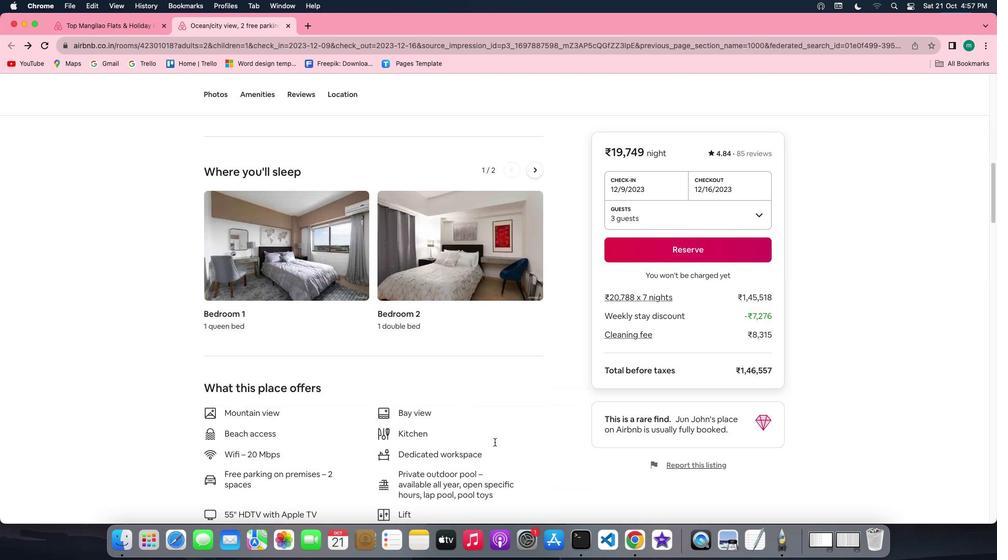 
Action: Mouse moved to (535, 135)
Screenshot: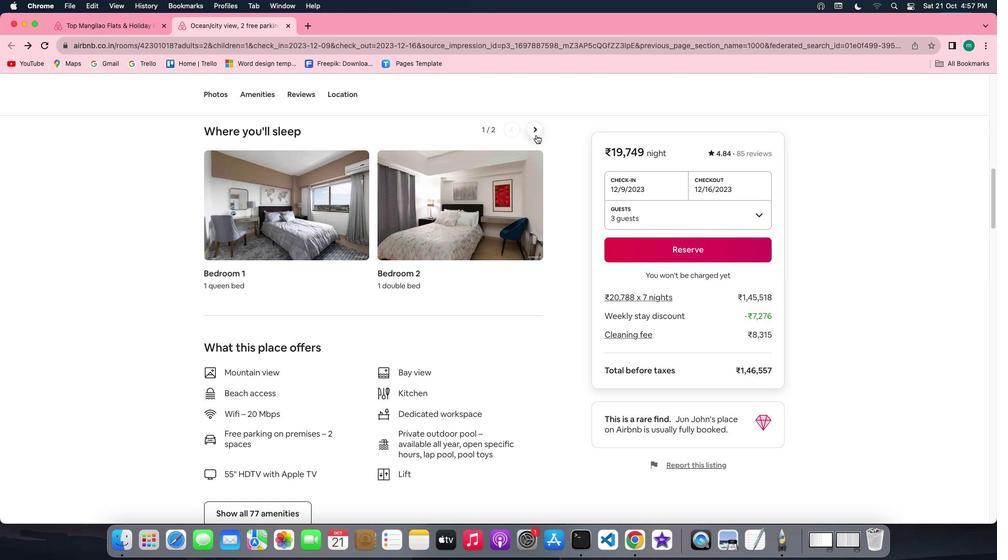 
Action: Mouse pressed left at (535, 135)
Screenshot: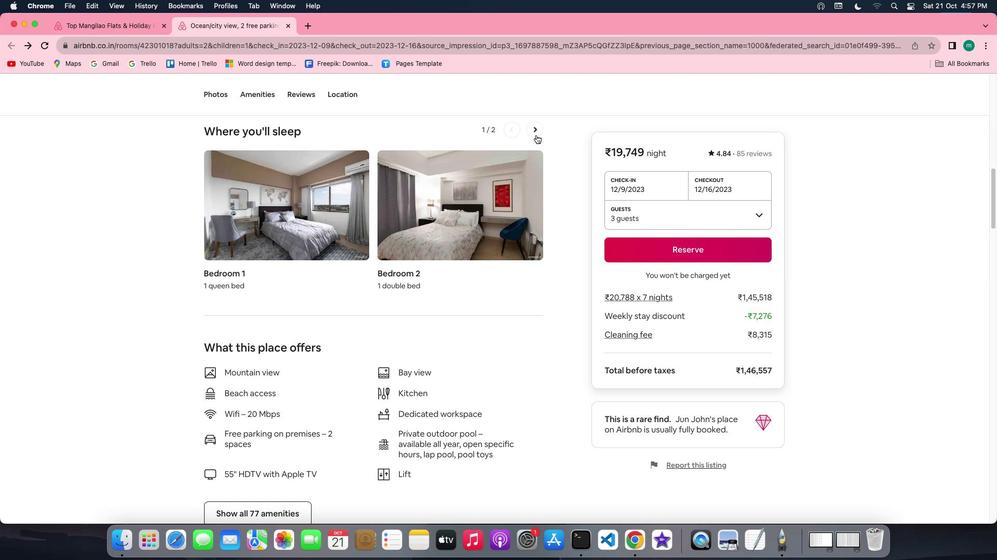 
Action: Mouse moved to (314, 377)
Screenshot: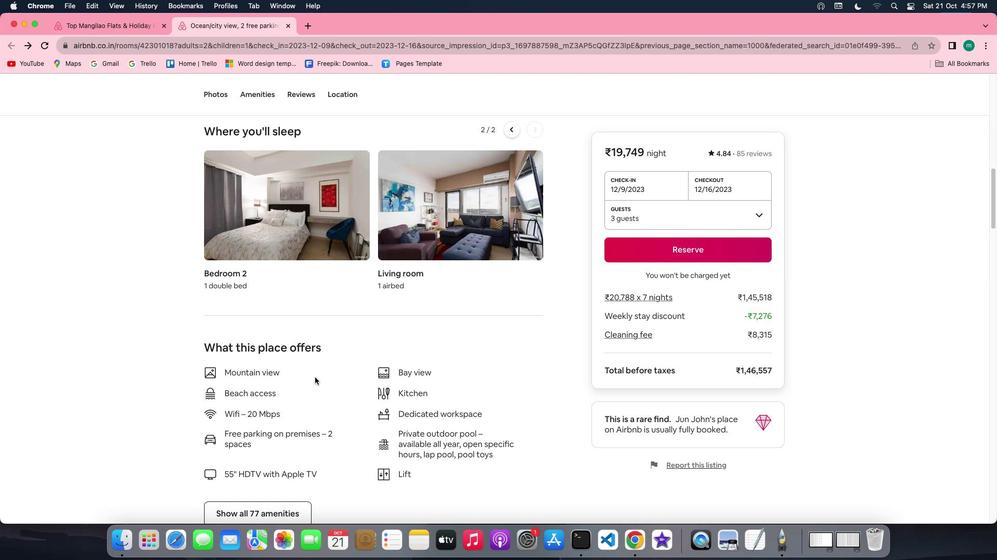 
Action: Mouse scrolled (314, 377) with delta (0, 0)
Screenshot: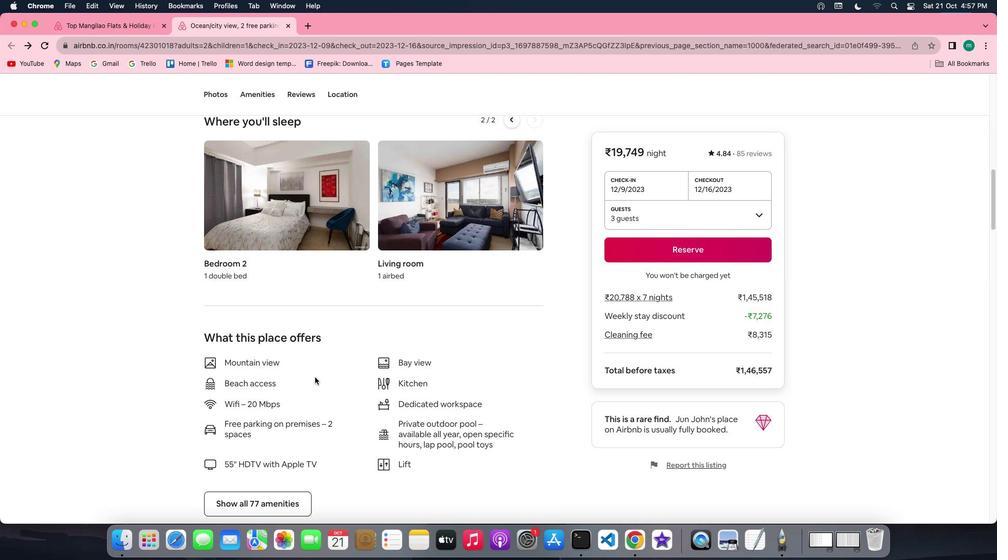 
Action: Mouse scrolled (314, 377) with delta (0, 0)
Screenshot: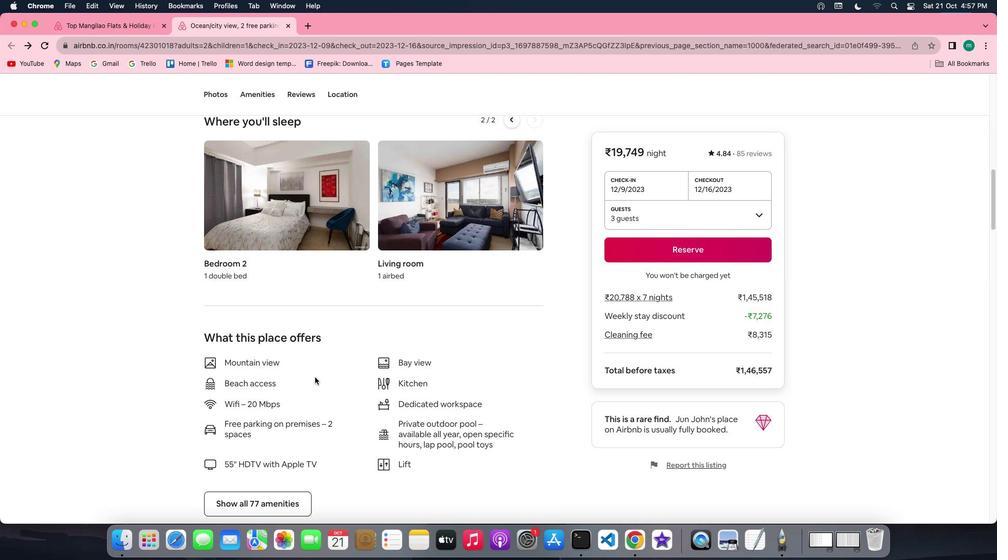 
Action: Mouse scrolled (314, 377) with delta (0, -1)
Screenshot: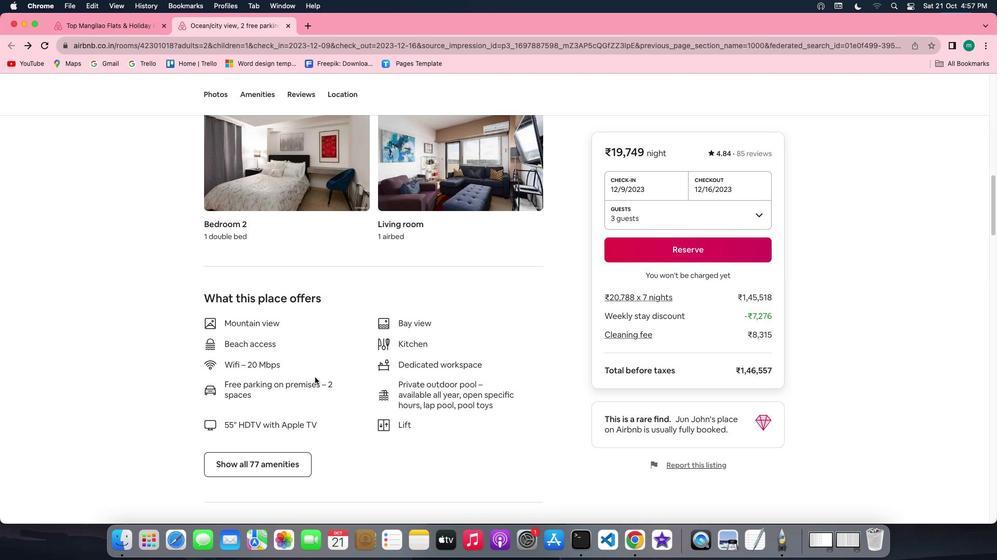 
Action: Mouse scrolled (314, 377) with delta (0, -2)
Screenshot: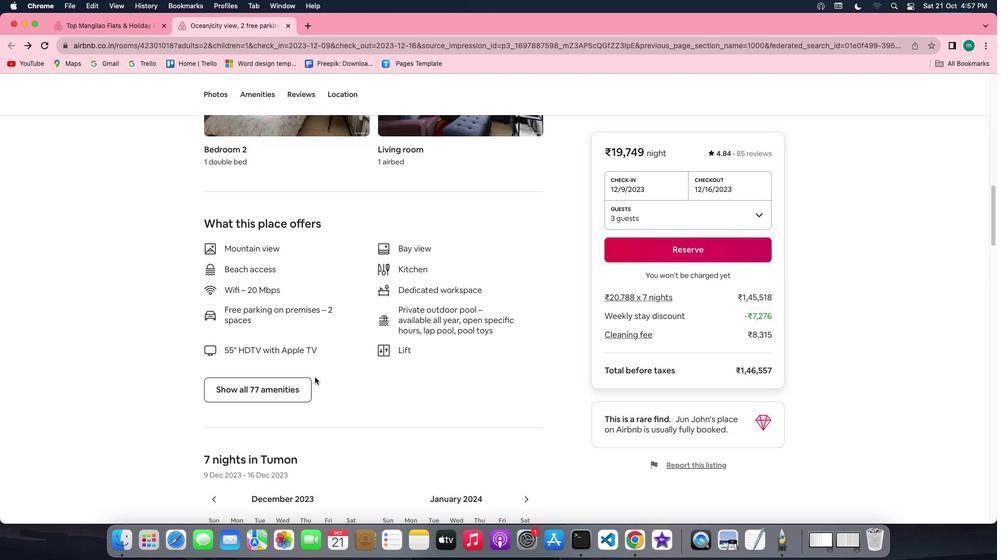 
Action: Mouse moved to (284, 307)
Screenshot: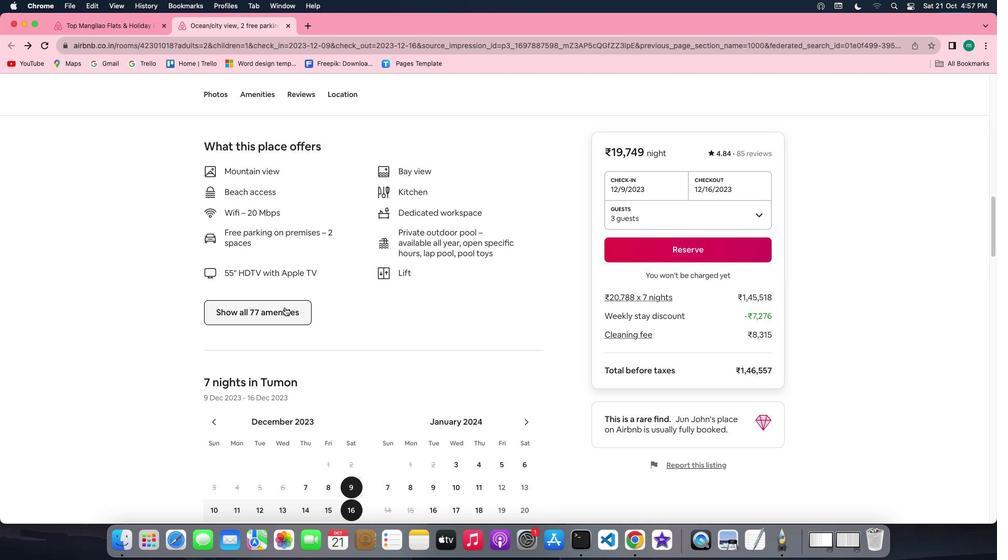 
Action: Mouse pressed left at (284, 307)
Screenshot: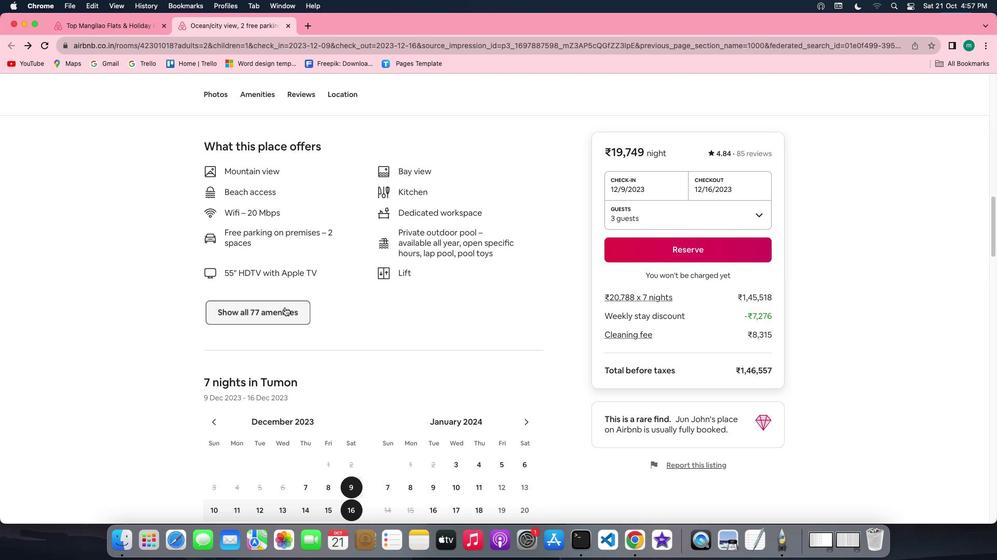 
Action: Mouse moved to (458, 324)
